 Task: Create a vector illustration of an underwater scene.
Action: Mouse moved to (110, 107)
Screenshot: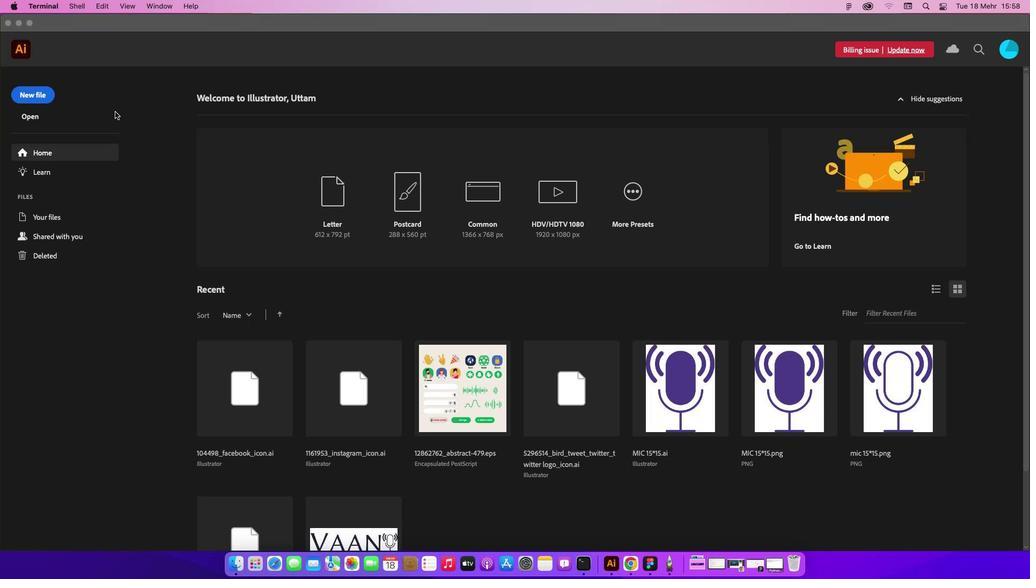 
Action: Mouse pressed left at (110, 107)
Screenshot: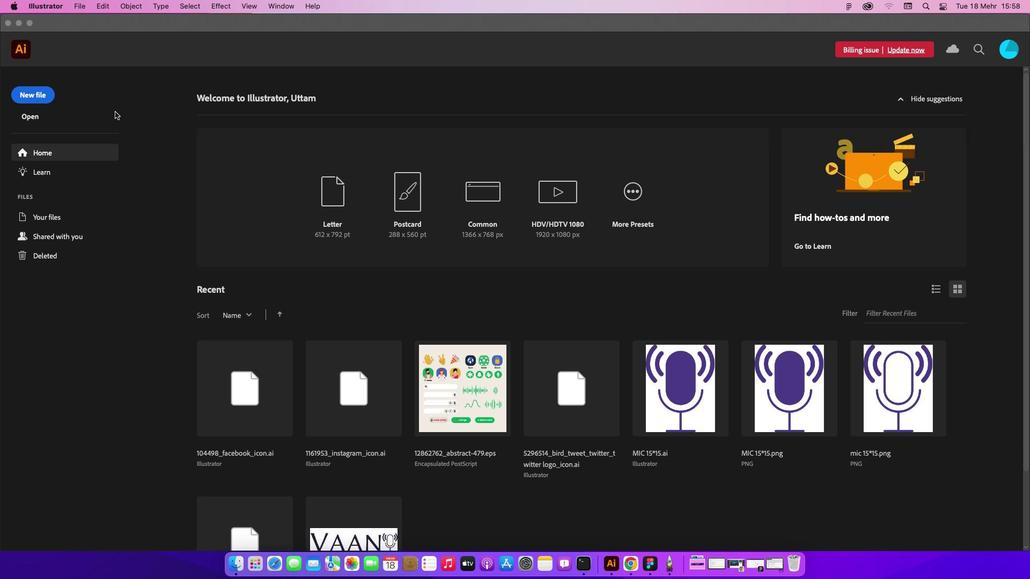 
Action: Mouse moved to (33, 91)
Screenshot: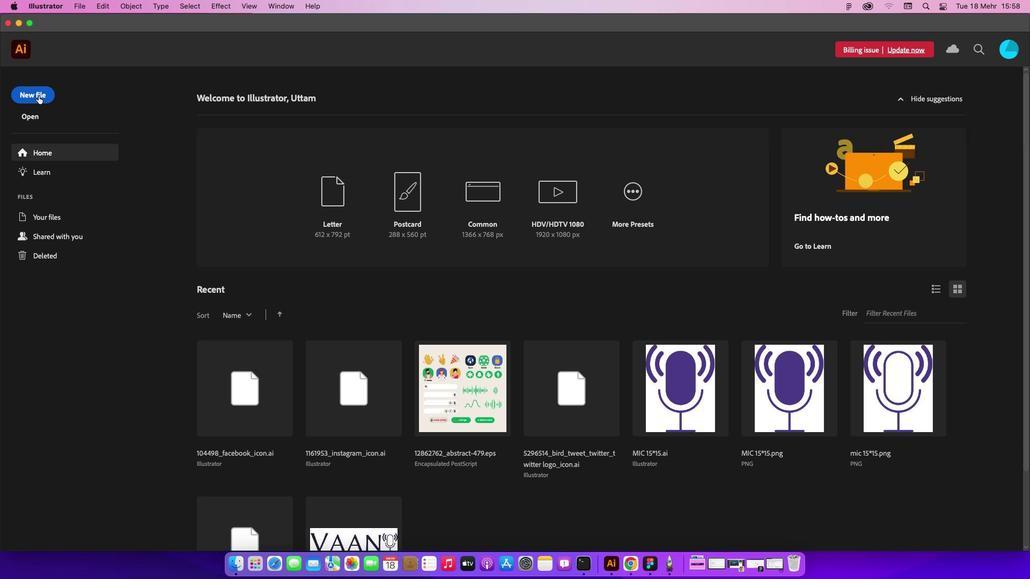 
Action: Mouse pressed left at (33, 91)
Screenshot: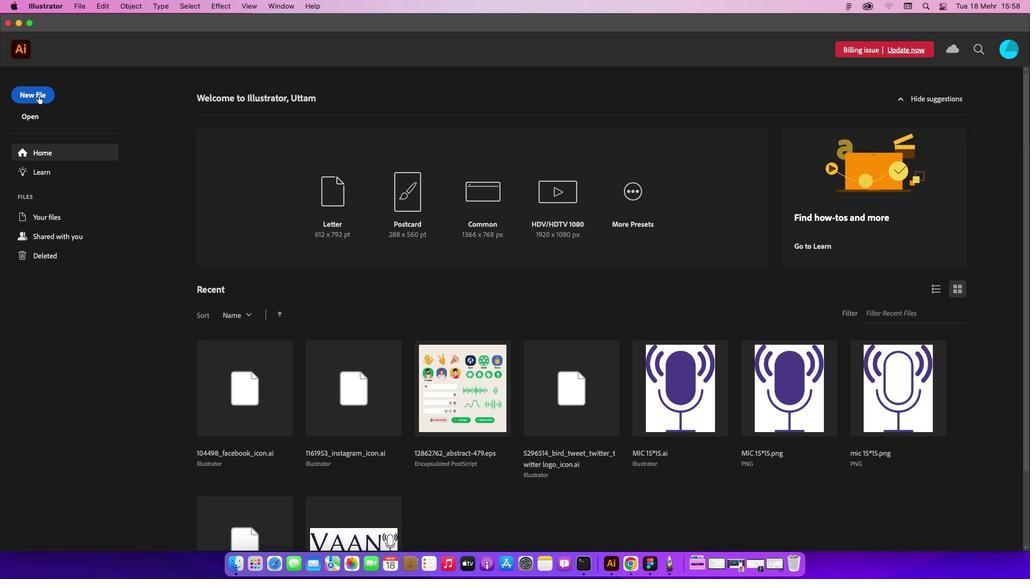
Action: Mouse moved to (755, 436)
Screenshot: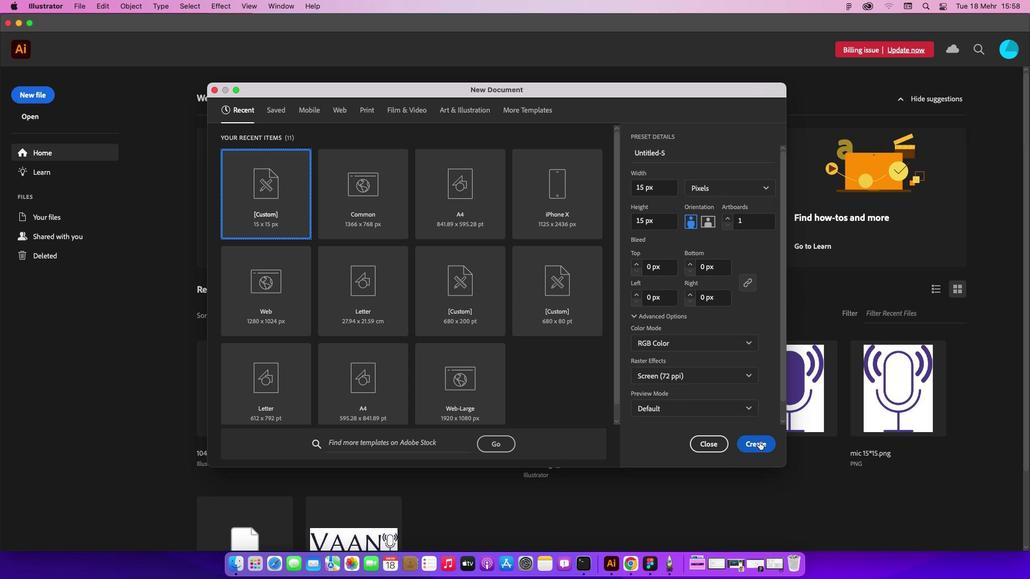 
Action: Mouse pressed left at (755, 436)
Screenshot: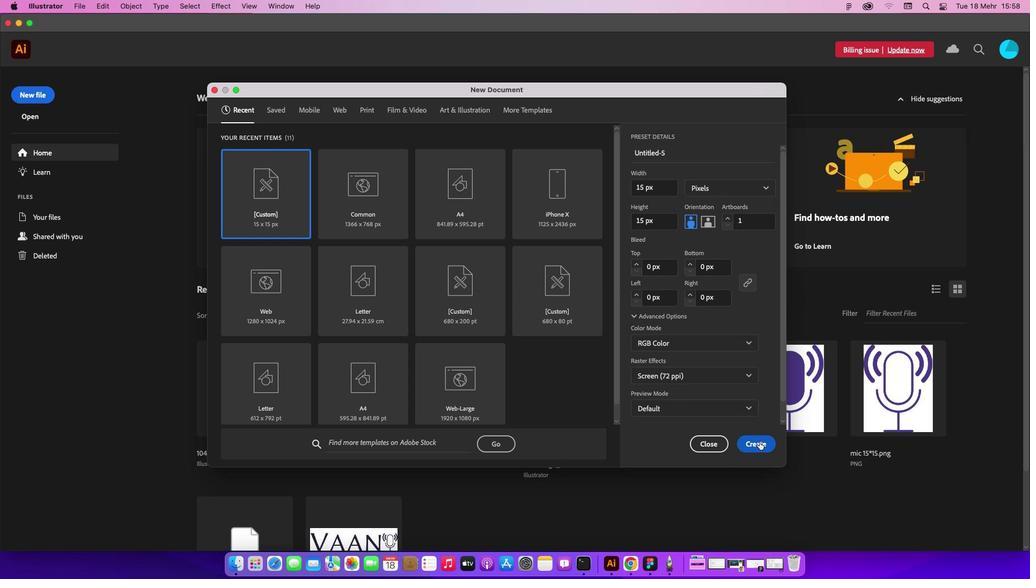 
Action: Mouse moved to (70, 2)
Screenshot: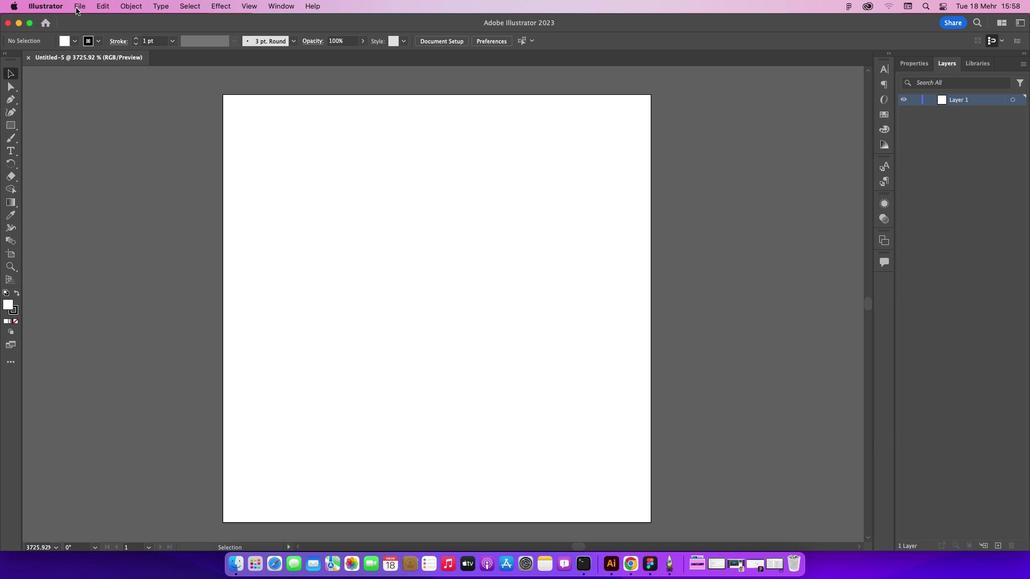 
Action: Mouse pressed left at (70, 2)
Screenshot: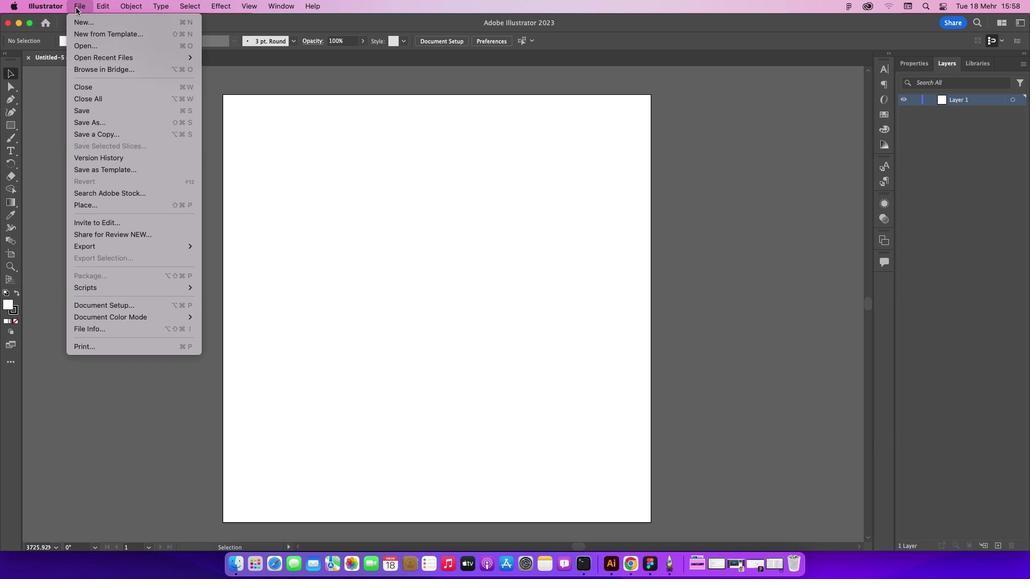 
Action: Mouse moved to (92, 41)
Screenshot: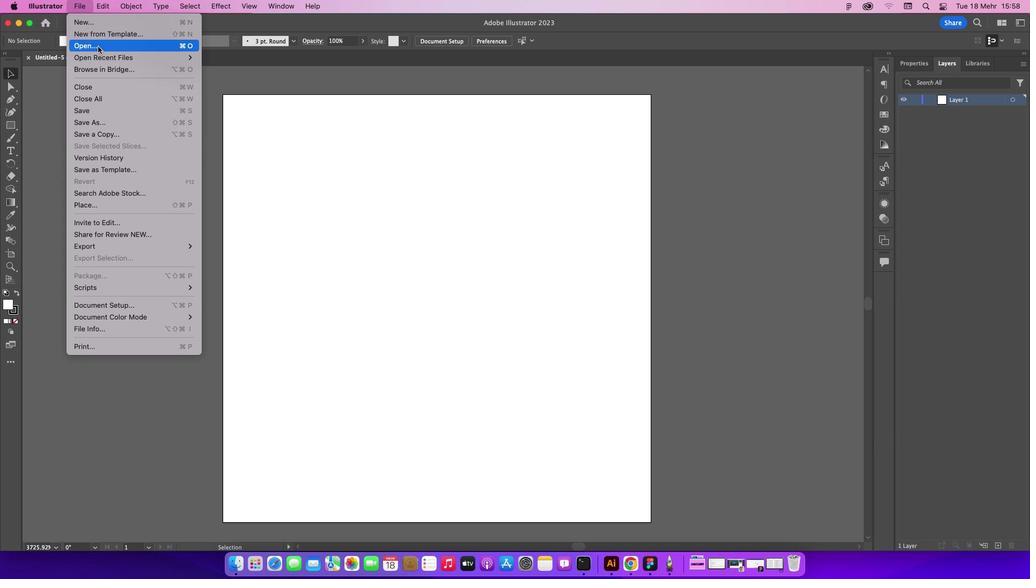 
Action: Mouse pressed left at (92, 41)
Screenshot: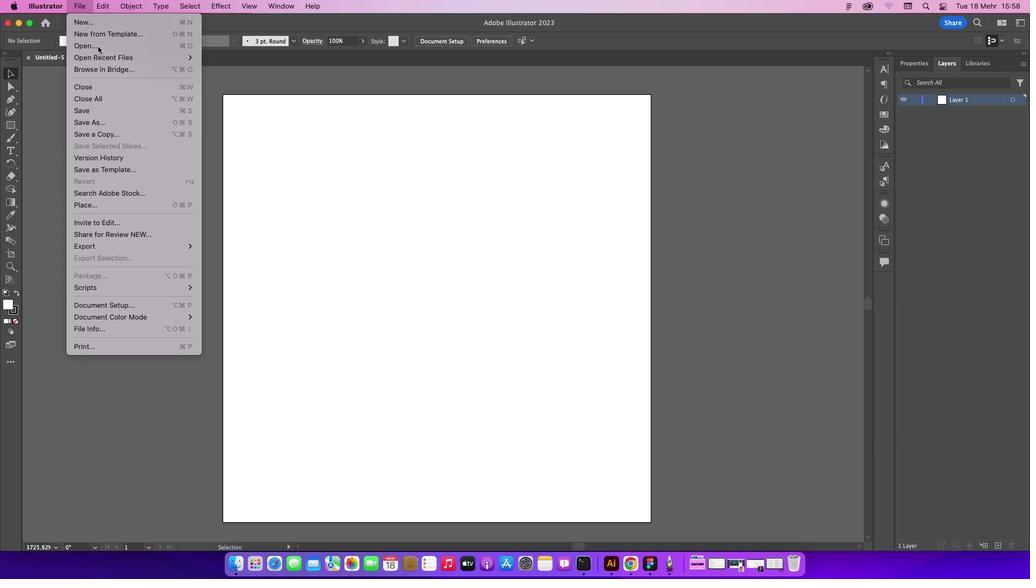 
Action: Mouse moved to (430, 129)
Screenshot: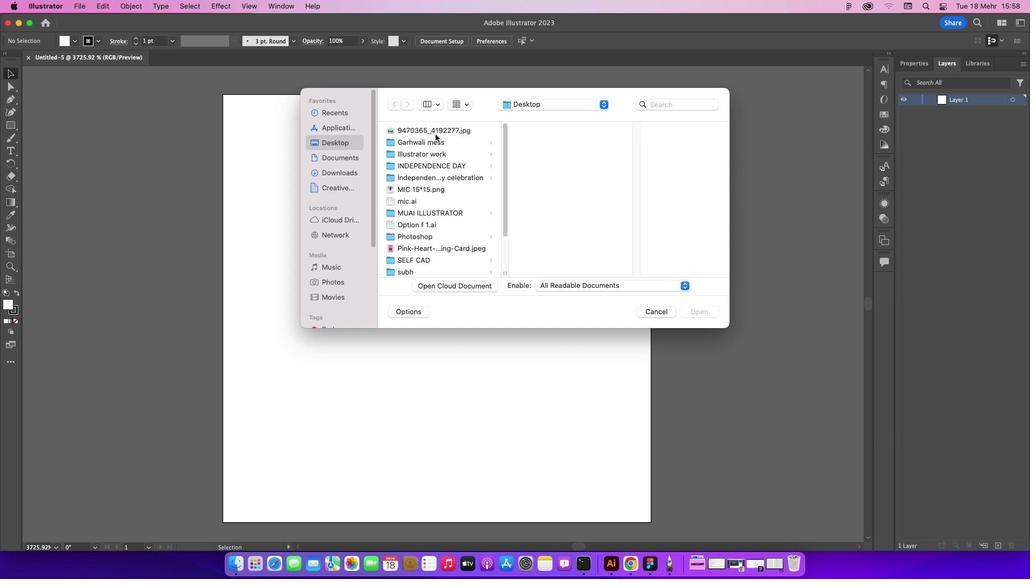
Action: Mouse pressed left at (430, 129)
Screenshot: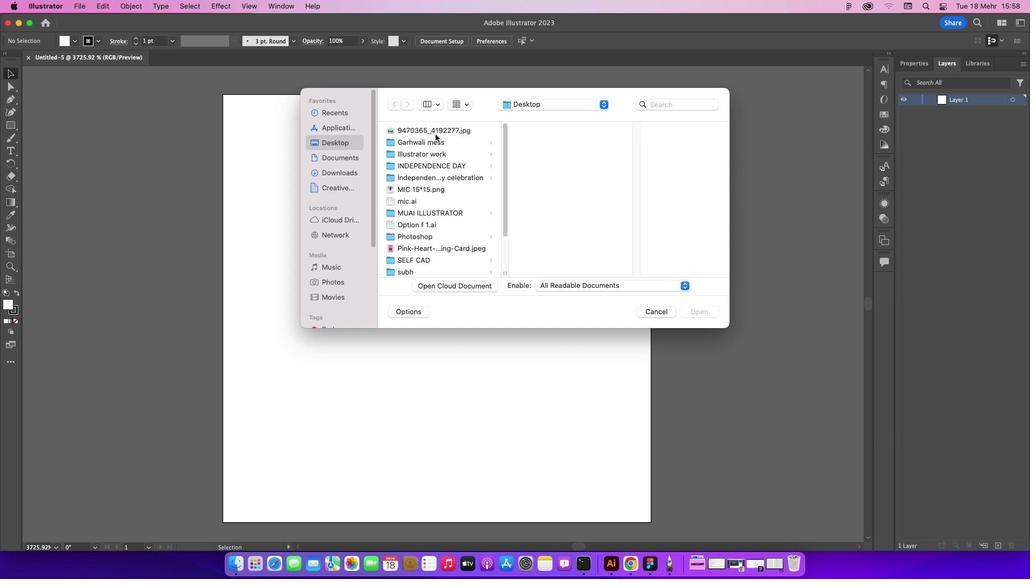 
Action: Mouse moved to (700, 306)
Screenshot: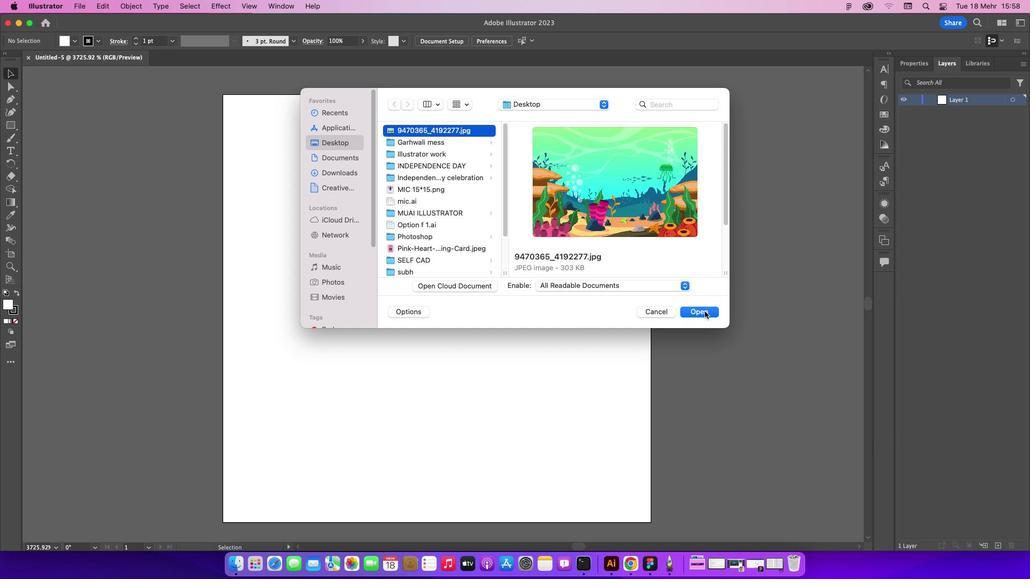 
Action: Mouse pressed left at (700, 306)
Screenshot: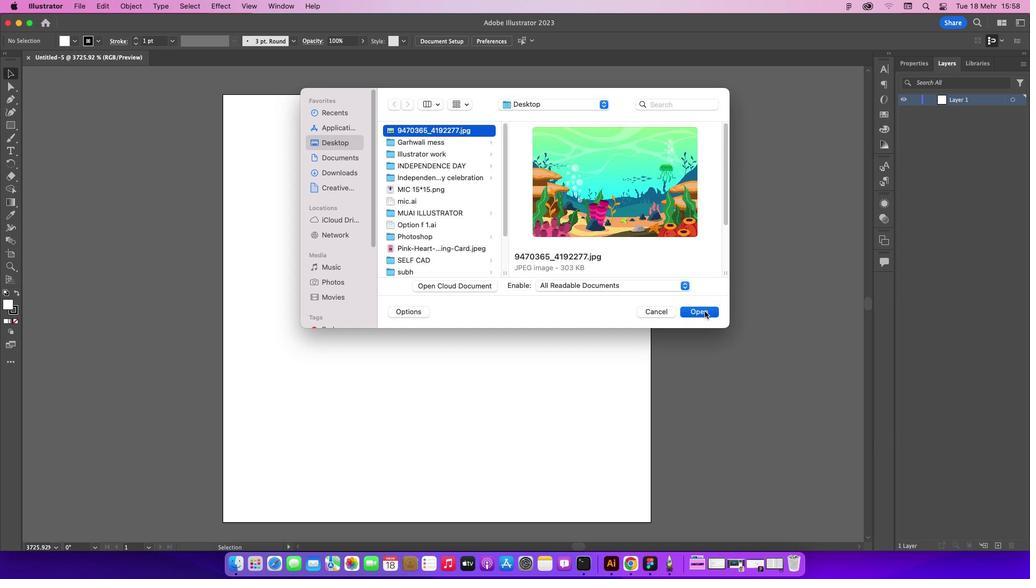 
Action: Mouse moved to (560, 338)
Screenshot: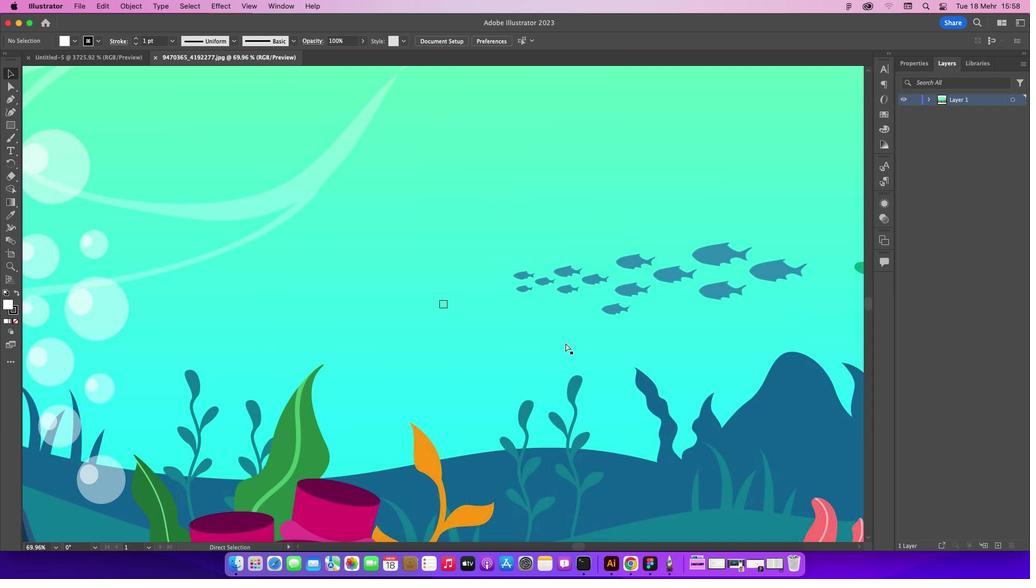 
Action: Key pressed Key.cmd_r
Screenshot: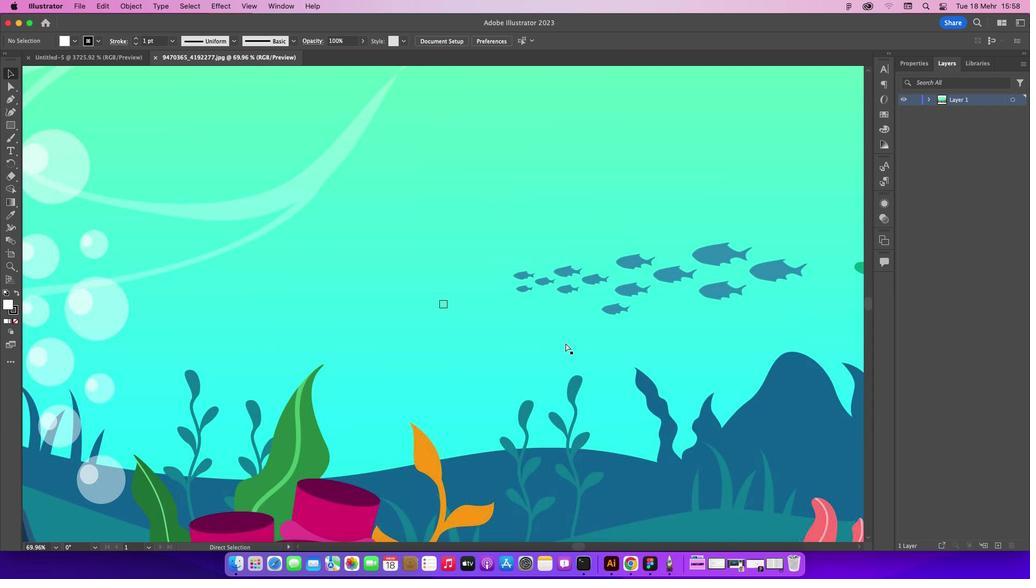 
Action: Mouse moved to (560, 338)
Screenshot: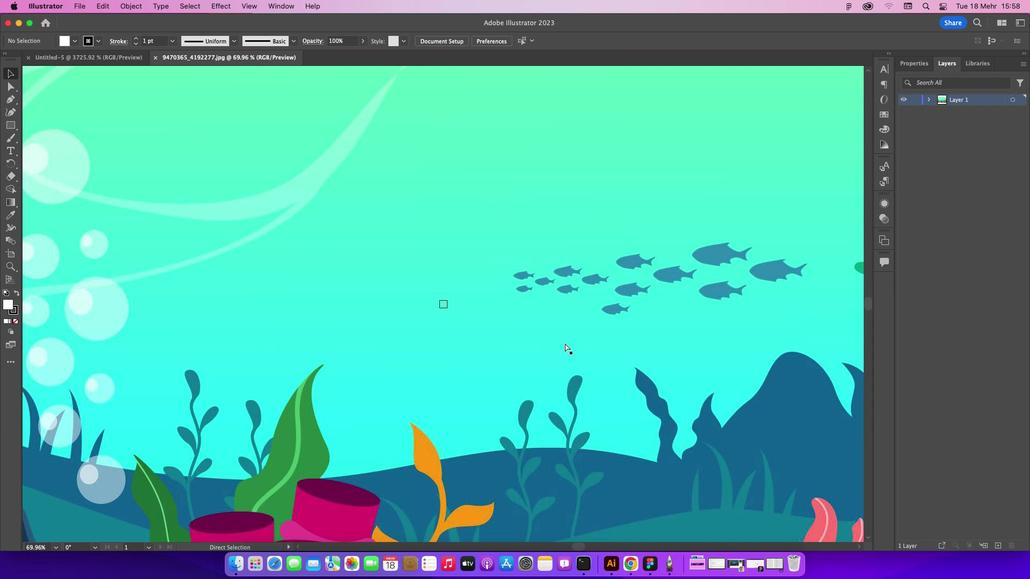 
Action: Key pressed '-''-''-''-'
Screenshot: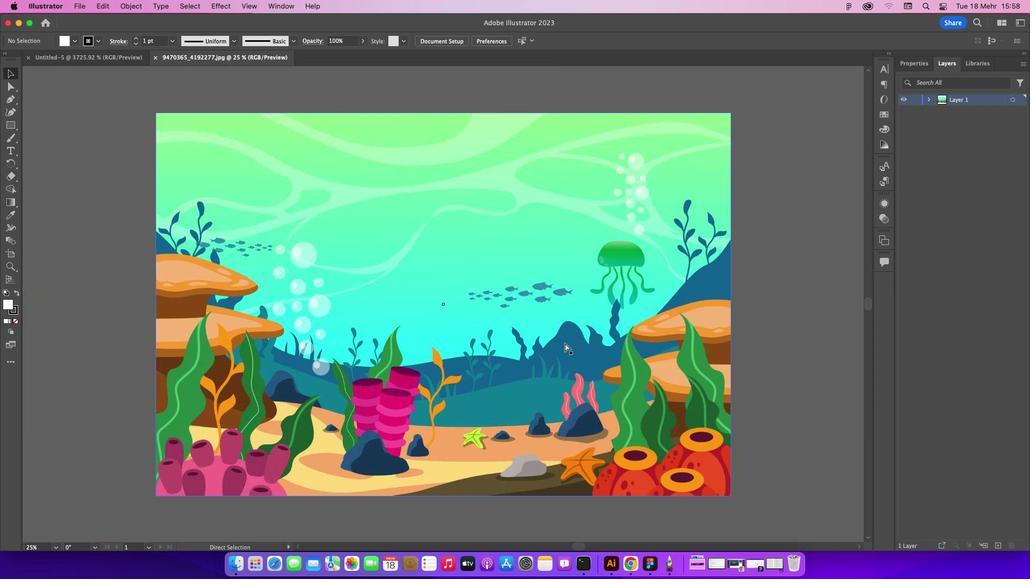 
Action: Mouse moved to (574, 540)
Screenshot: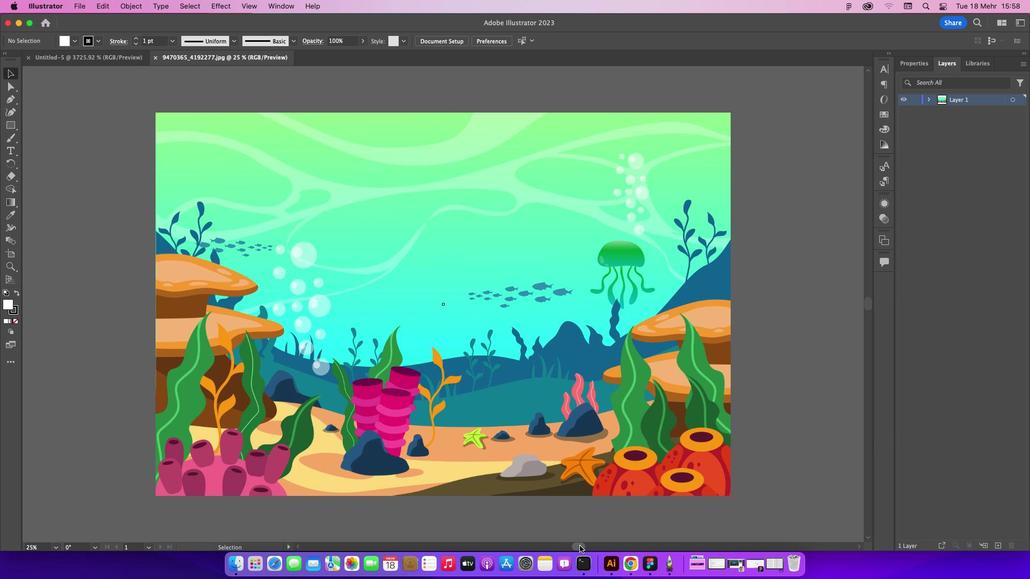 
Action: Mouse pressed left at (574, 540)
Screenshot: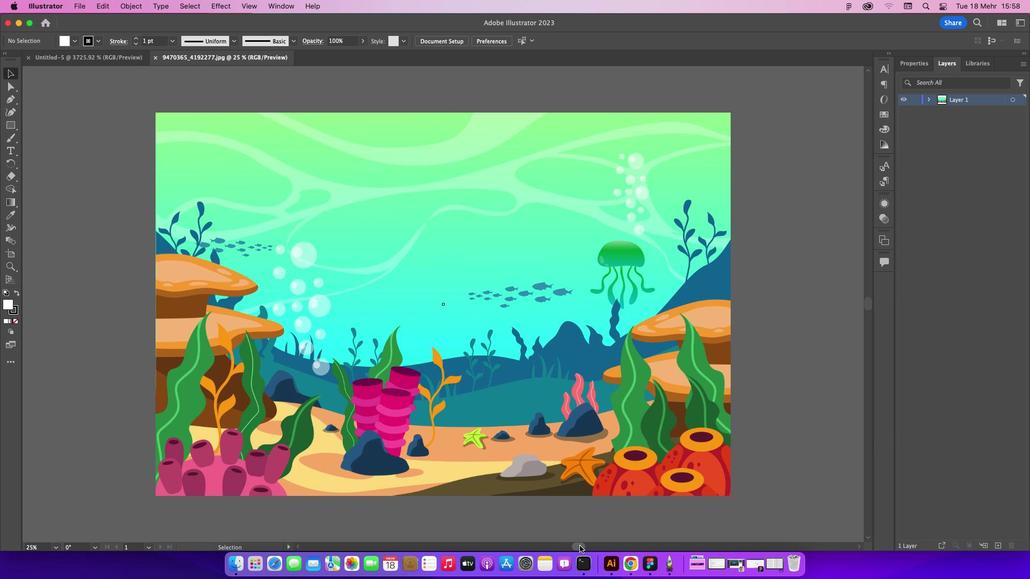 
Action: Mouse moved to (923, 94)
Screenshot: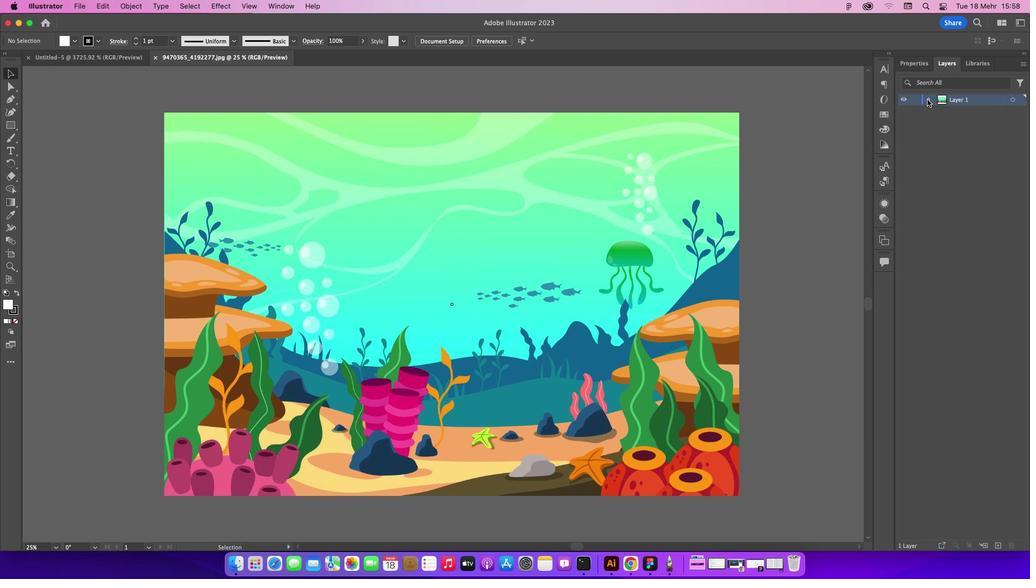 
Action: Mouse pressed left at (923, 94)
Screenshot: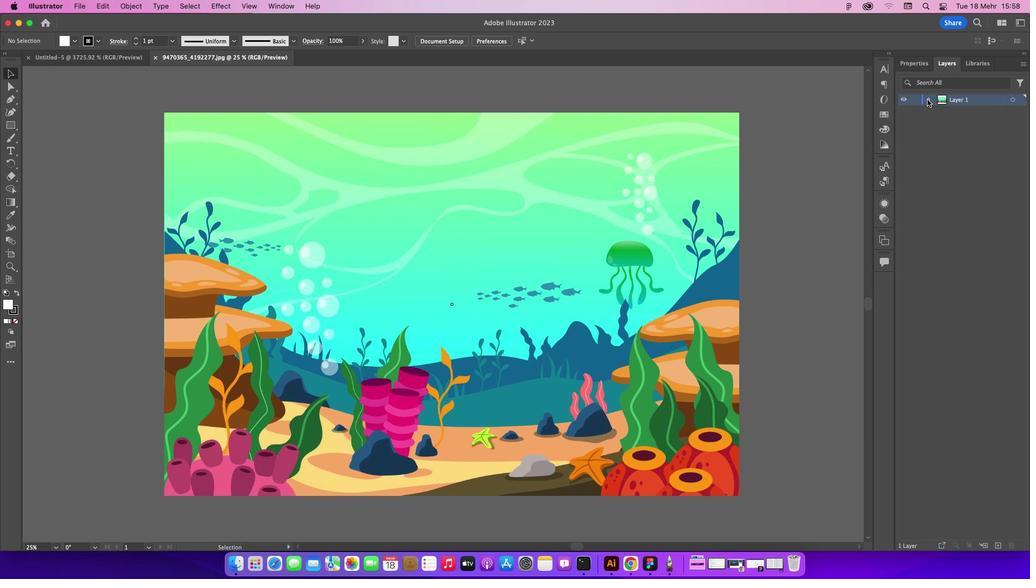 
Action: Mouse moved to (913, 106)
Screenshot: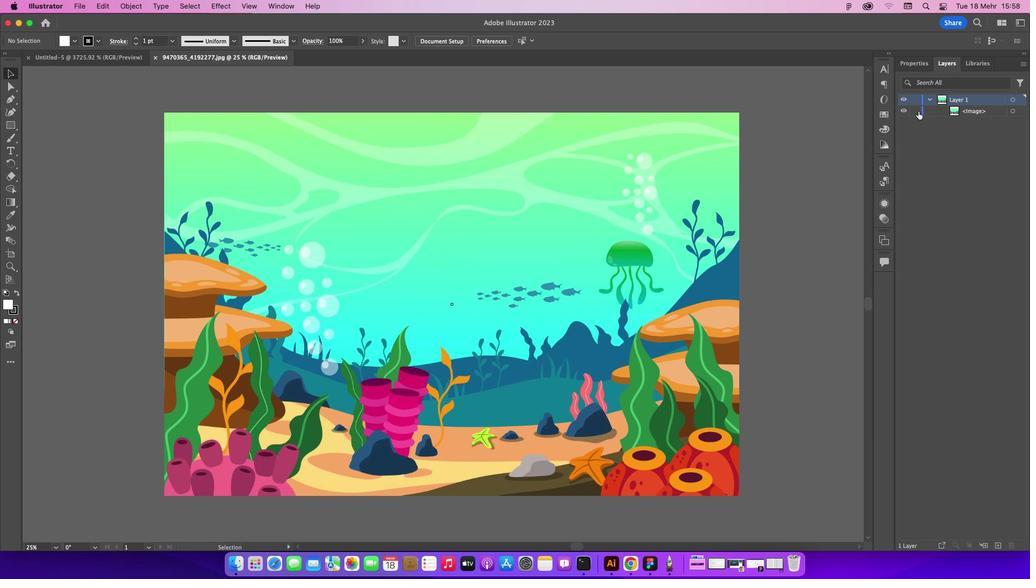 
Action: Mouse pressed left at (913, 106)
Screenshot: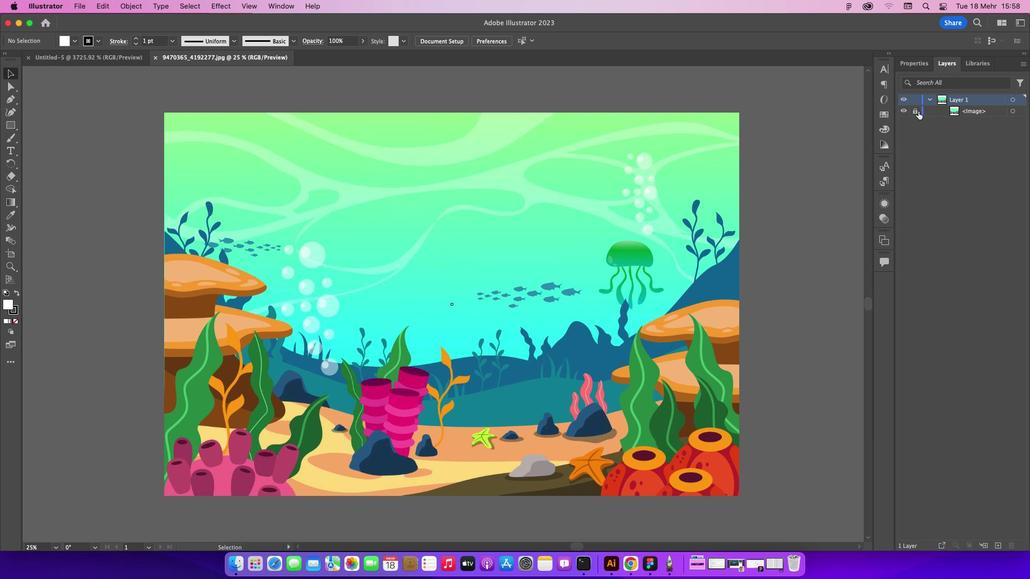 
Action: Mouse moved to (803, 121)
Screenshot: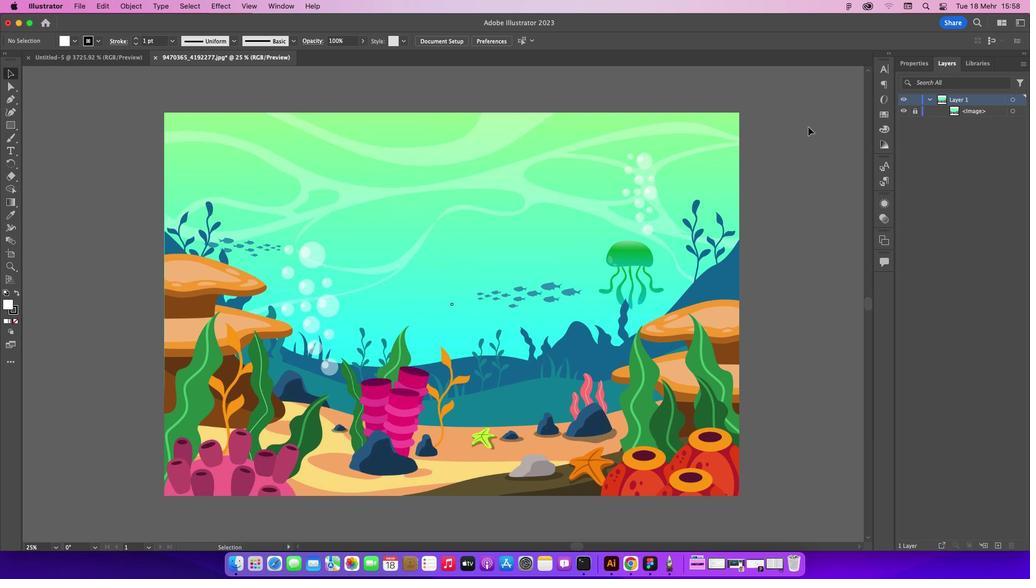 
Action: Mouse pressed left at (803, 121)
Screenshot: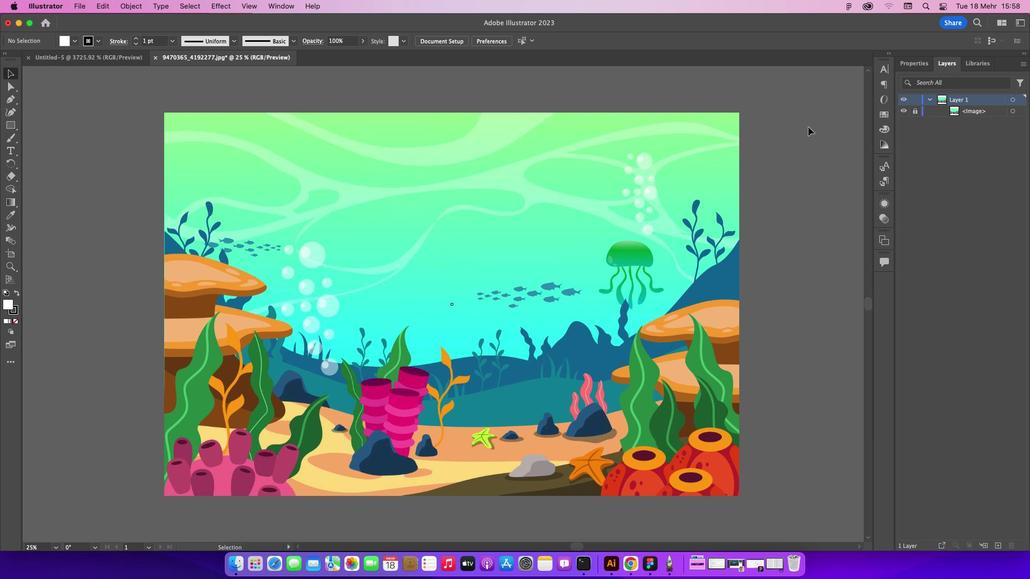 
Action: Mouse moved to (3, 120)
Screenshot: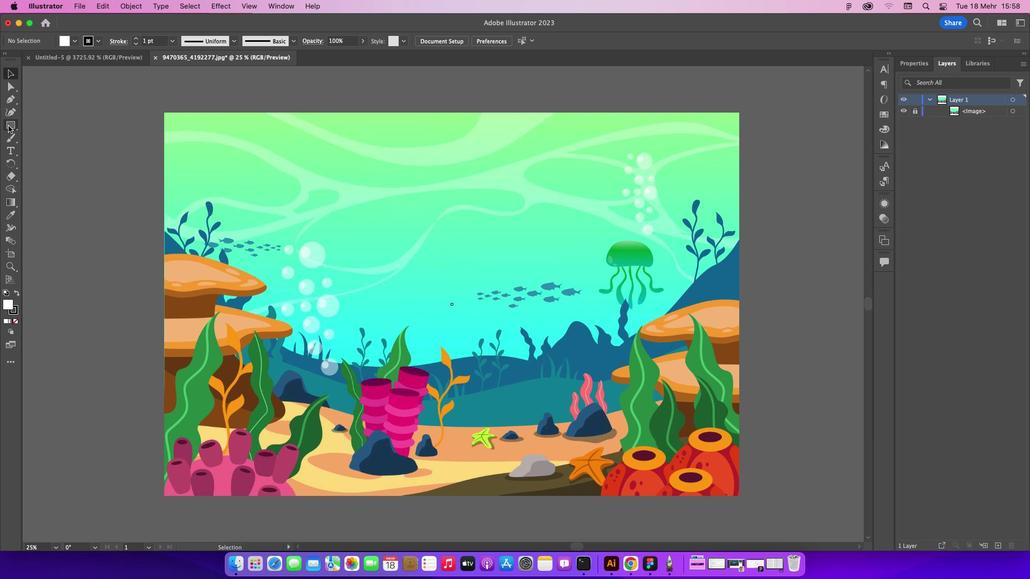 
Action: Mouse pressed left at (3, 120)
Screenshot: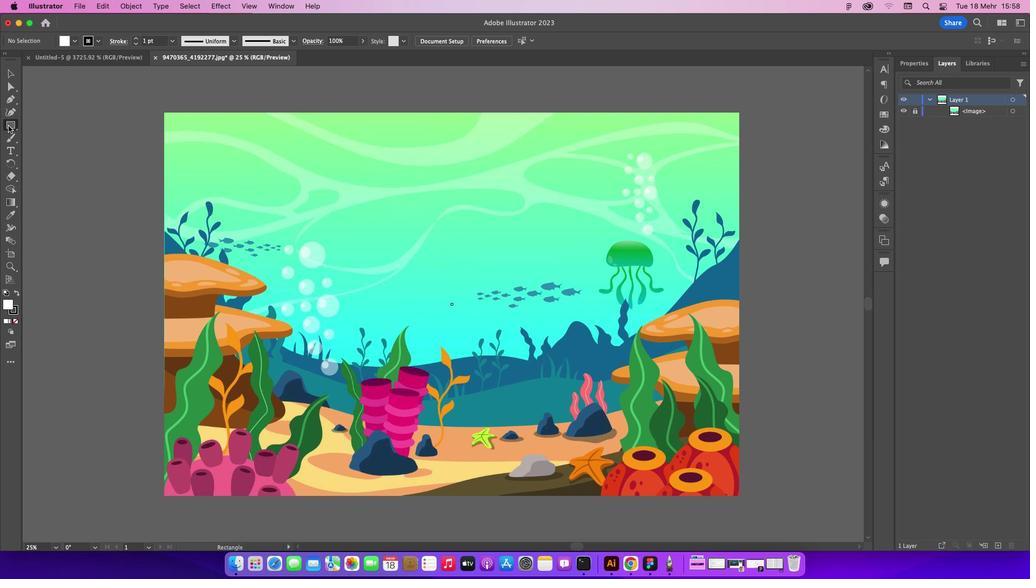 
Action: Mouse moved to (156, 106)
Screenshot: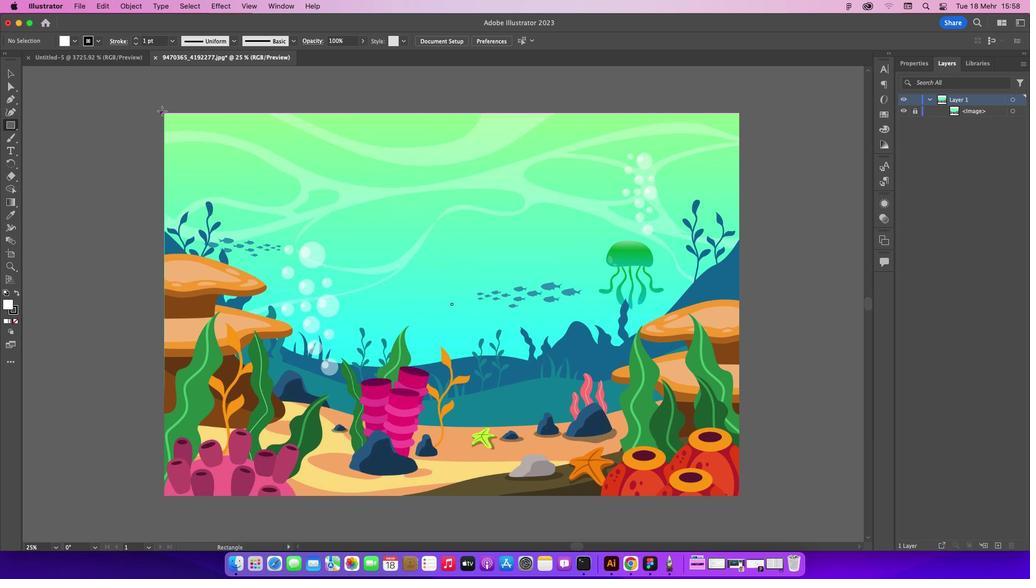 
Action: Mouse pressed left at (156, 106)
Screenshot: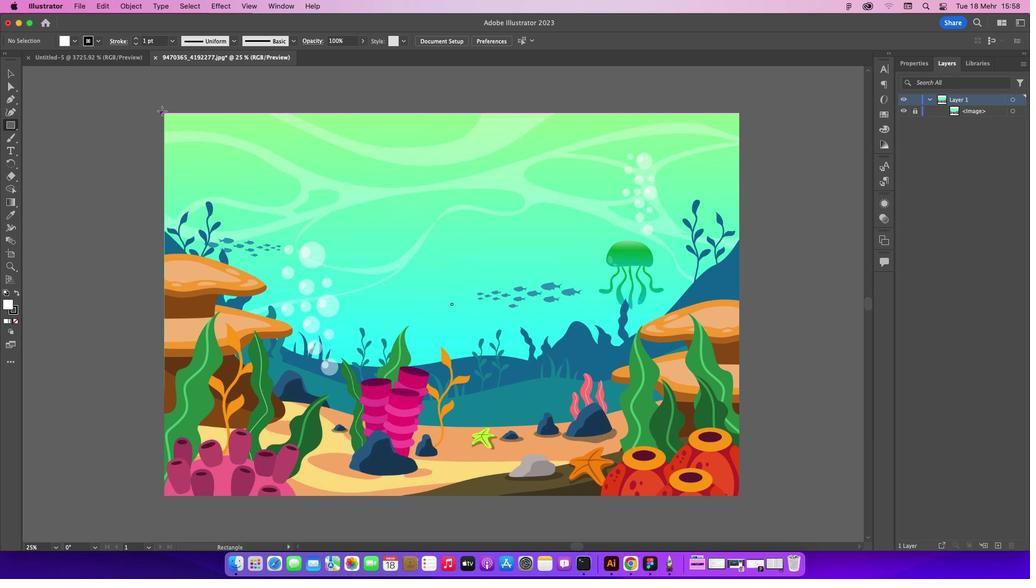 
Action: Mouse moved to (4, 74)
Screenshot: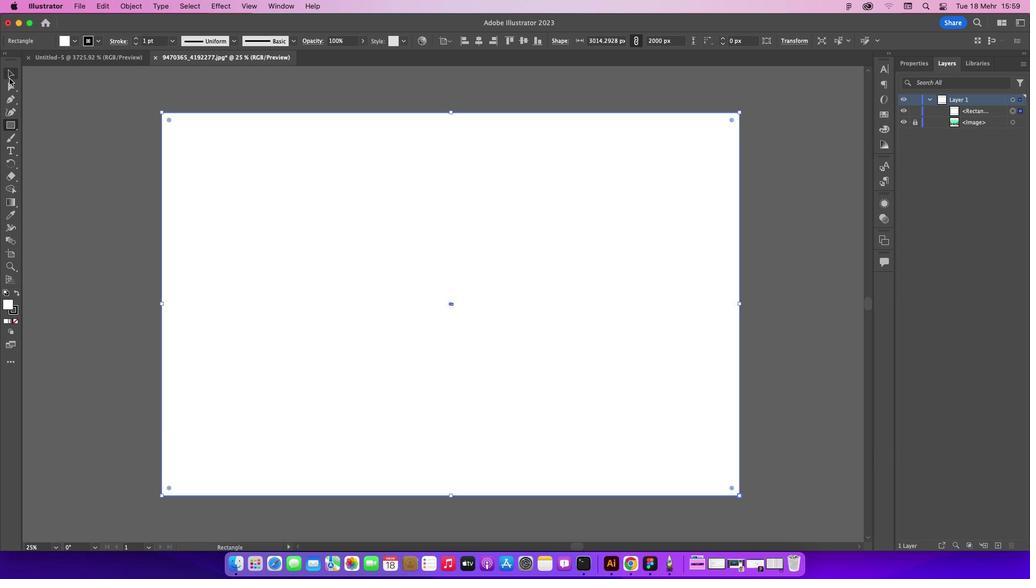 
Action: Mouse pressed left at (4, 74)
Screenshot: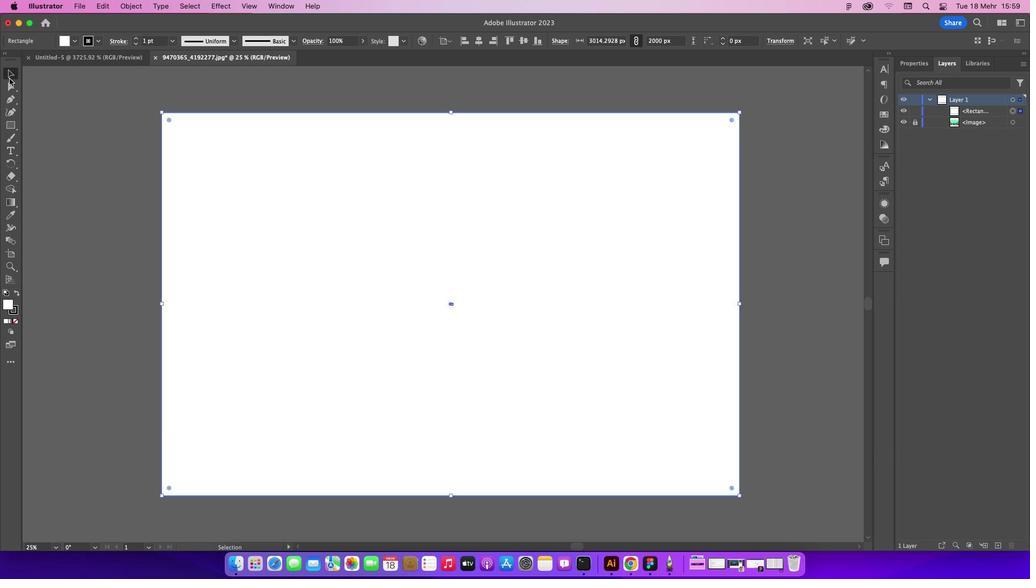 
Action: Mouse moved to (301, 243)
Screenshot: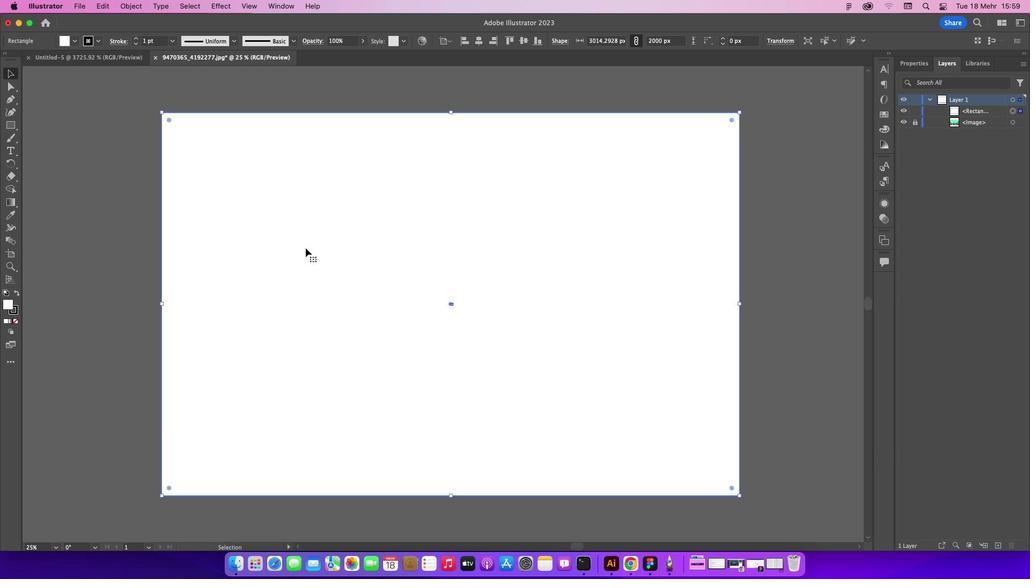 
Action: Mouse pressed left at (301, 243)
Screenshot: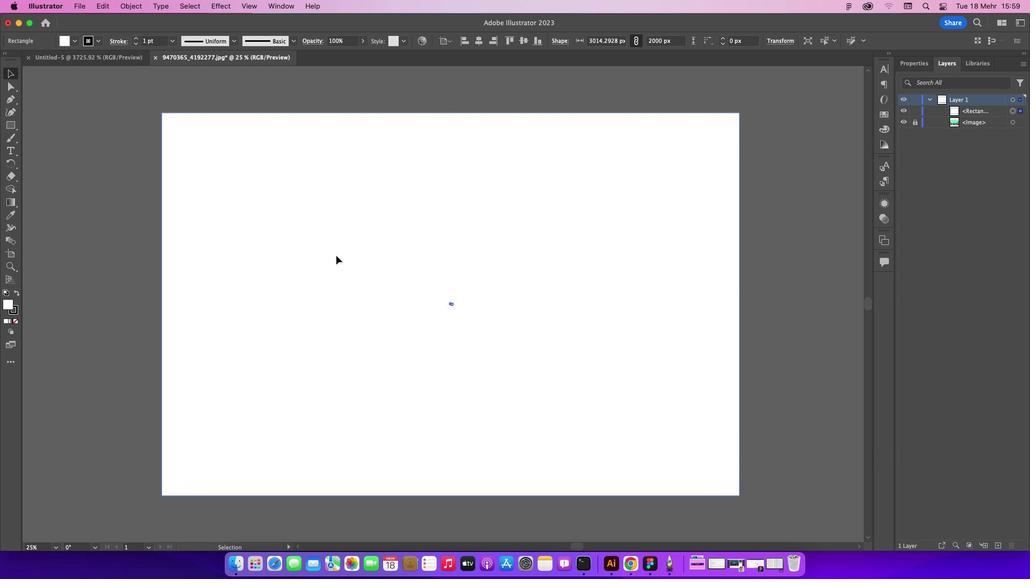 
Action: Mouse moved to (664, 99)
Screenshot: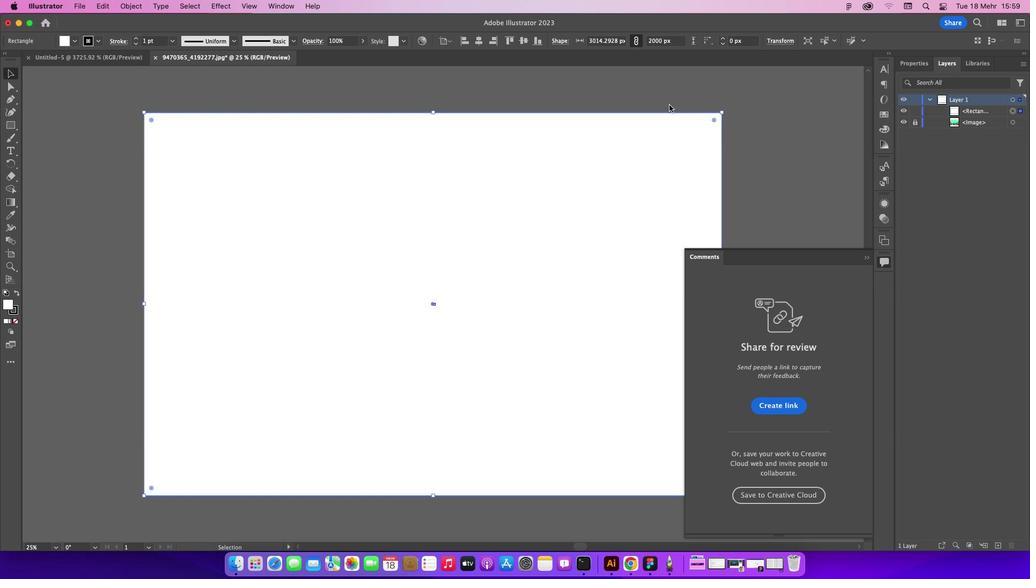 
Action: Mouse pressed left at (664, 99)
Screenshot: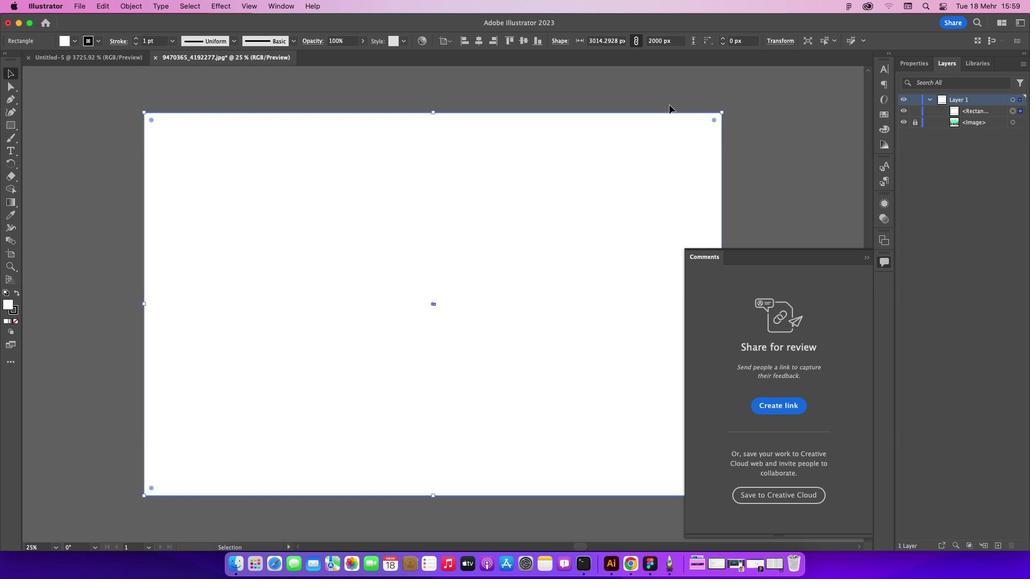 
Action: Mouse moved to (96, 54)
Screenshot: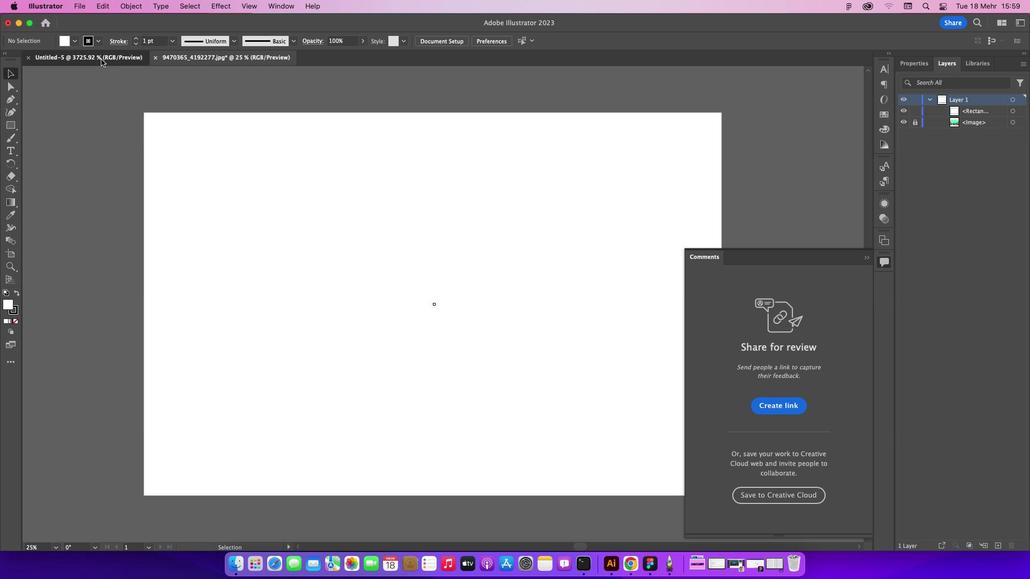 
Action: Mouse pressed left at (96, 54)
Screenshot: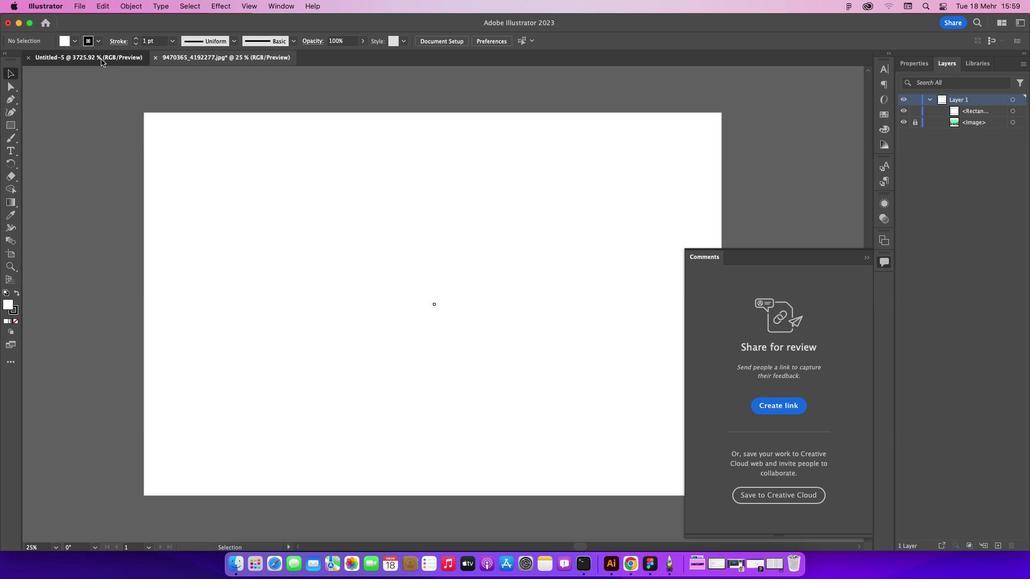 
Action: Mouse moved to (159, 53)
Screenshot: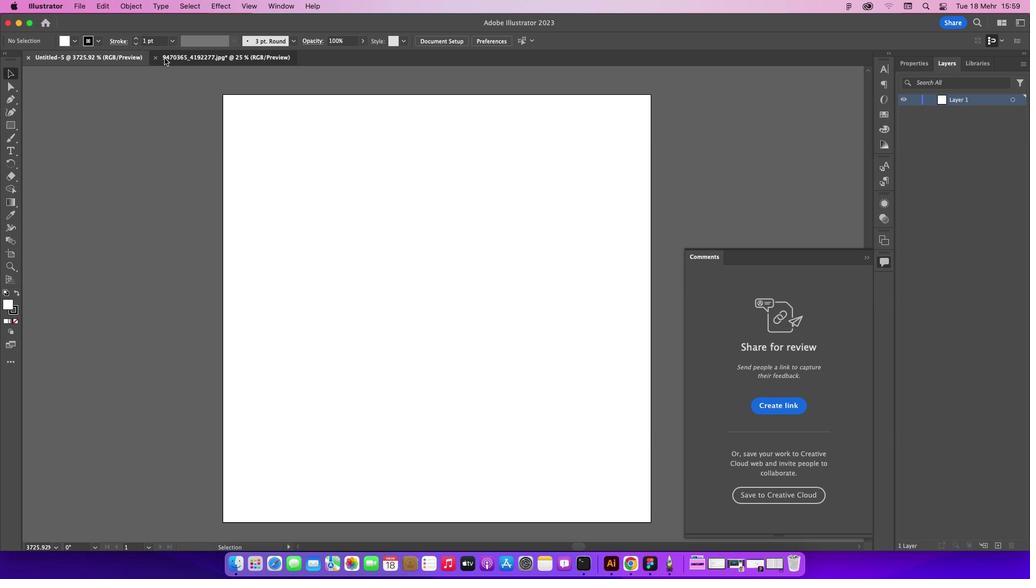 
Action: Mouse pressed left at (159, 53)
Screenshot: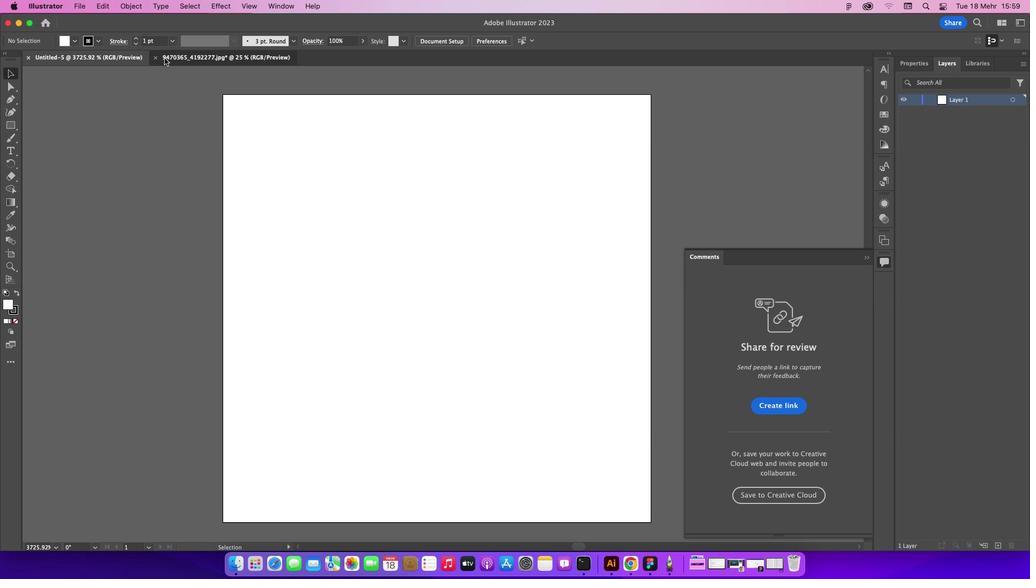 
Action: Mouse moved to (861, 252)
Screenshot: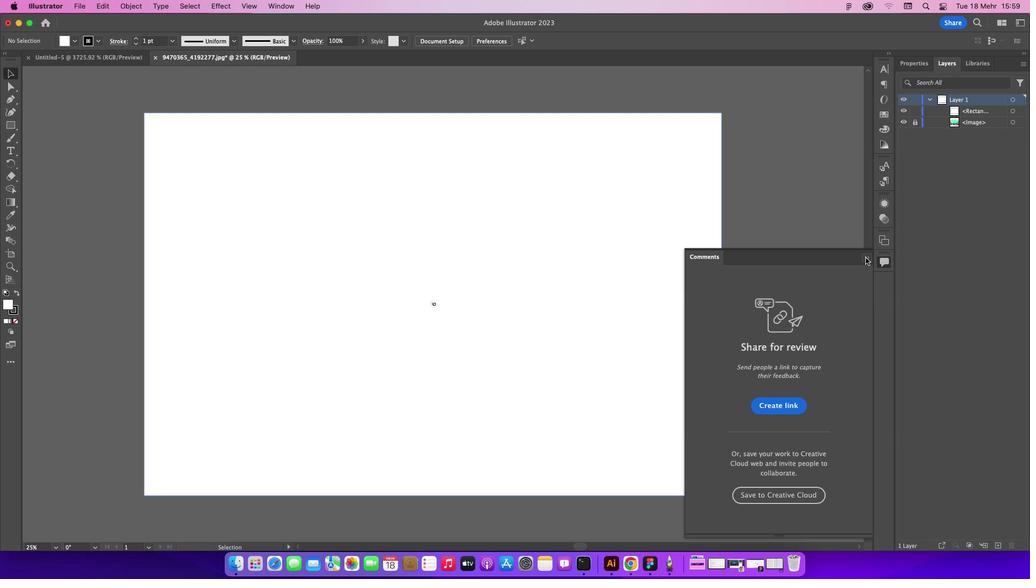 
Action: Mouse pressed left at (861, 252)
Screenshot: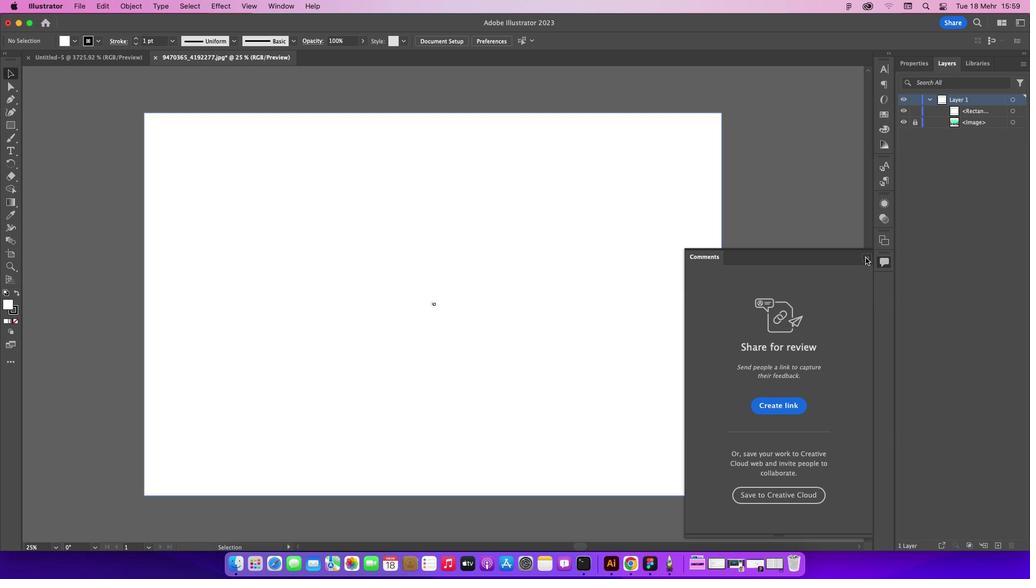 
Action: Mouse moved to (214, 177)
Screenshot: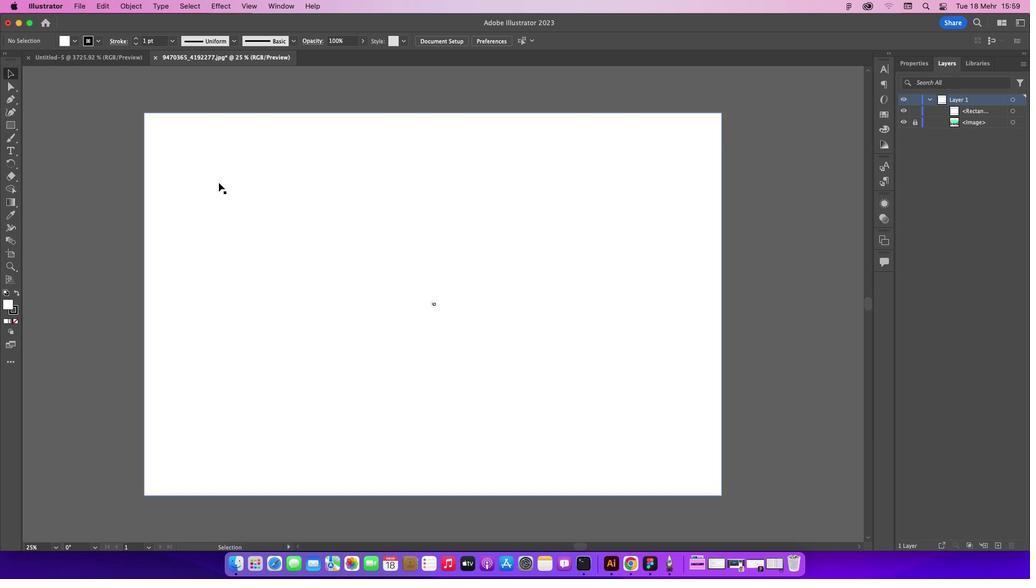 
Action: Mouse pressed left at (214, 177)
Screenshot: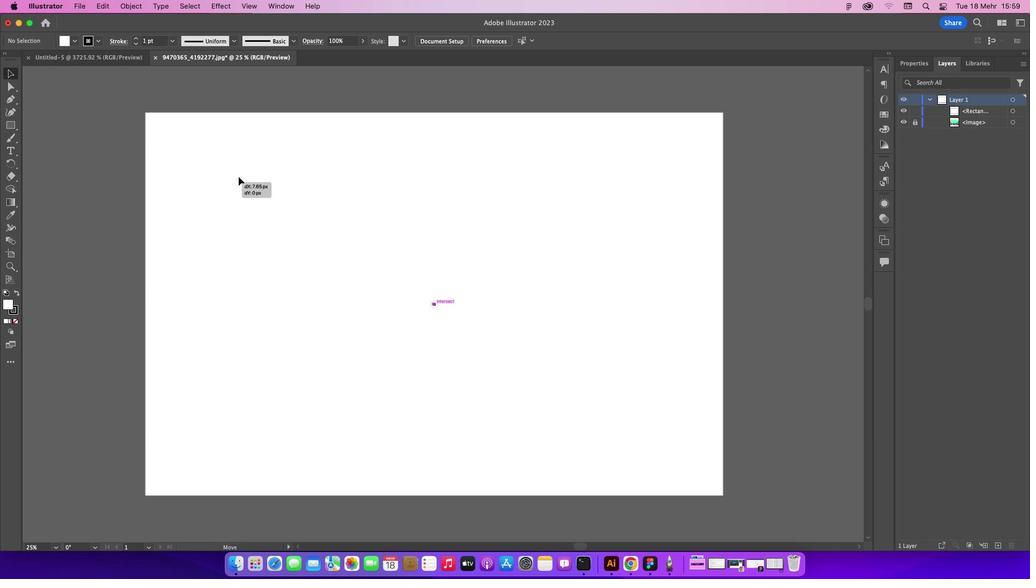 
Action: Mouse moved to (578, 540)
Screenshot: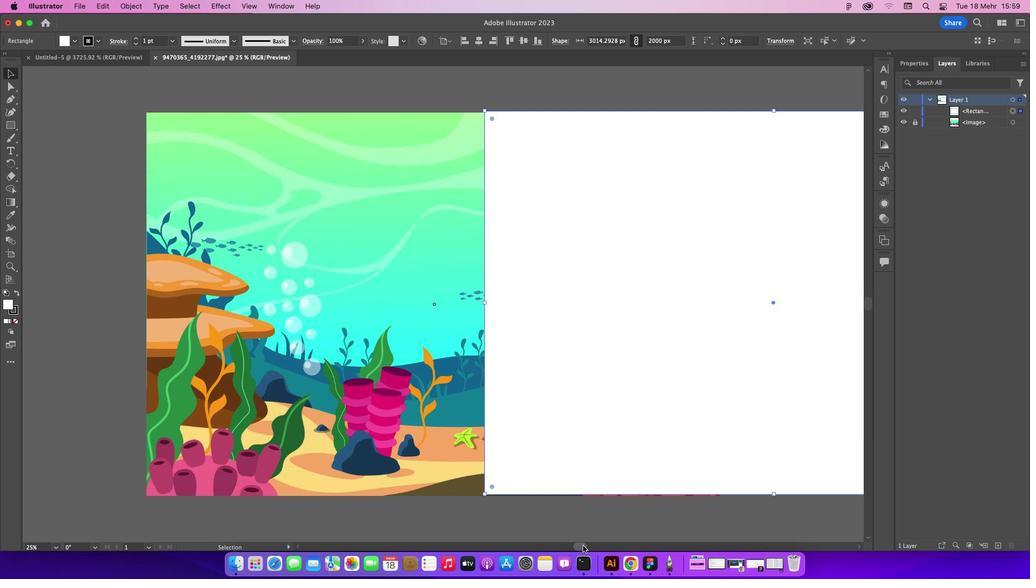 
Action: Mouse pressed left at (578, 540)
Screenshot: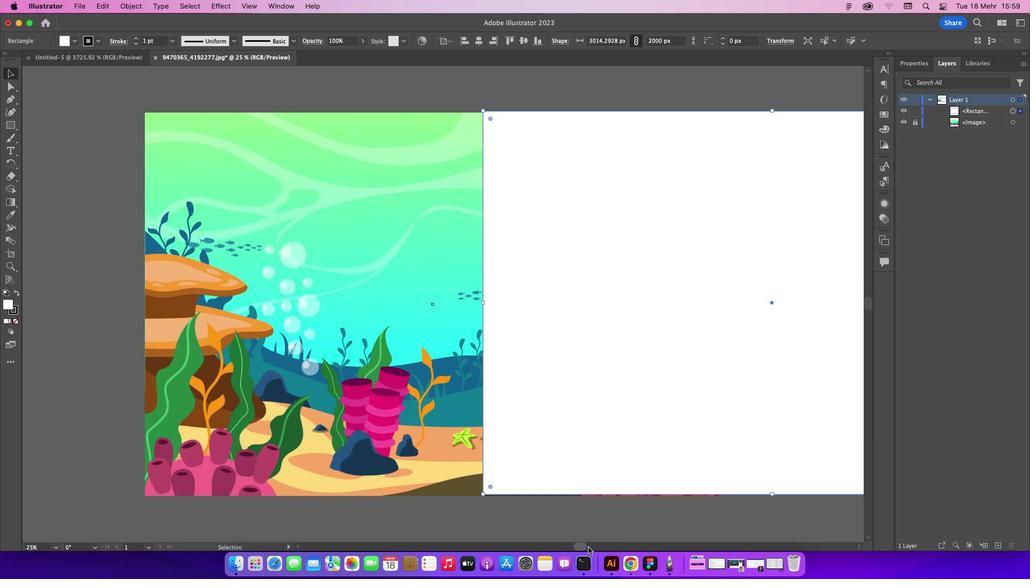 
Action: Mouse moved to (318, 330)
Screenshot: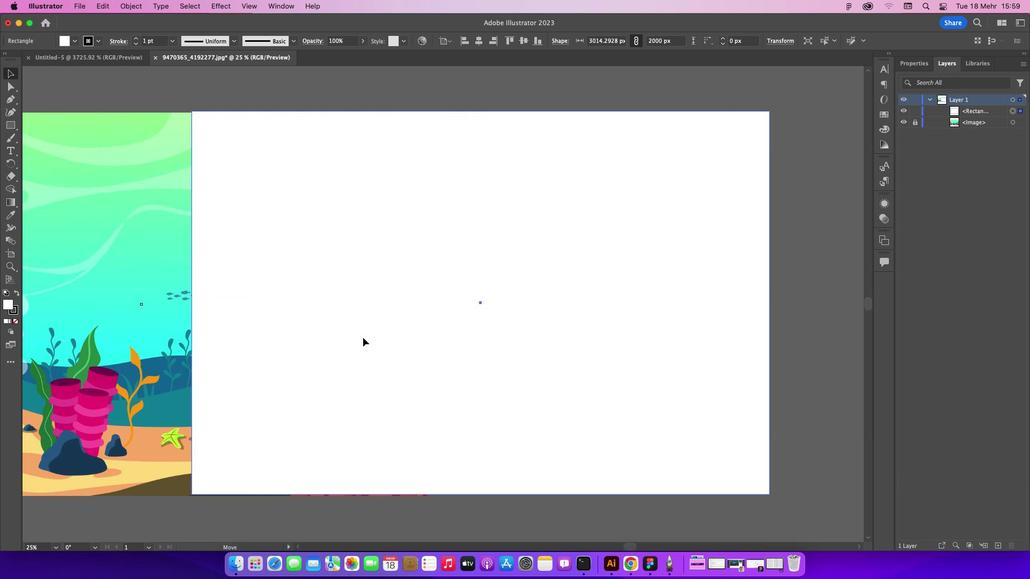 
Action: Mouse pressed left at (318, 330)
Screenshot: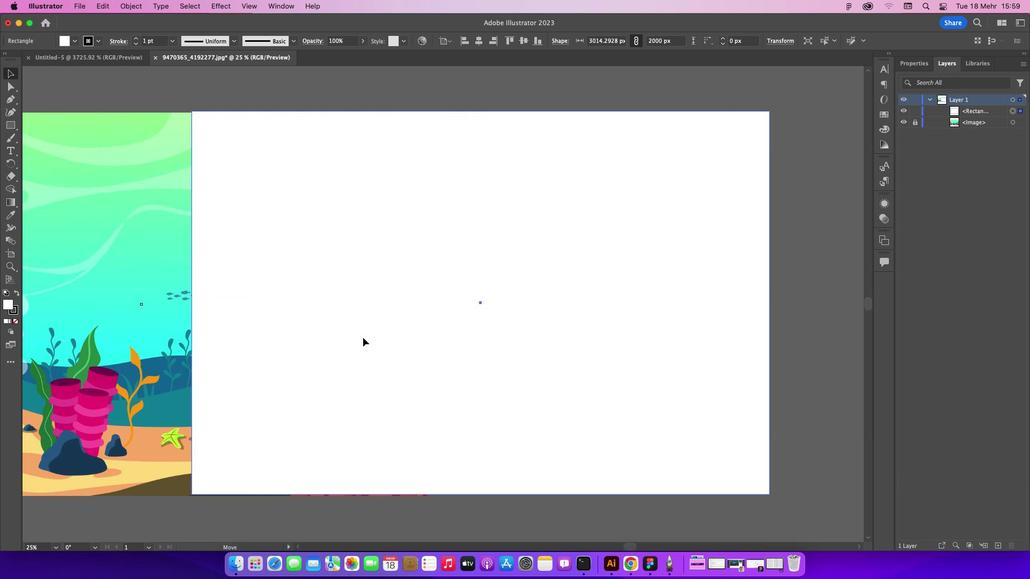 
Action: Mouse moved to (5, 317)
Screenshot: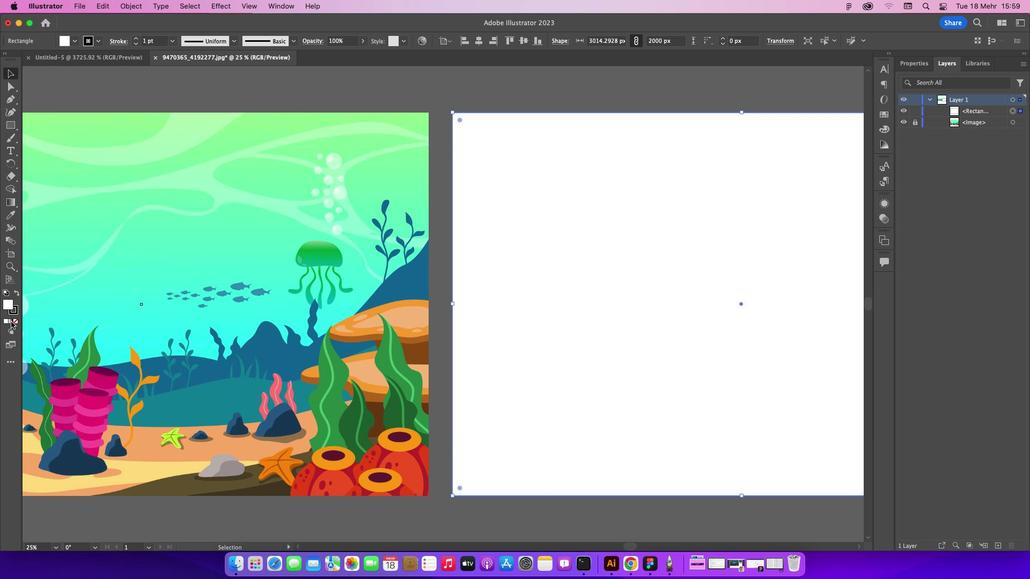 
Action: Mouse pressed left at (5, 317)
Screenshot: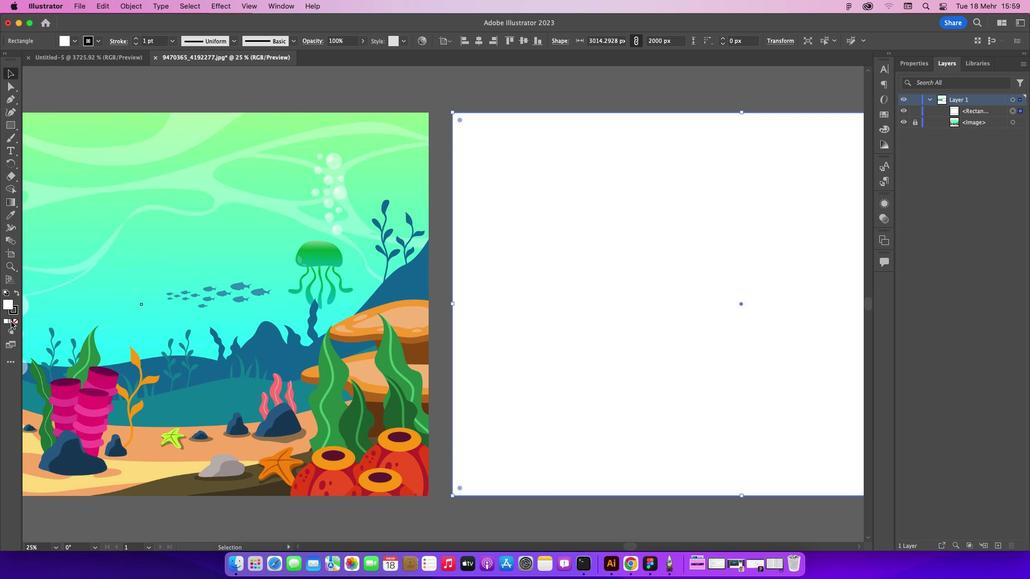 
Action: Mouse moved to (617, 320)
Screenshot: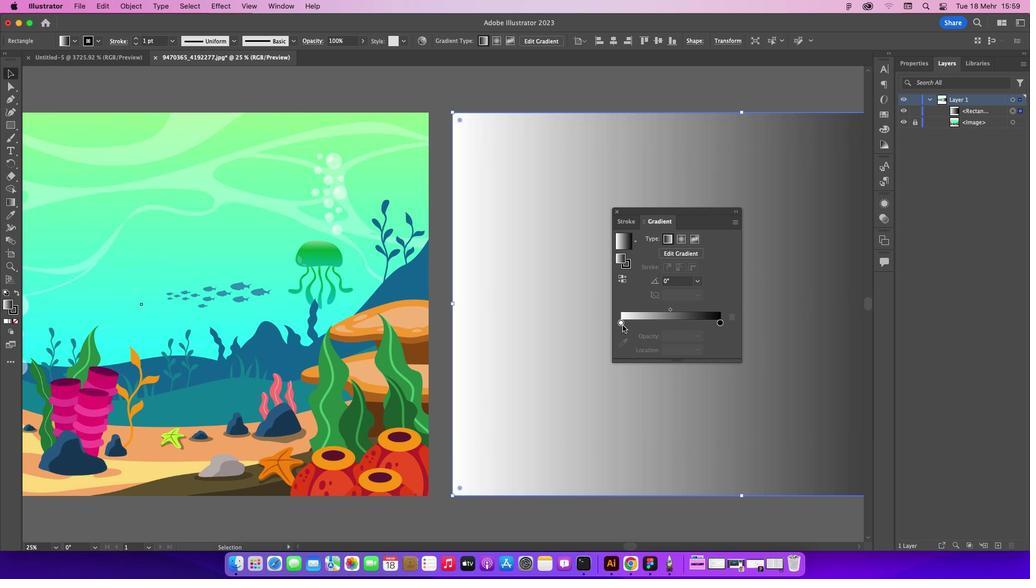 
Action: Mouse pressed left at (617, 320)
Screenshot: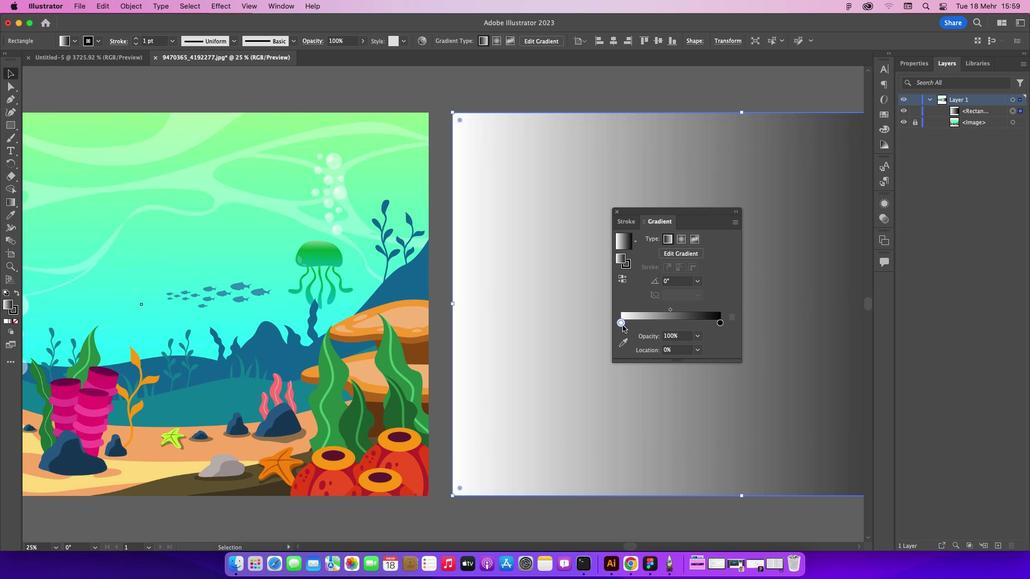 
Action: Mouse moved to (623, 337)
Screenshot: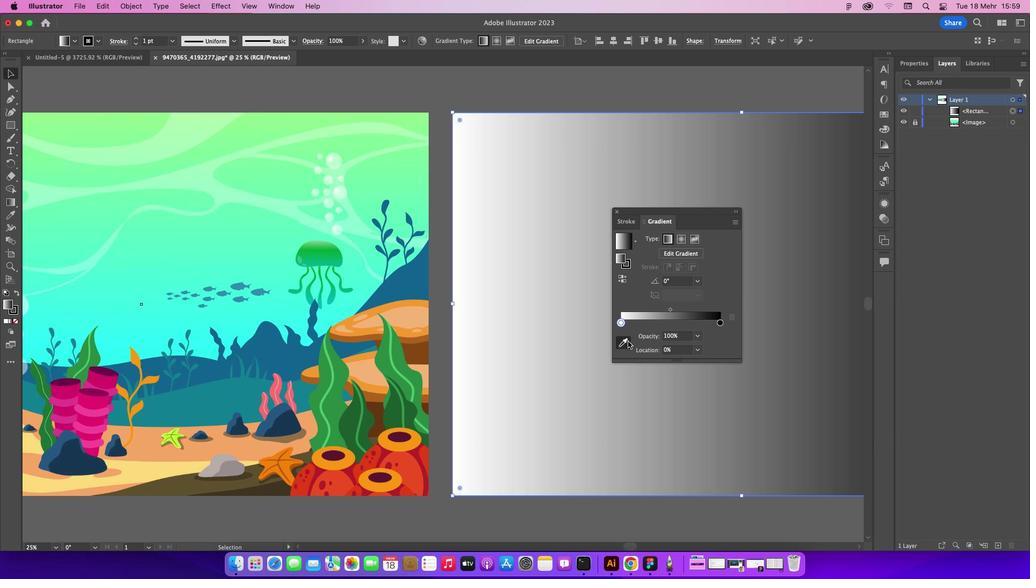 
Action: Mouse pressed left at (623, 337)
Screenshot: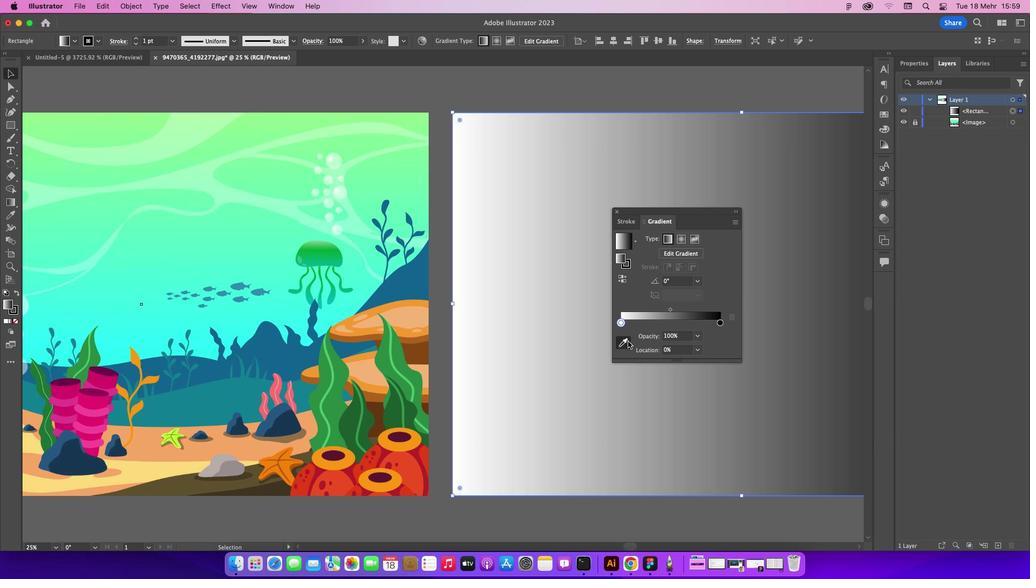 
Action: Mouse moved to (118, 118)
Screenshot: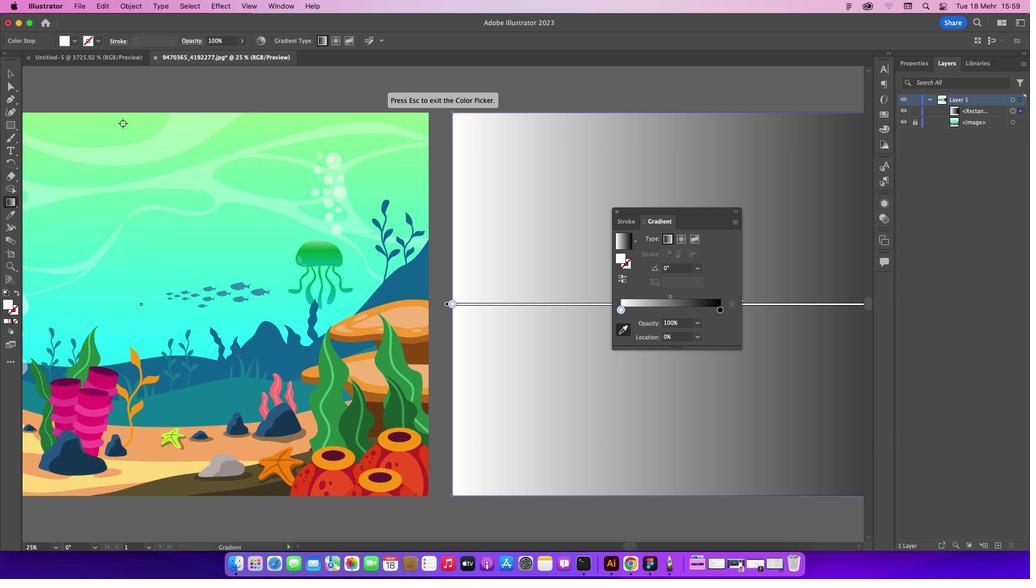 
Action: Mouse pressed left at (118, 118)
Screenshot: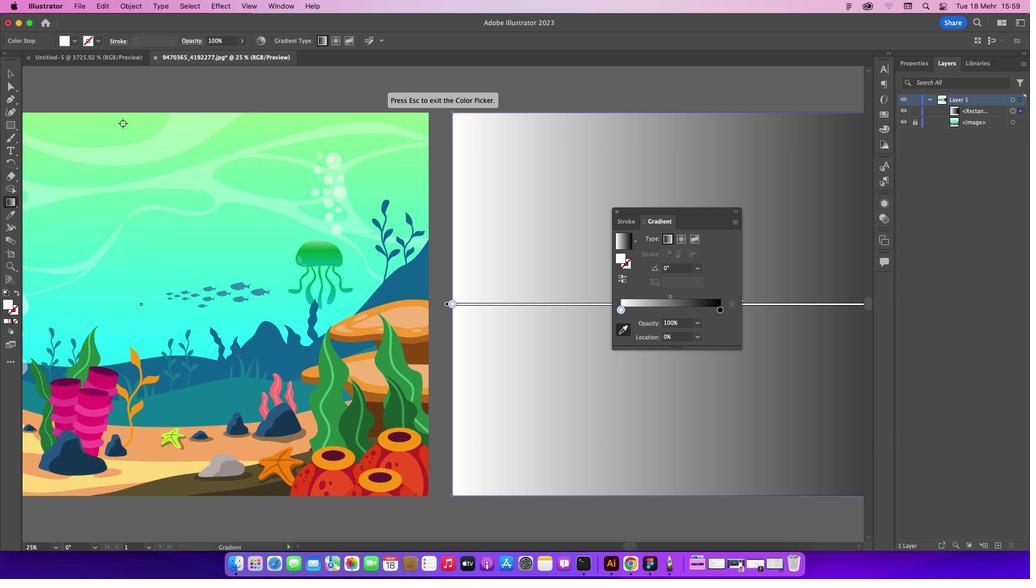
Action: Mouse moved to (716, 306)
Screenshot: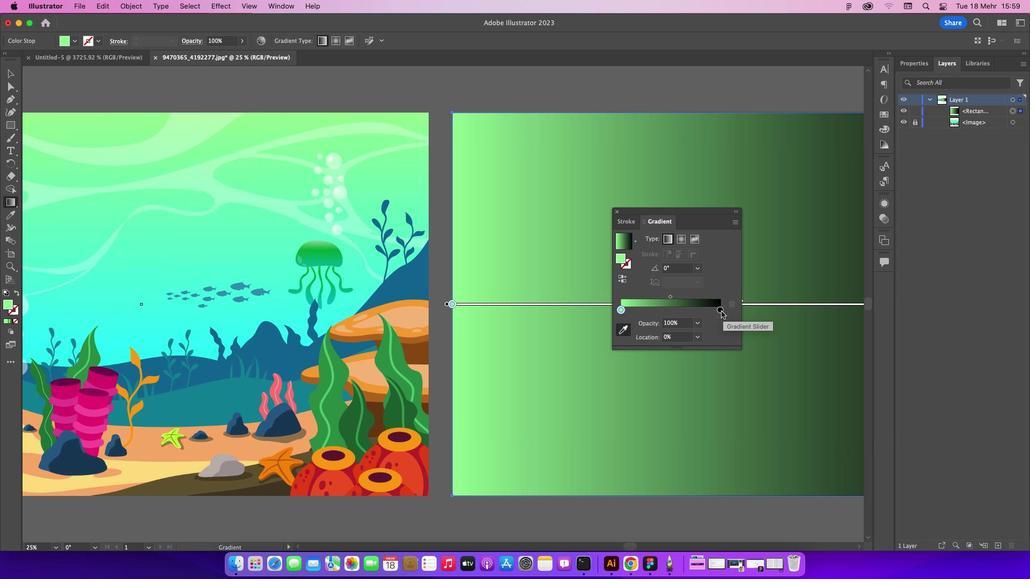 
Action: Mouse pressed left at (716, 306)
Screenshot: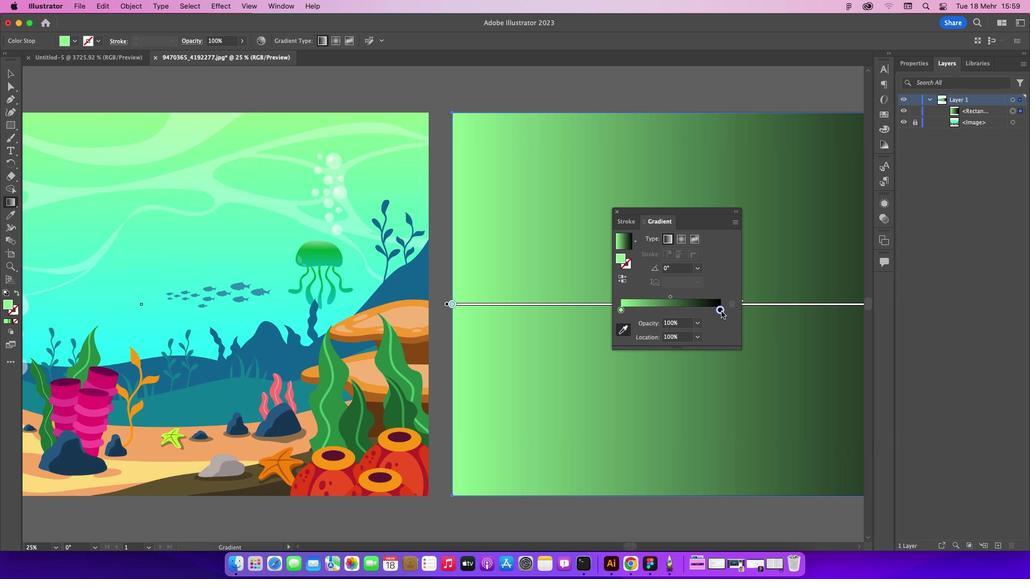 
Action: Mouse moved to (142, 250)
Screenshot: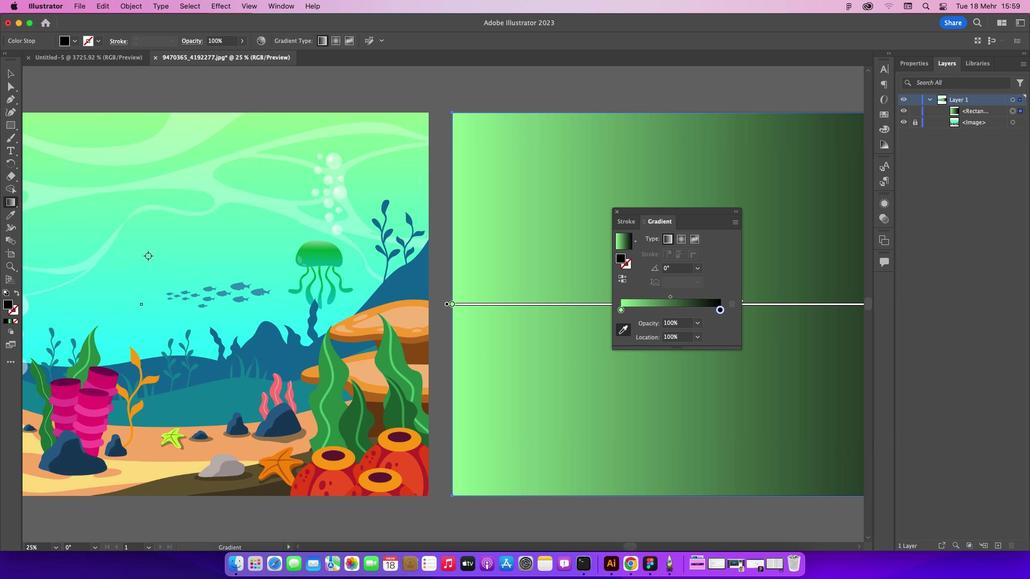 
Action: Mouse pressed left at (142, 250)
Screenshot: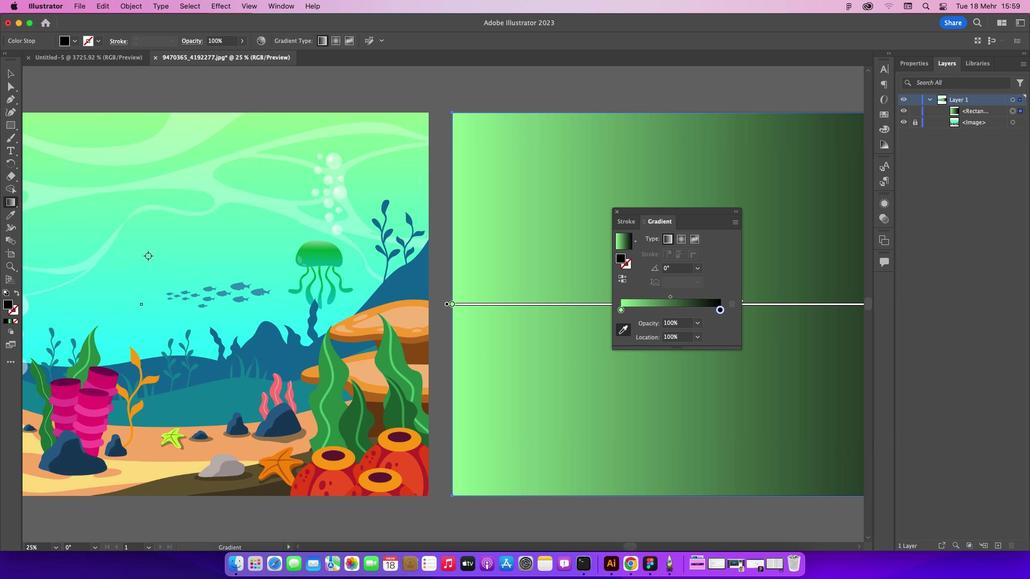 
Action: Mouse moved to (613, 207)
Screenshot: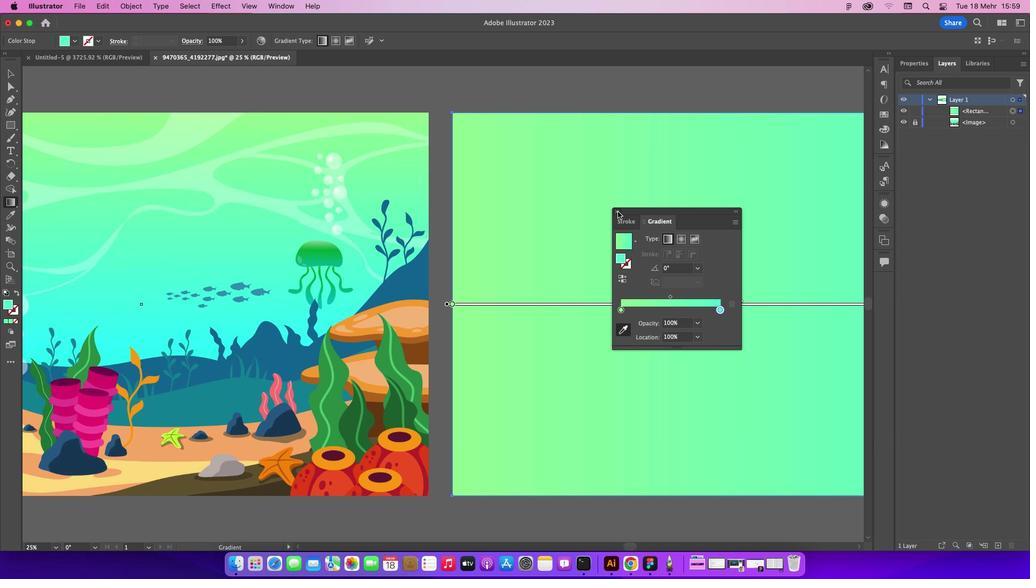 
Action: Mouse pressed left at (613, 207)
Screenshot: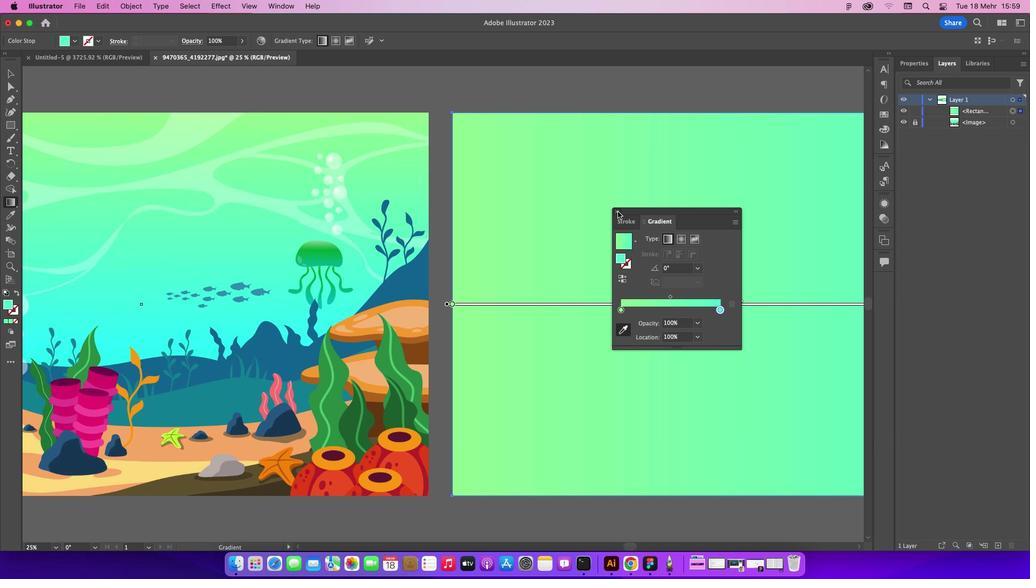 
Action: Mouse moved to (623, 543)
Screenshot: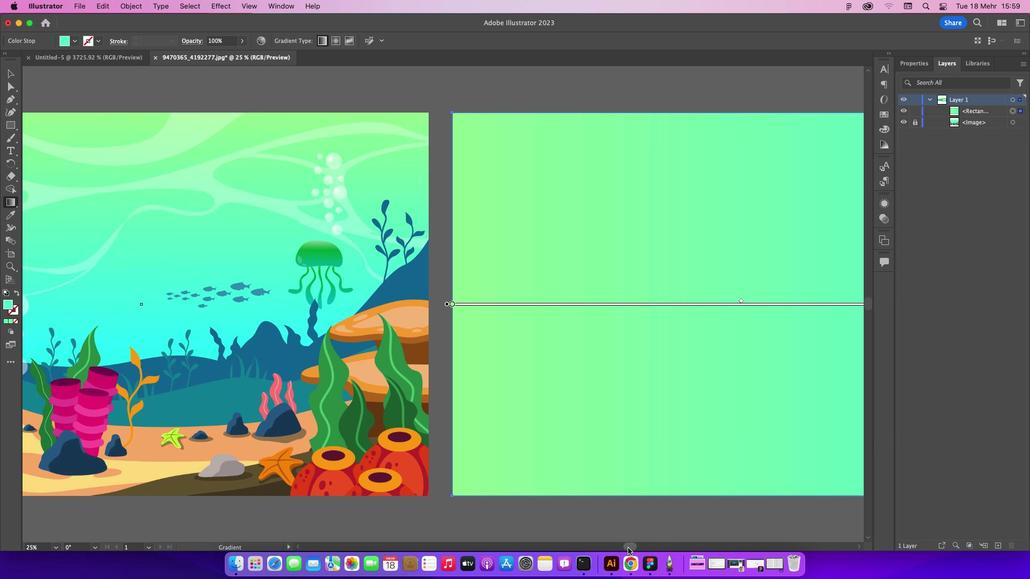 
Action: Mouse pressed left at (623, 543)
Screenshot: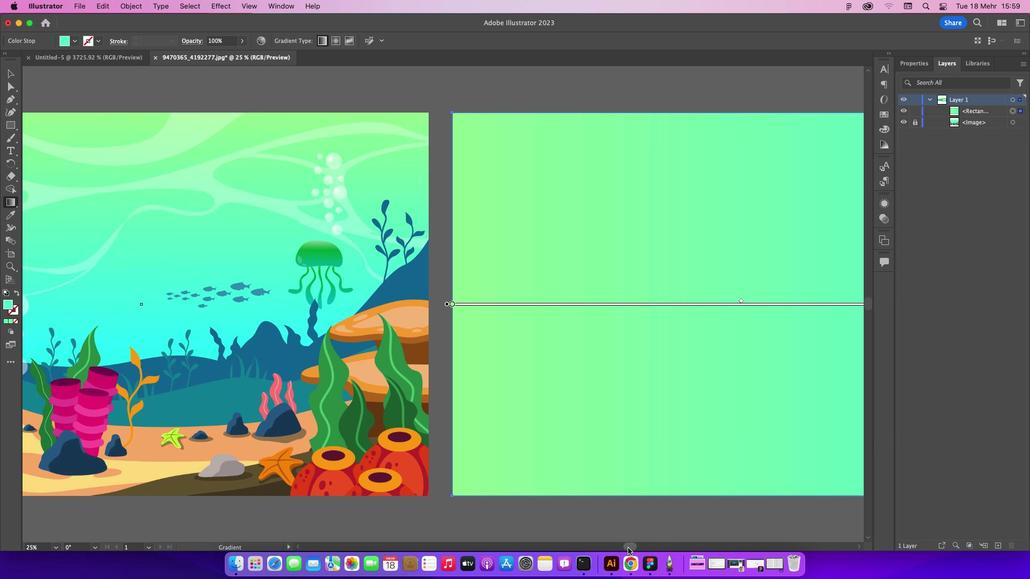 
Action: Mouse moved to (755, 299)
Screenshot: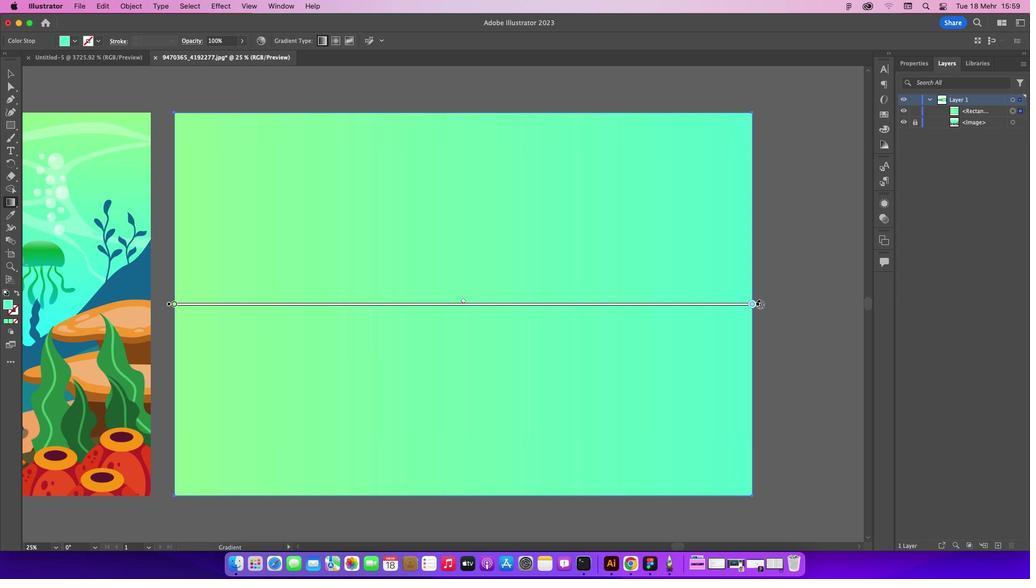 
Action: Mouse pressed left at (755, 299)
Screenshot: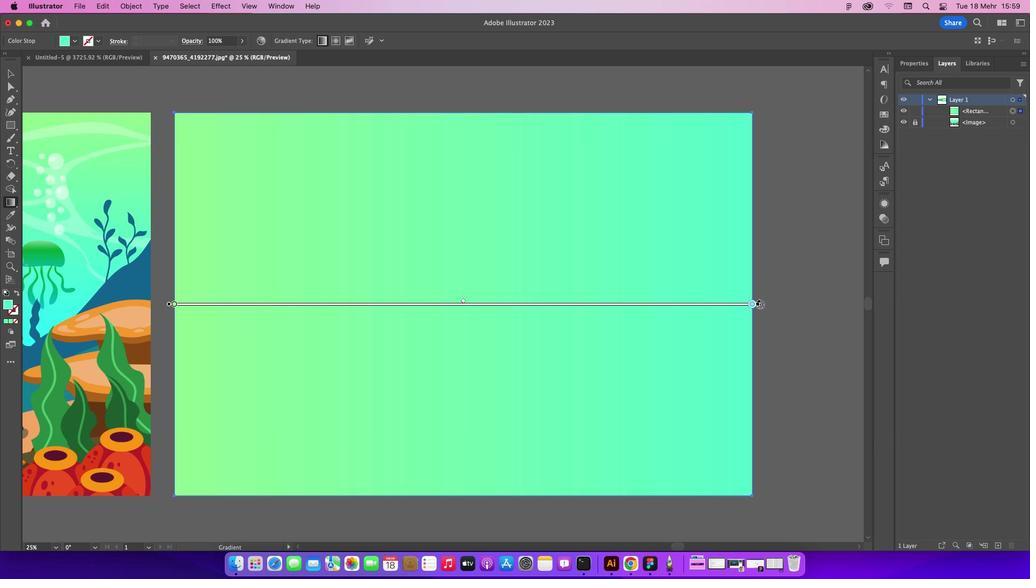 
Action: Mouse moved to (465, 398)
Screenshot: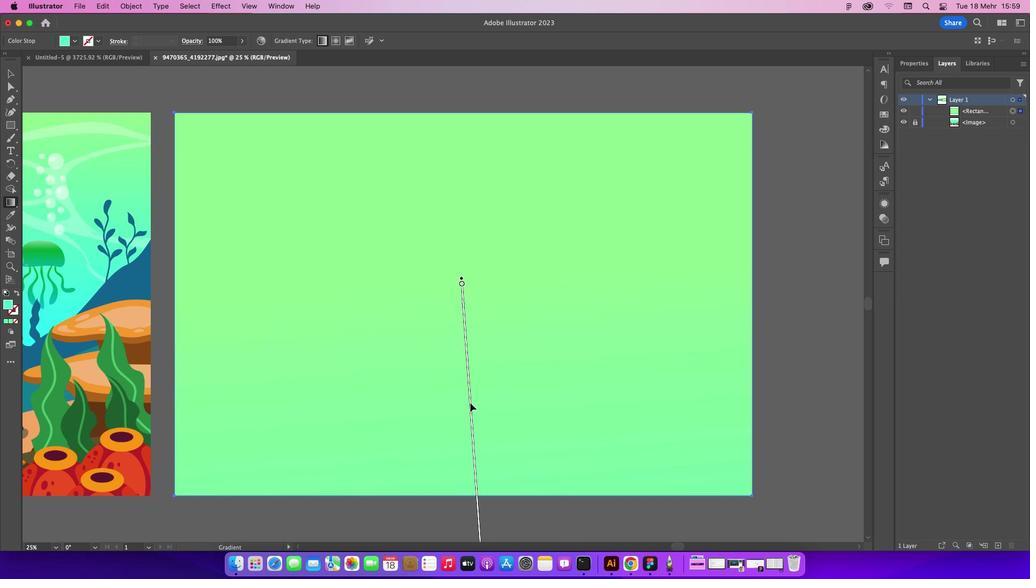 
Action: Mouse pressed left at (465, 398)
Screenshot: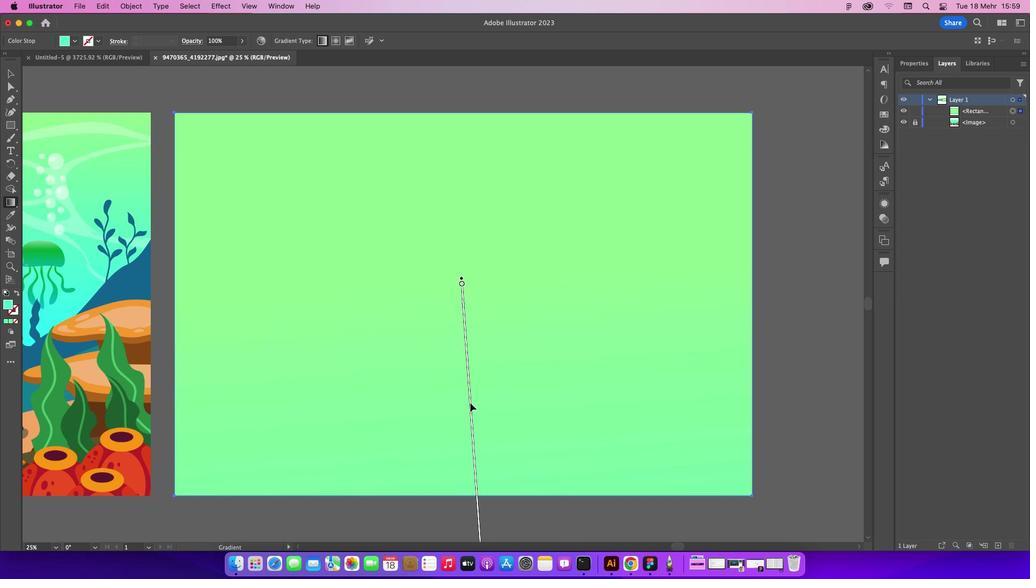 
Action: Mouse moved to (476, 221)
Screenshot: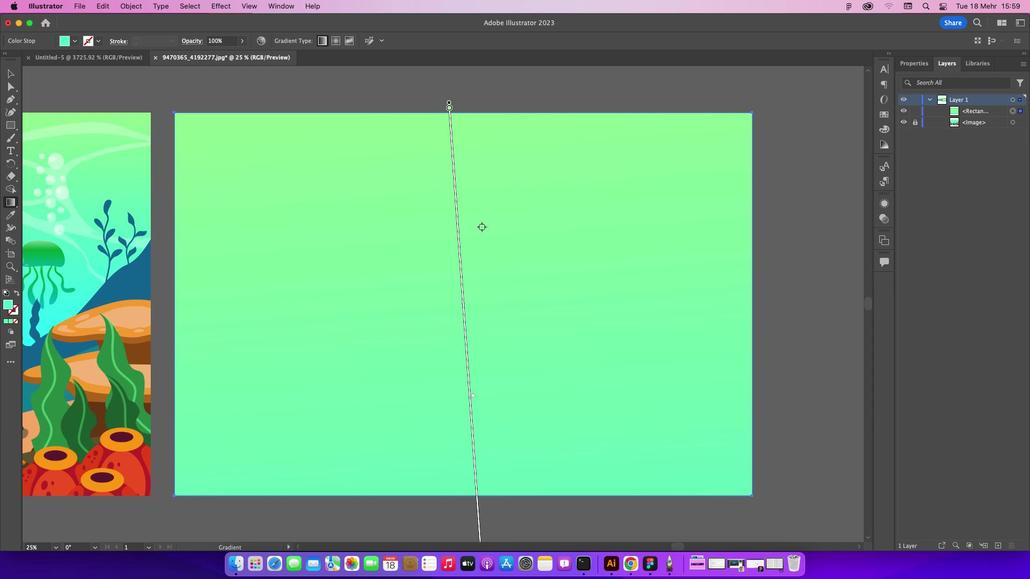 
Action: Key pressed Key.cmd_r
Screenshot: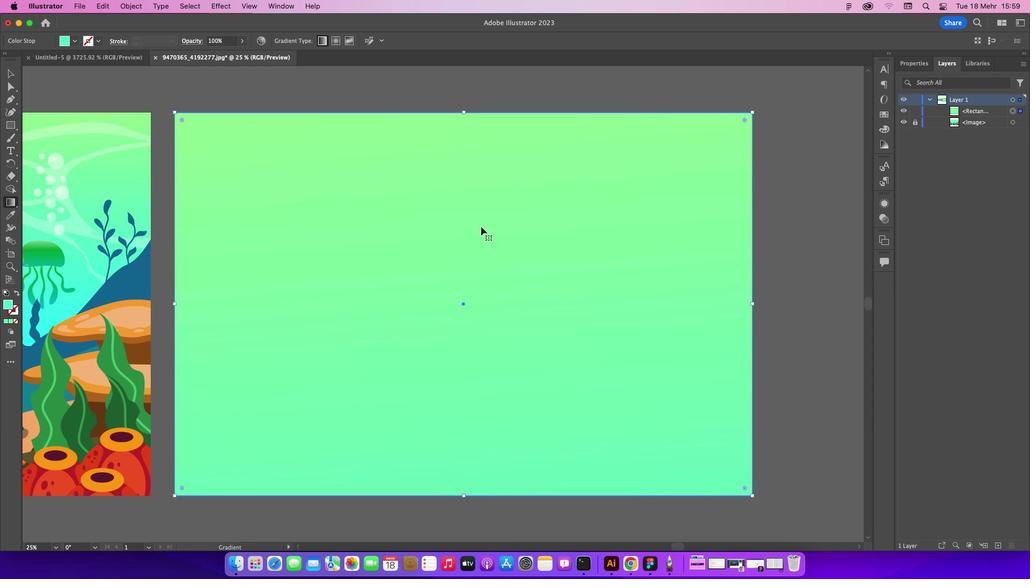 
Action: Mouse moved to (476, 221)
Screenshot: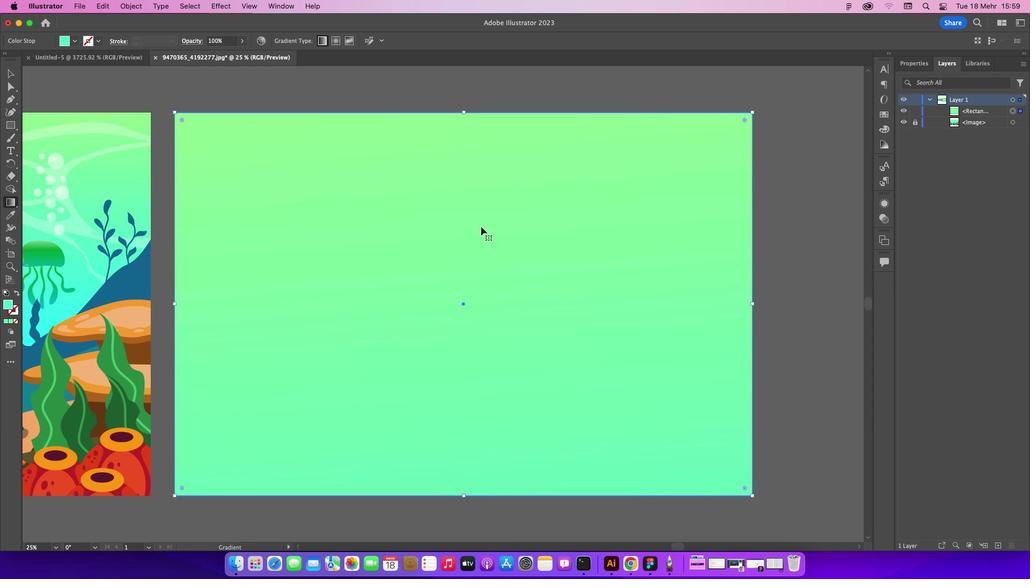
Action: Key pressed '-'
Screenshot: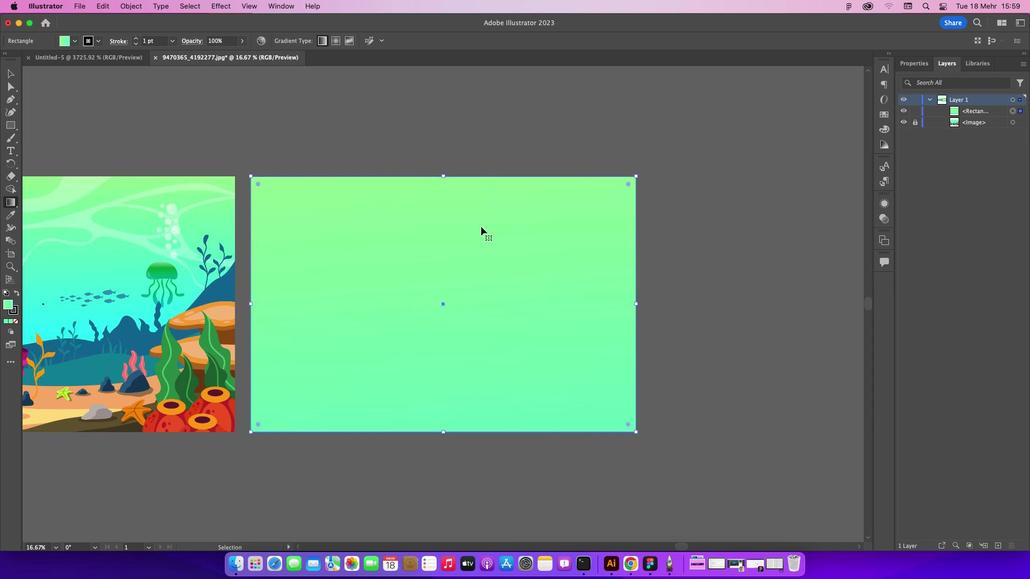 
Action: Mouse moved to (679, 538)
Screenshot: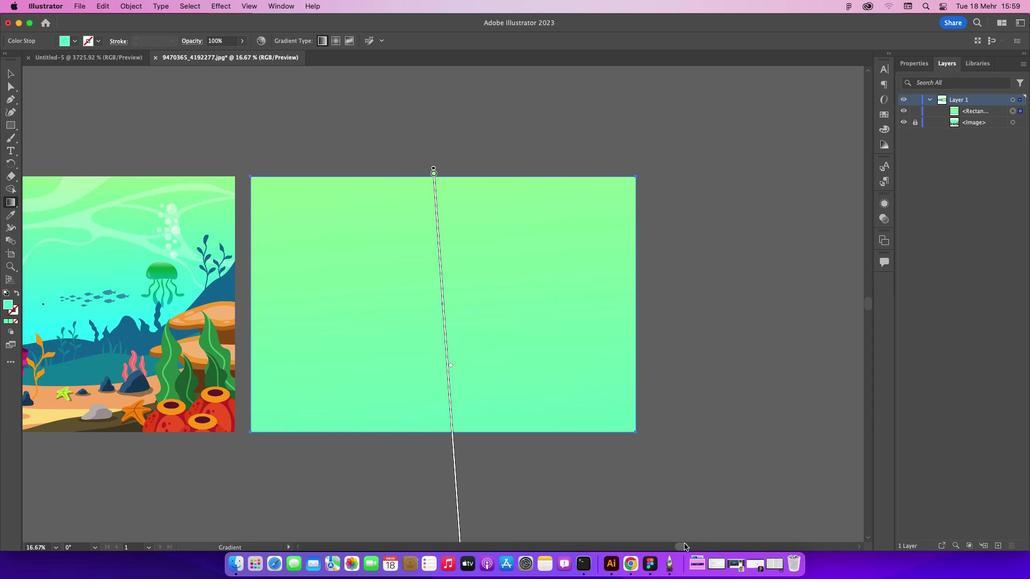 
Action: Mouse pressed left at (679, 538)
Screenshot: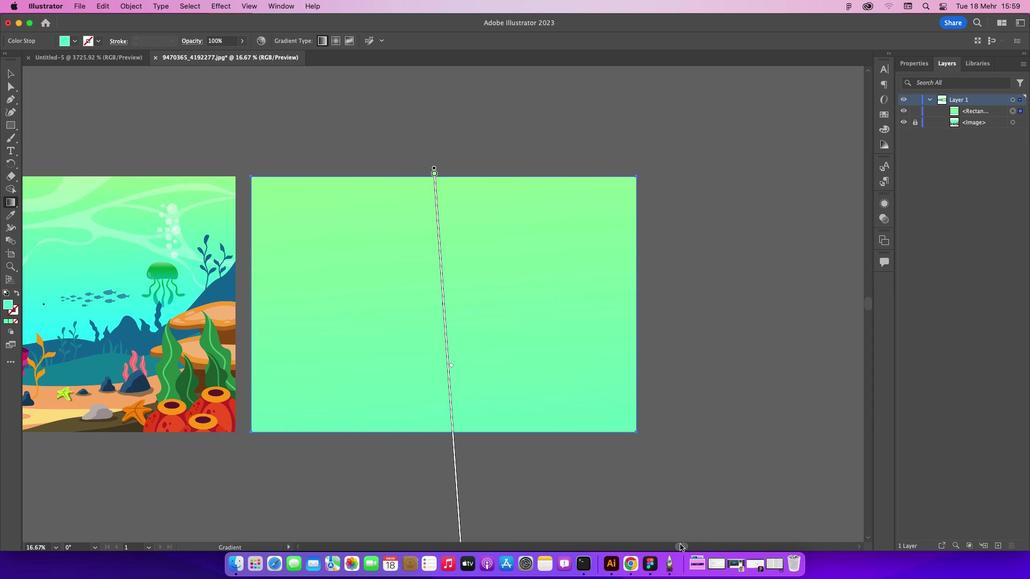 
Action: Mouse moved to (863, 296)
Screenshot: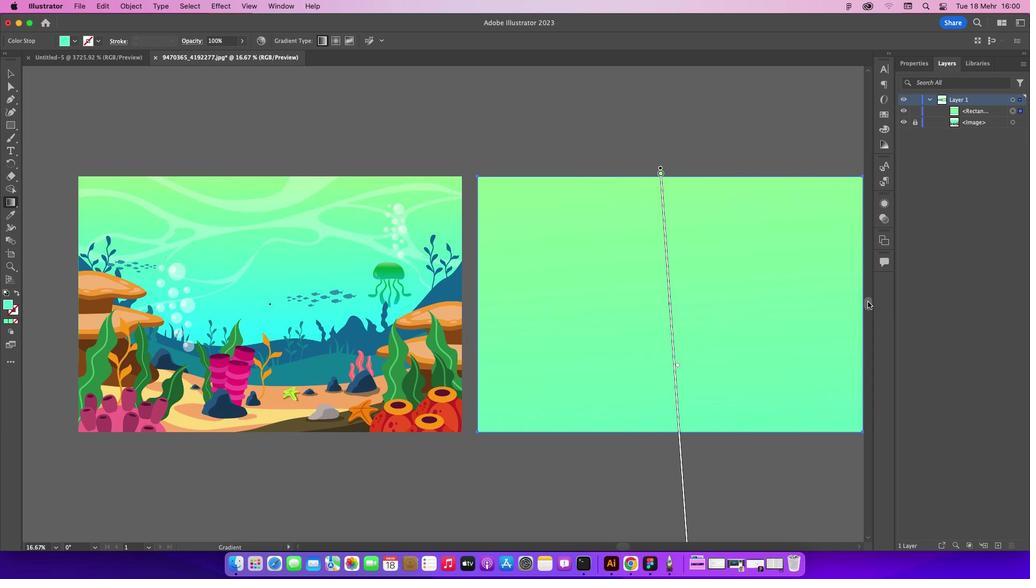 
Action: Mouse pressed left at (863, 296)
Screenshot: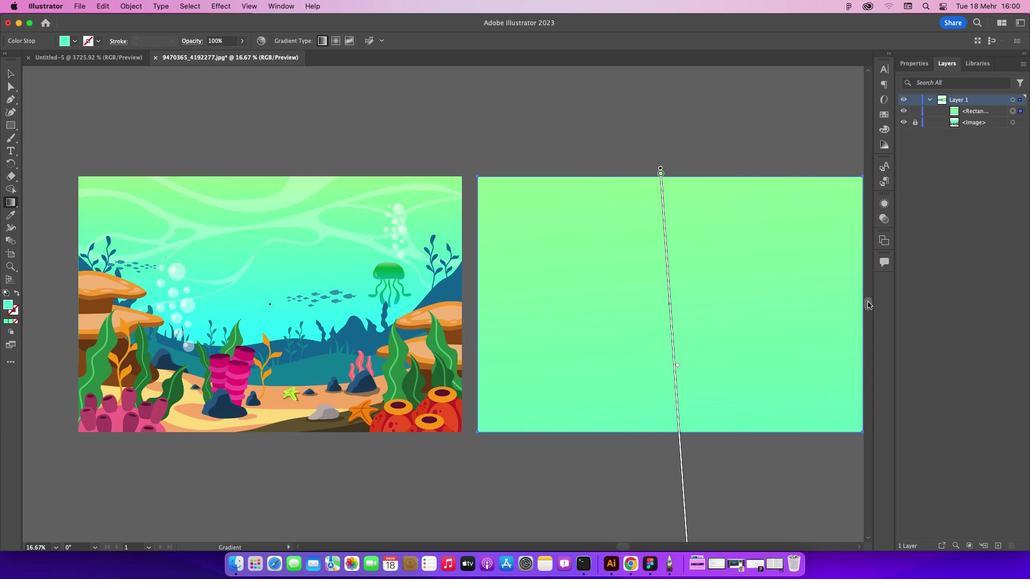 
Action: Mouse moved to (685, 470)
Screenshot: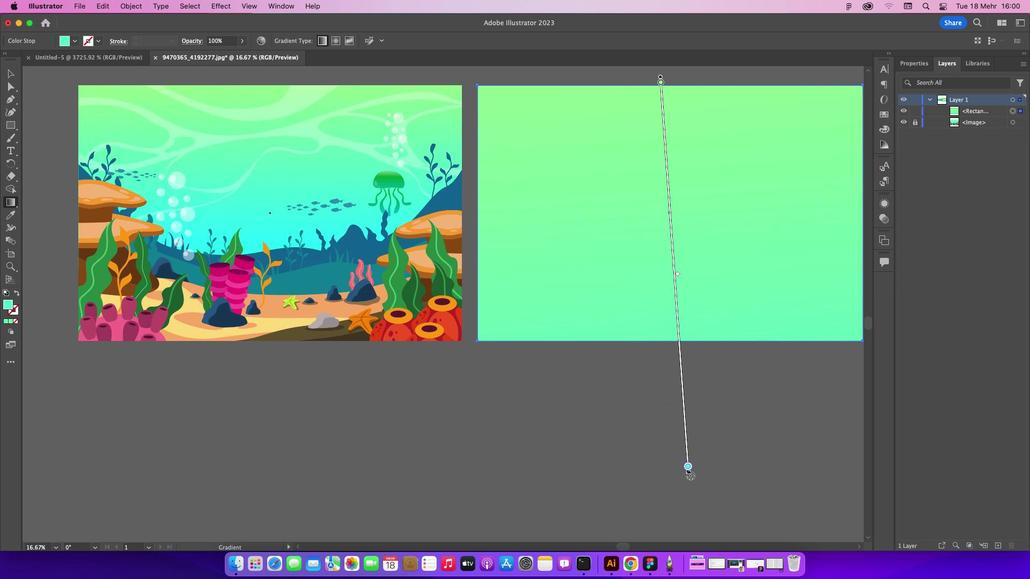 
Action: Mouse pressed left at (685, 470)
Screenshot: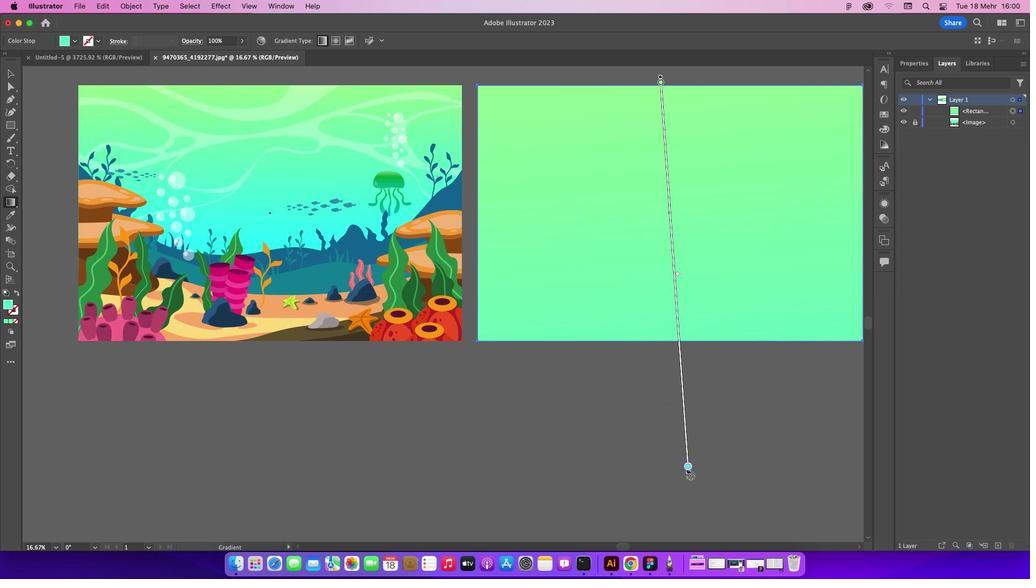 
Action: Mouse moved to (723, 453)
Screenshot: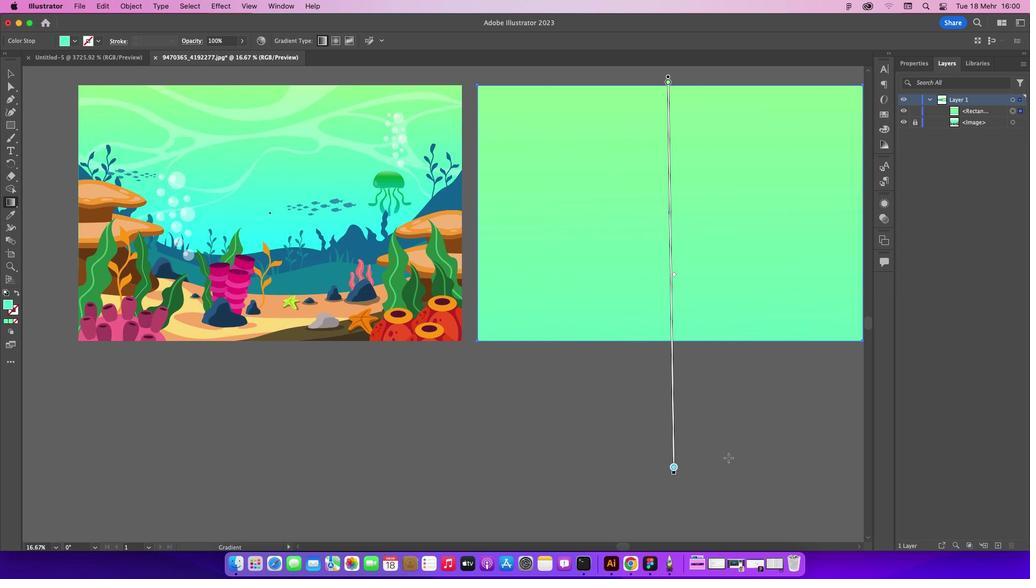 
Action: Mouse pressed left at (723, 453)
Screenshot: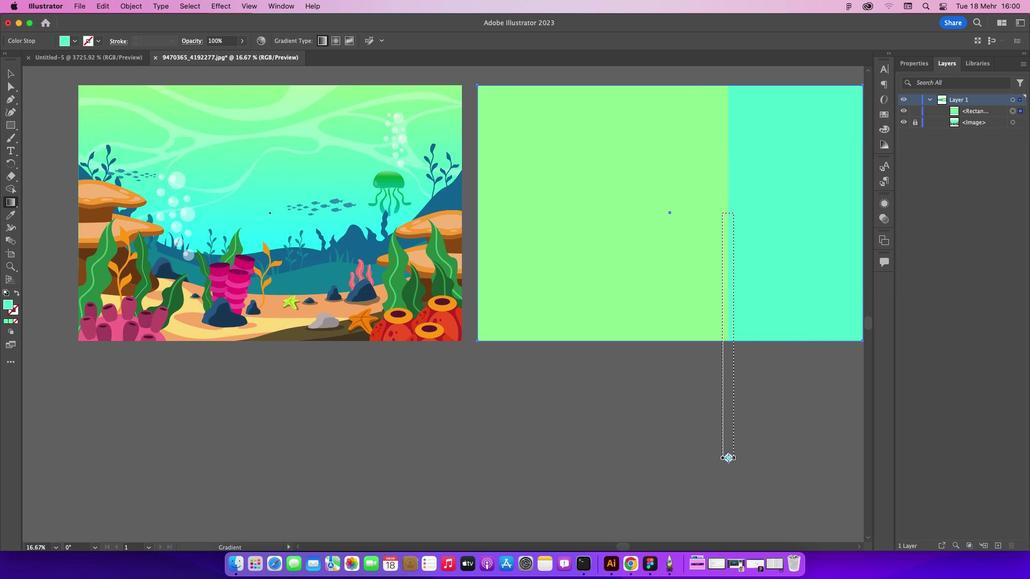 
Action: Mouse moved to (696, 317)
Screenshot: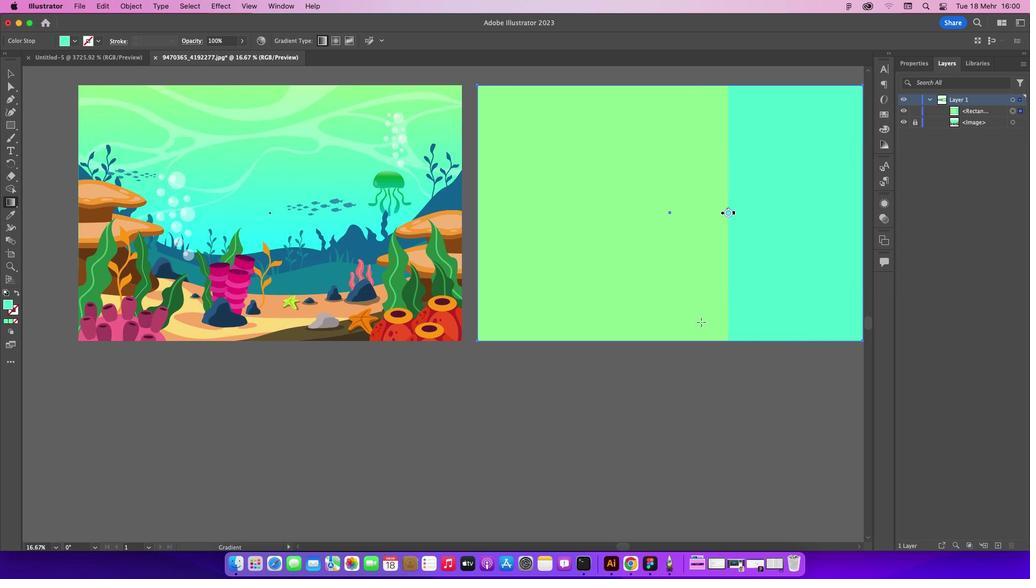 
Action: Key pressed Key.cmd'z'
Screenshot: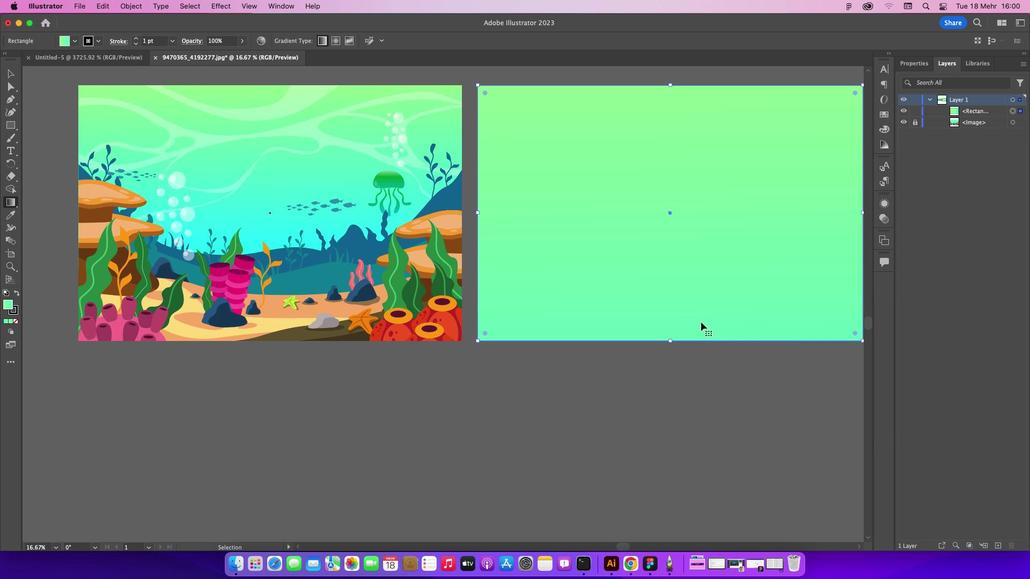 
Action: Mouse moved to (667, 332)
Screenshot: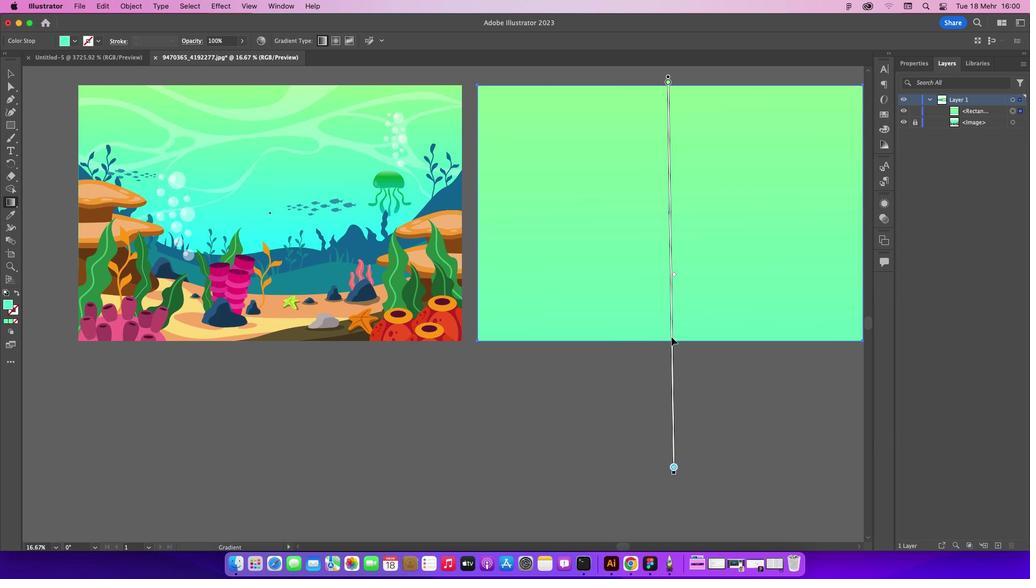 
Action: Mouse pressed left at (667, 332)
Screenshot: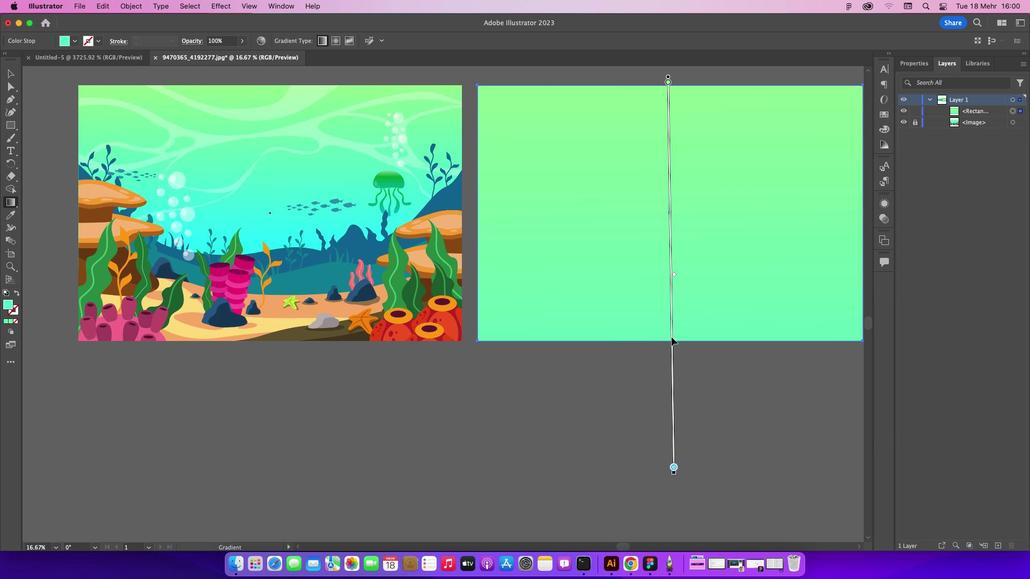 
Action: Mouse moved to (668, 217)
Screenshot: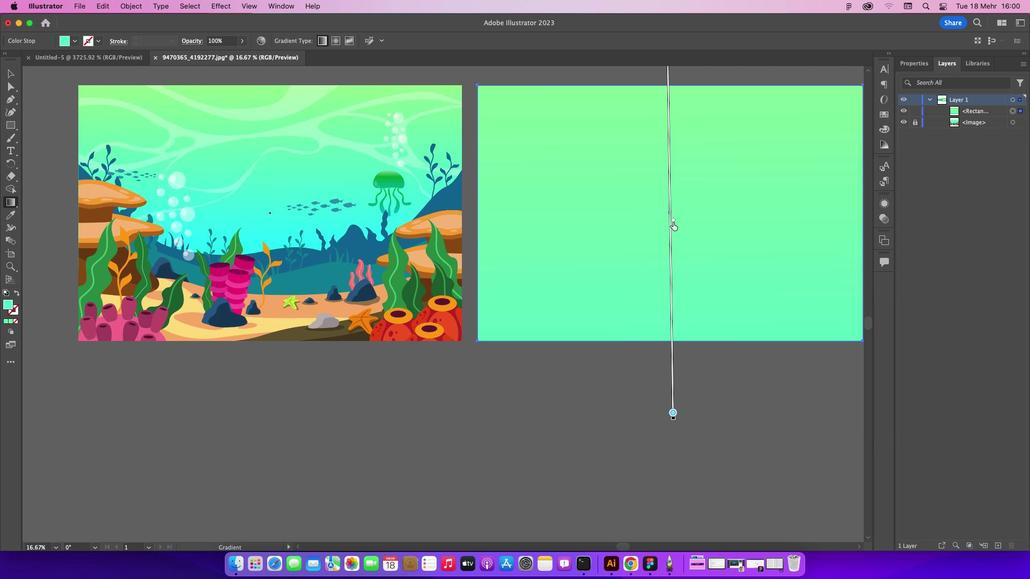 
Action: Mouse pressed left at (668, 217)
Screenshot: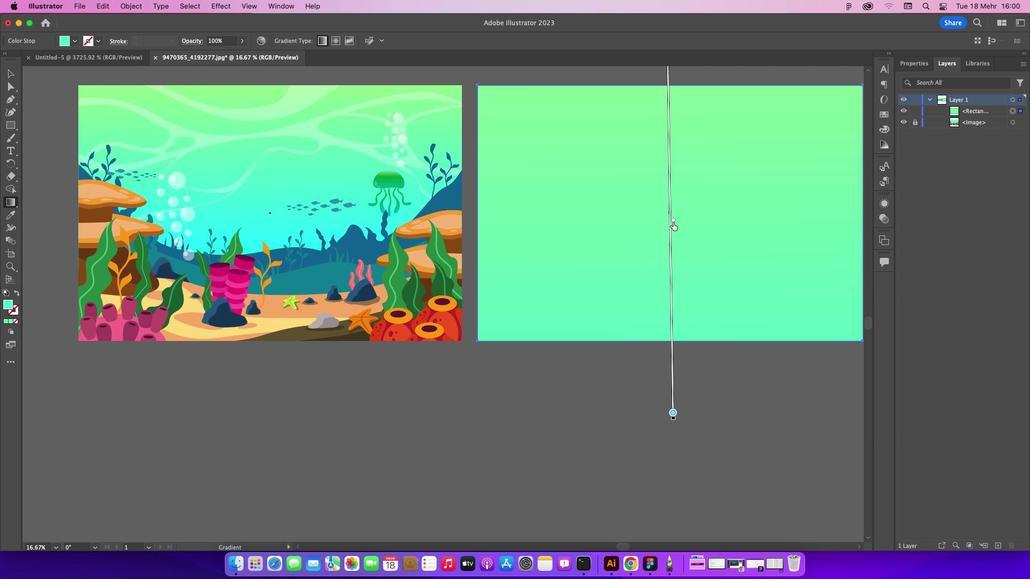 
Action: Mouse moved to (12, 68)
Screenshot: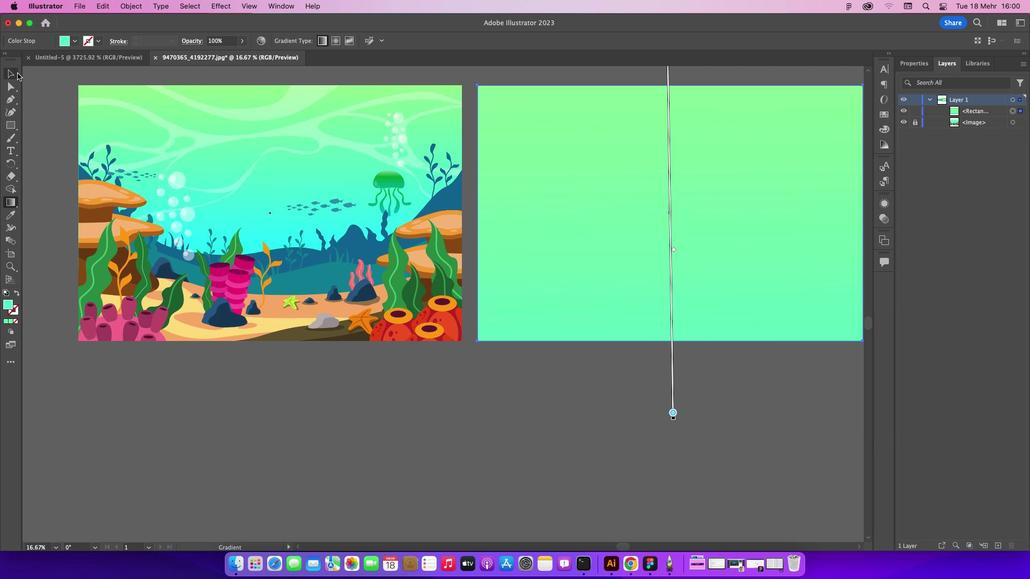 
Action: Mouse pressed left at (12, 68)
Screenshot: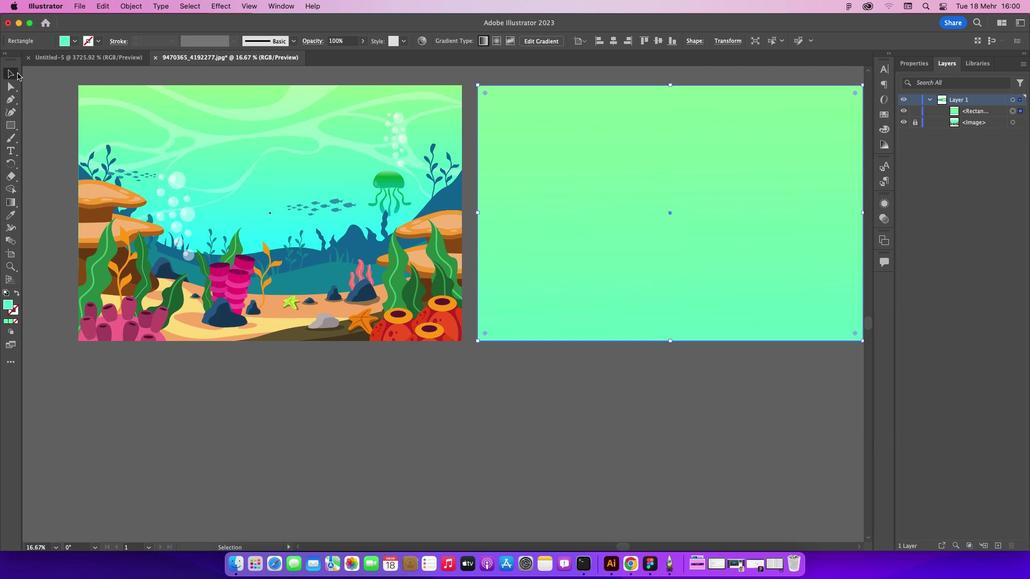 
Action: Mouse moved to (455, 76)
Screenshot: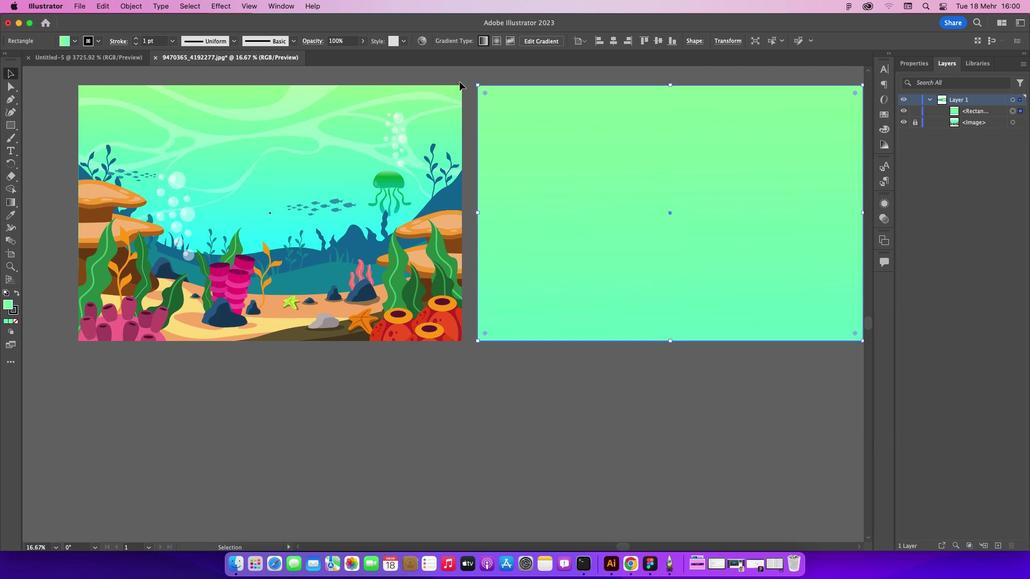 
Action: Mouse pressed left at (455, 76)
Screenshot: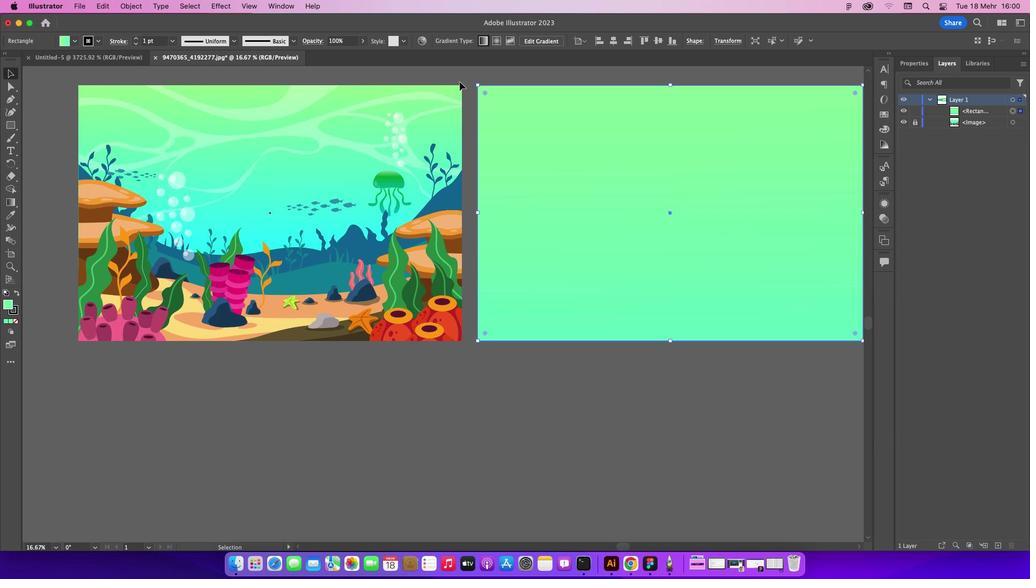 
Action: Mouse moved to (493, 271)
Screenshot: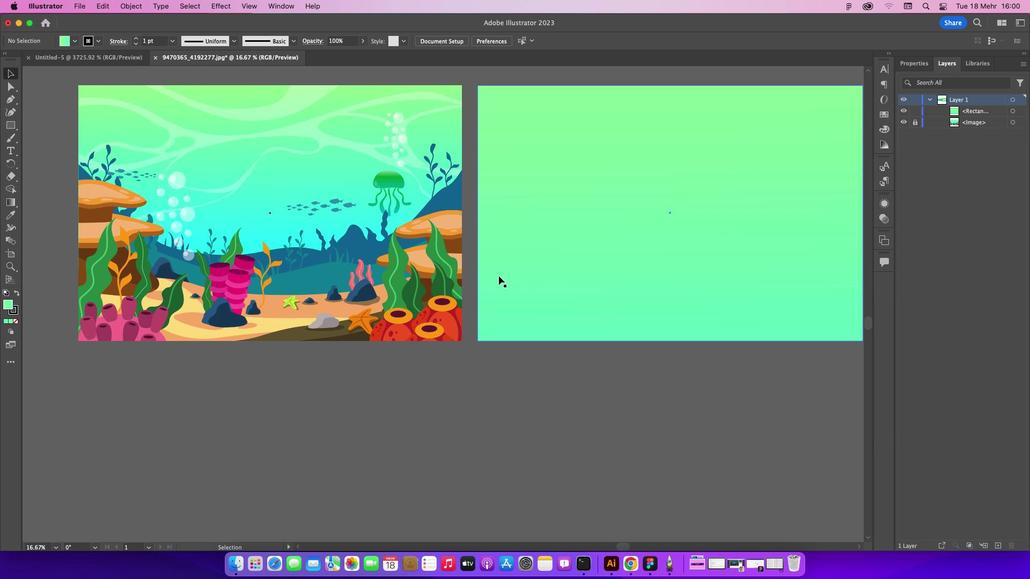 
Action: Mouse scrolled (493, 271) with delta (-4, -3)
Screenshot: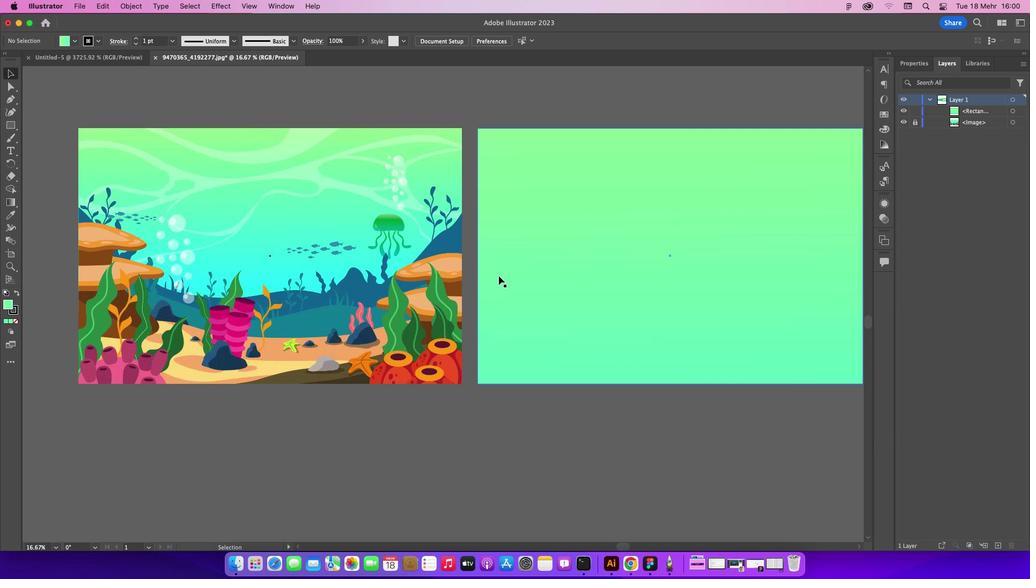 
Action: Mouse scrolled (493, 271) with delta (-4, -3)
Screenshot: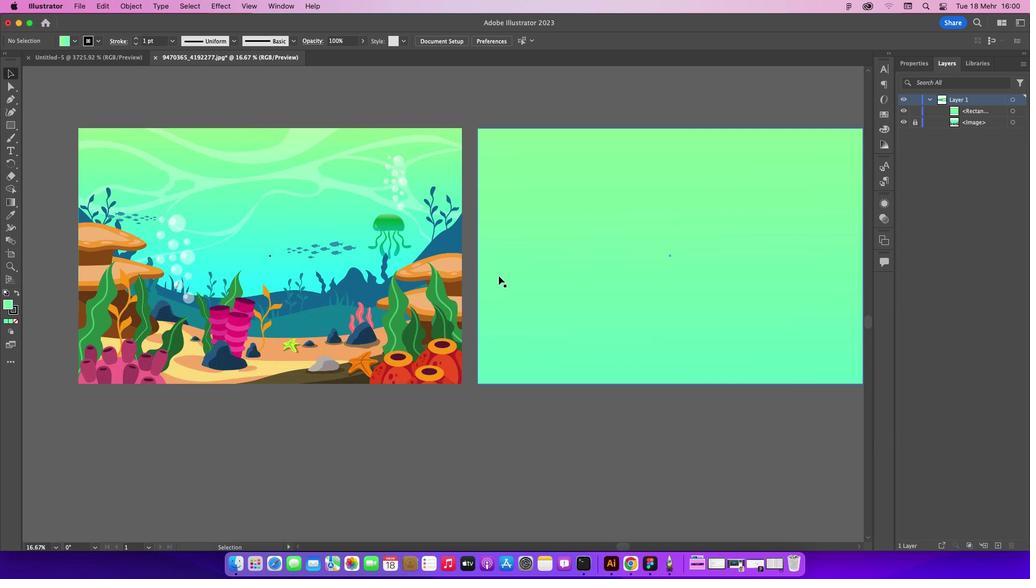 
Action: Mouse scrolled (493, 271) with delta (-4, -3)
Screenshot: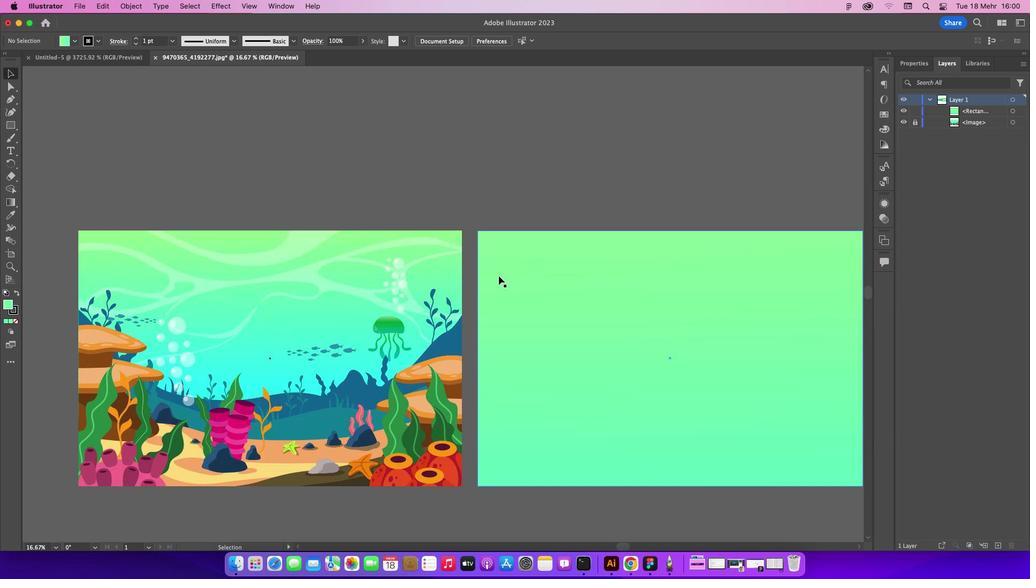 
Action: Mouse scrolled (493, 271) with delta (-4, -4)
Screenshot: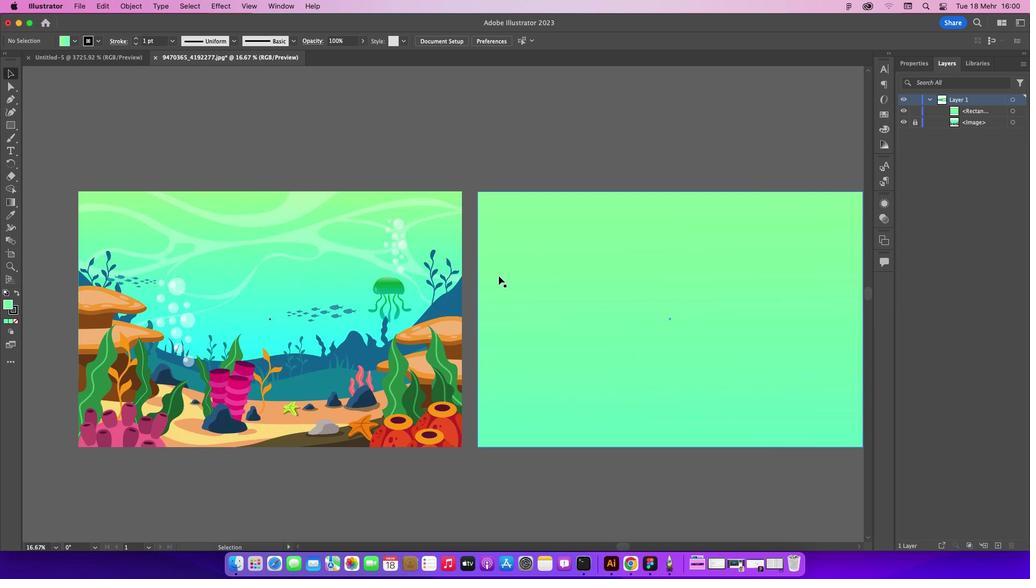 
Action: Mouse scrolled (493, 271) with delta (-4, -4)
Screenshot: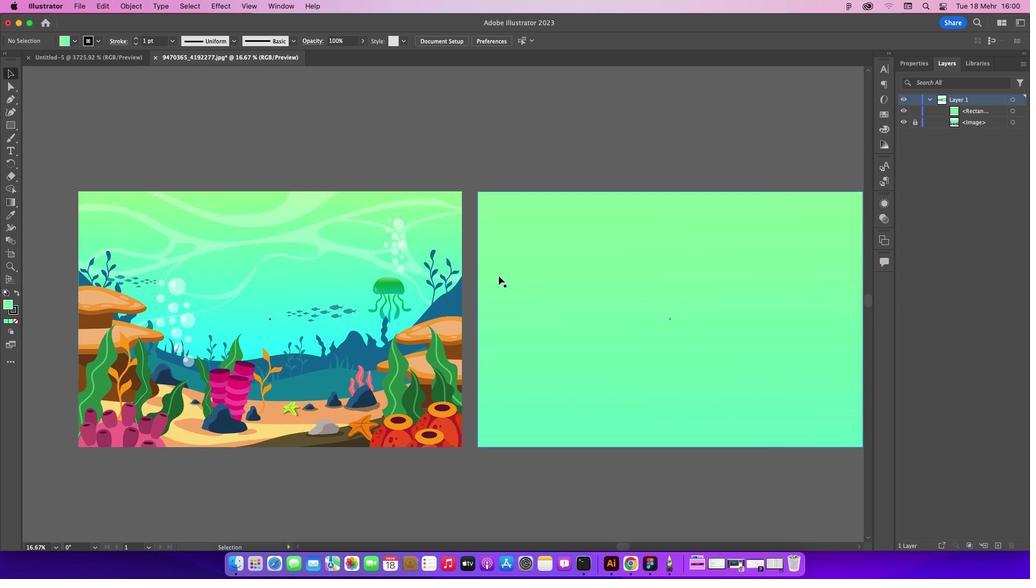 
Action: Mouse moved to (405, 159)
Screenshot: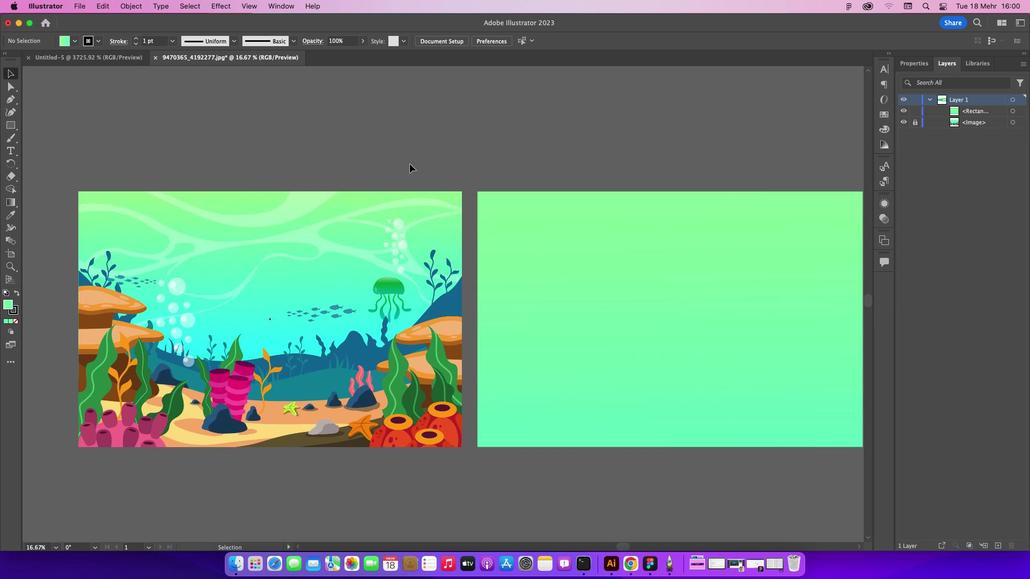 
Action: Key pressed Key.cmd_r
Screenshot: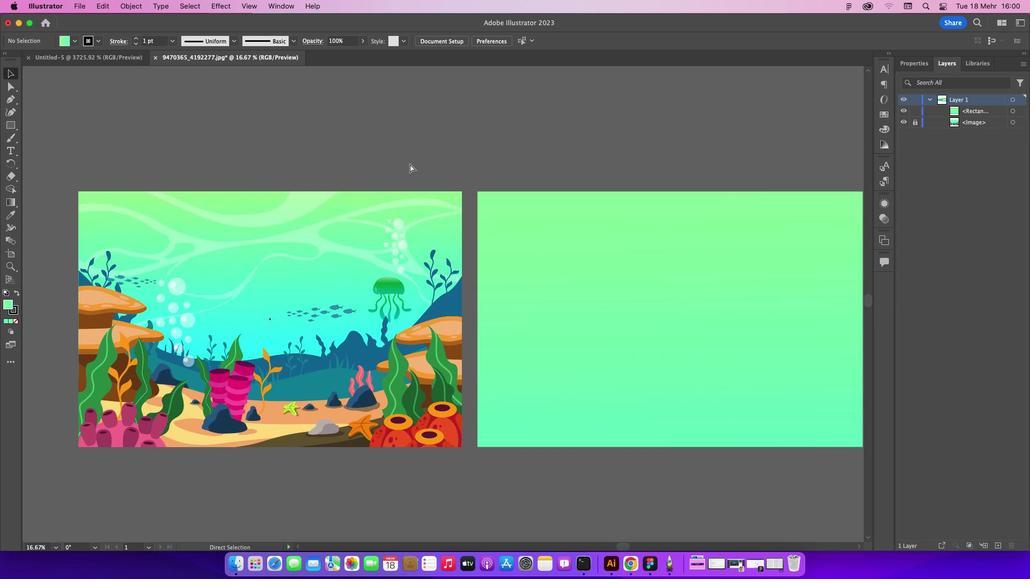 
Action: Mouse moved to (622, 227)
Screenshot: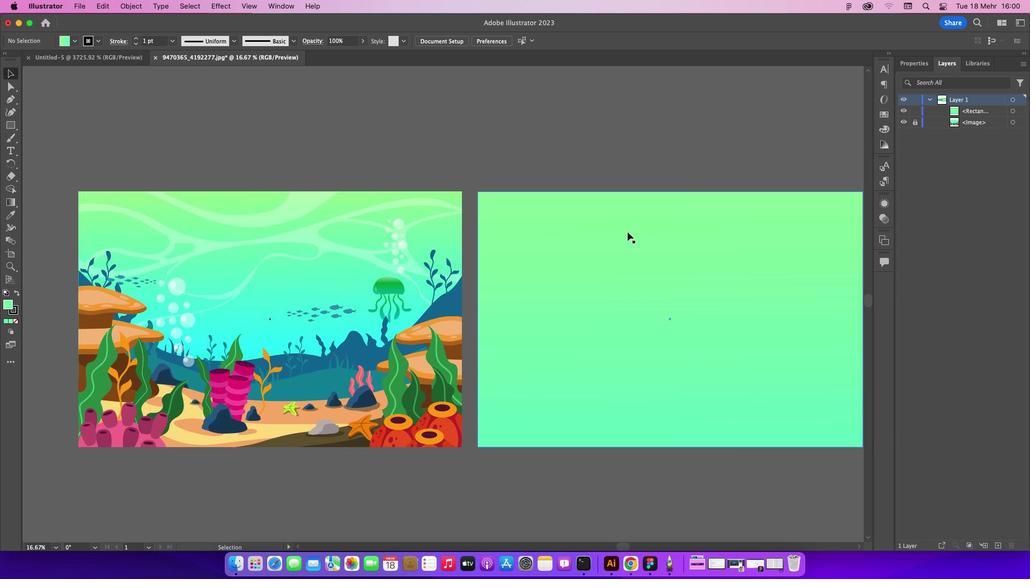 
Action: Mouse pressed left at (622, 227)
Screenshot: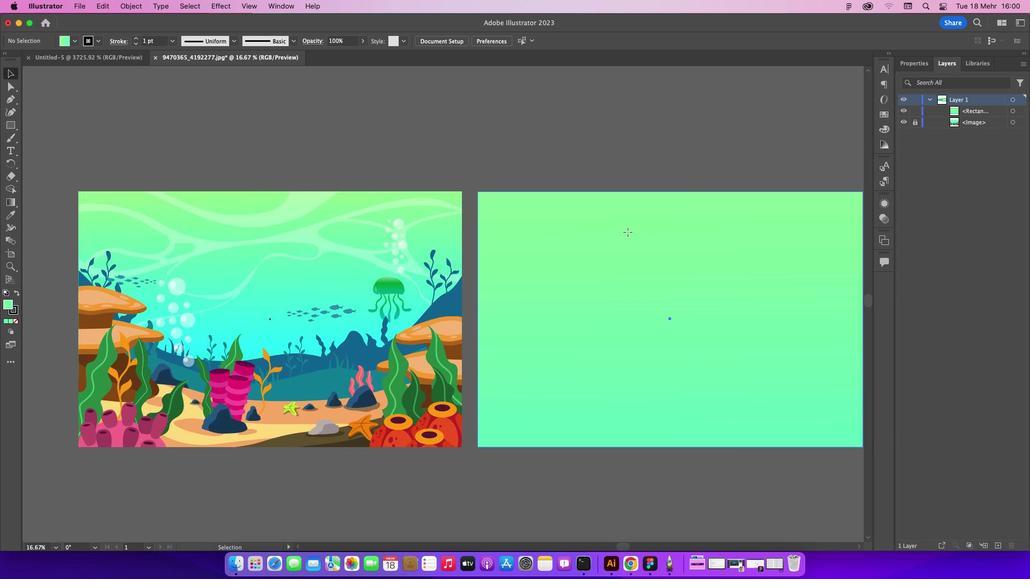 
Action: Mouse moved to (616, 226)
Screenshot: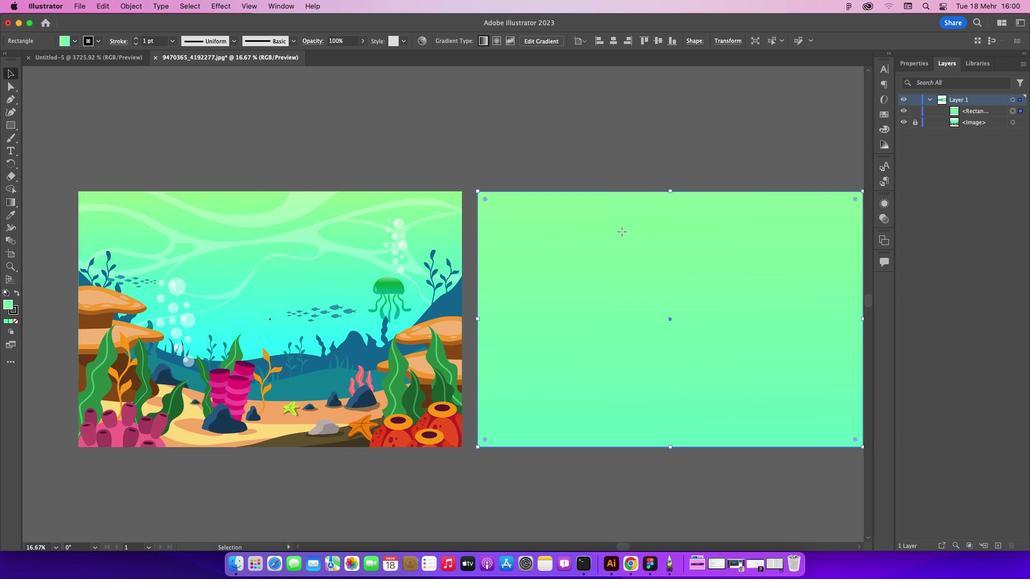 
Action: Mouse pressed left at (616, 226)
Screenshot: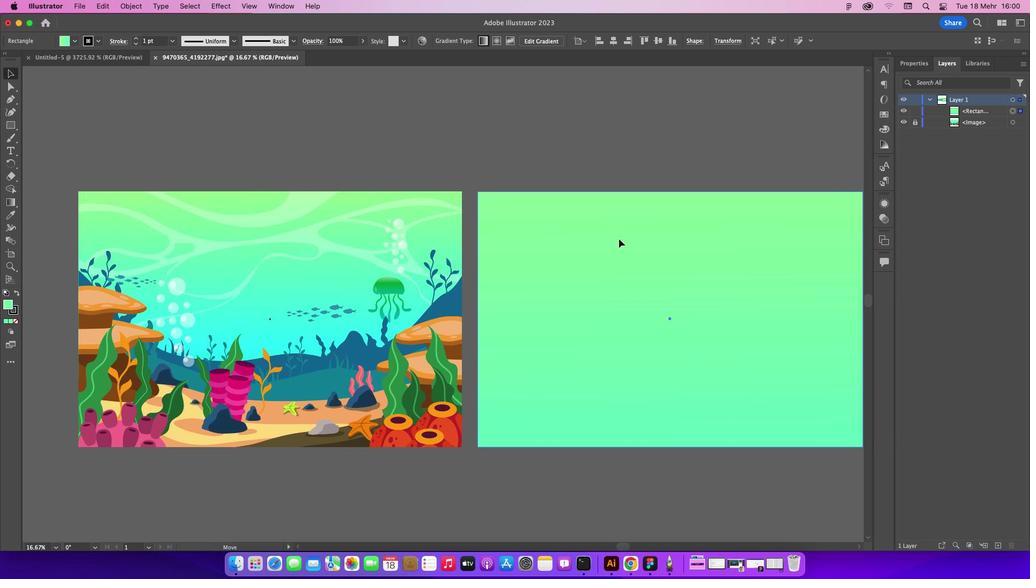 
Action: Mouse moved to (682, 351)
Screenshot: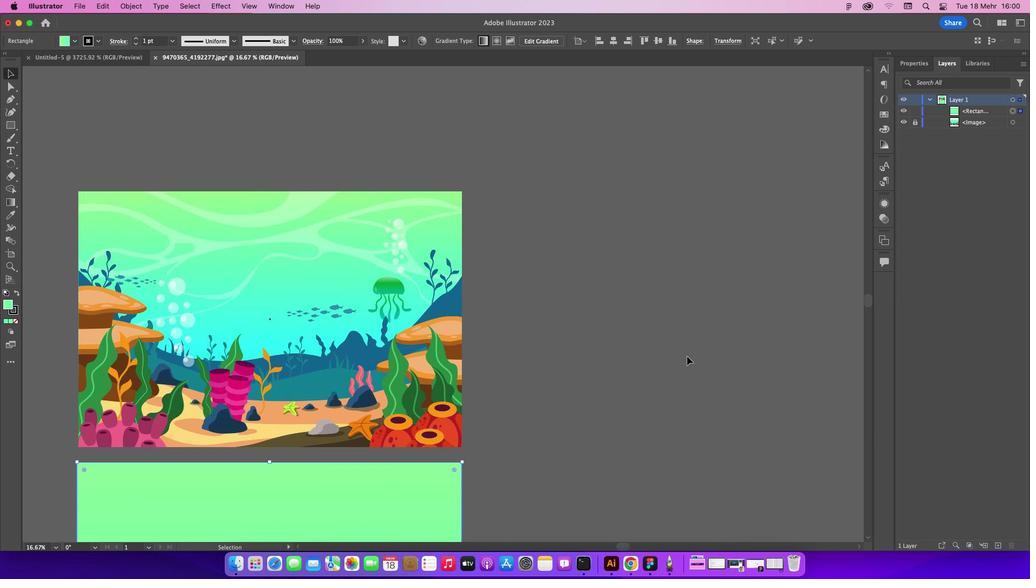 
Action: Mouse pressed left at (682, 351)
Screenshot: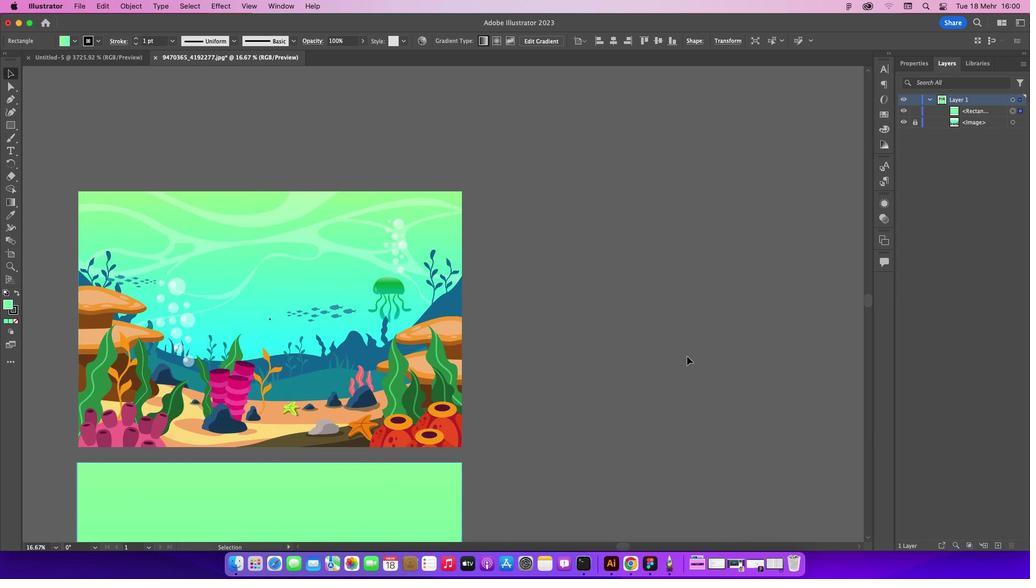 
Action: Mouse moved to (533, 359)
Screenshot: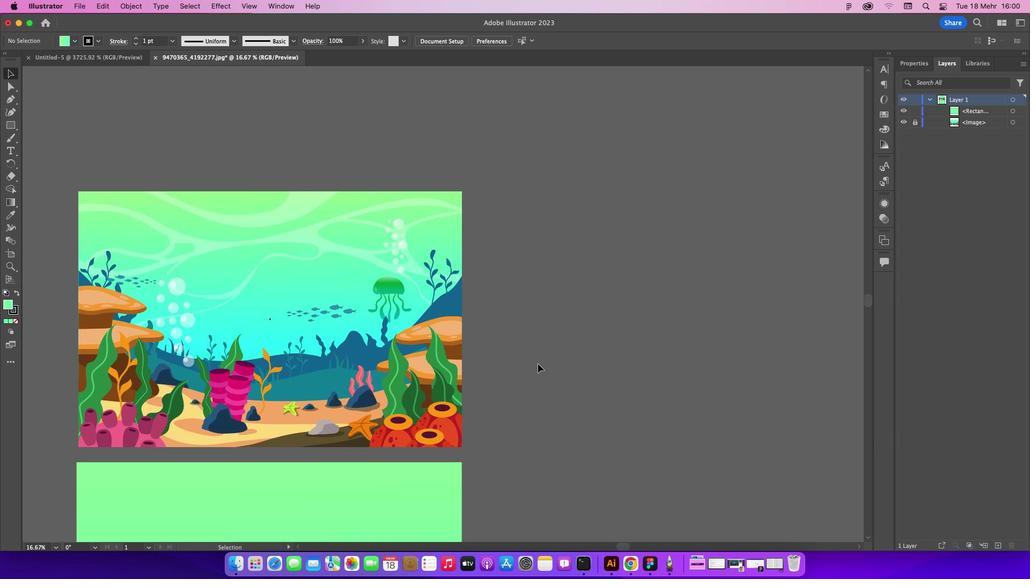 
Action: Key pressed Key.cmd_r
Screenshot: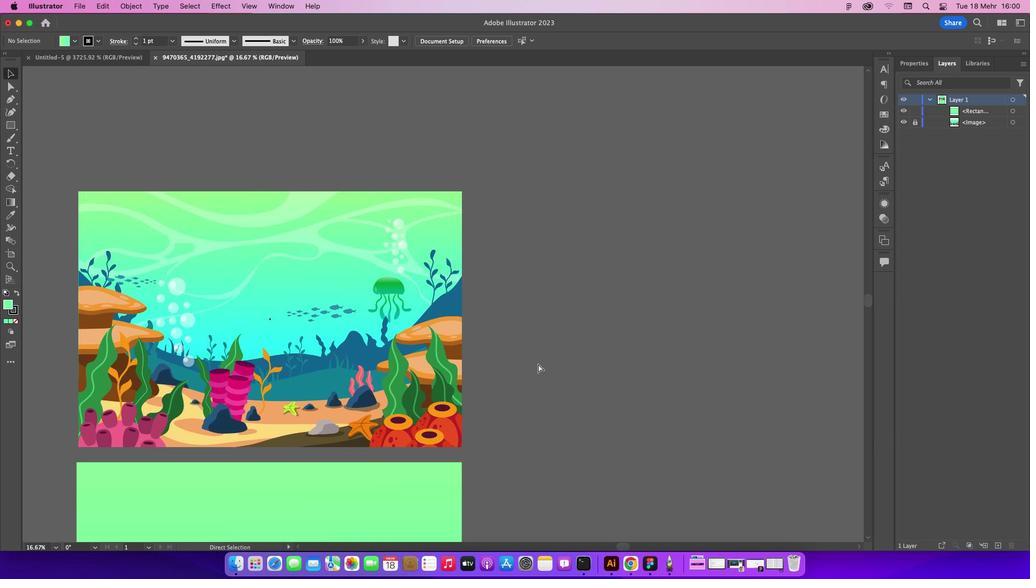 
Action: Mouse moved to (532, 359)
Screenshot: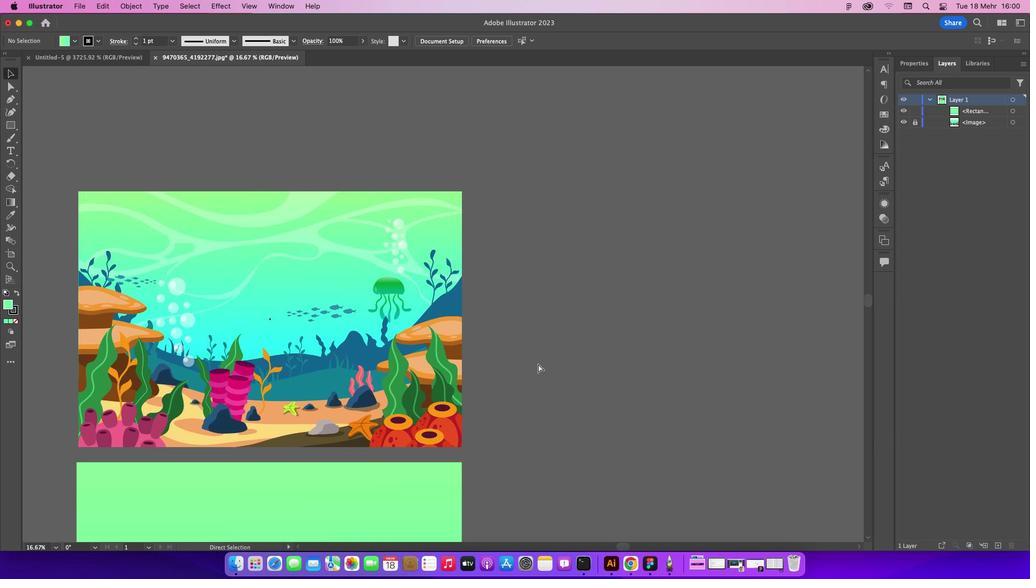 
Action: Key pressed '=''='
Screenshot: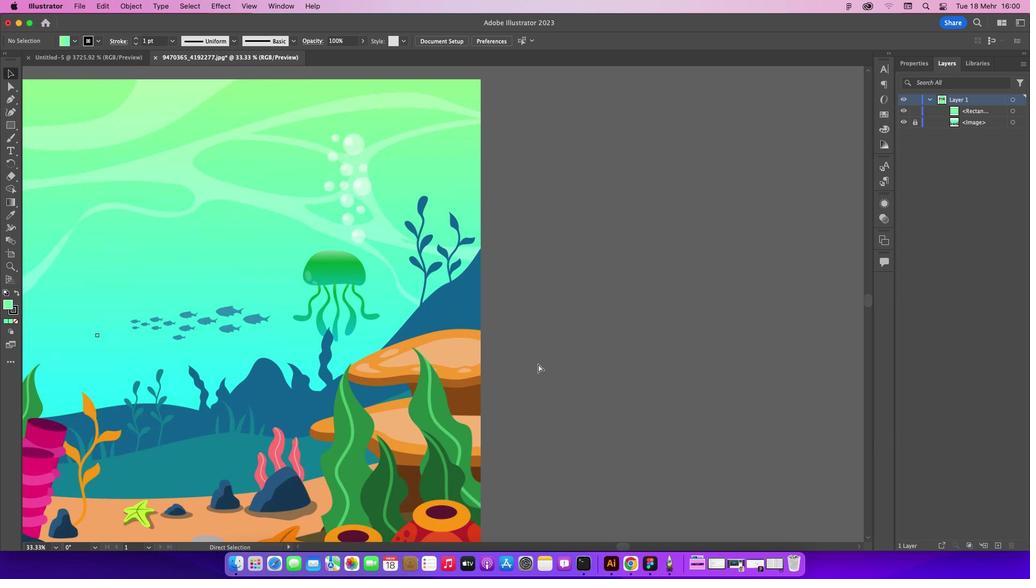 
Action: Mouse moved to (621, 542)
Screenshot: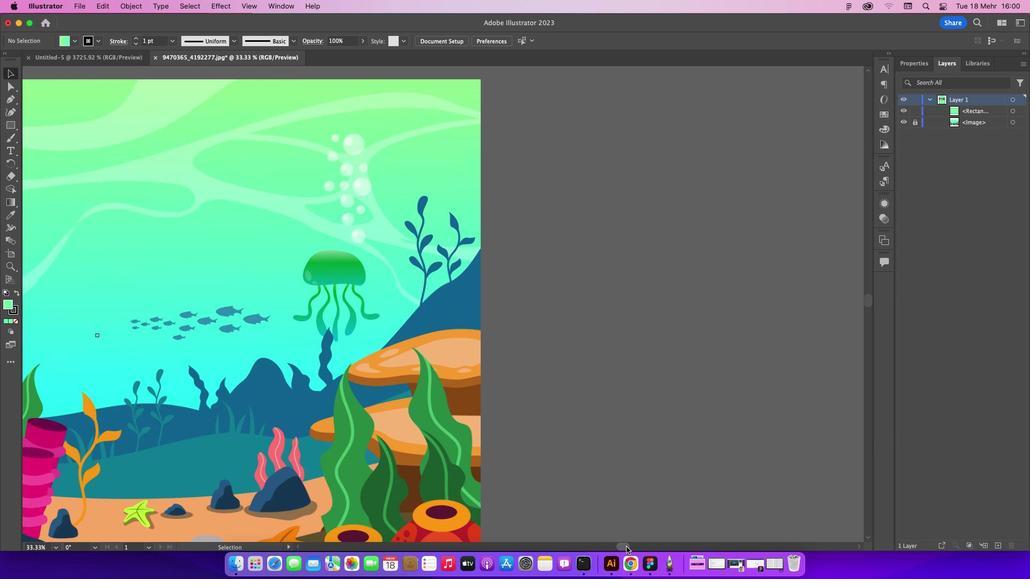 
Action: Mouse pressed left at (621, 542)
Screenshot: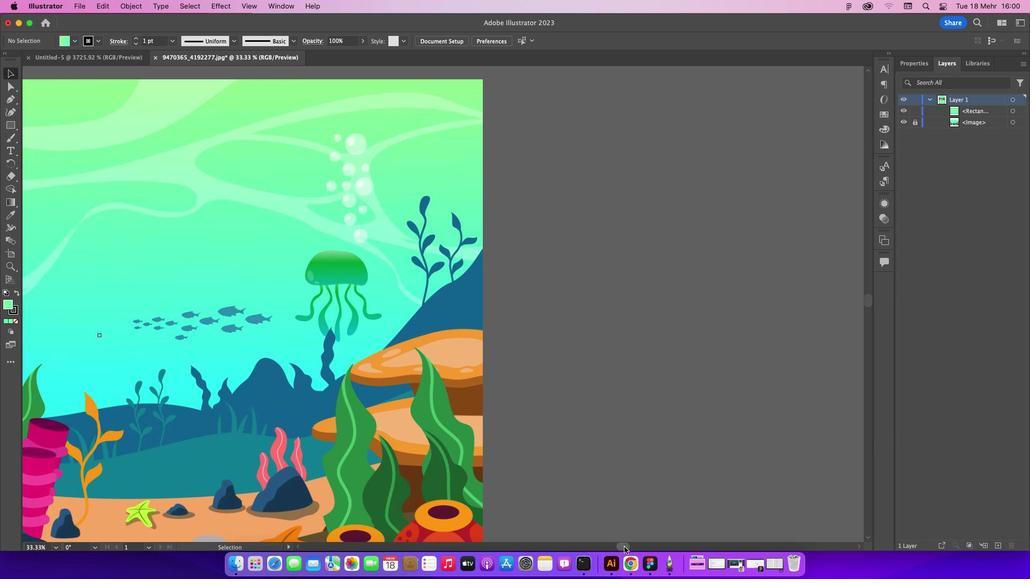 
Action: Mouse moved to (5, 97)
Screenshot: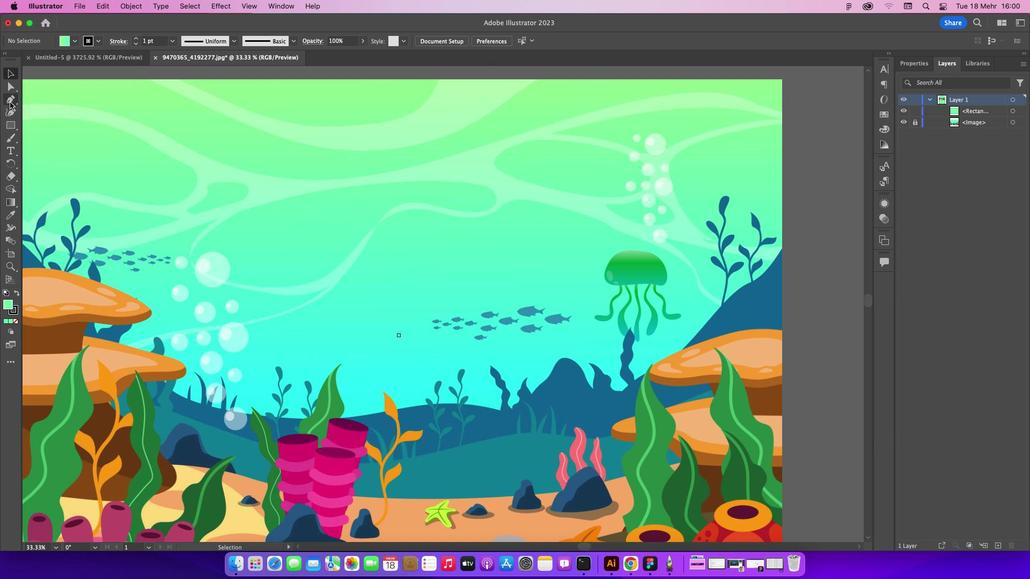 
Action: Mouse pressed left at (5, 97)
Screenshot: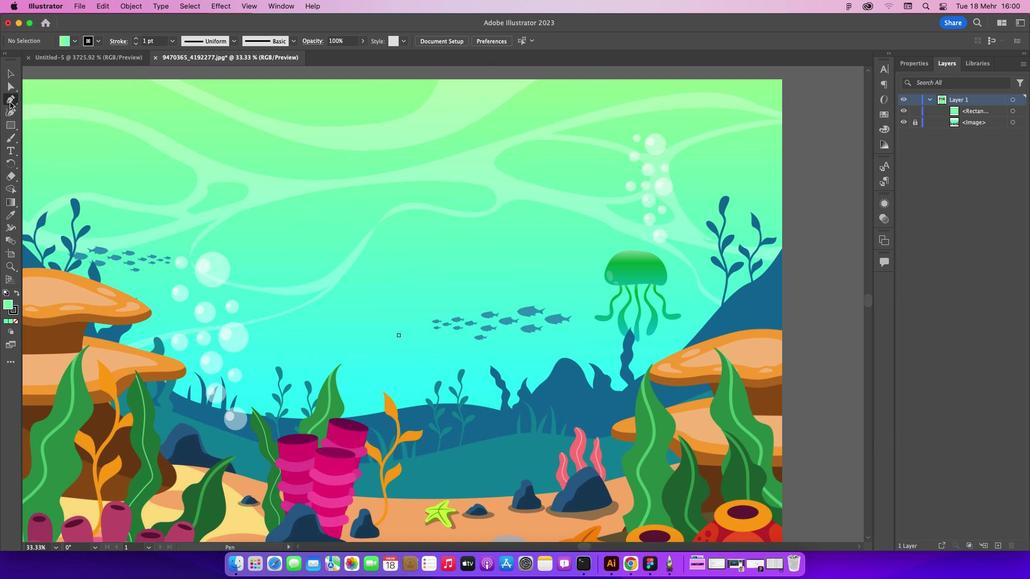 
Action: Mouse moved to (11, 317)
Screenshot: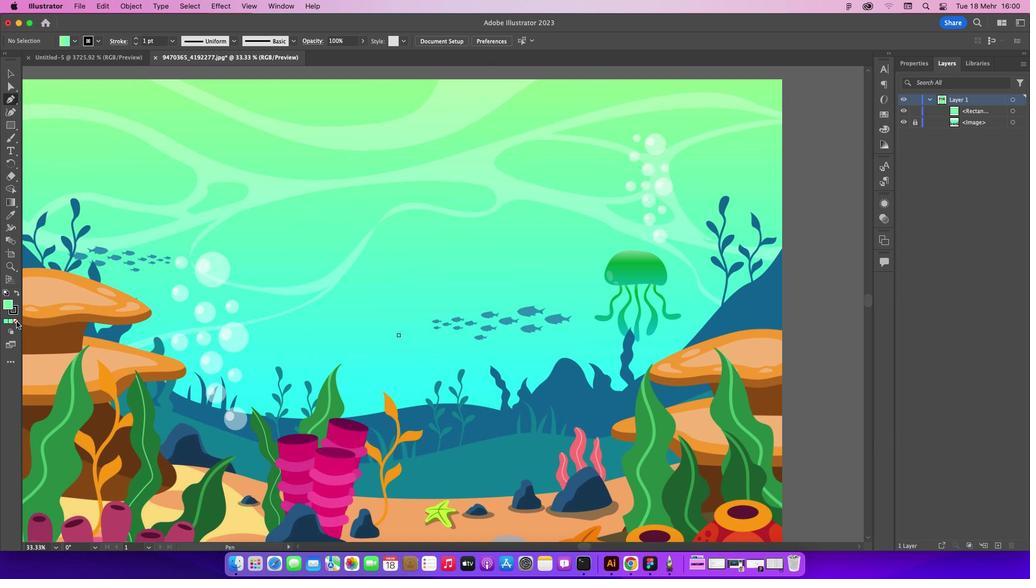 
Action: Mouse pressed left at (11, 317)
Screenshot: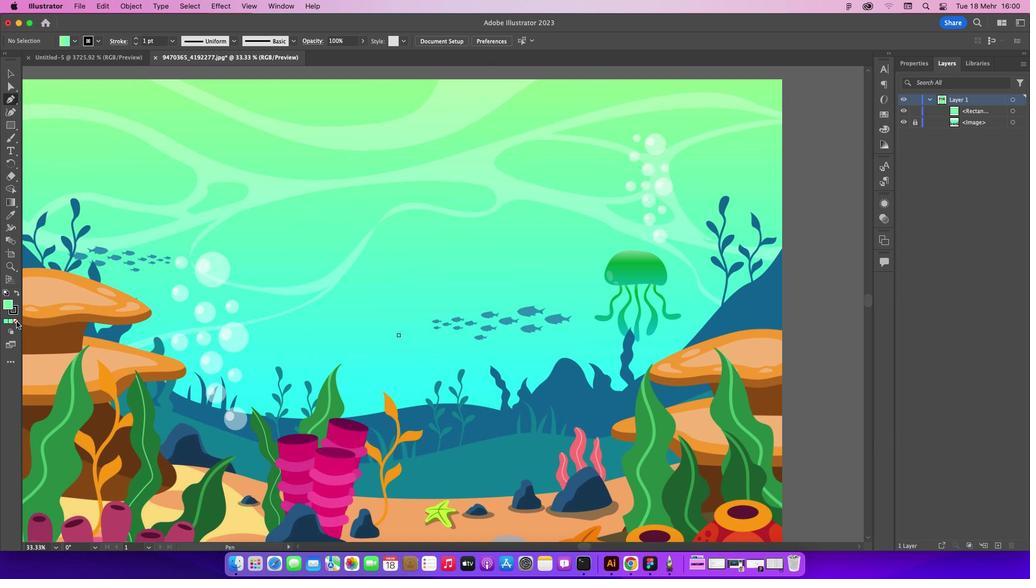 
Action: Mouse moved to (11, 307)
Screenshot: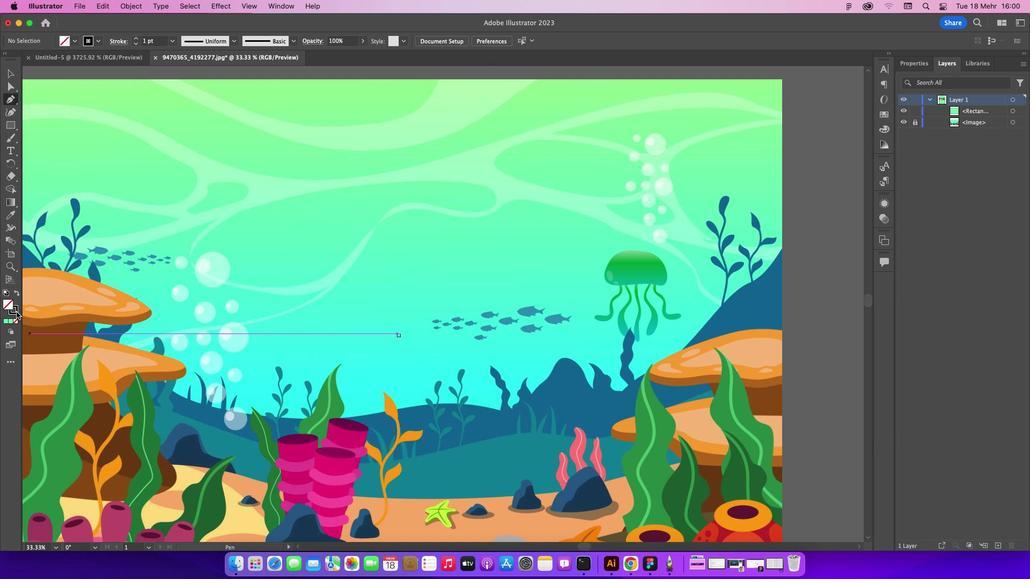 
Action: Mouse pressed left at (11, 307)
Screenshot: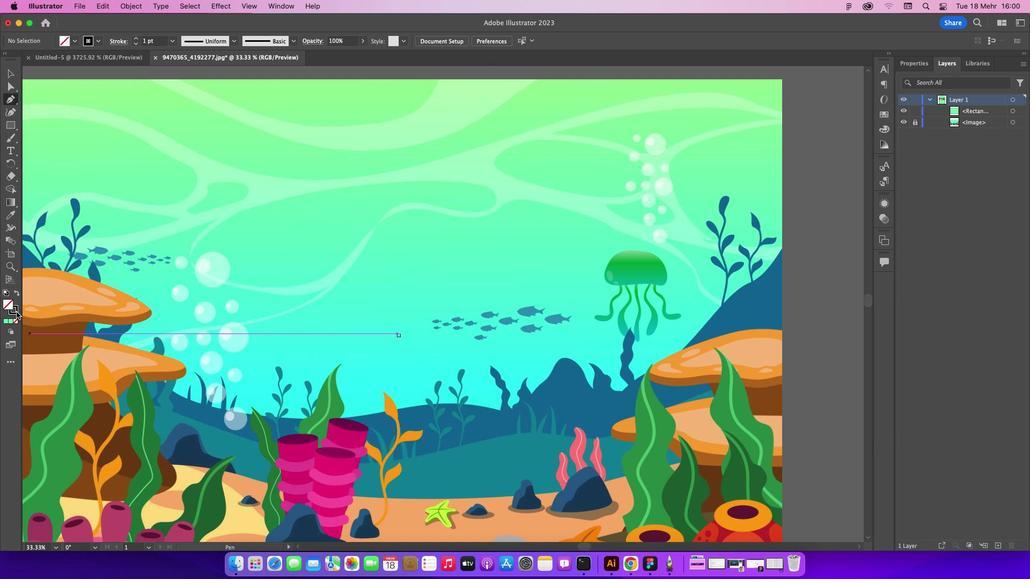 
Action: Mouse moved to (12, 318)
Screenshot: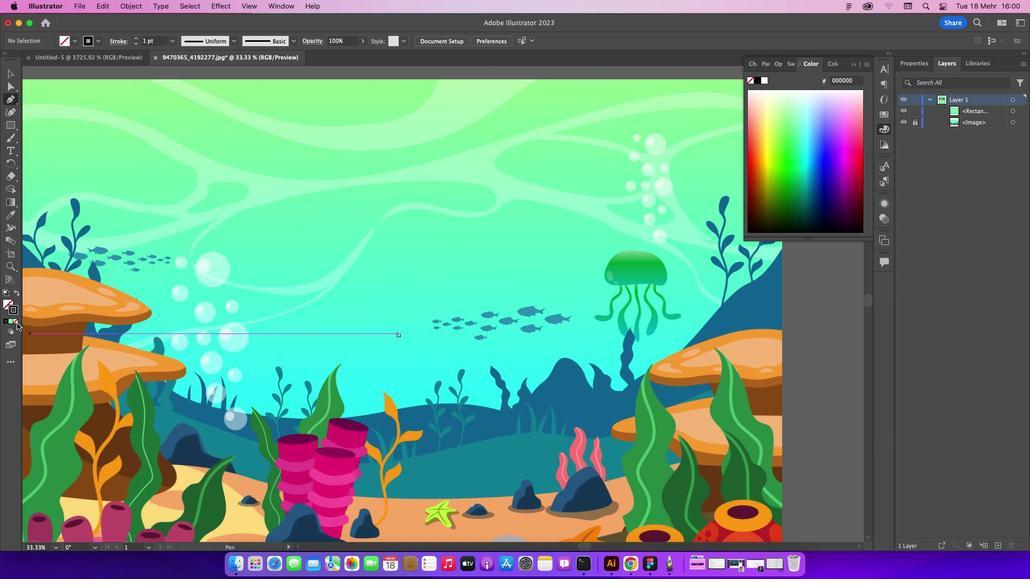 
Action: Mouse pressed left at (12, 318)
Screenshot: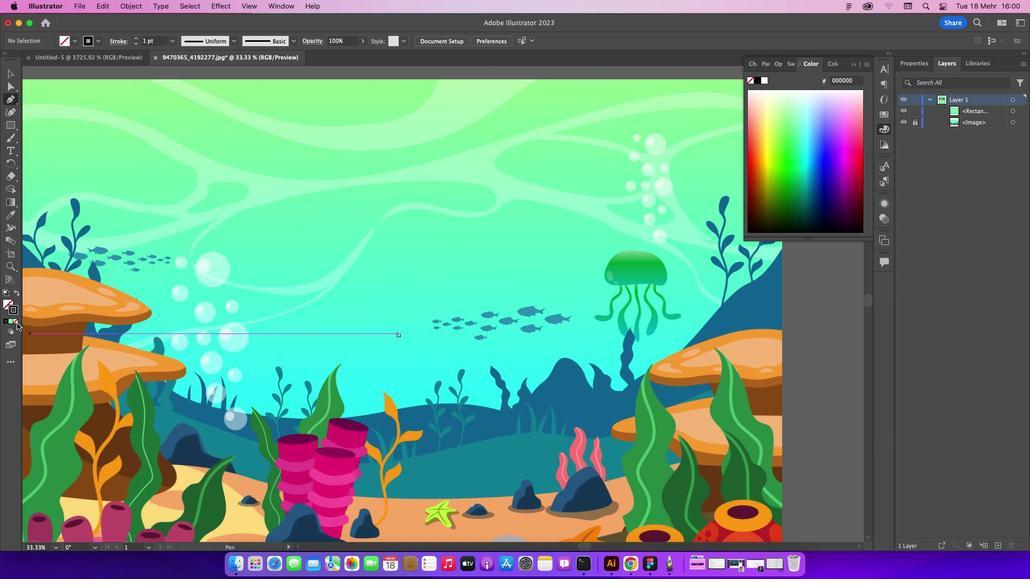 
Action: Mouse moved to (1, 292)
Screenshot: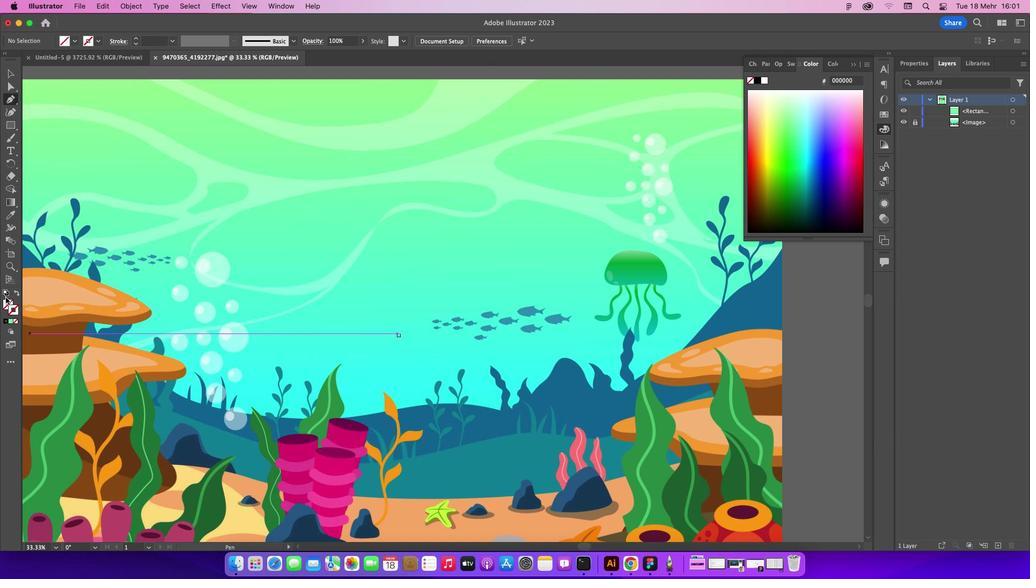 
Action: Mouse pressed left at (1, 292)
Screenshot: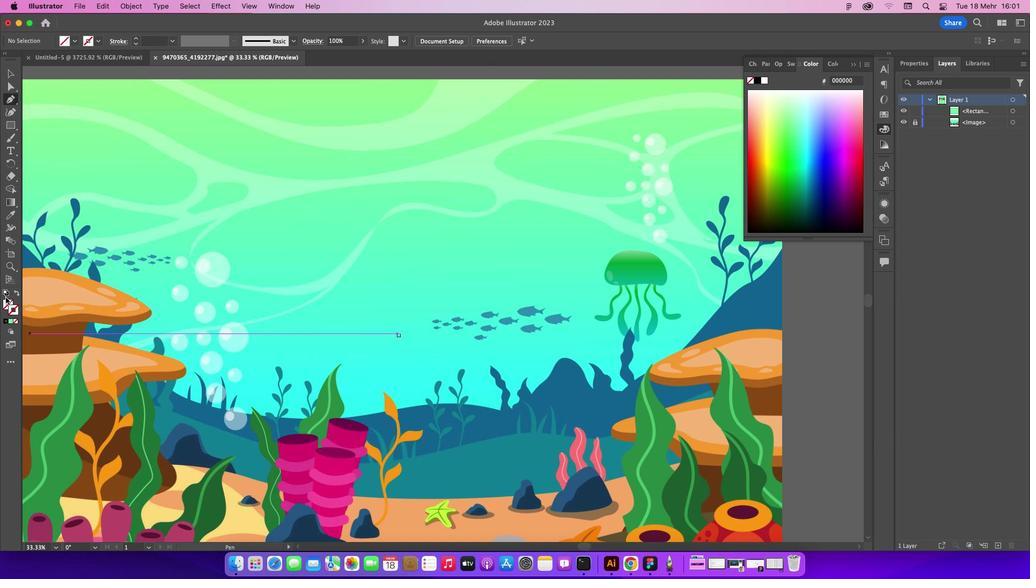 
Action: Mouse moved to (1, 297)
Screenshot: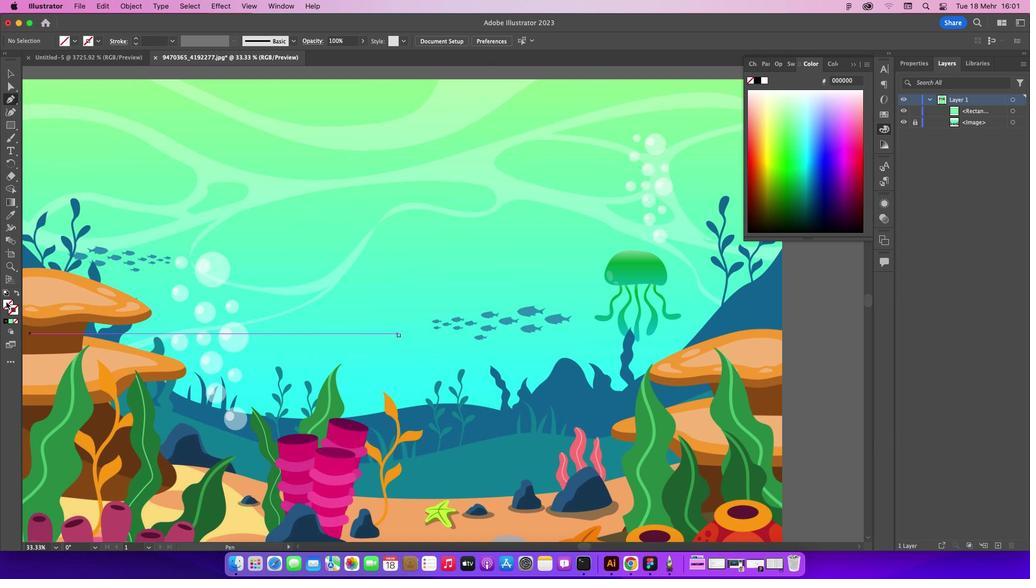 
Action: Mouse pressed left at (1, 297)
Screenshot: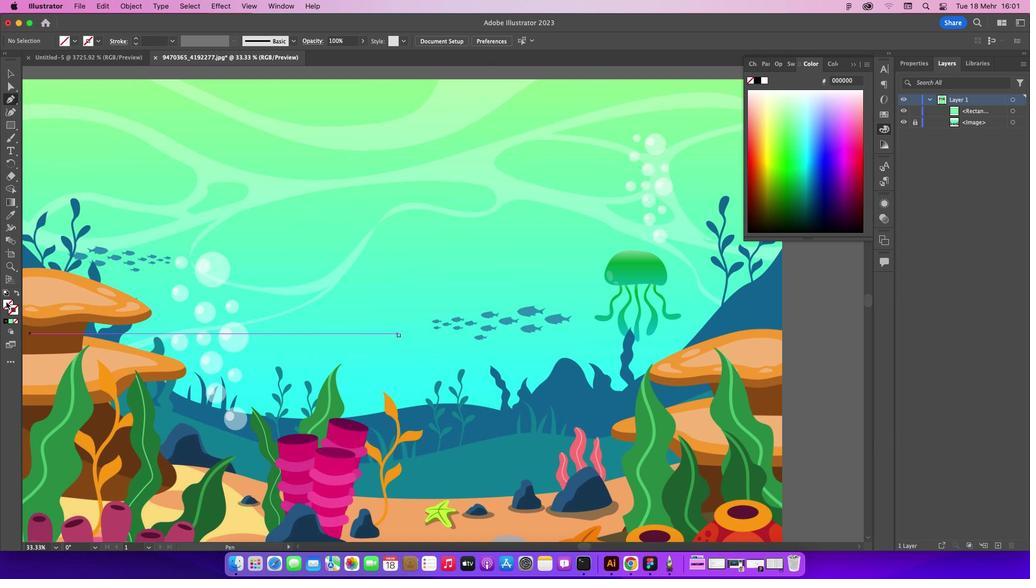 
Action: Mouse moved to (848, 61)
Screenshot: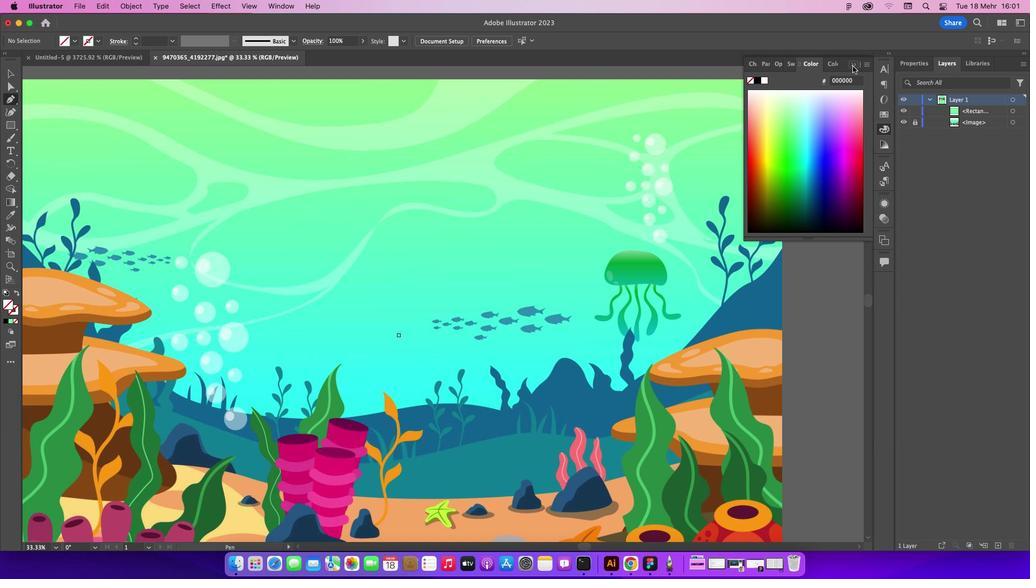 
Action: Mouse pressed left at (848, 61)
Screenshot: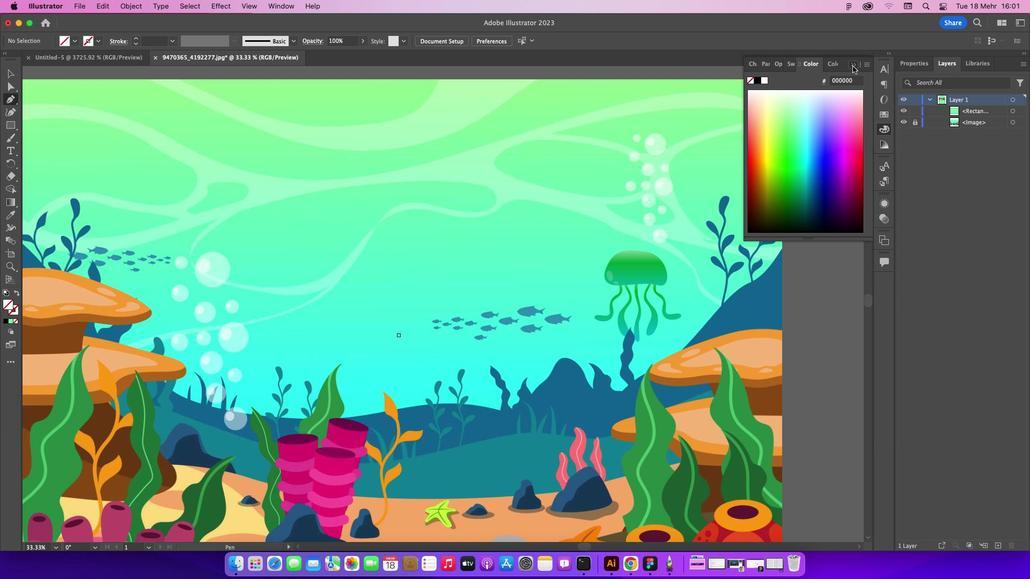 
Action: Mouse moved to (768, 240)
Screenshot: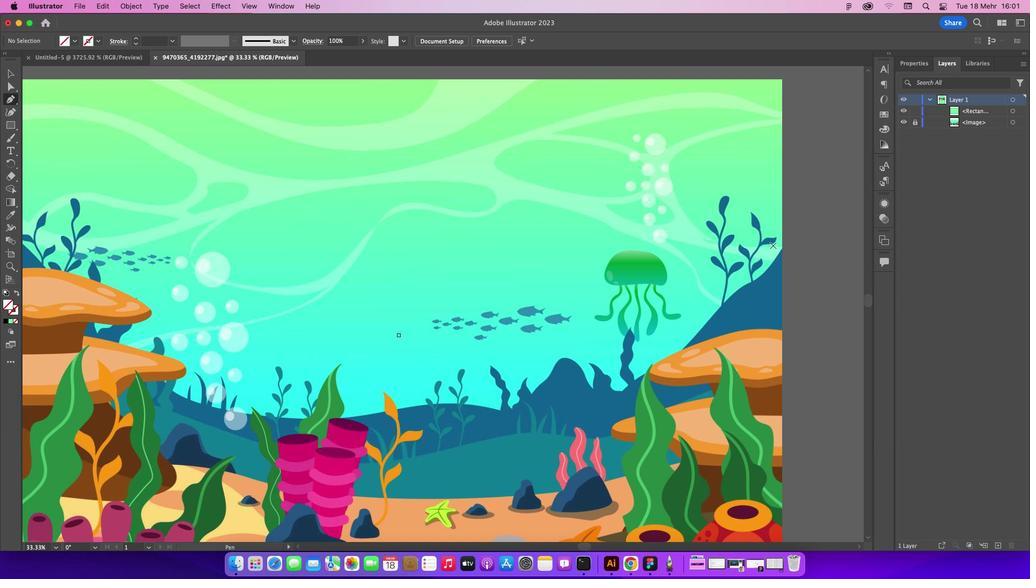 
Action: Key pressed Key.caps_lock
Screenshot: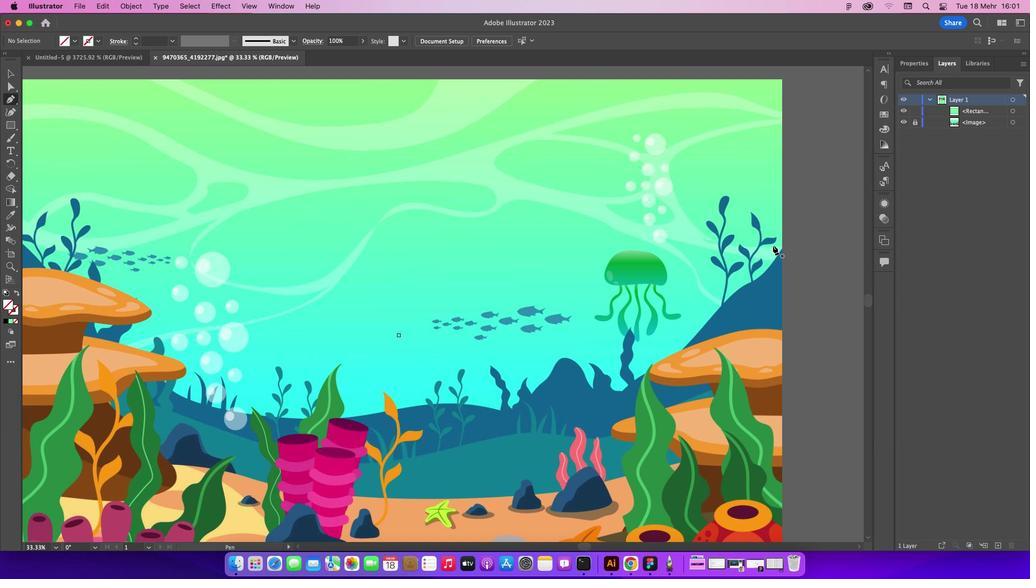 
Action: Mouse moved to (779, 243)
Screenshot: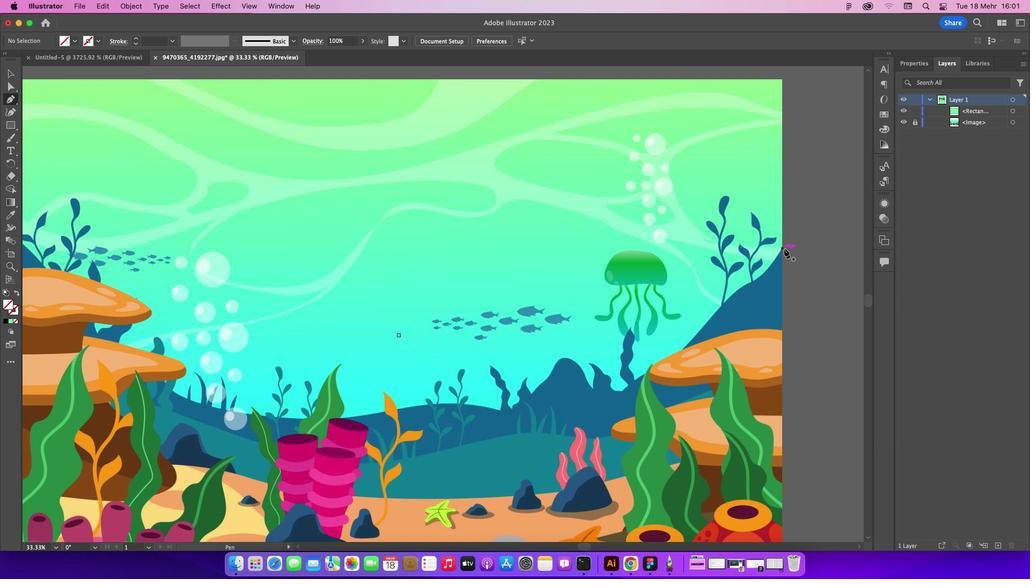 
Action: Mouse pressed left at (779, 243)
Screenshot: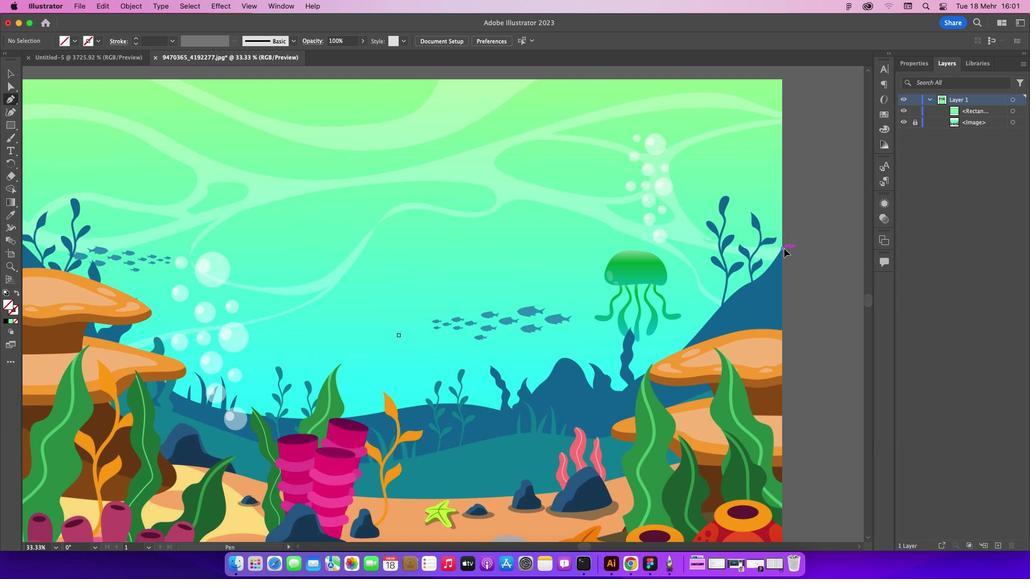 
Action: Mouse moved to (754, 274)
Screenshot: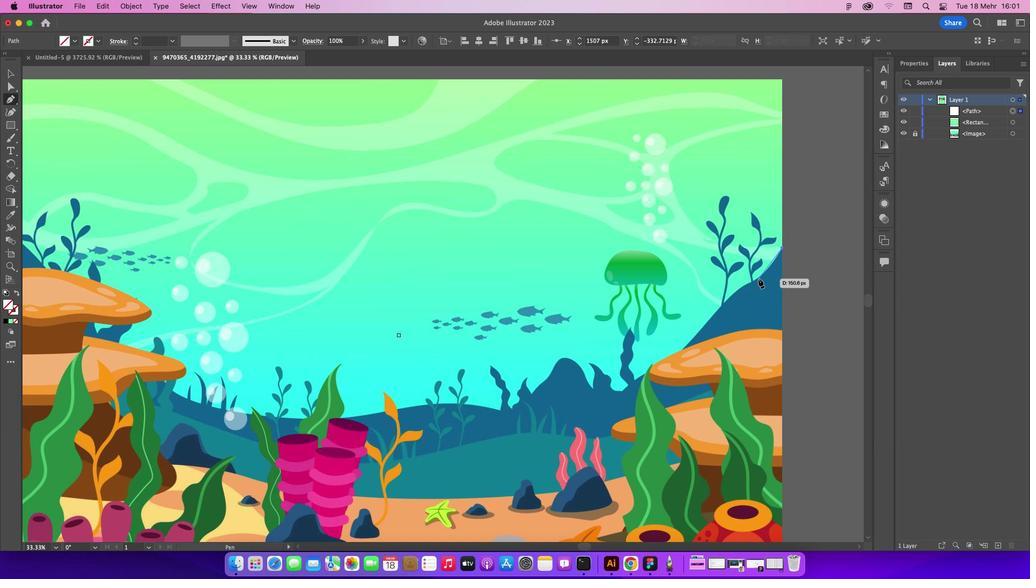 
Action: Mouse pressed left at (754, 274)
Screenshot: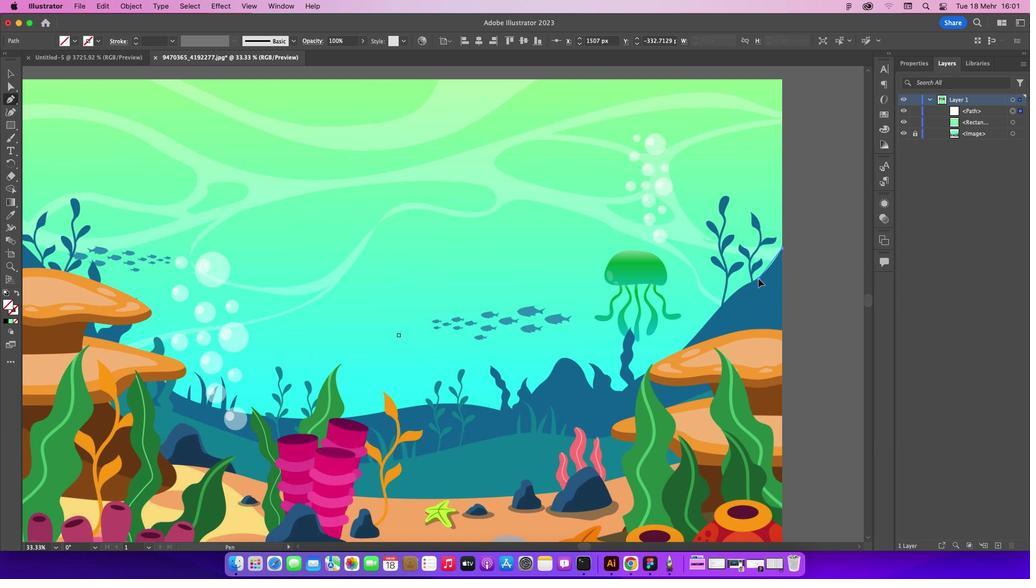 
Action: Mouse moved to (722, 296)
Screenshot: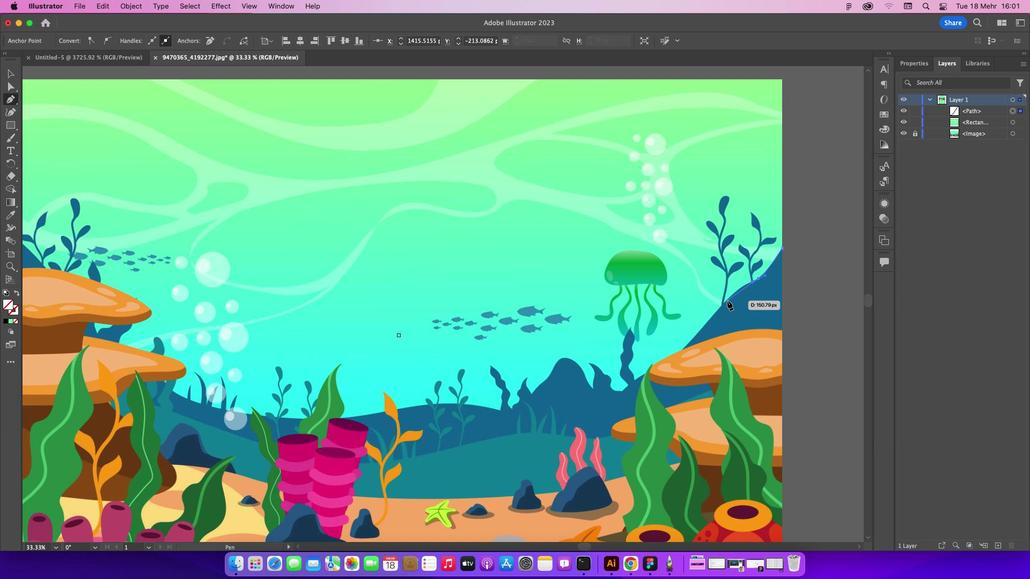 
Action: Mouse pressed left at (722, 296)
Screenshot: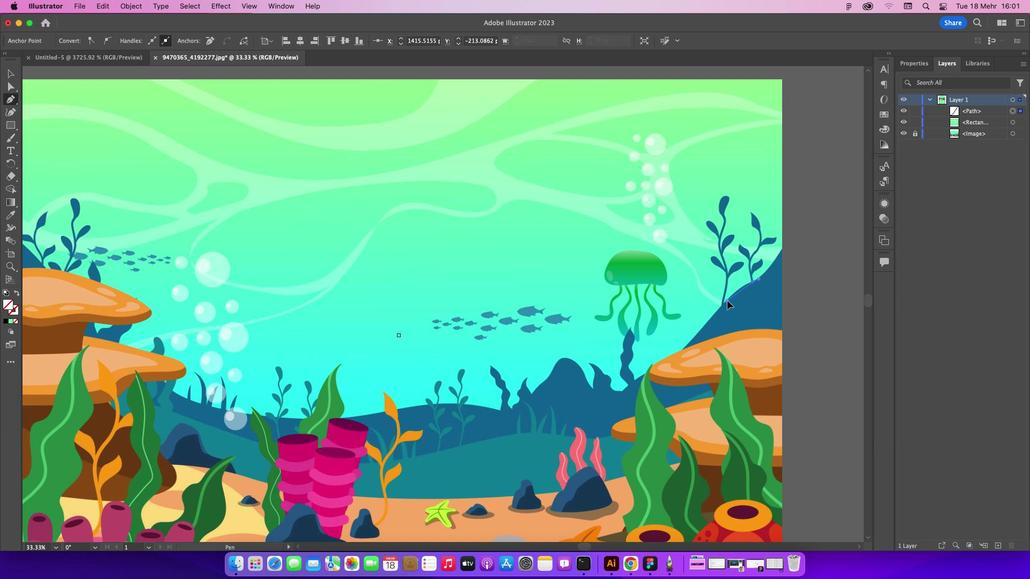 
Action: Mouse moved to (722, 295)
Screenshot: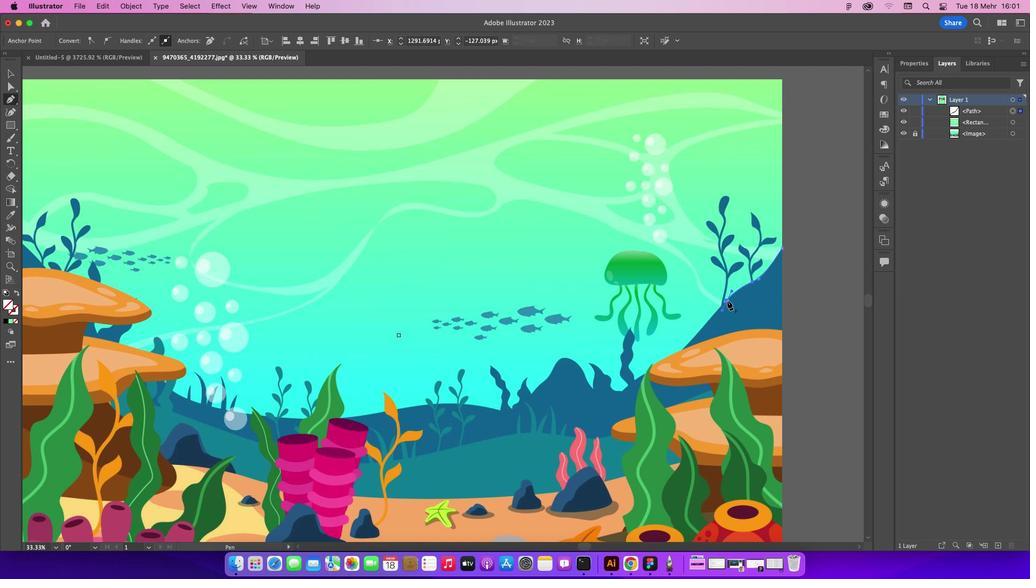 
Action: Mouse pressed left at (722, 295)
Screenshot: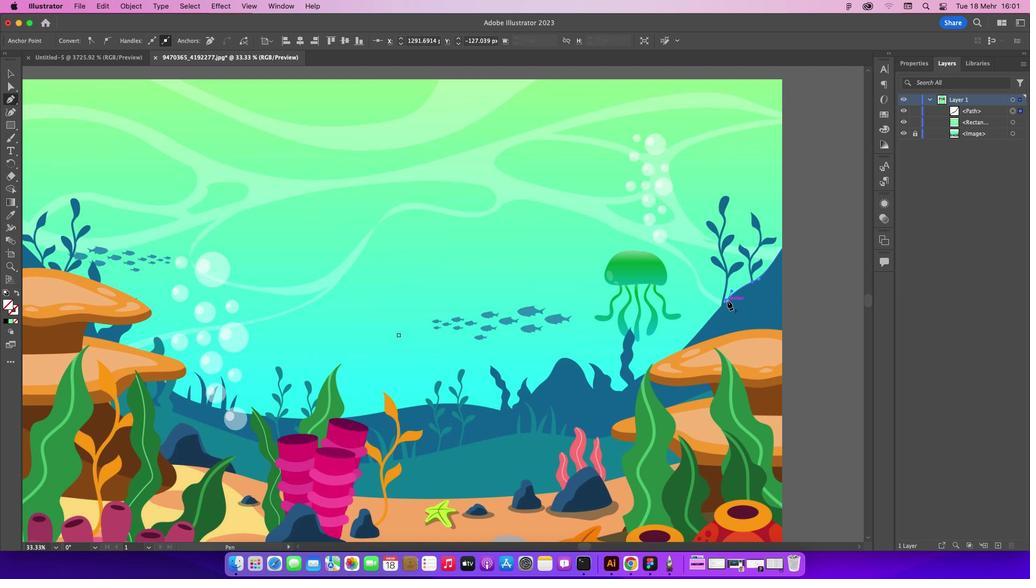 
Action: Mouse moved to (678, 344)
Screenshot: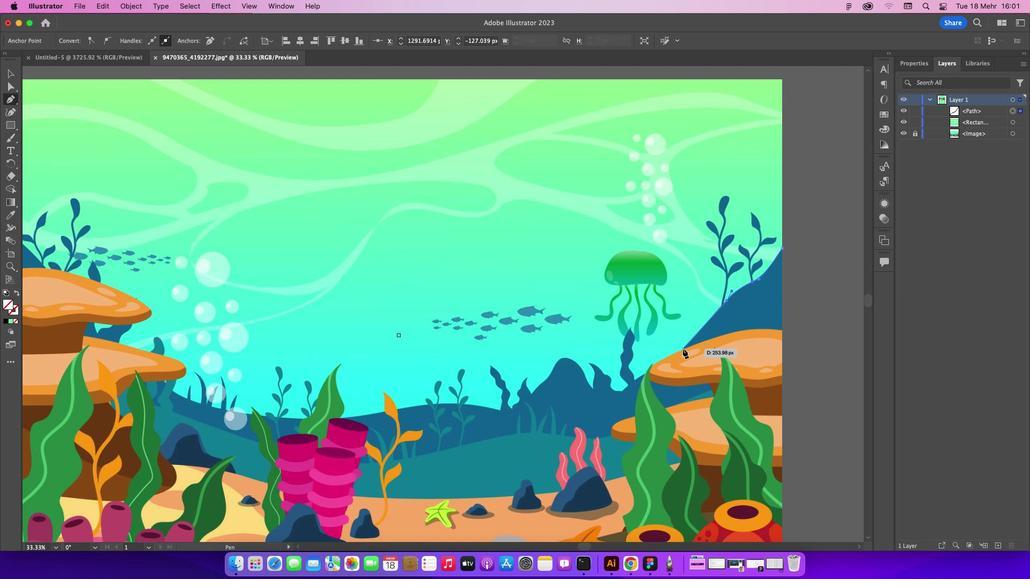 
Action: Mouse pressed left at (678, 344)
Screenshot: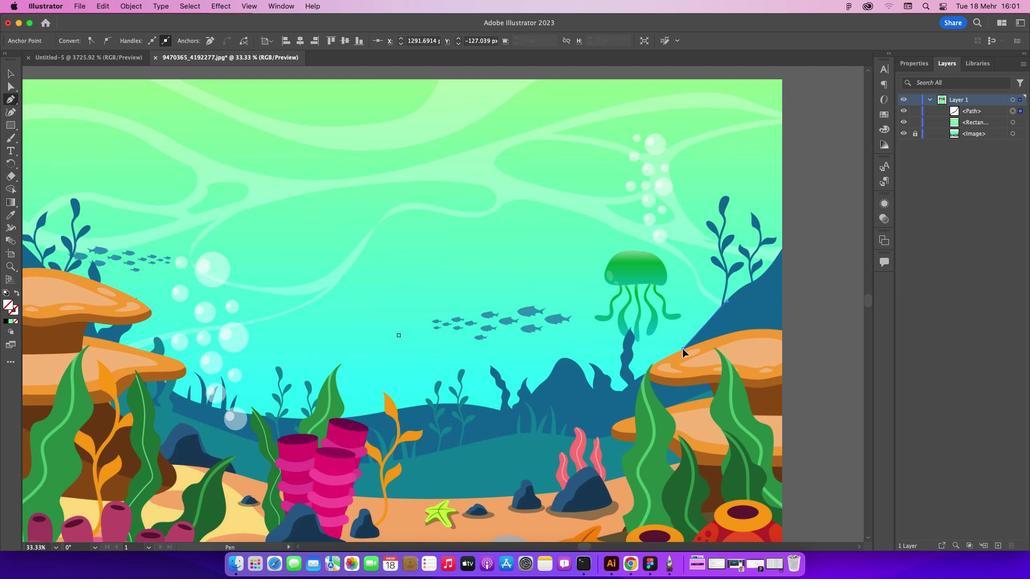 
Action: Mouse moved to (630, 376)
Screenshot: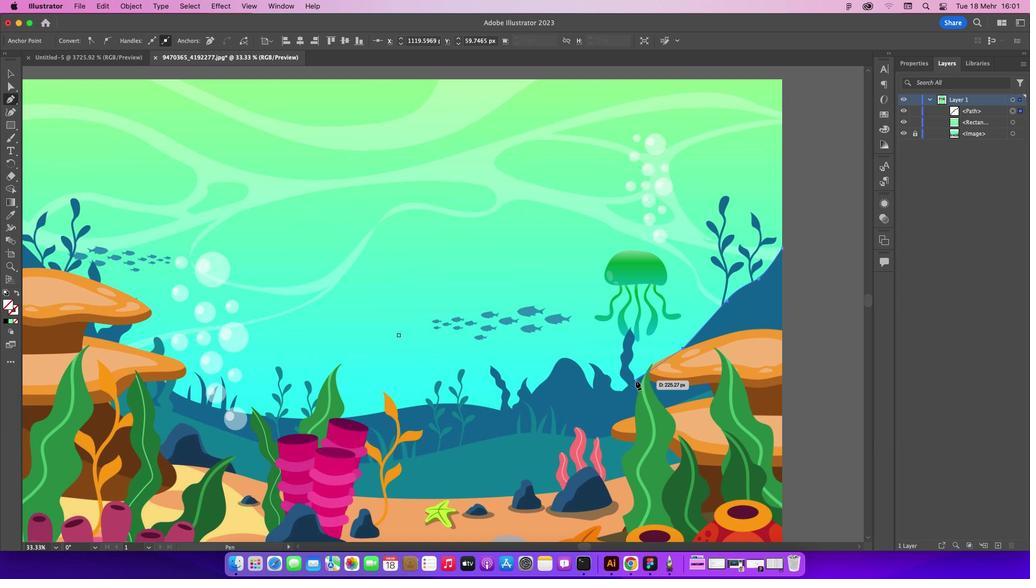 
Action: Mouse pressed left at (630, 376)
Screenshot: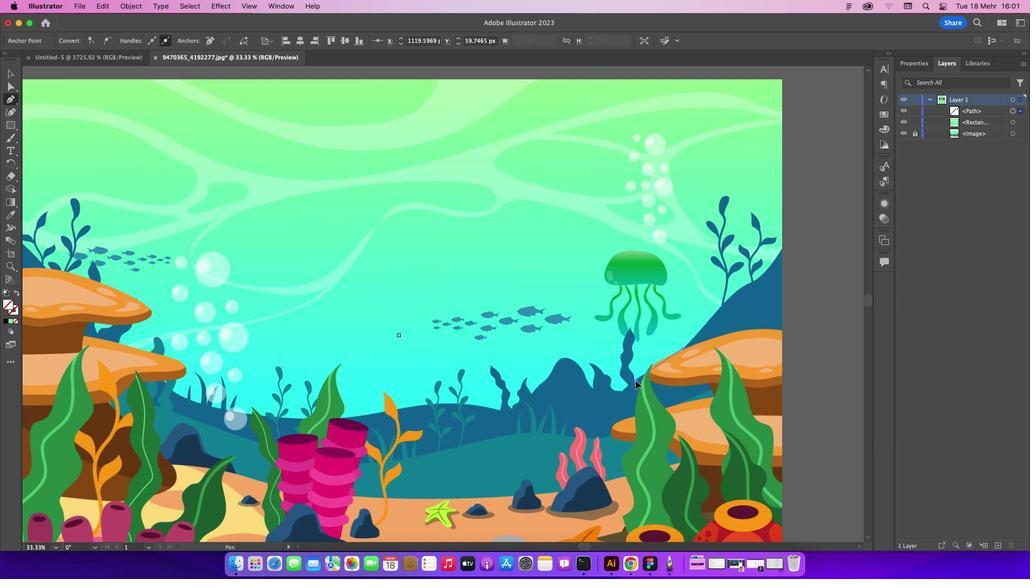 
Action: Mouse moved to (624, 359)
Screenshot: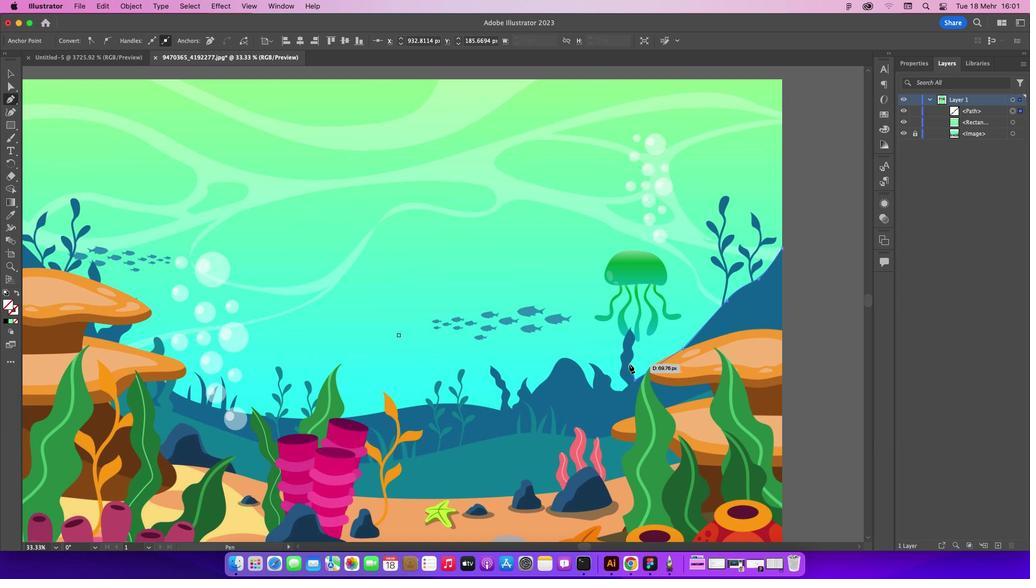 
Action: Mouse pressed left at (624, 359)
Screenshot: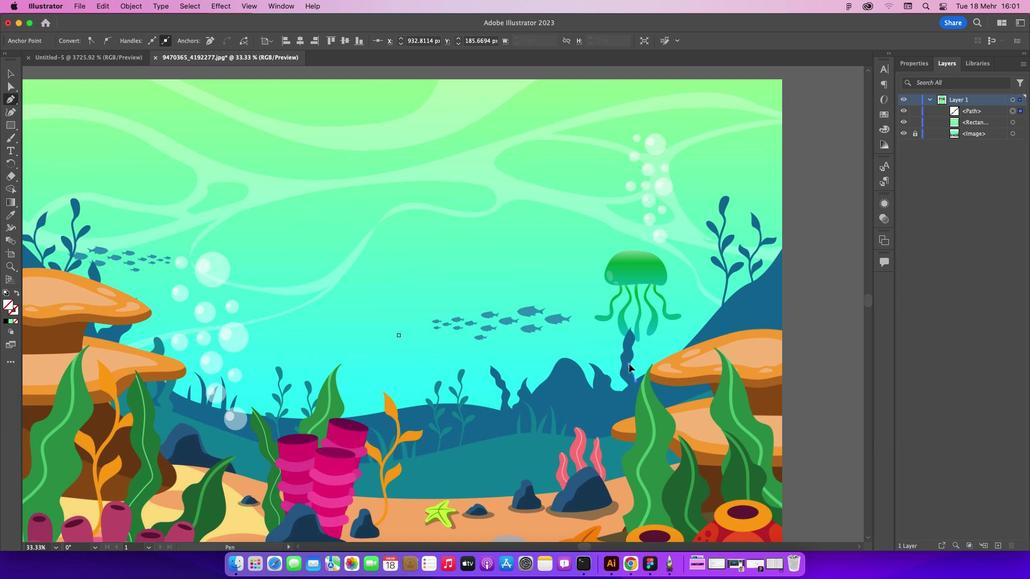 
Action: Mouse moved to (625, 357)
Screenshot: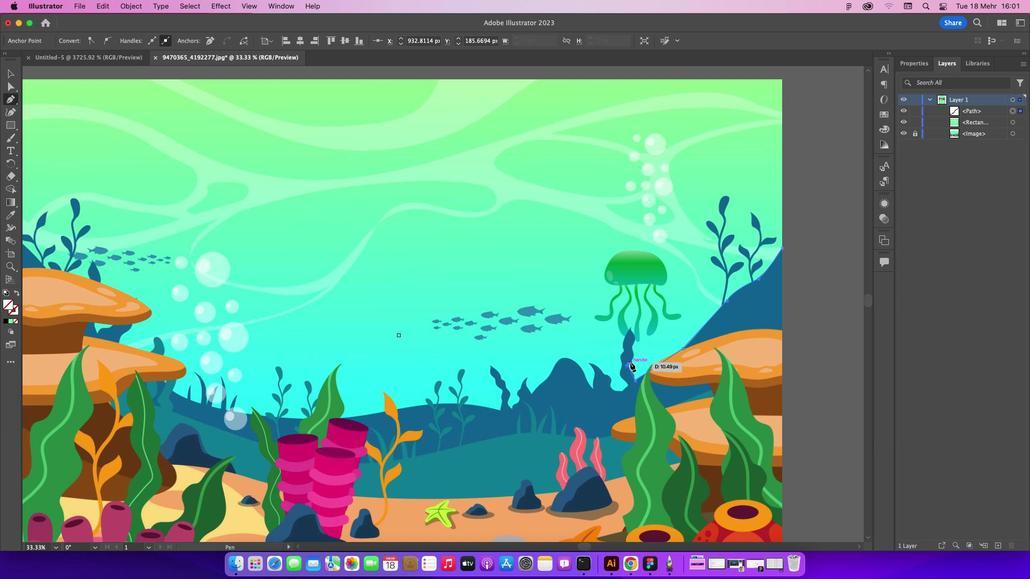 
Action: Key pressed Key.cmd'z'
Screenshot: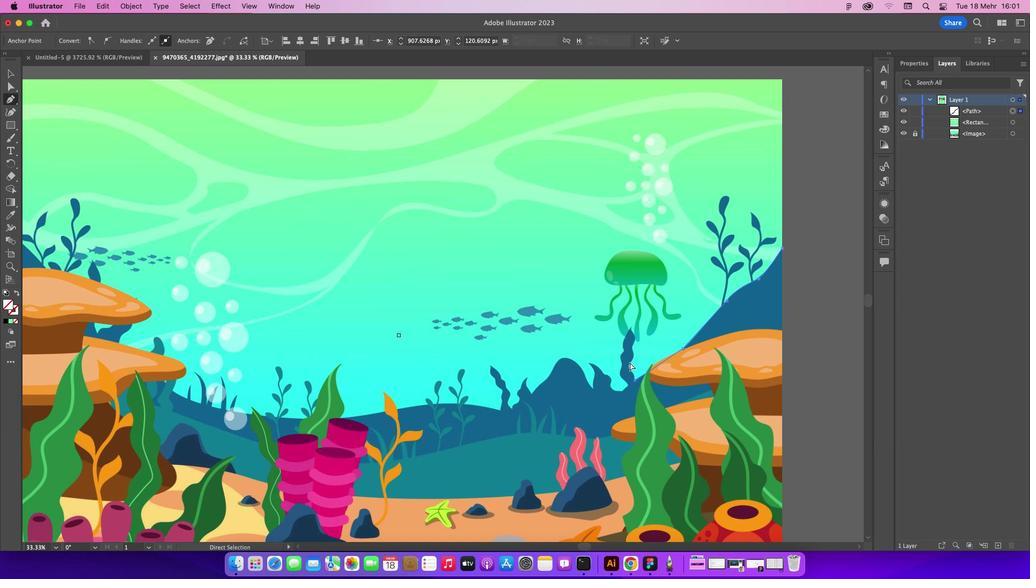 
Action: Mouse moved to (625, 363)
Screenshot: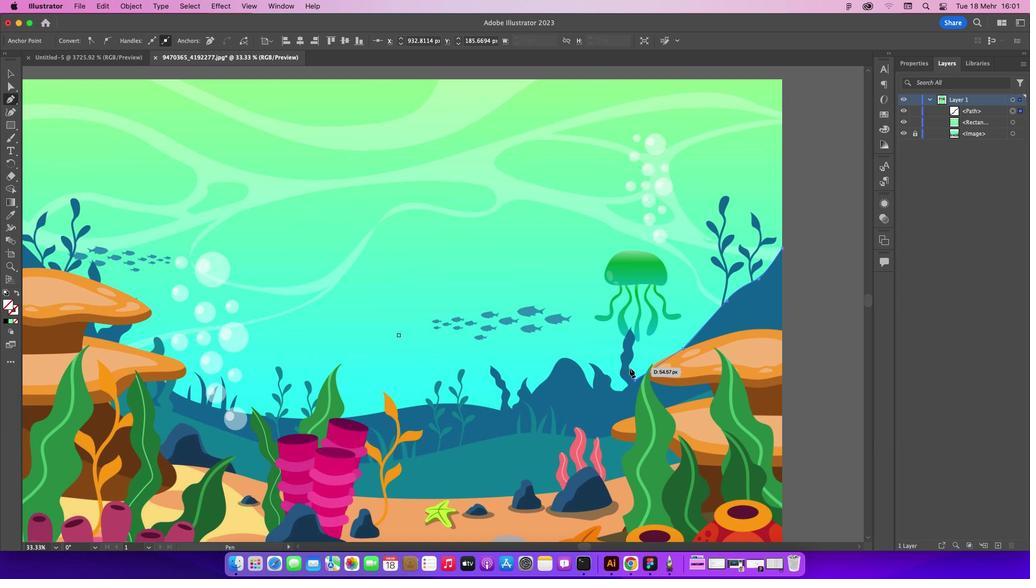 
Action: Mouse pressed left at (625, 363)
Screenshot: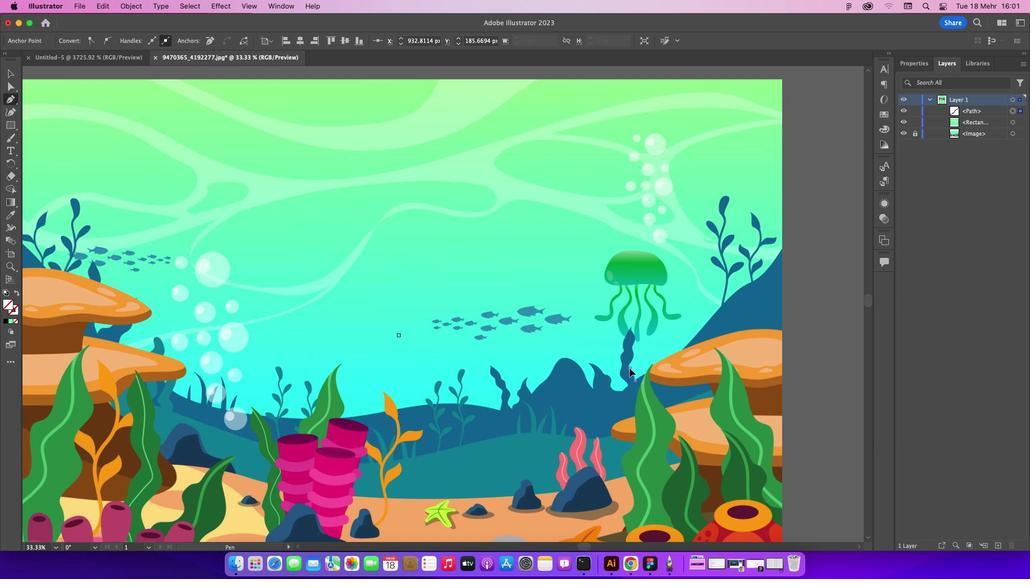 
Action: Mouse moved to (629, 351)
Screenshot: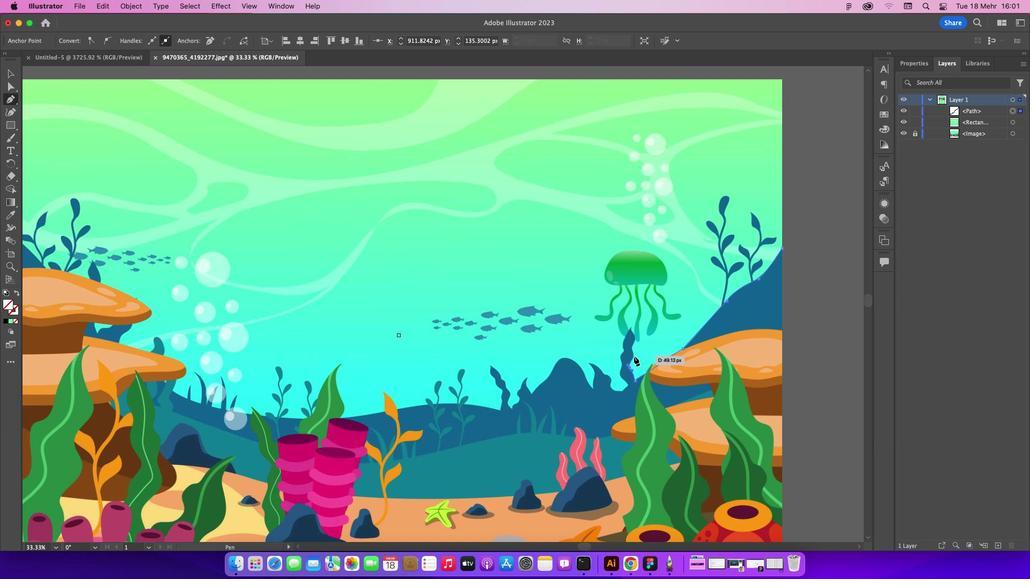 
Action: Mouse pressed left at (629, 351)
Screenshot: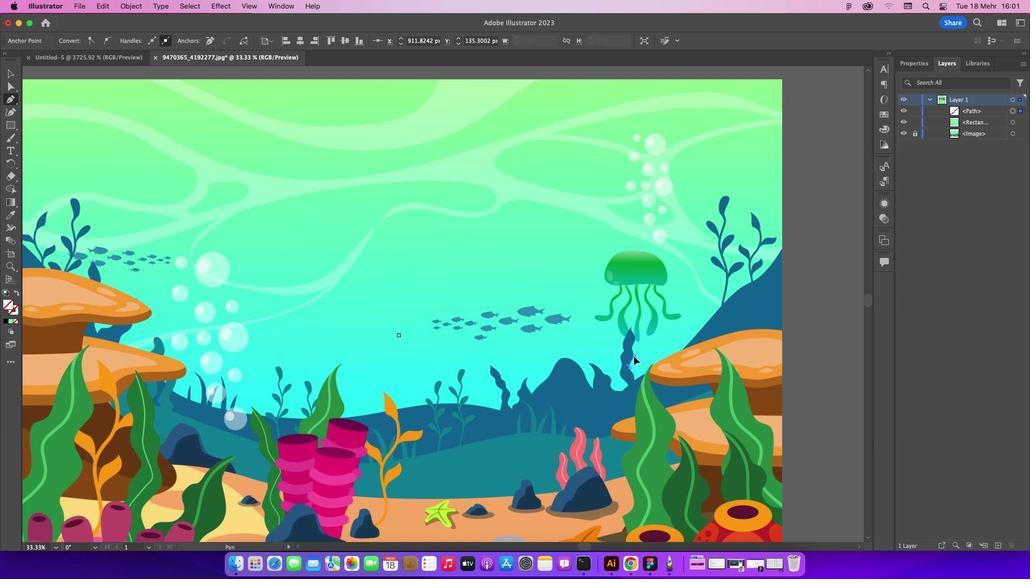 
Action: Mouse moved to (628, 338)
Screenshot: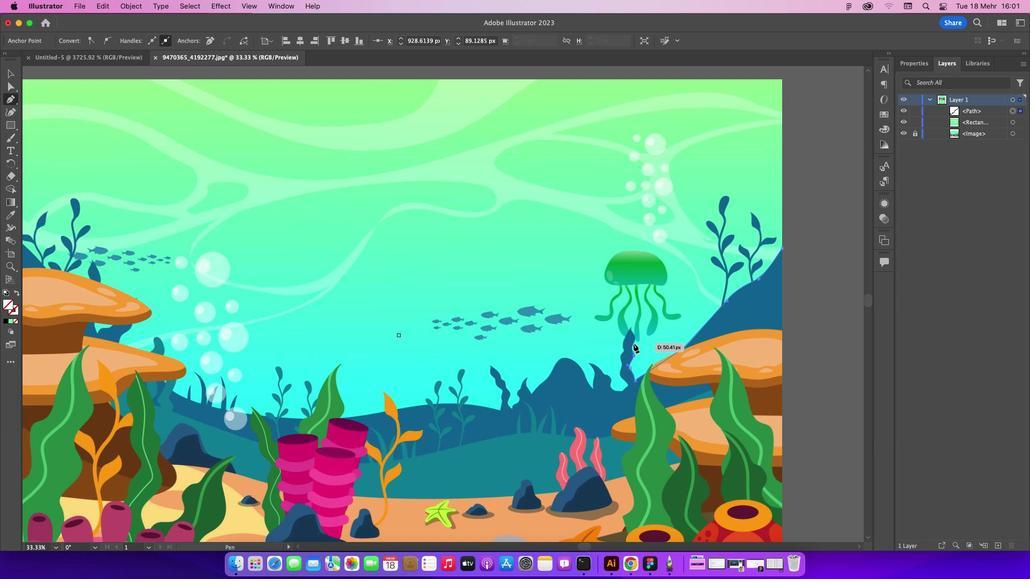 
Action: Mouse pressed left at (628, 338)
Screenshot: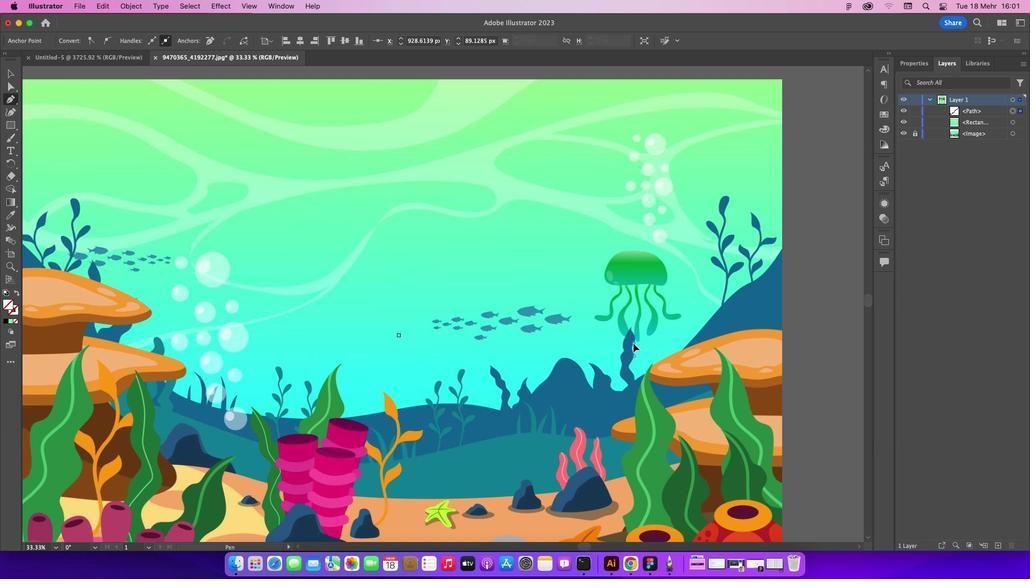 
Action: Mouse moved to (628, 338)
Screenshot: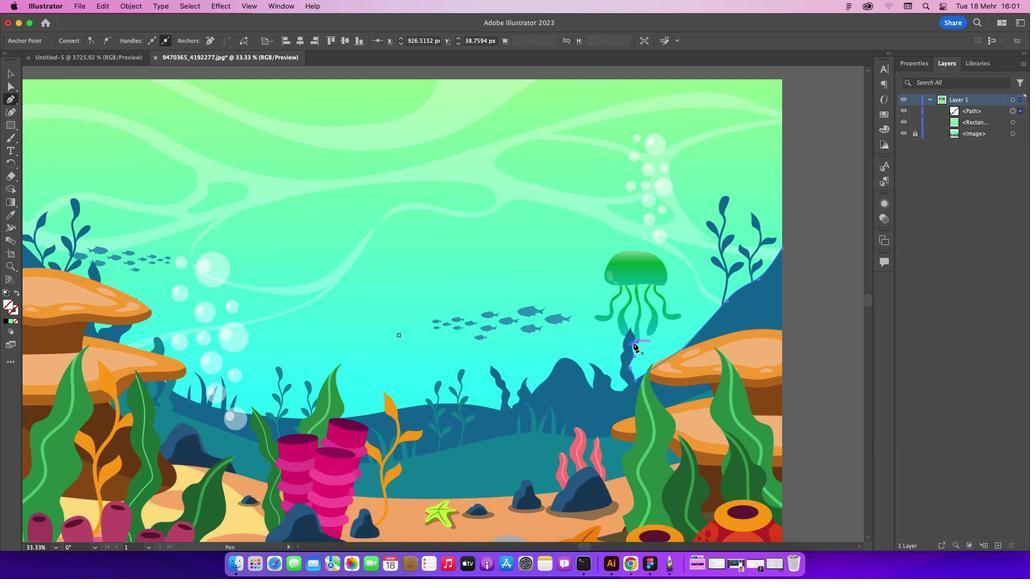 
Action: Mouse pressed left at (628, 338)
Screenshot: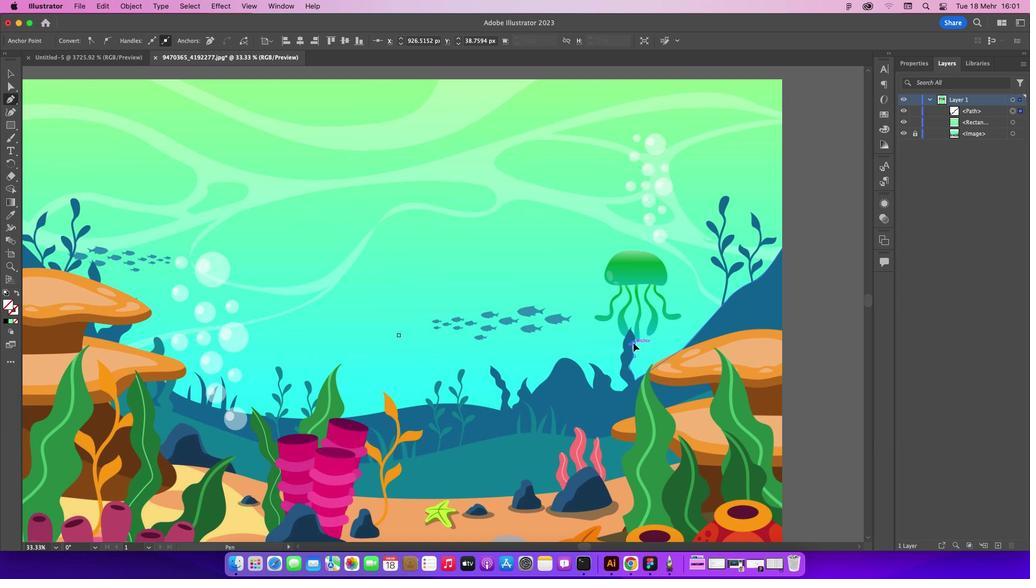 
Action: Mouse moved to (626, 323)
Screenshot: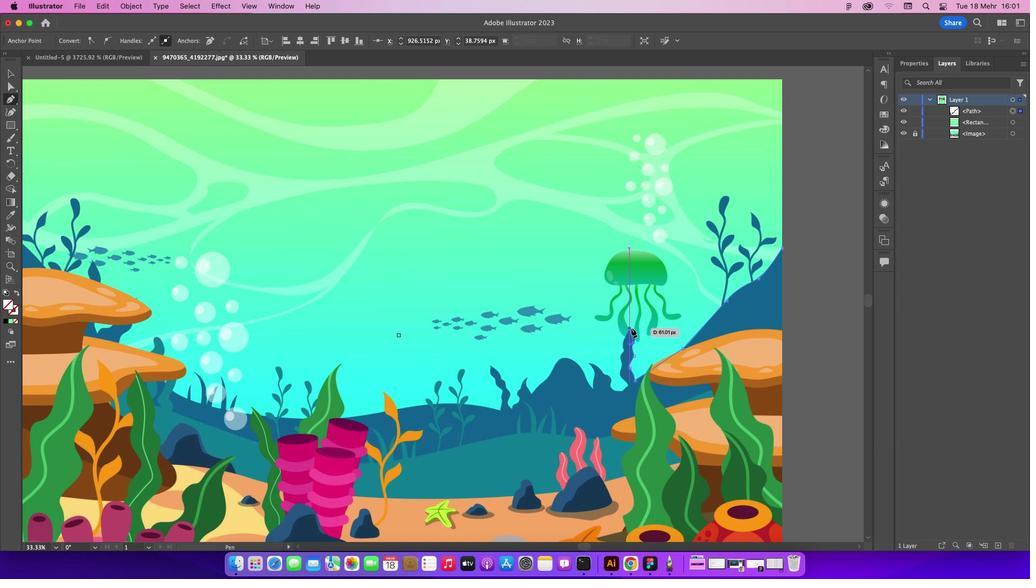 
Action: Mouse pressed left at (626, 323)
Screenshot: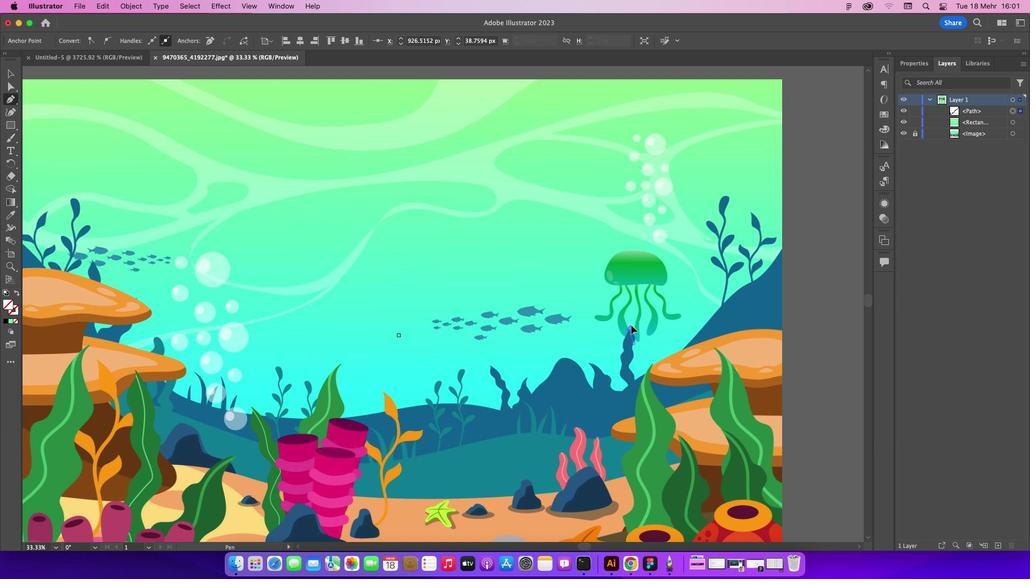 
Action: Mouse moved to (626, 314)
Screenshot: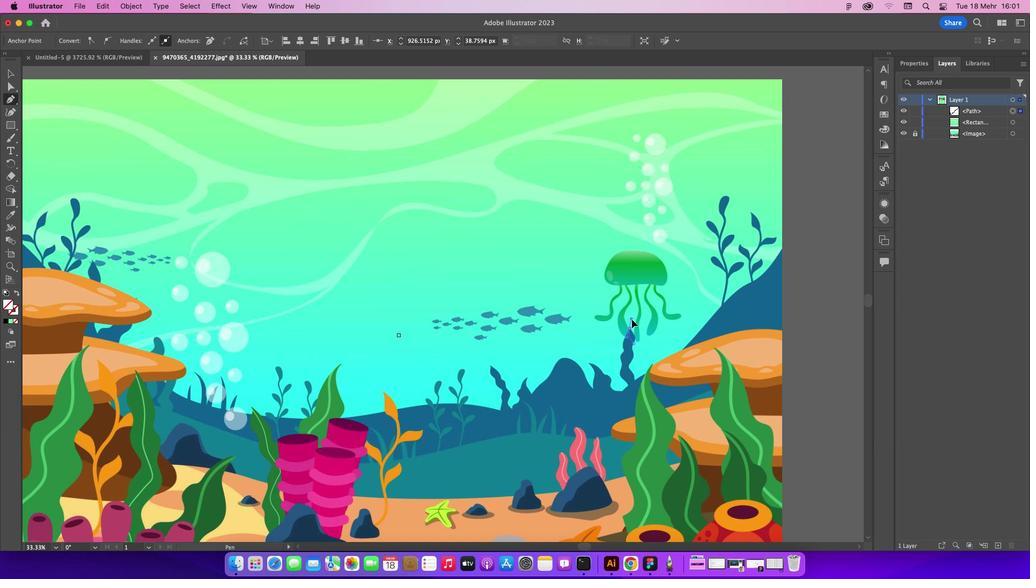 
Action: Key pressed Key.cmd'z'
Screenshot: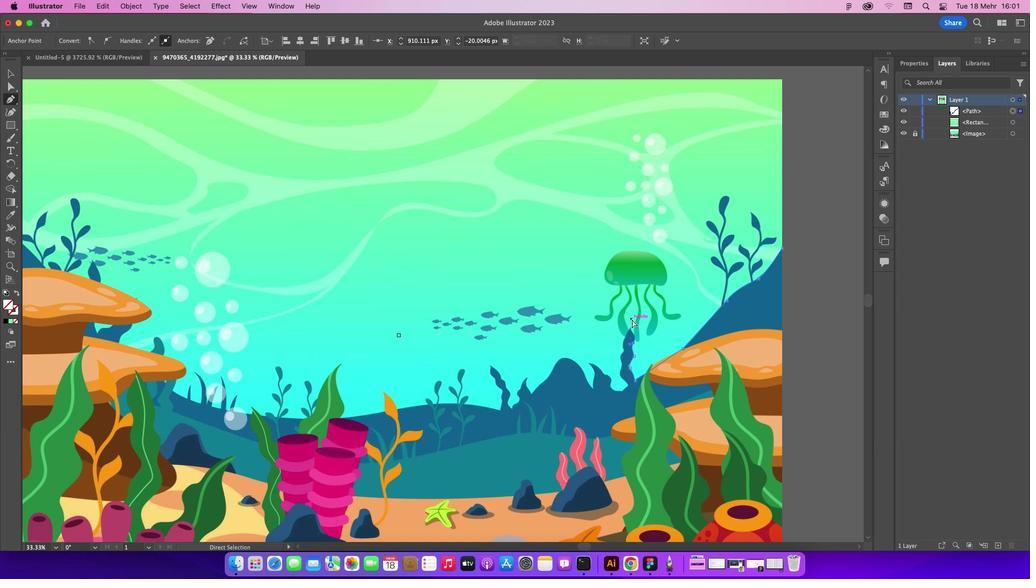 
Action: Mouse moved to (630, 330)
Screenshot: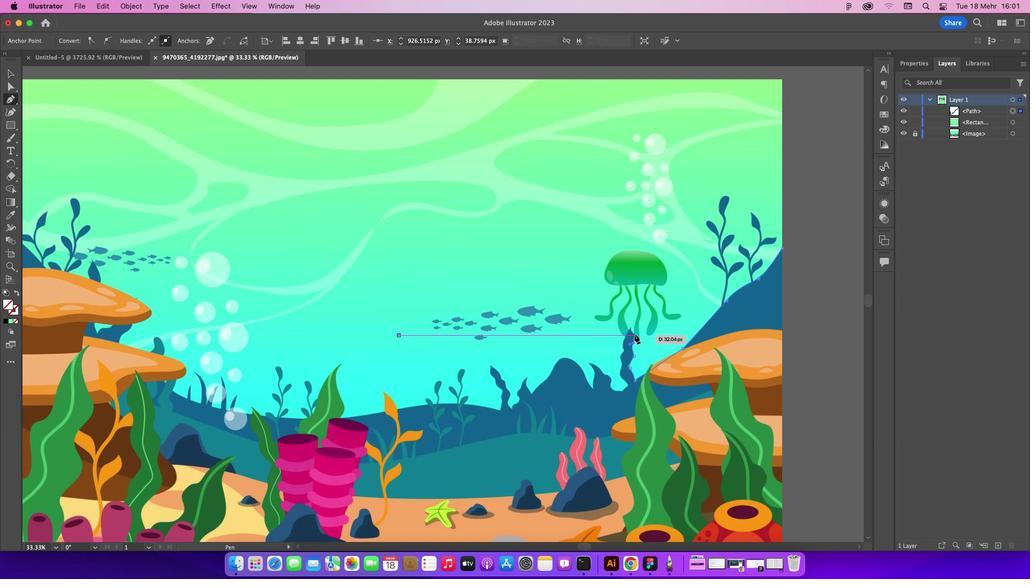 
Action: Mouse pressed left at (630, 330)
Screenshot: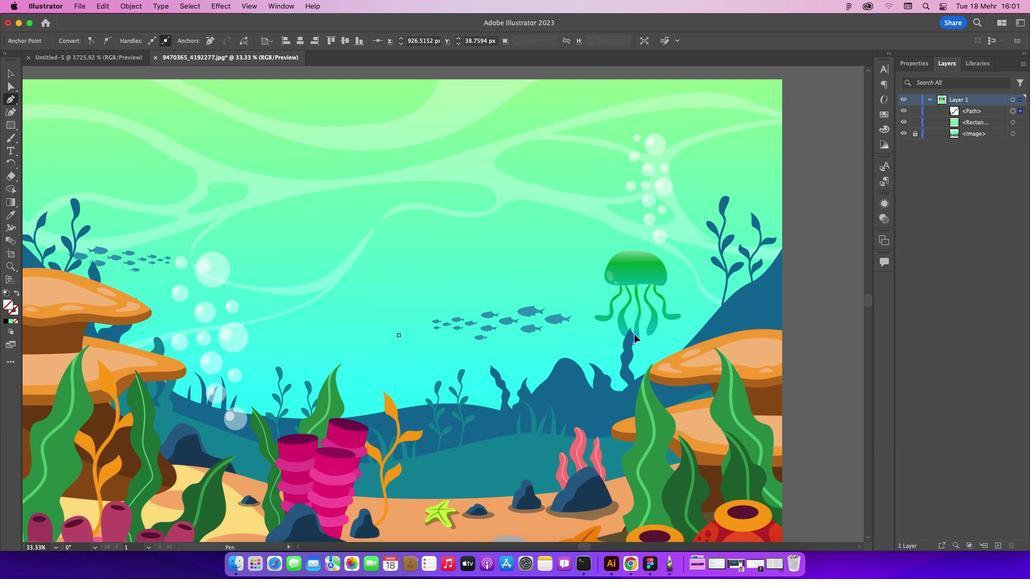 
Action: Mouse moved to (626, 322)
Screenshot: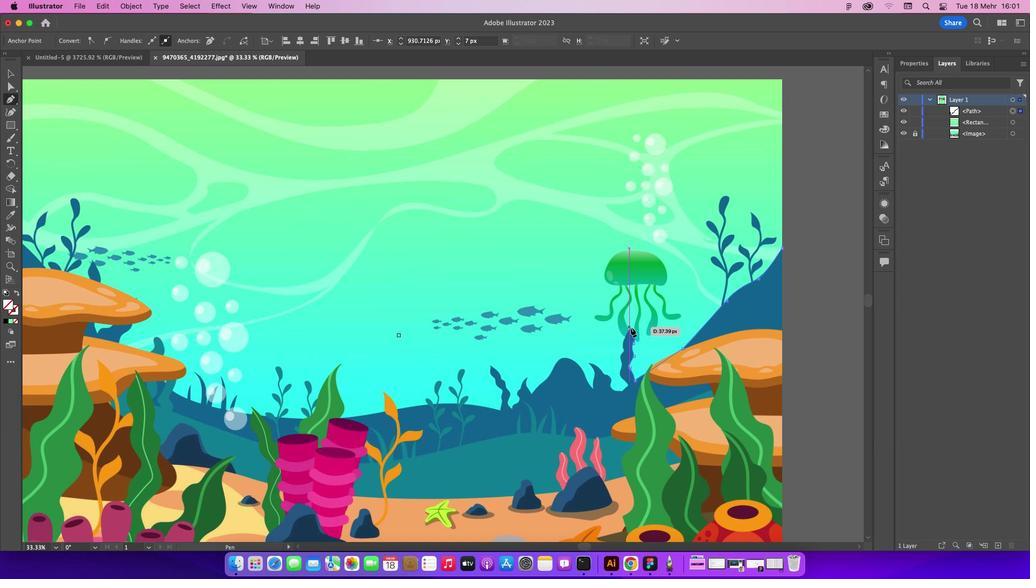 
Action: Mouse pressed left at (626, 322)
Screenshot: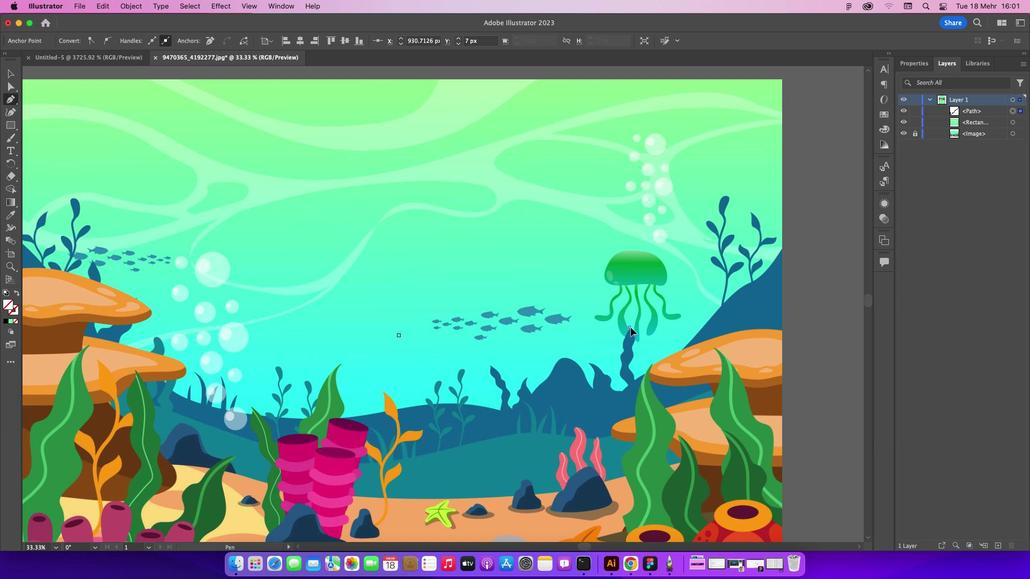 
Action: Mouse moved to (624, 323)
Screenshot: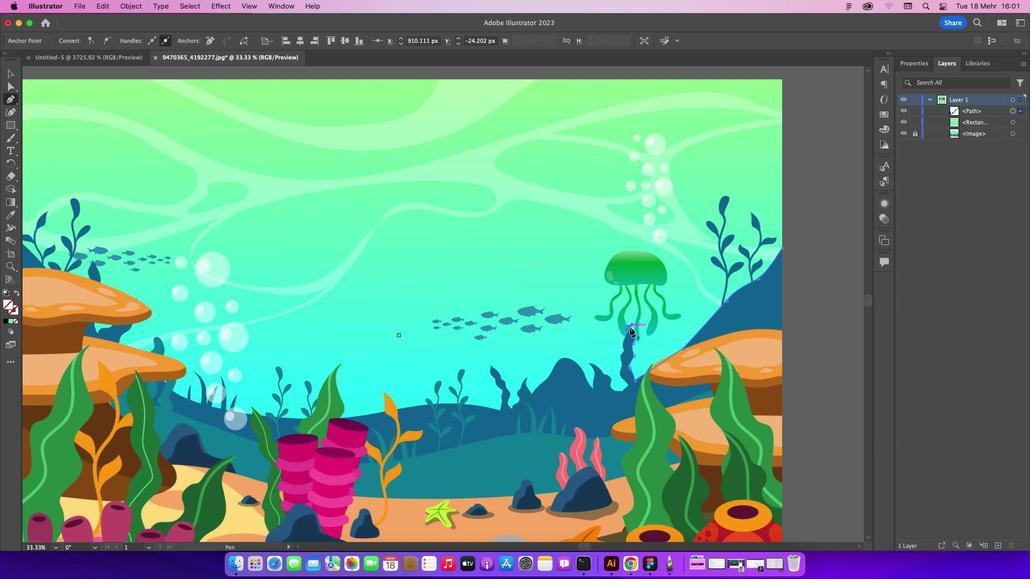 
Action: Mouse pressed left at (624, 323)
Screenshot: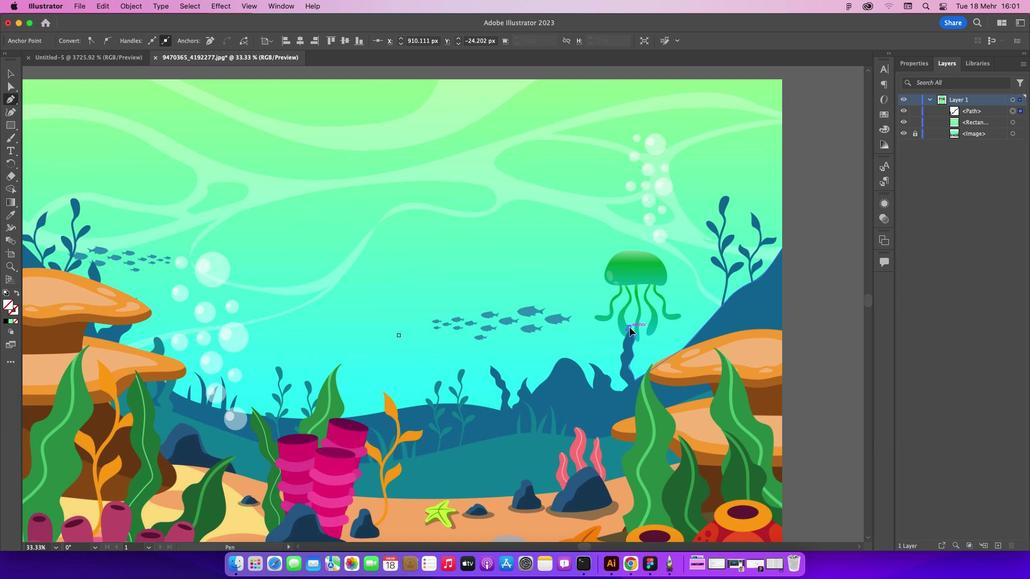 
Action: Mouse moved to (619, 345)
Screenshot: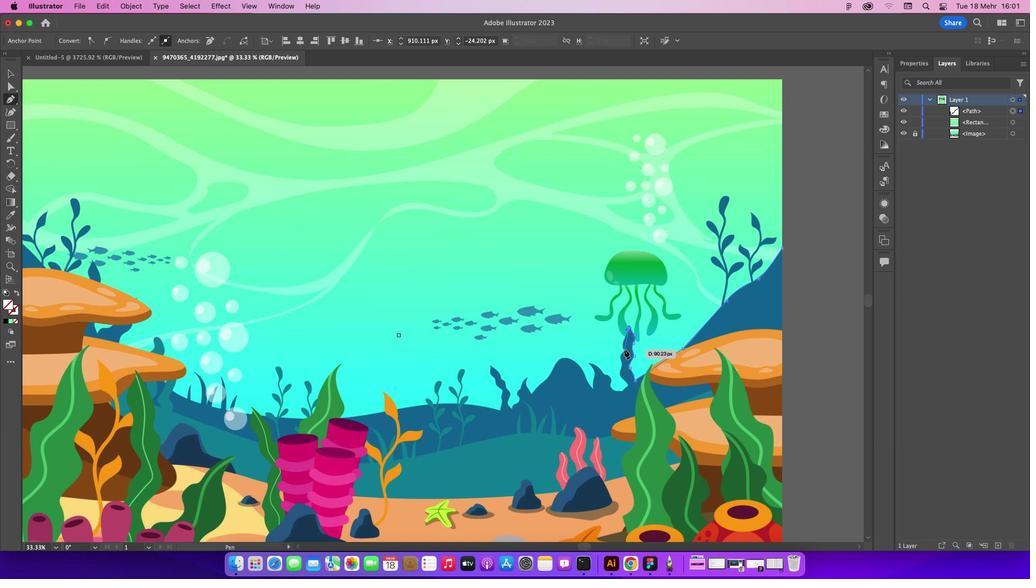 
Action: Mouse pressed left at (619, 345)
Screenshot: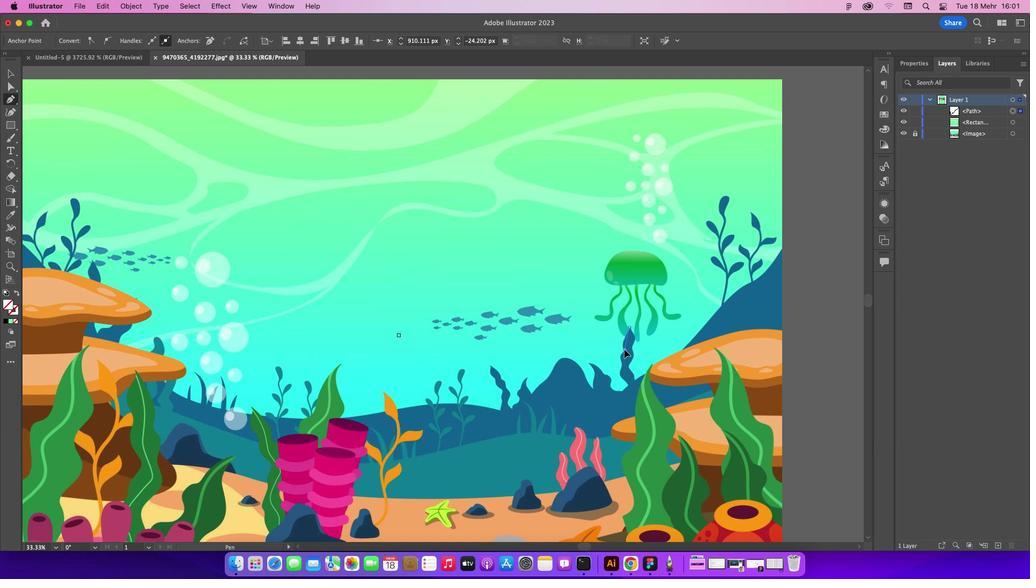 
Action: Mouse moved to (625, 346)
Screenshot: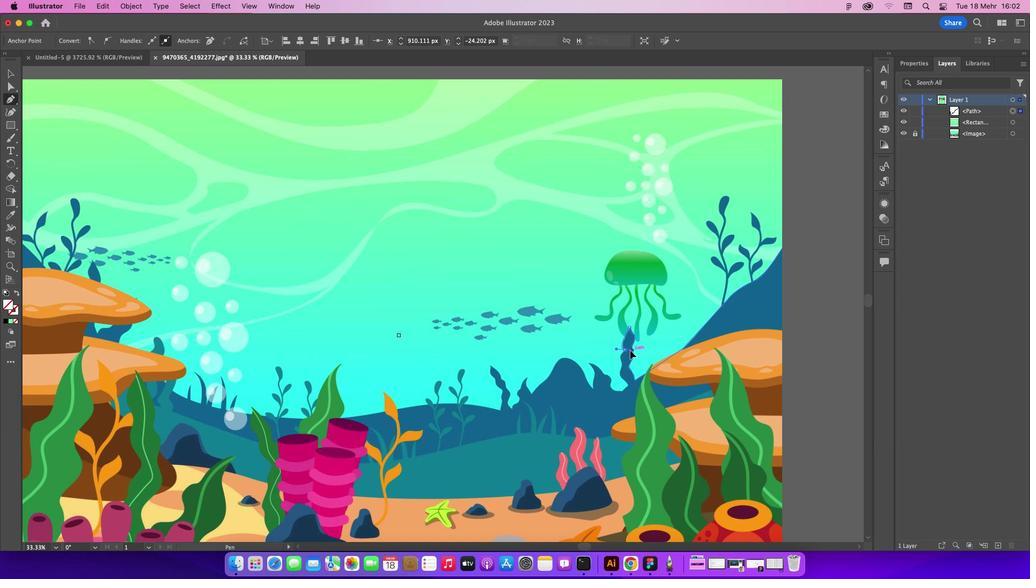 
Action: Key pressed Key.cmd'z'
Screenshot: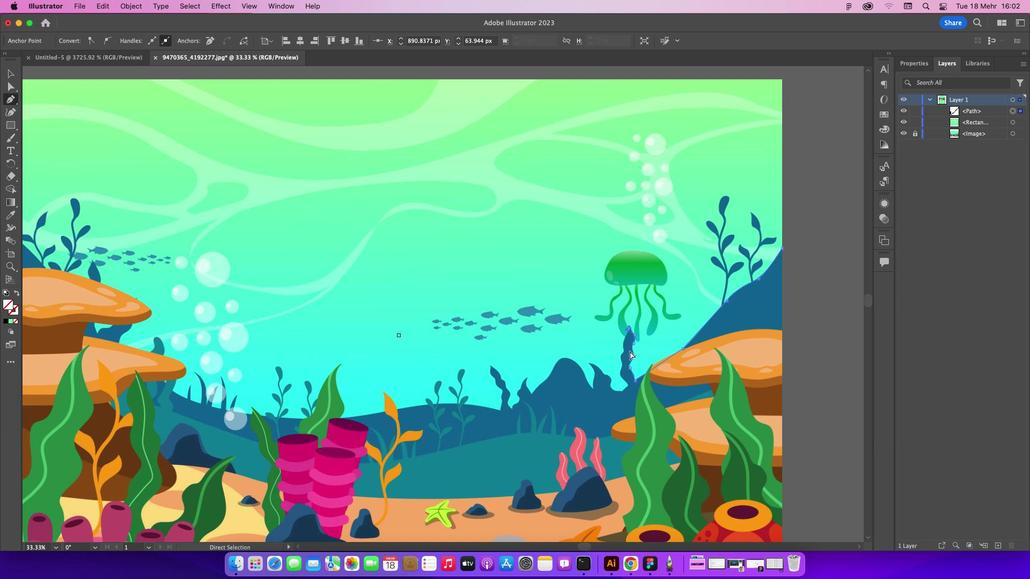 
Action: Mouse moved to (619, 335)
Screenshot: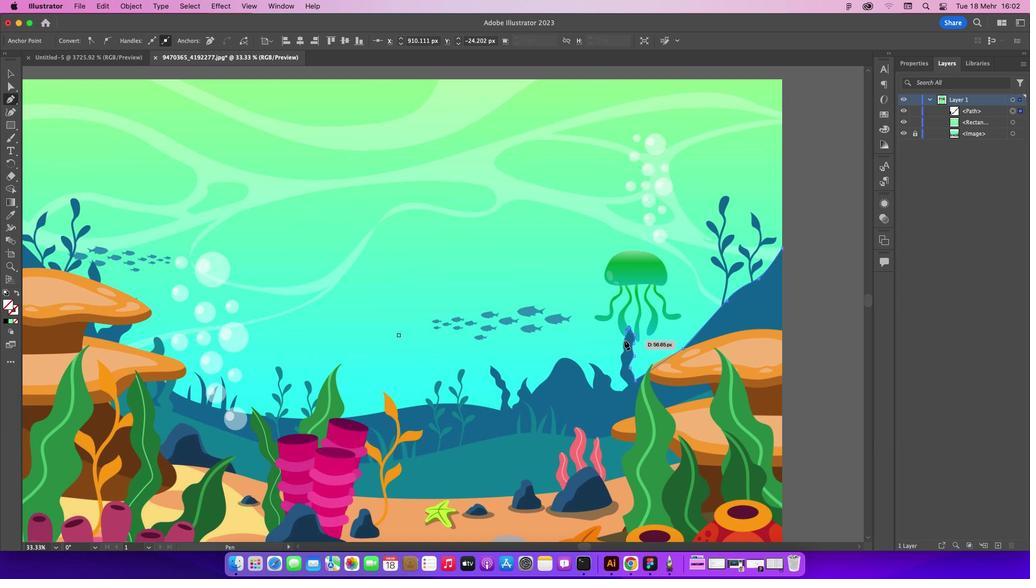 
Action: Mouse pressed left at (619, 335)
Screenshot: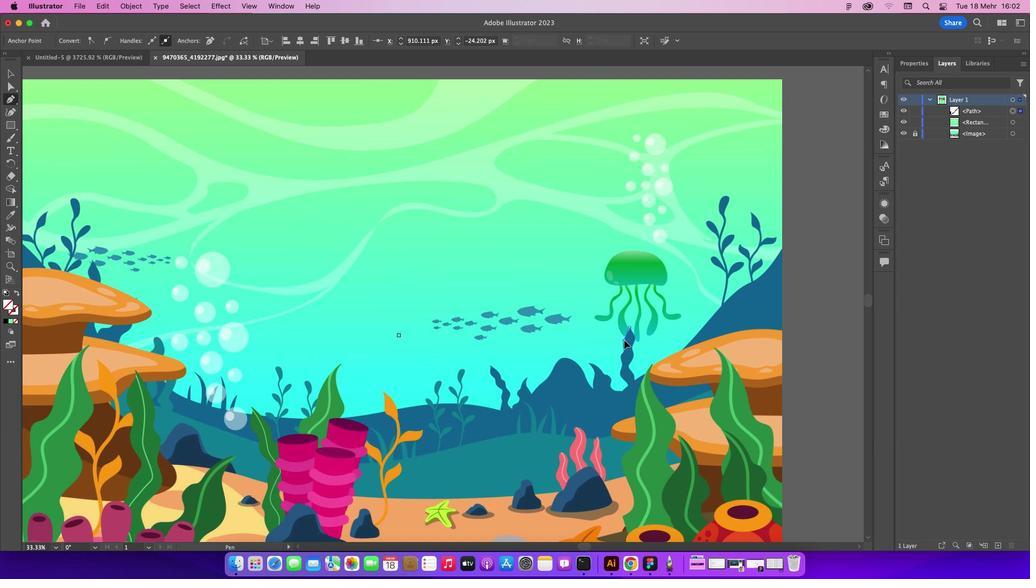 
Action: Mouse moved to (620, 346)
Screenshot: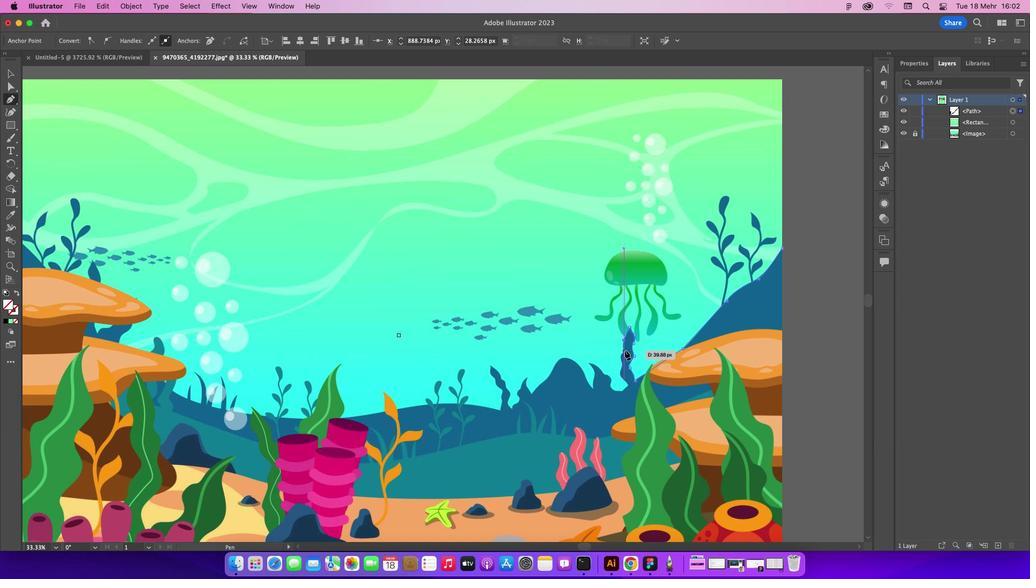 
Action: Mouse pressed left at (620, 346)
Screenshot: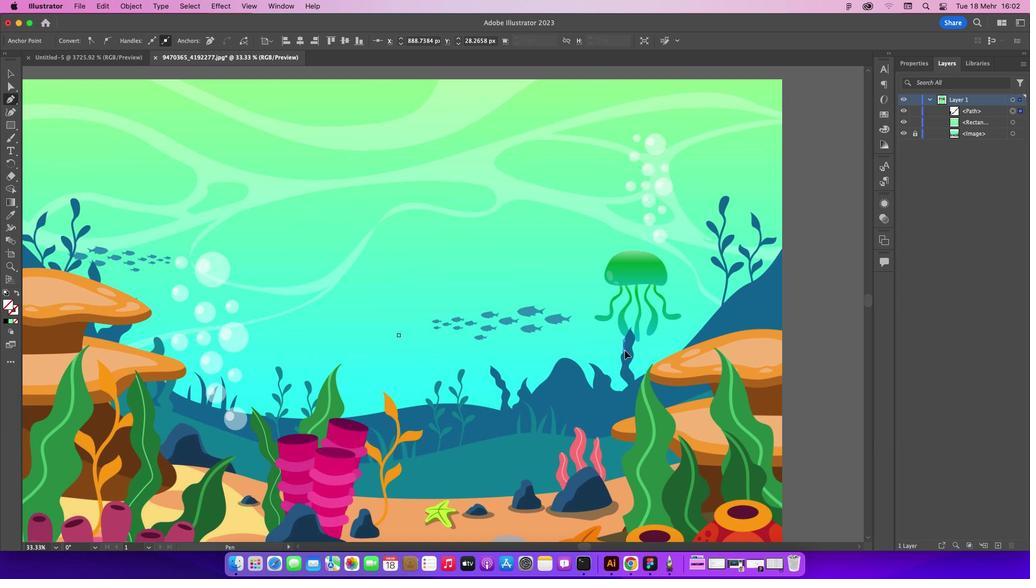 
Action: Mouse moved to (619, 344)
Screenshot: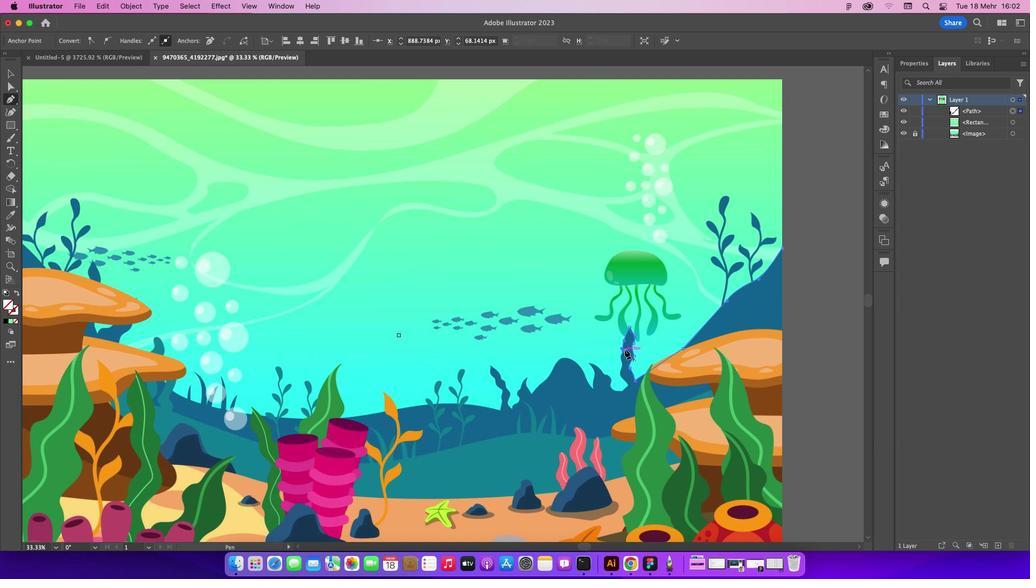 
Action: Mouse pressed left at (619, 344)
Screenshot: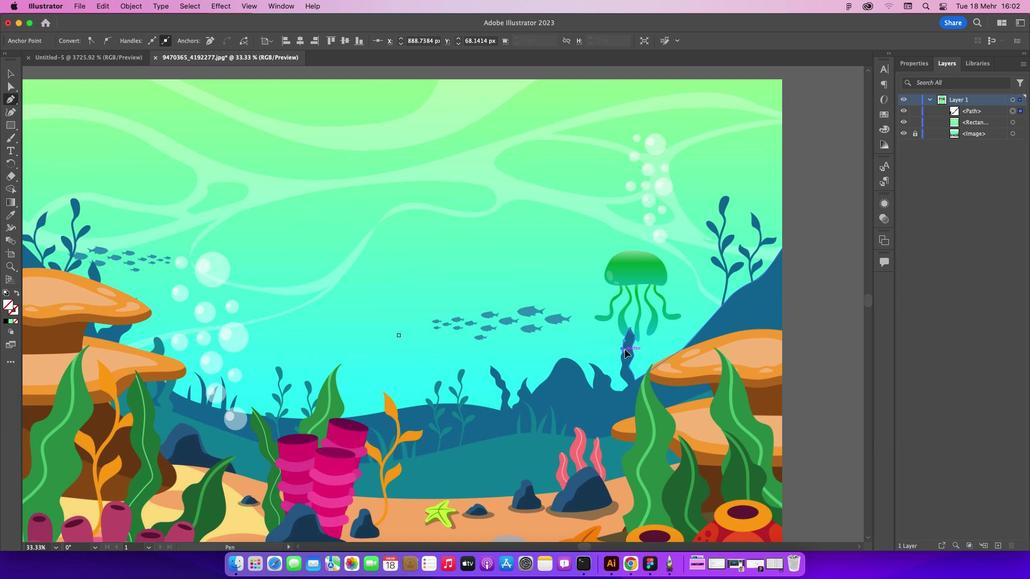 
Action: Mouse moved to (615, 353)
Screenshot: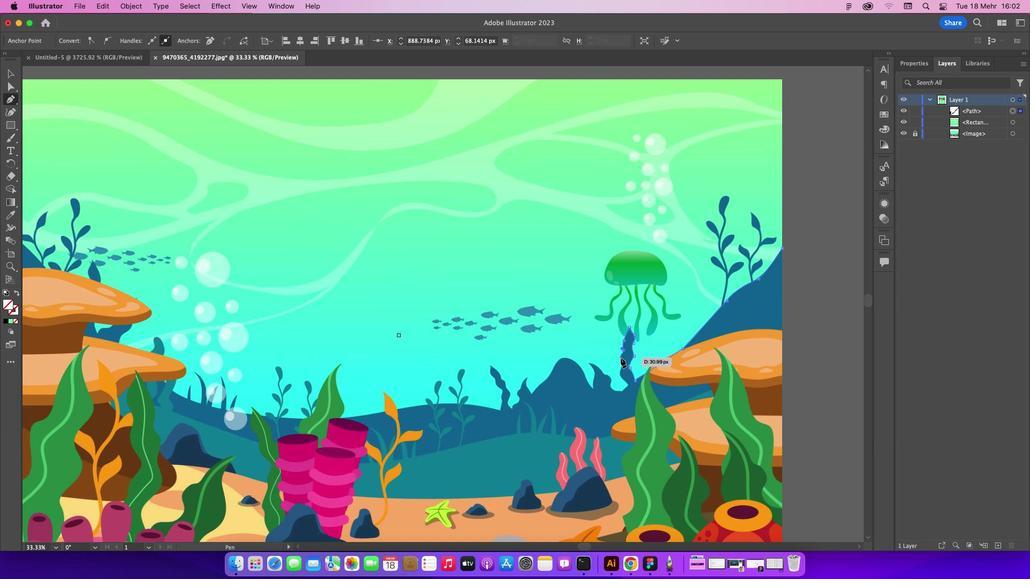 
Action: Mouse pressed left at (615, 353)
Screenshot: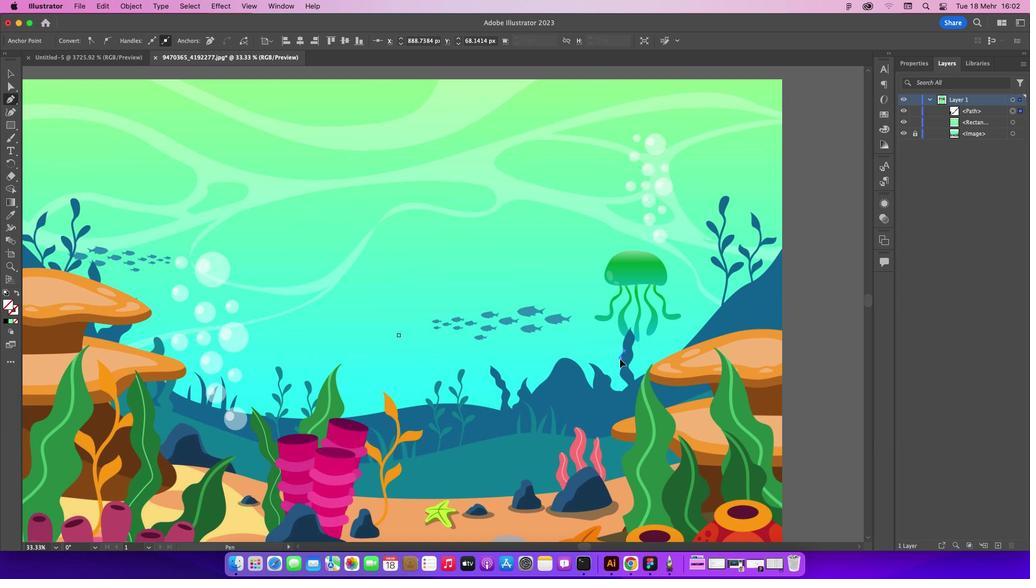 
Action: Mouse moved to (613, 368)
Screenshot: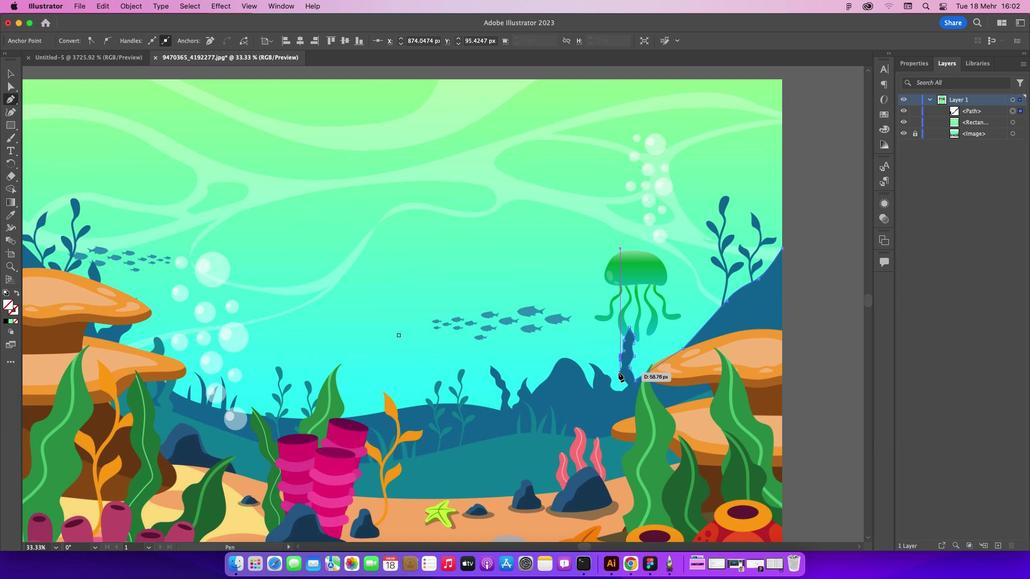 
Action: Mouse pressed left at (613, 368)
Screenshot: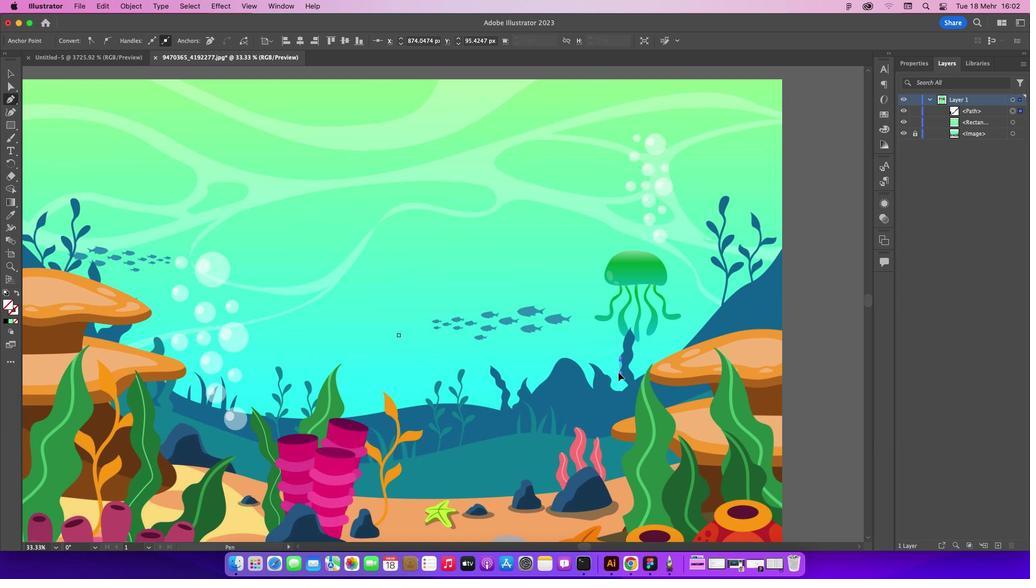 
Action: Mouse moved to (615, 369)
Screenshot: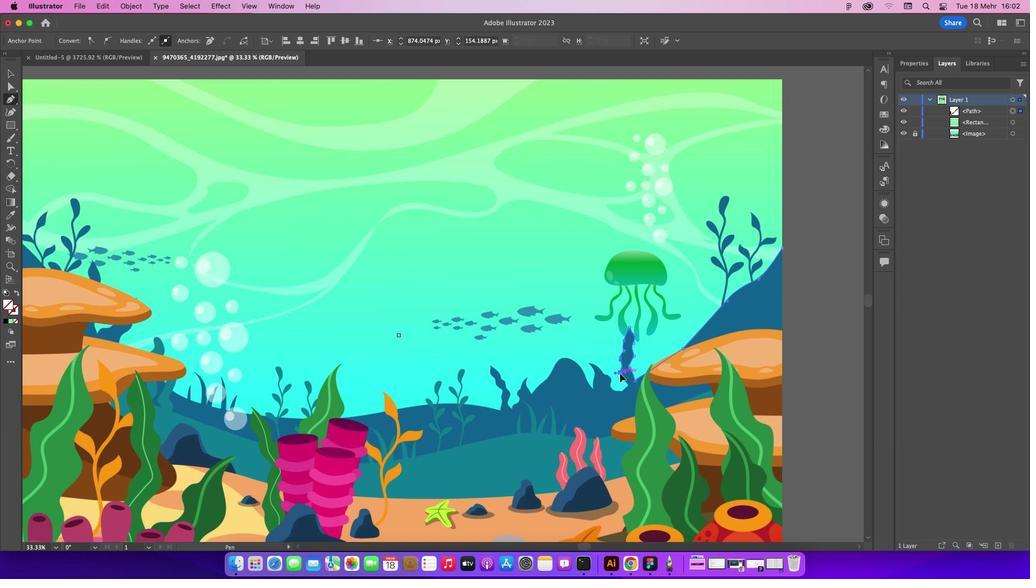 
Action: Mouse pressed left at (615, 369)
Screenshot: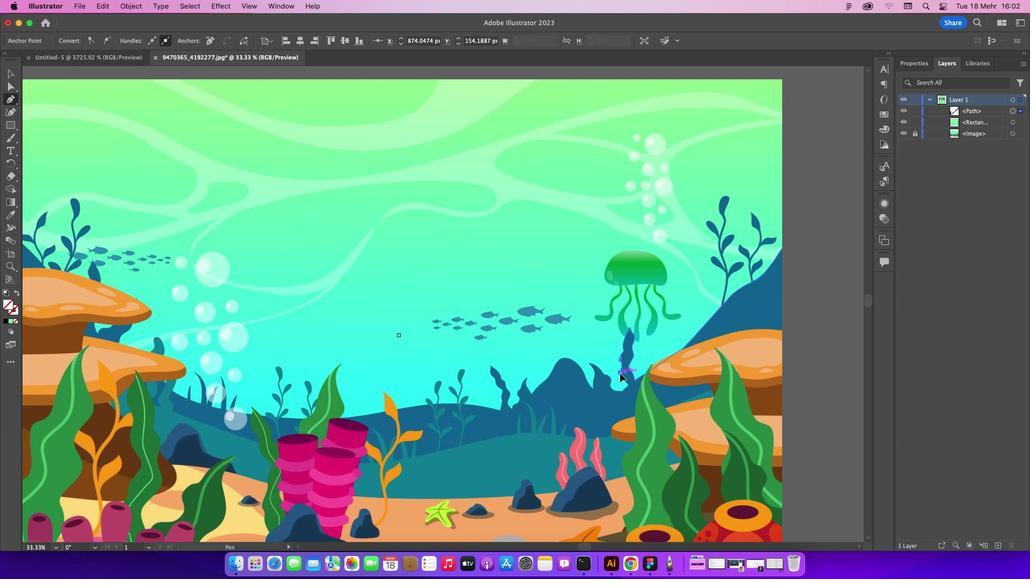 
Action: Mouse moved to (620, 377)
Screenshot: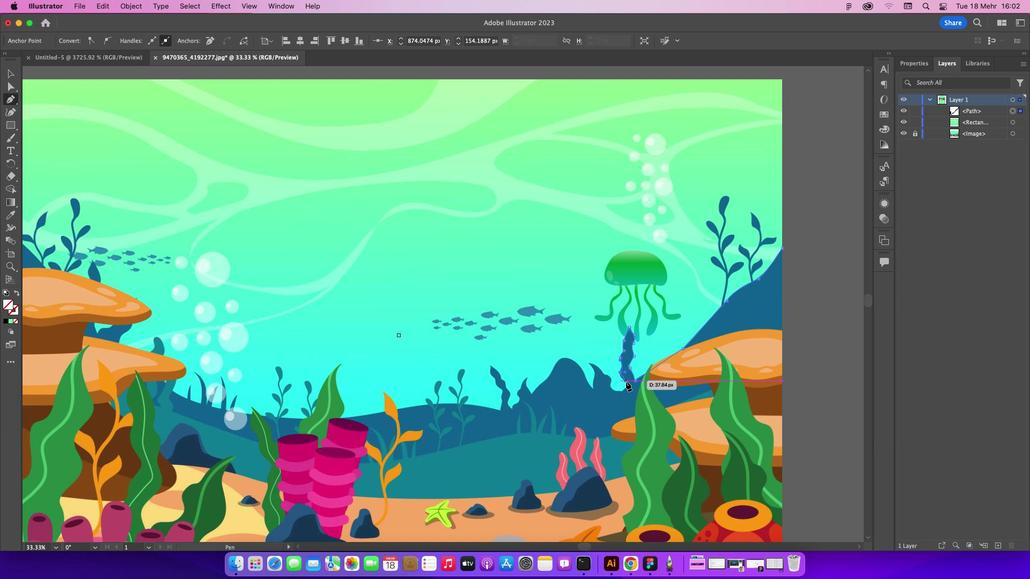
Action: Mouse pressed left at (620, 377)
Screenshot: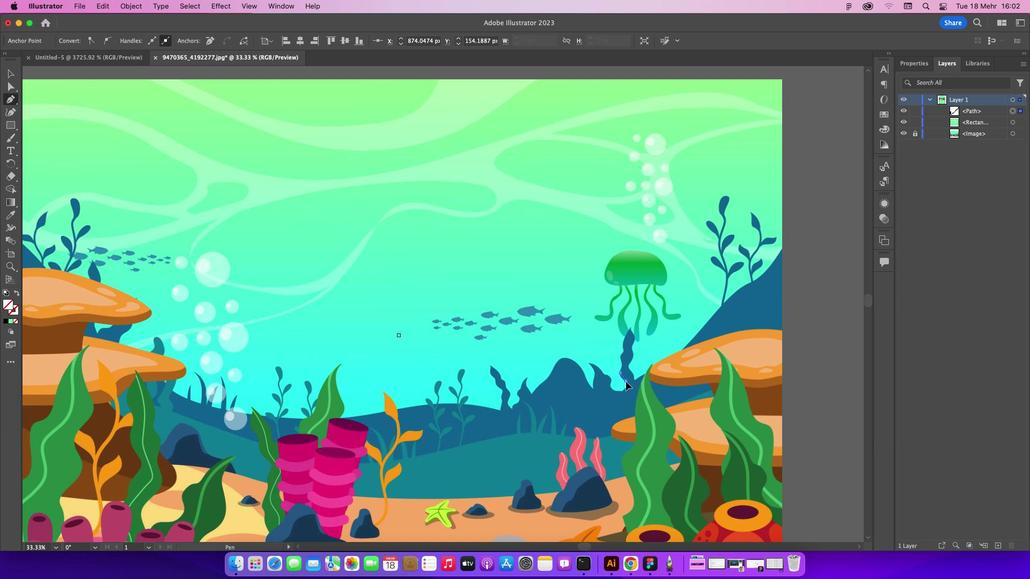 
Action: Mouse moved to (622, 377)
Screenshot: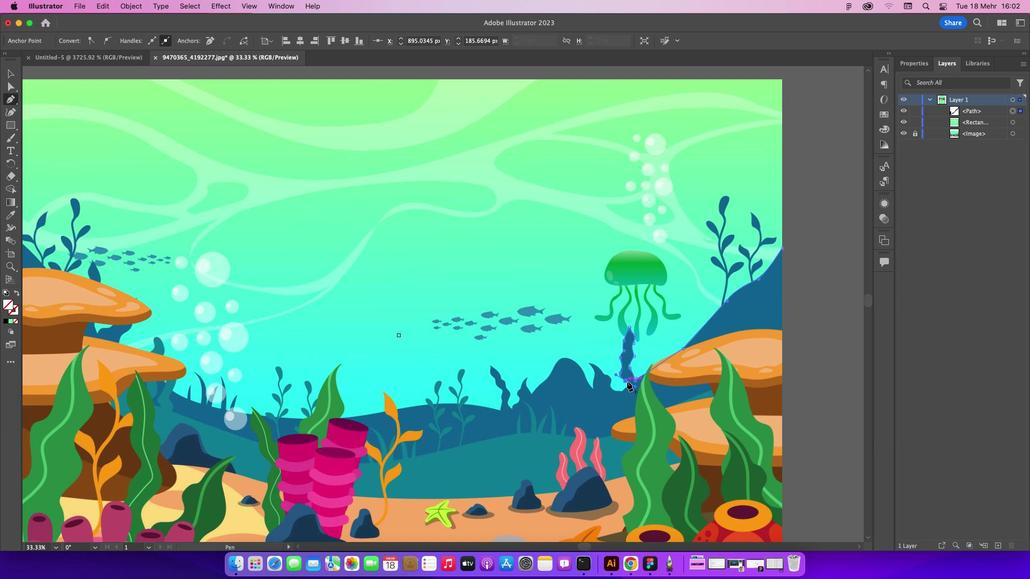 
Action: Mouse pressed left at (622, 377)
Screenshot: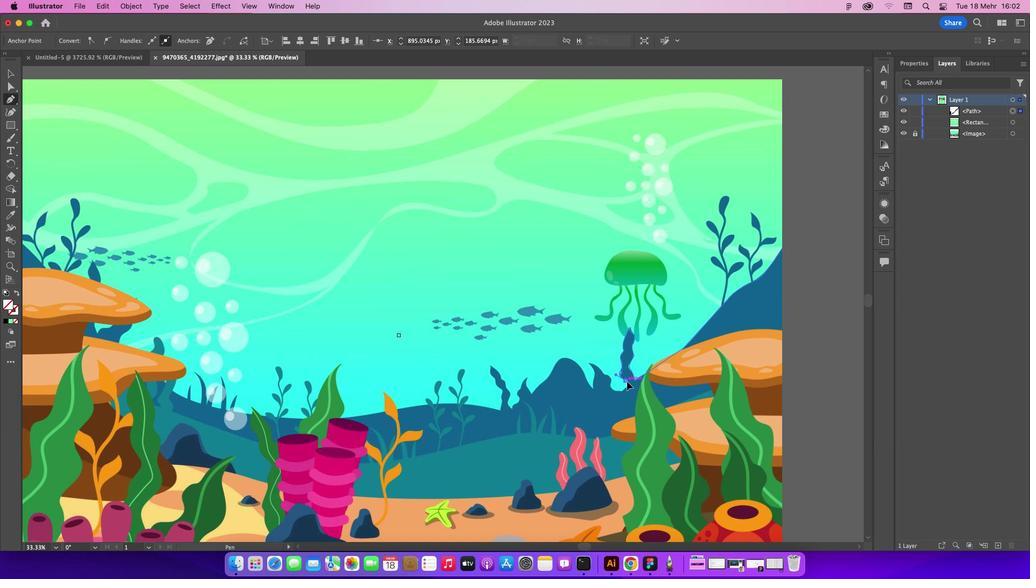
Action: Mouse moved to (624, 381)
Screenshot: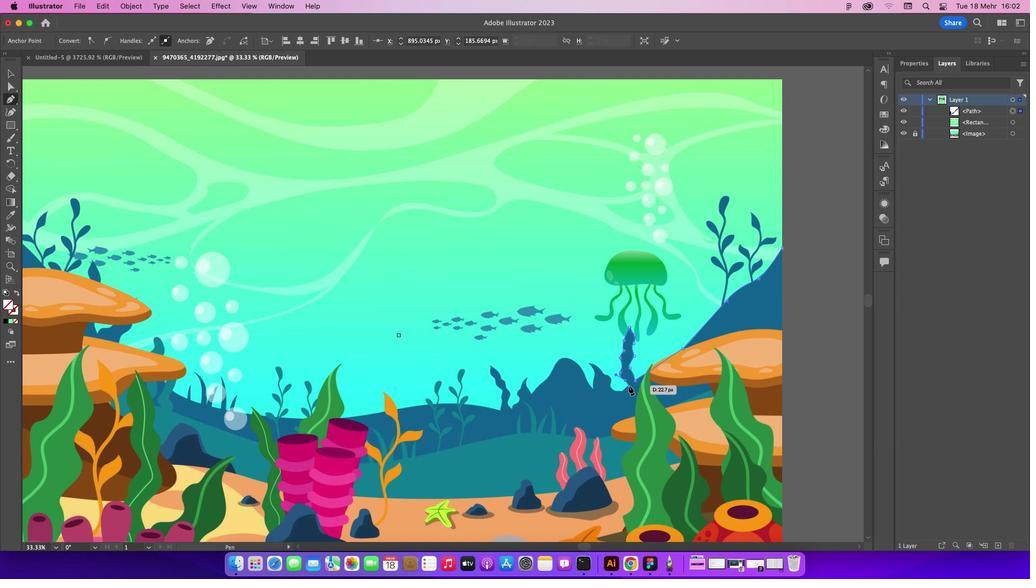 
Action: Mouse pressed left at (624, 381)
Screenshot: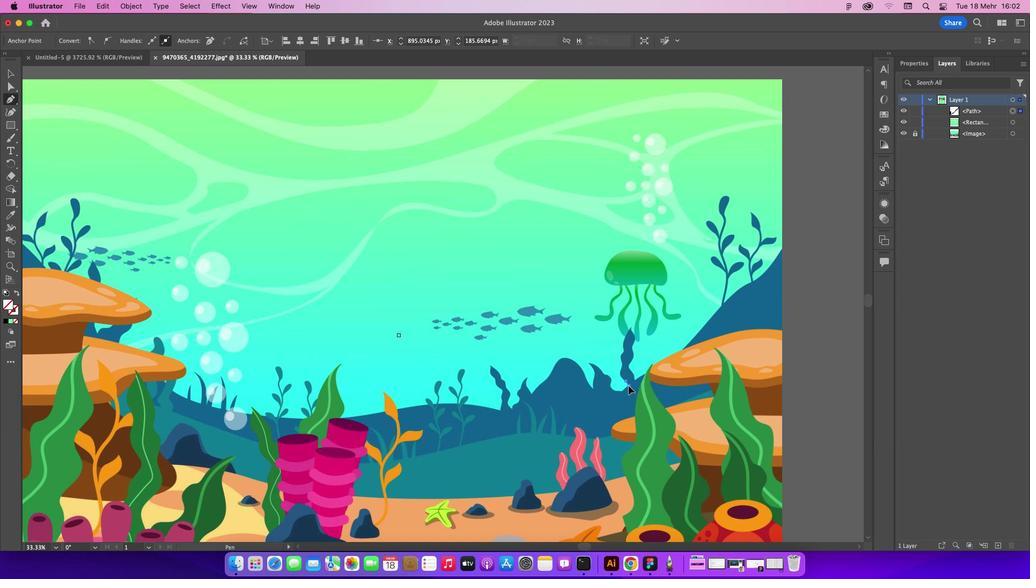 
Action: Mouse moved to (617, 386)
Screenshot: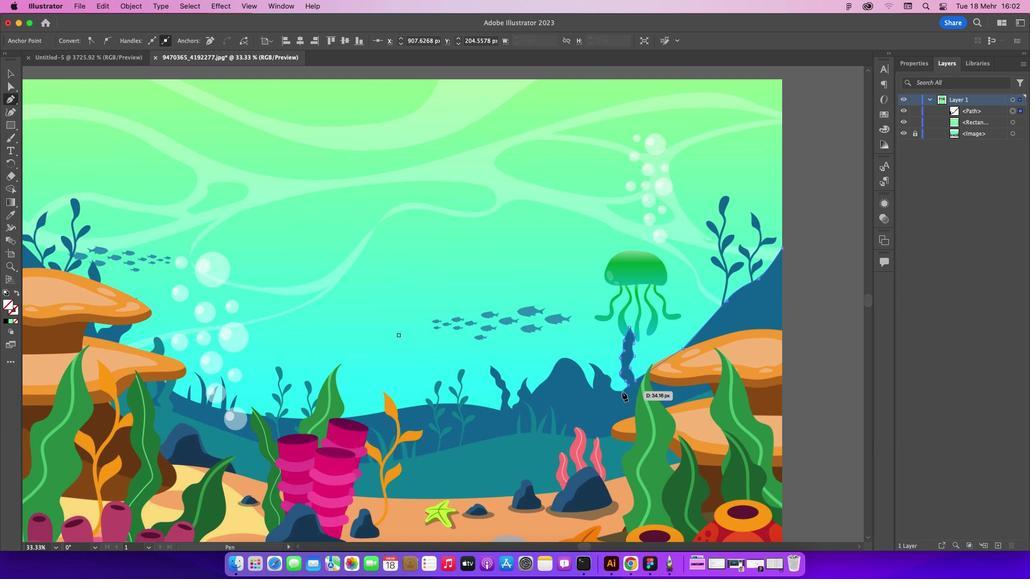 
Action: Mouse pressed left at (617, 386)
Screenshot: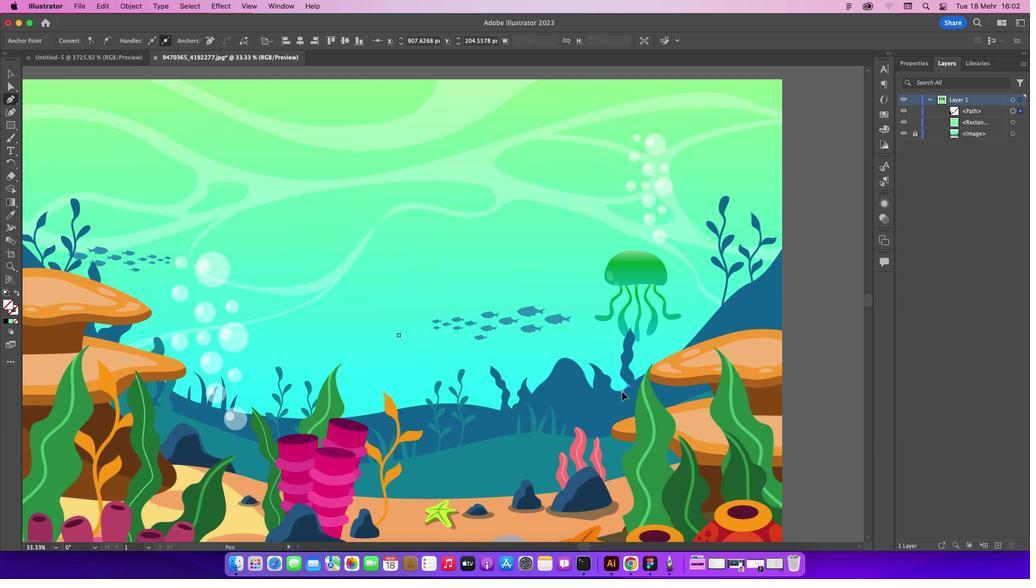
Action: Mouse moved to (606, 379)
Screenshot: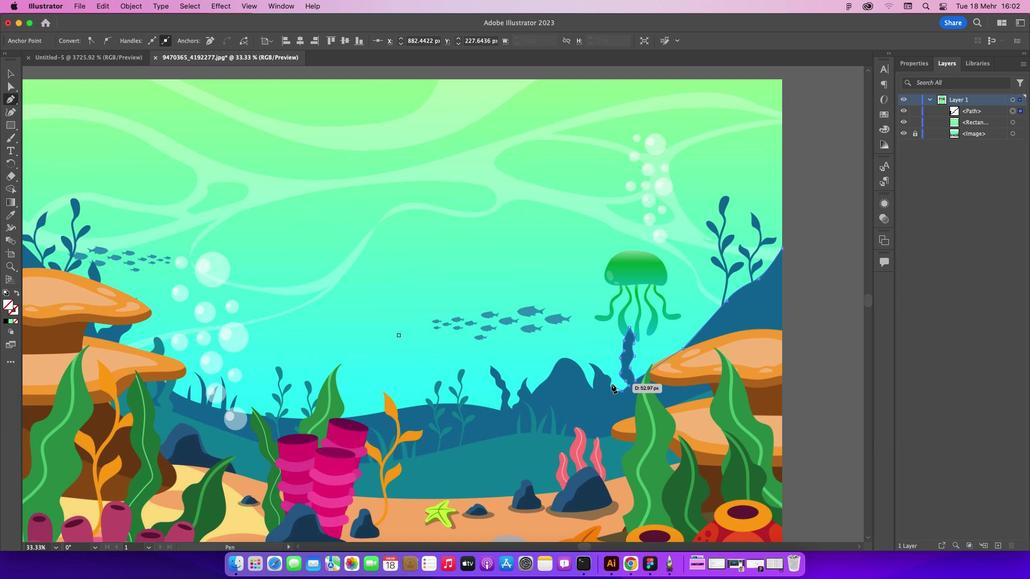 
Action: Mouse pressed left at (606, 379)
Screenshot: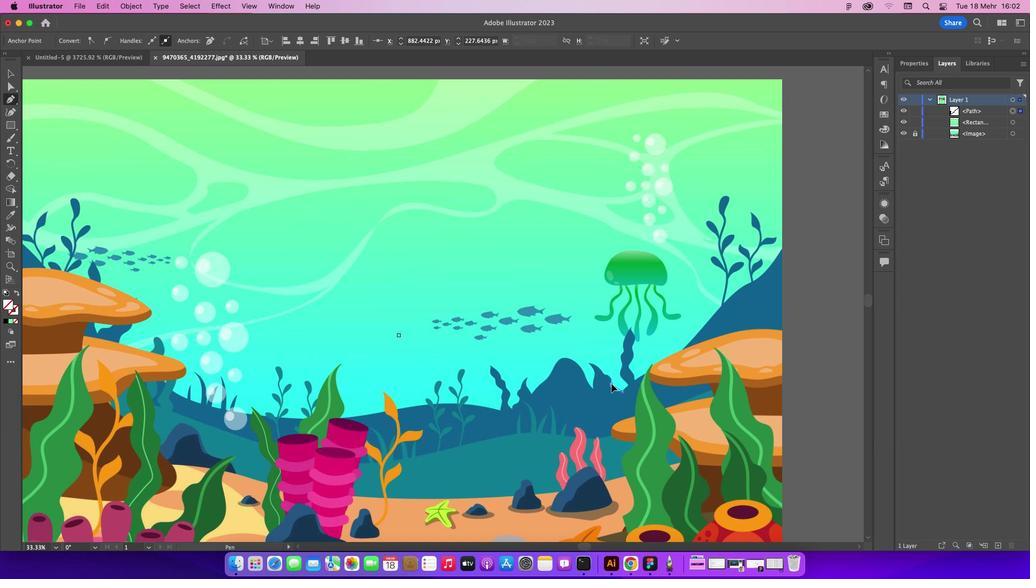 
Action: Mouse moved to (599, 370)
Screenshot: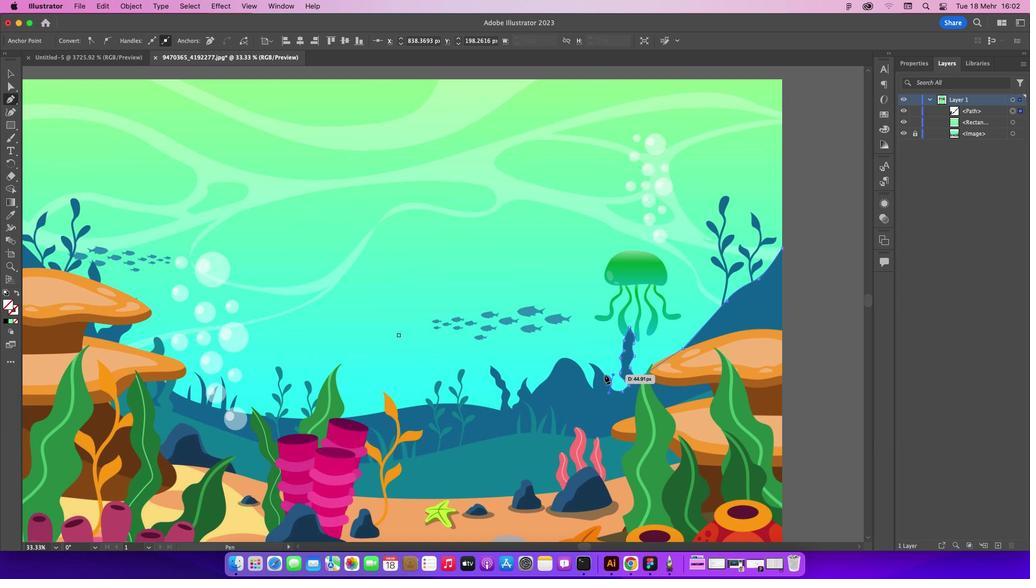 
Action: Mouse pressed left at (599, 370)
Screenshot: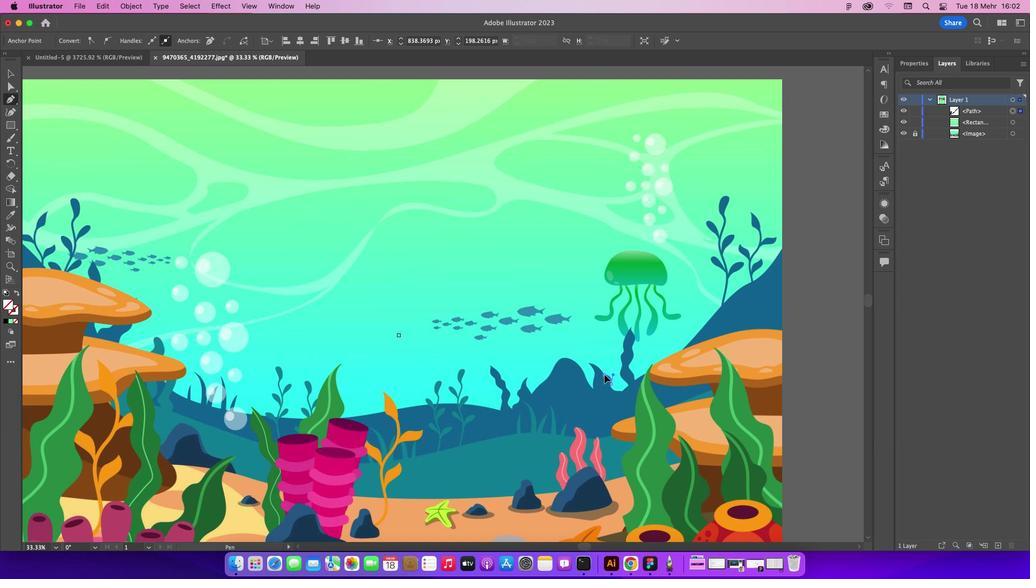 
Action: Mouse moved to (583, 358)
Screenshot: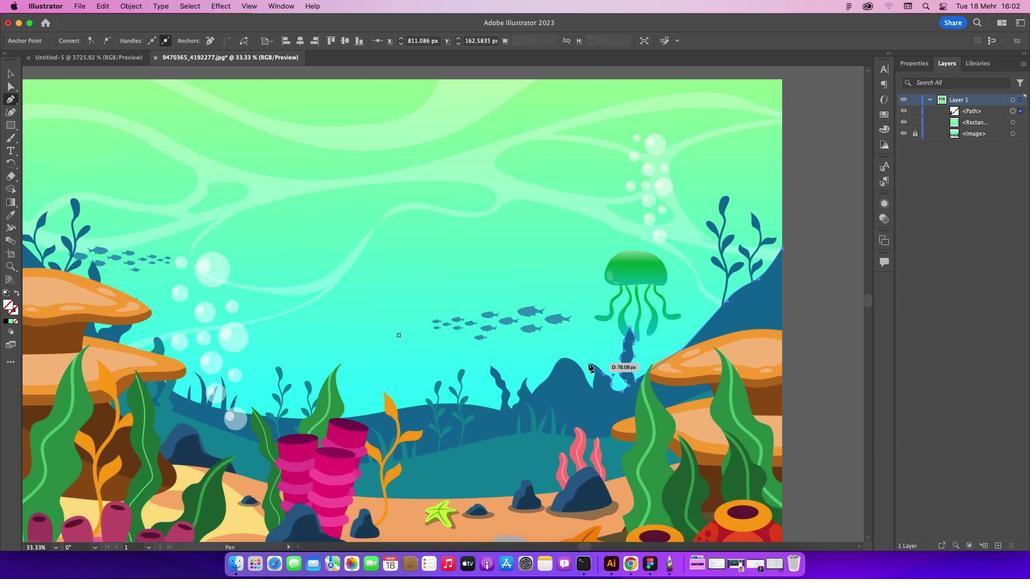 
Action: Mouse pressed left at (583, 358)
Screenshot: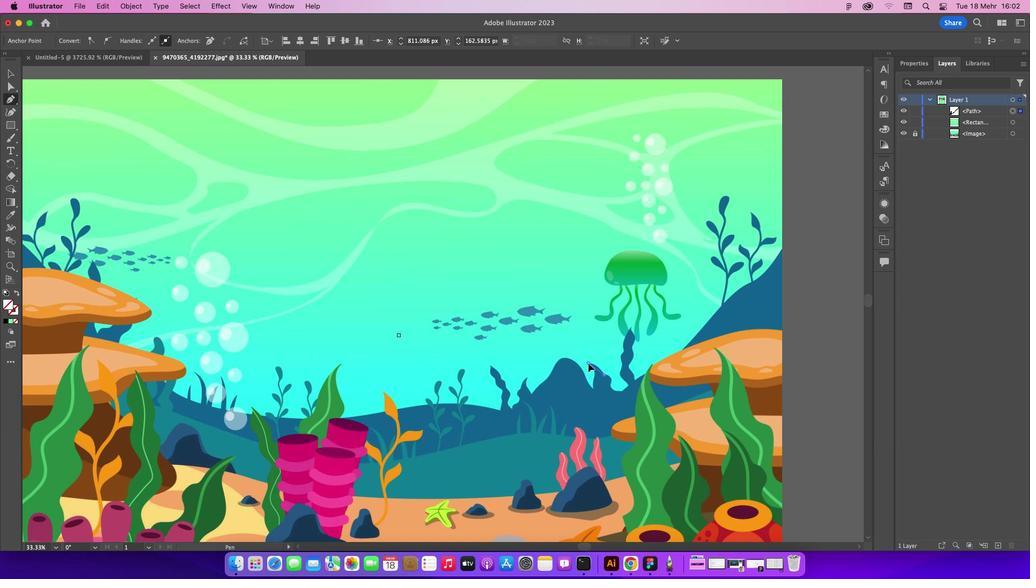 
Action: Mouse moved to (582, 357)
Screenshot: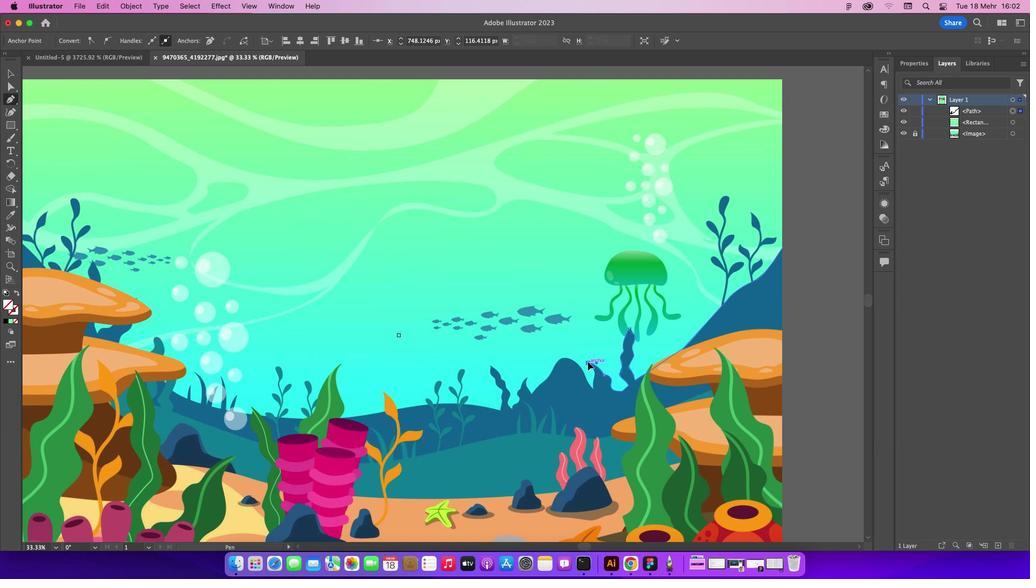 
Action: Mouse pressed left at (582, 357)
Screenshot: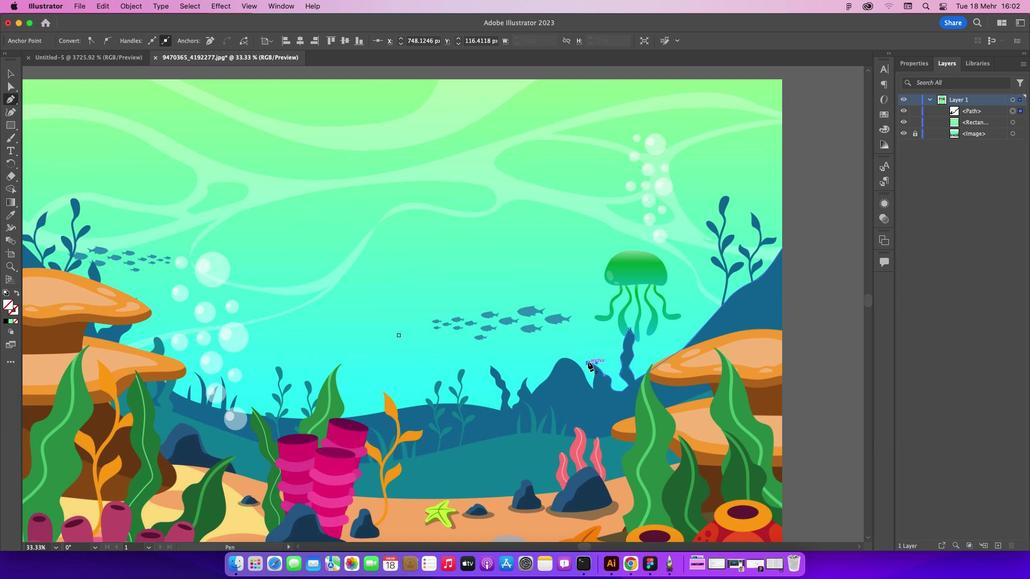 
Action: Mouse moved to (589, 371)
Screenshot: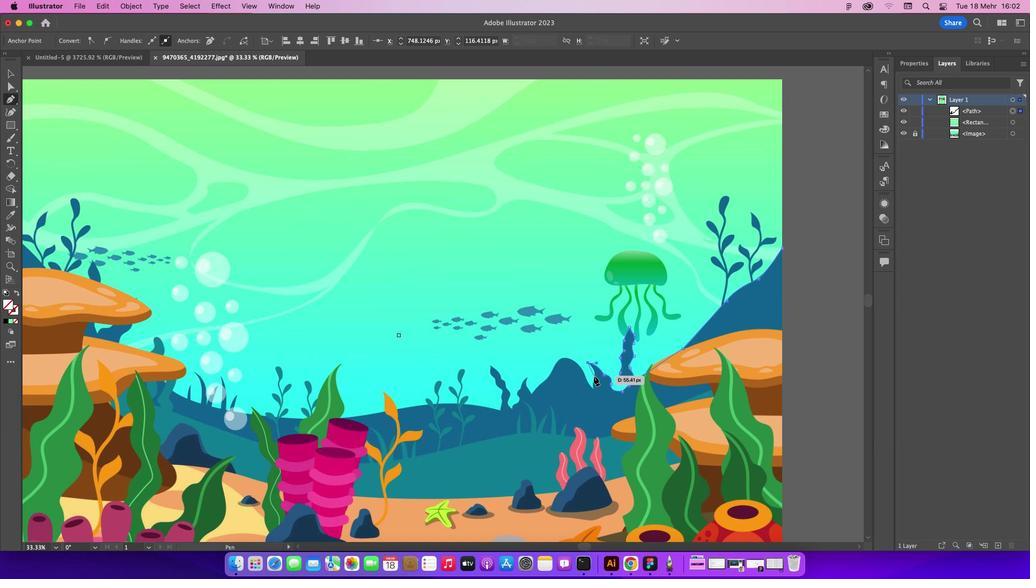
Action: Mouse pressed left at (589, 371)
Screenshot: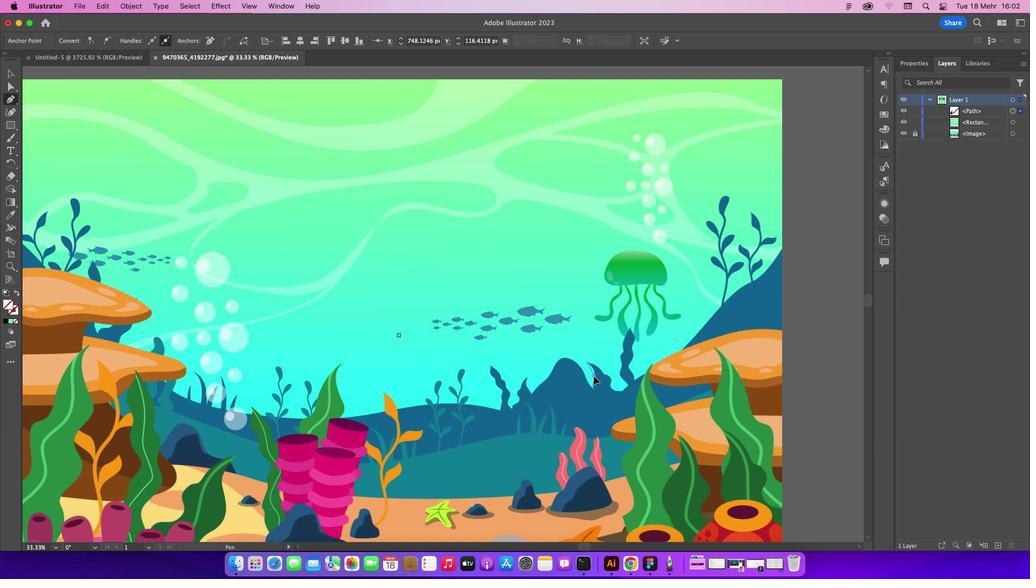
Action: Mouse moved to (588, 384)
Screenshot: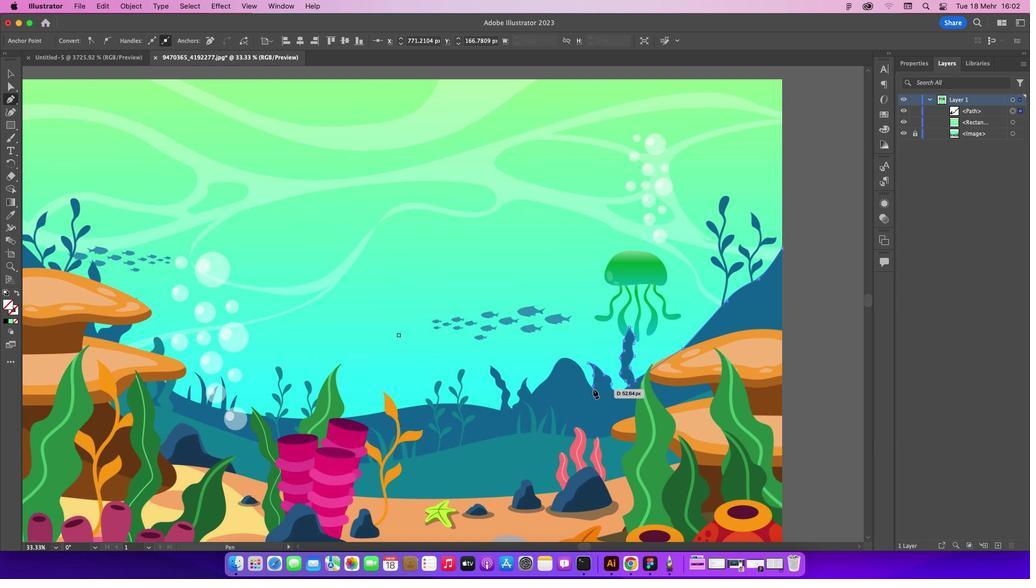 
Action: Mouse pressed left at (588, 384)
Screenshot: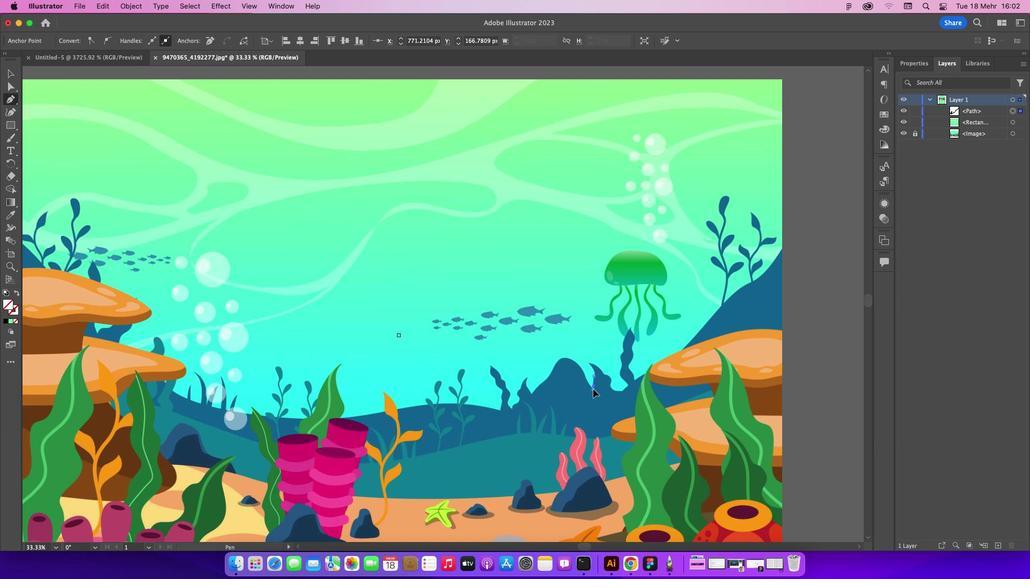 
Action: Mouse moved to (575, 363)
Screenshot: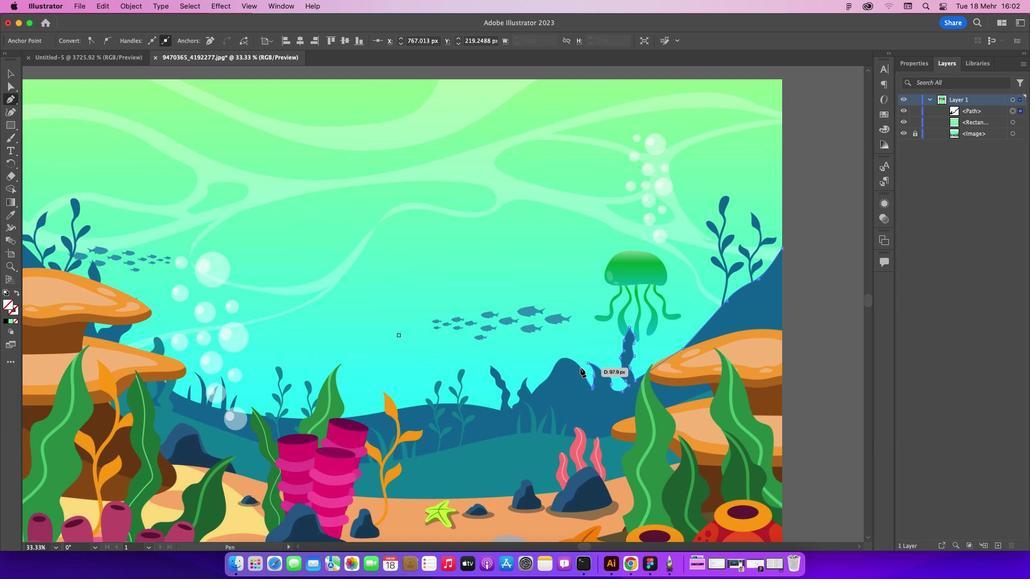 
Action: Mouse pressed left at (575, 363)
Screenshot: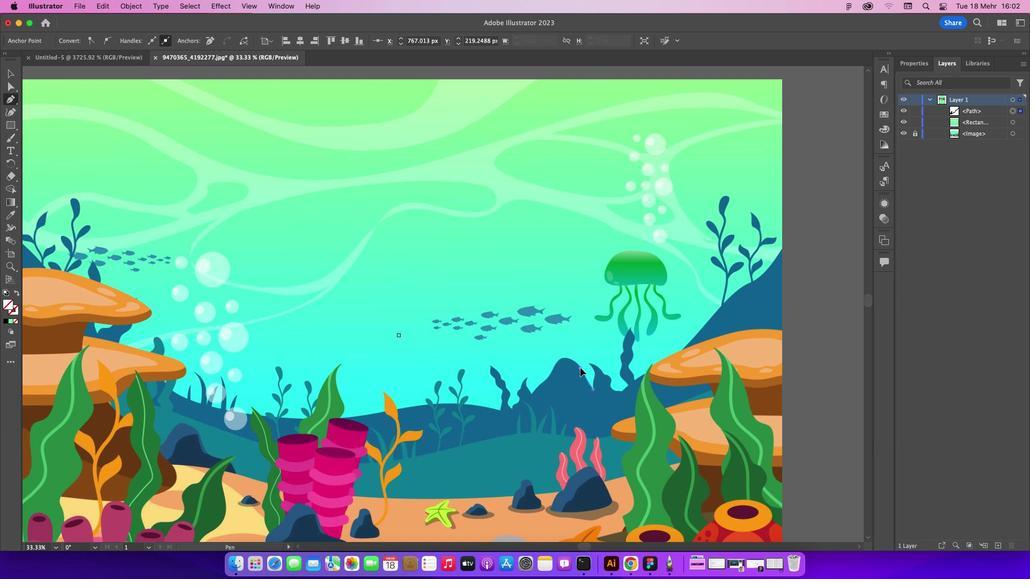 
Action: Mouse moved to (549, 361)
Screenshot: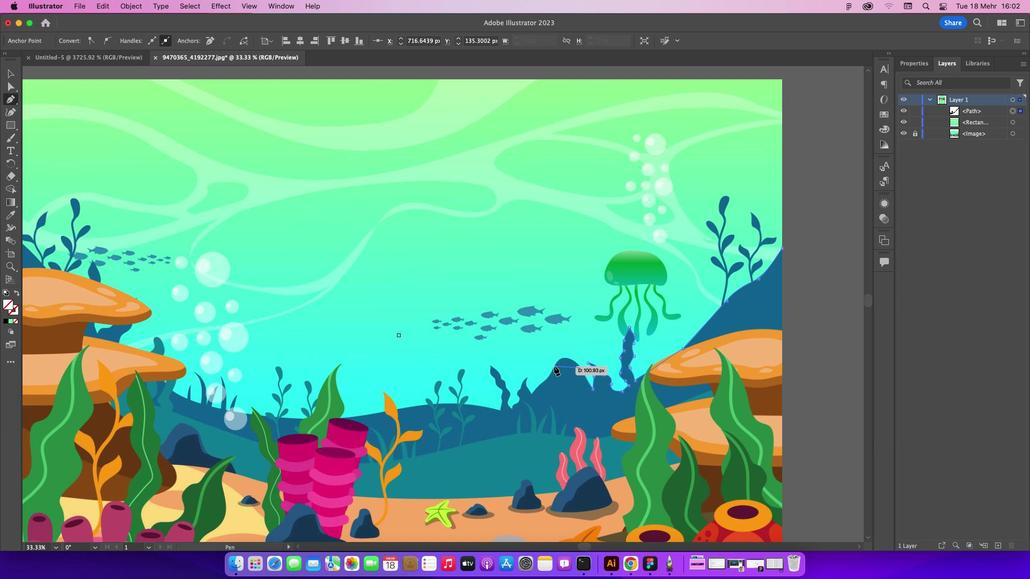 
Action: Mouse pressed left at (549, 361)
Screenshot: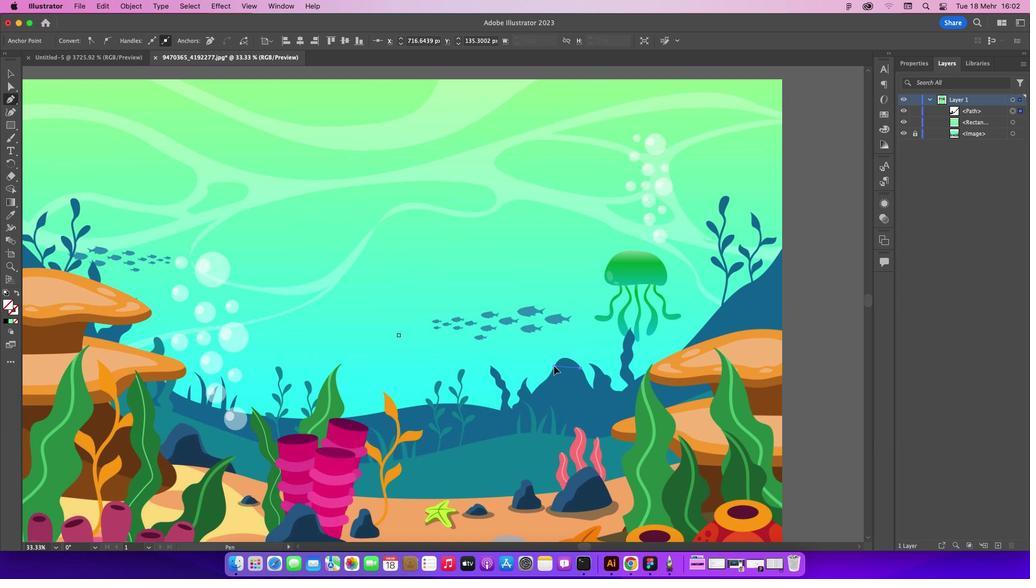 
Action: Mouse moved to (535, 378)
Screenshot: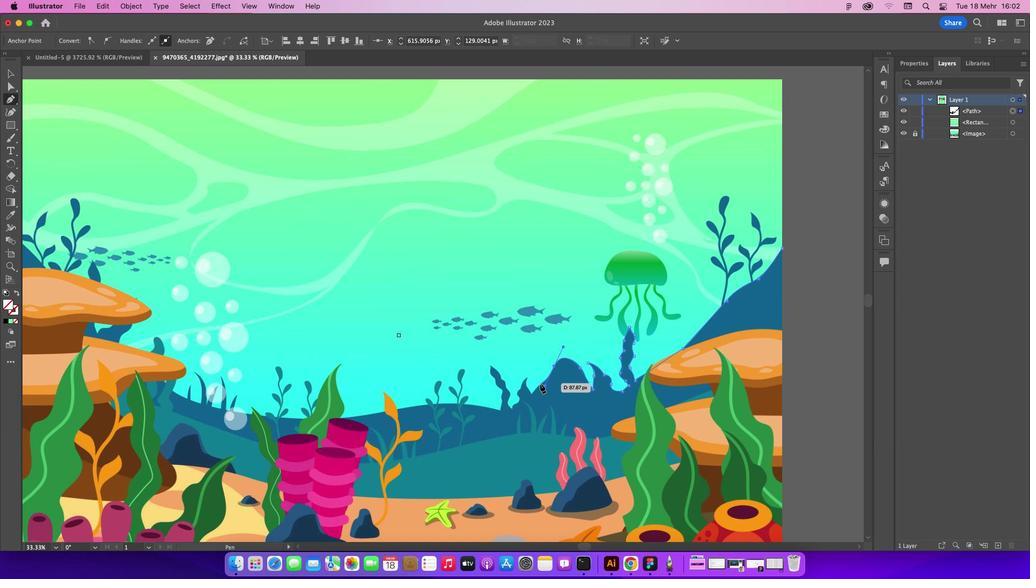 
Action: Mouse pressed left at (535, 378)
Screenshot: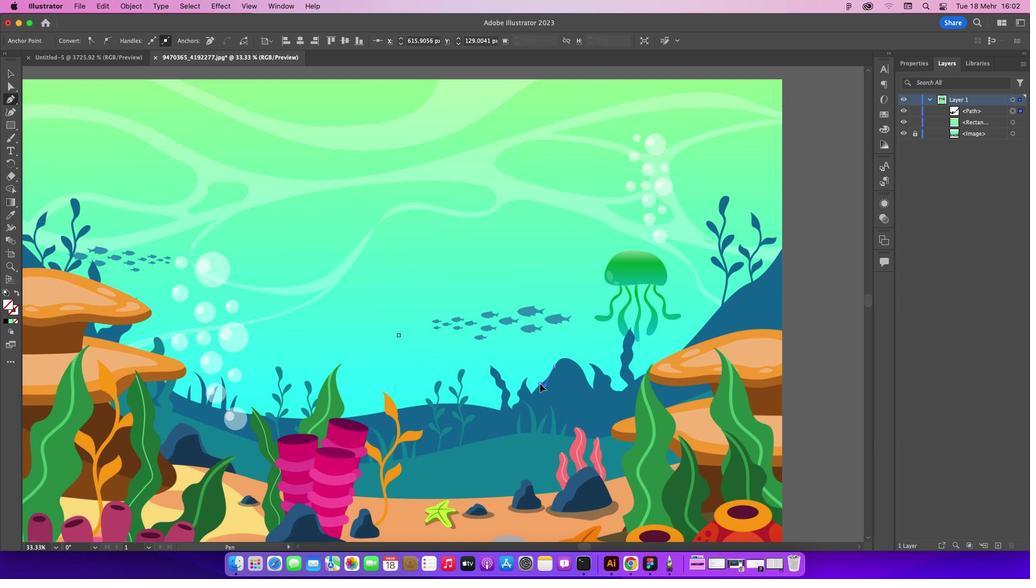 
Action: Mouse moved to (530, 383)
Screenshot: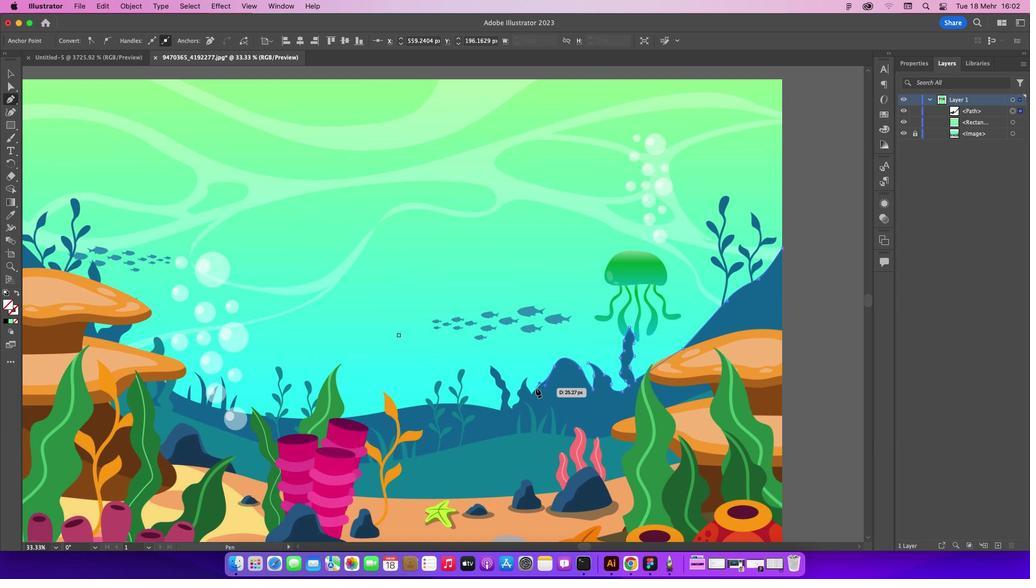 
Action: Key pressed Key.cmd'z'
Screenshot: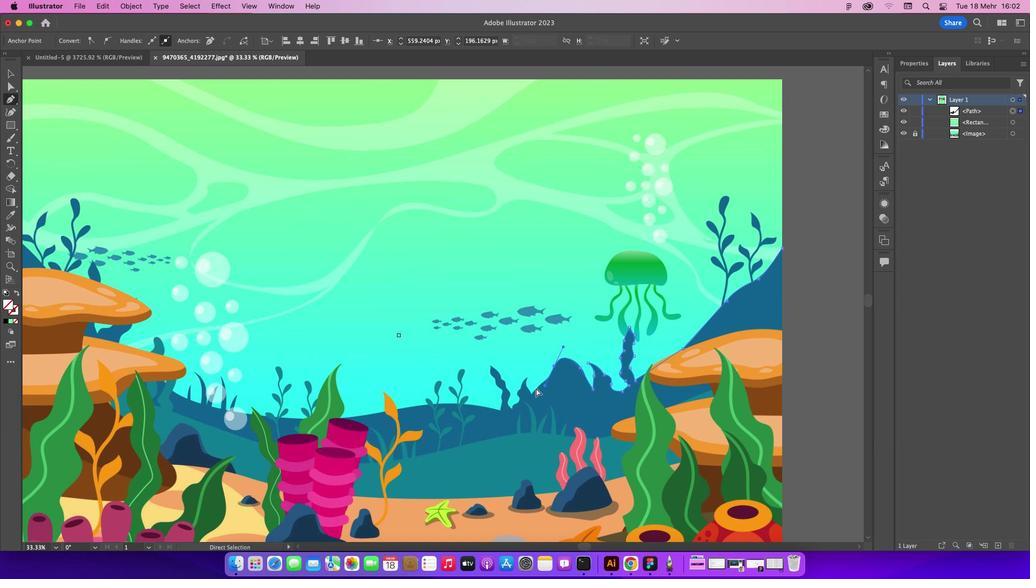 
Action: Mouse moved to (549, 360)
Screenshot: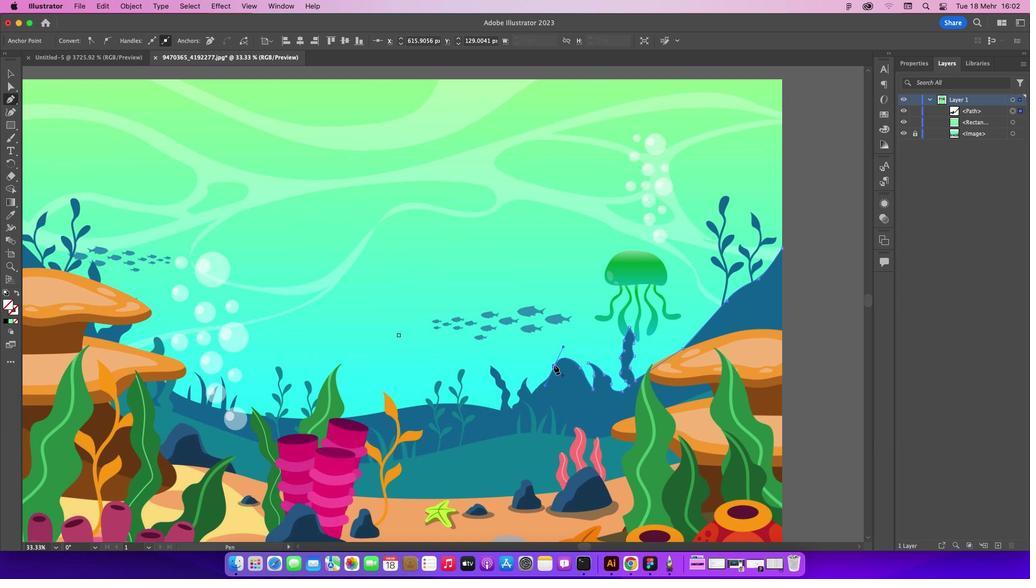 
Action: Mouse pressed left at (549, 360)
Screenshot: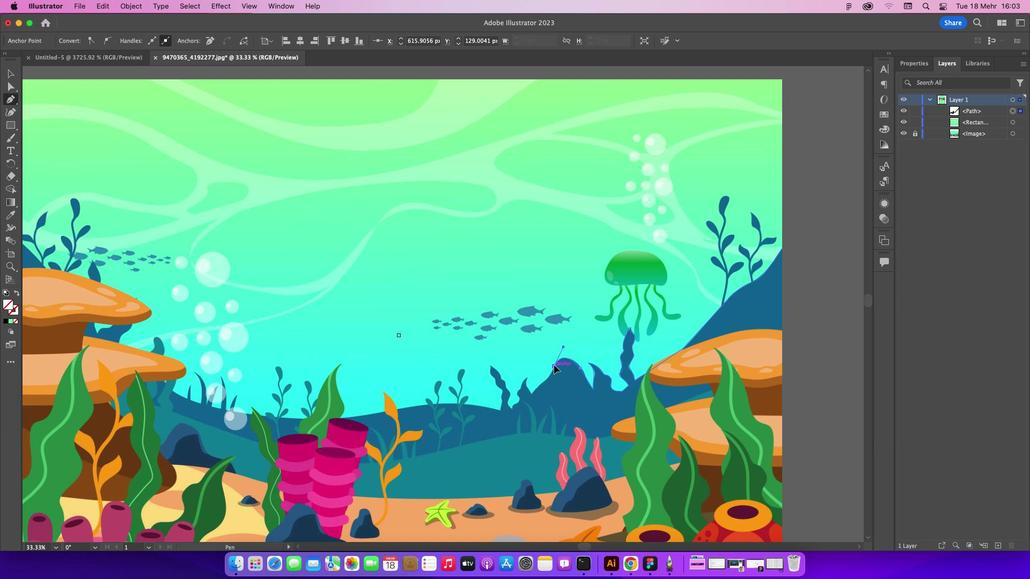 
Action: Mouse moved to (539, 377)
Screenshot: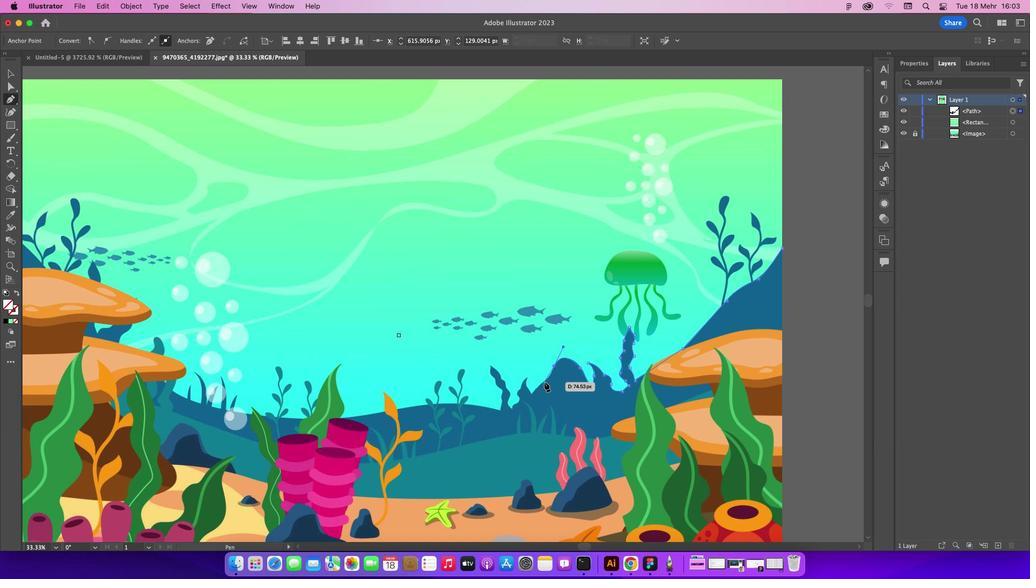 
Action: Mouse pressed left at (539, 377)
Screenshot: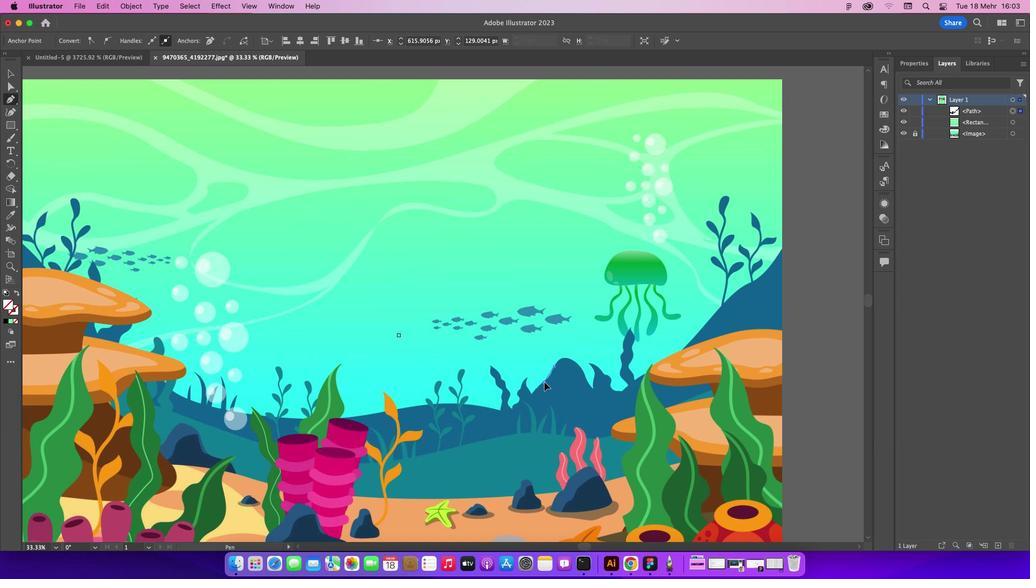 
Action: Mouse moved to (539, 378)
Screenshot: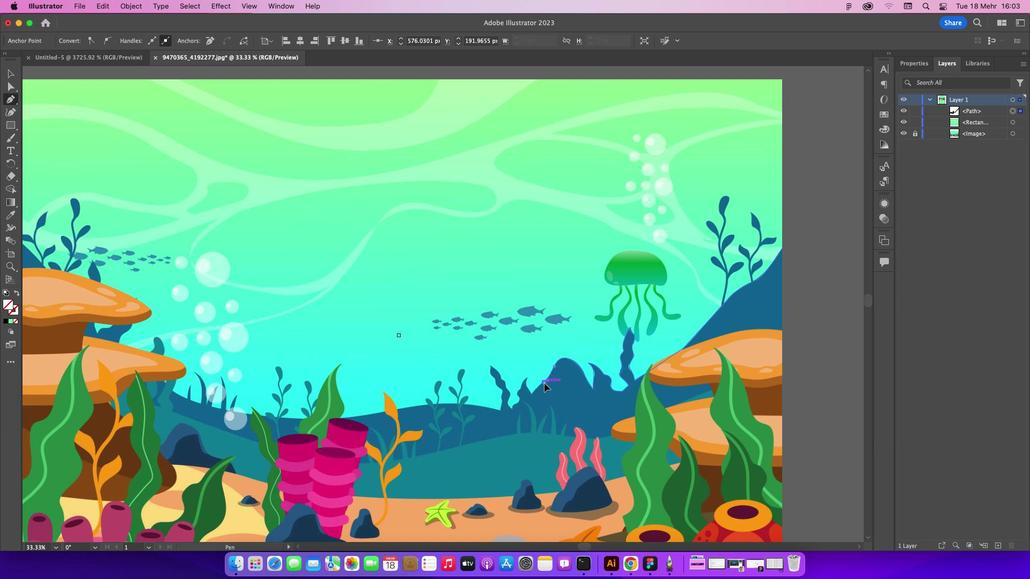 
Action: Mouse pressed left at (539, 378)
Screenshot: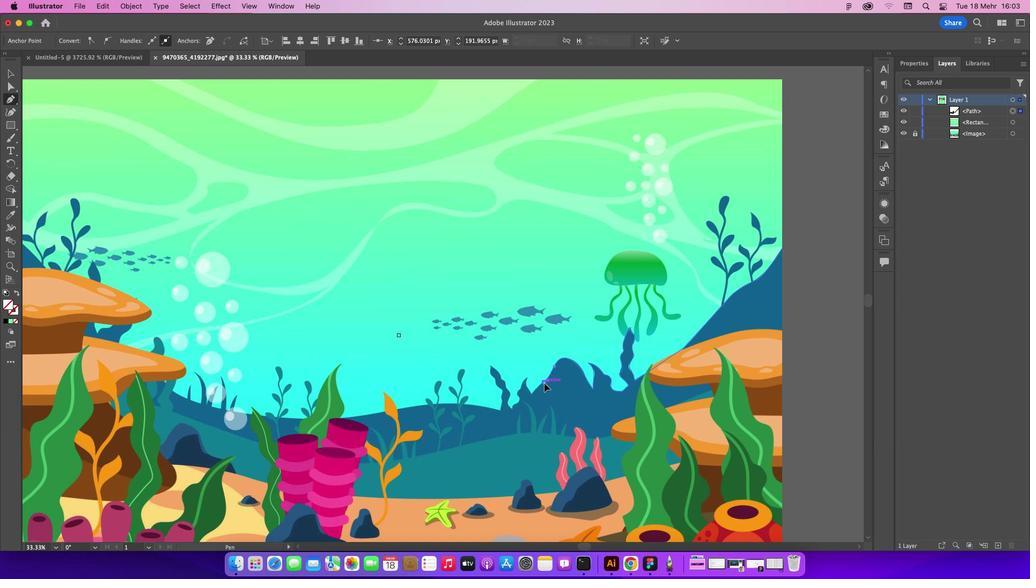 
Action: Mouse moved to (527, 389)
Screenshot: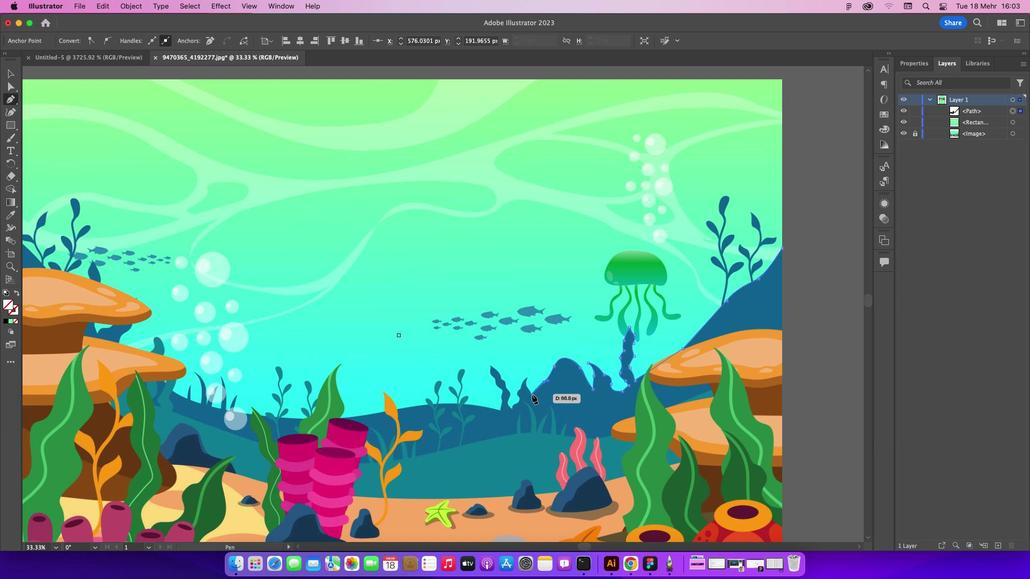
Action: Mouse pressed left at (527, 389)
Screenshot: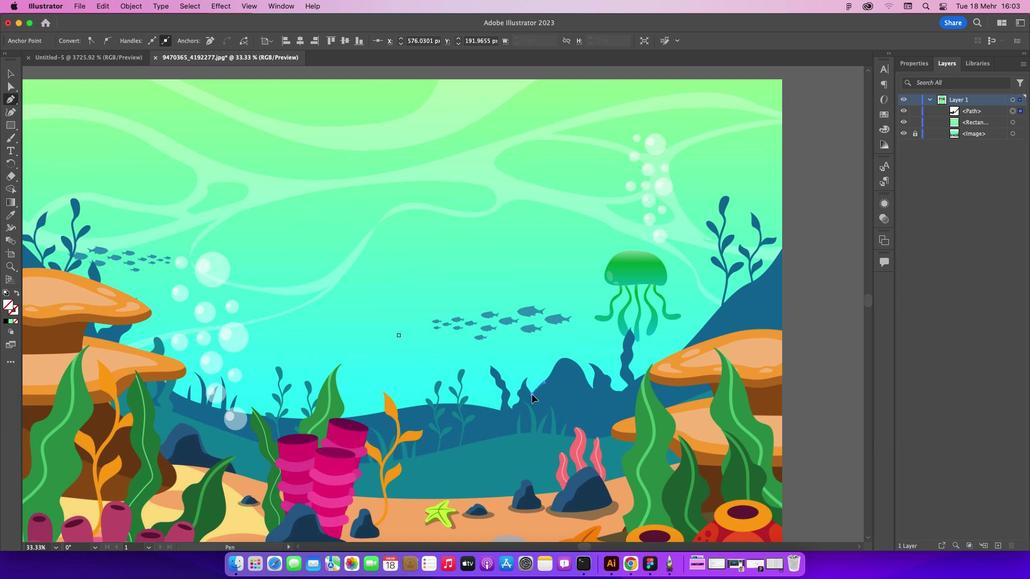 
Action: Mouse moved to (522, 373)
Screenshot: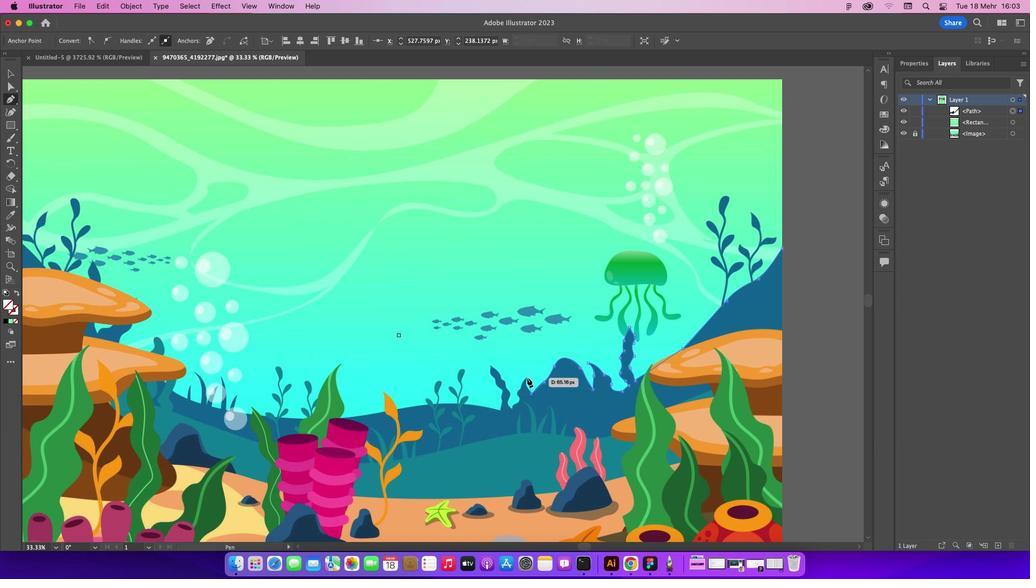 
Action: Mouse pressed left at (522, 373)
Screenshot: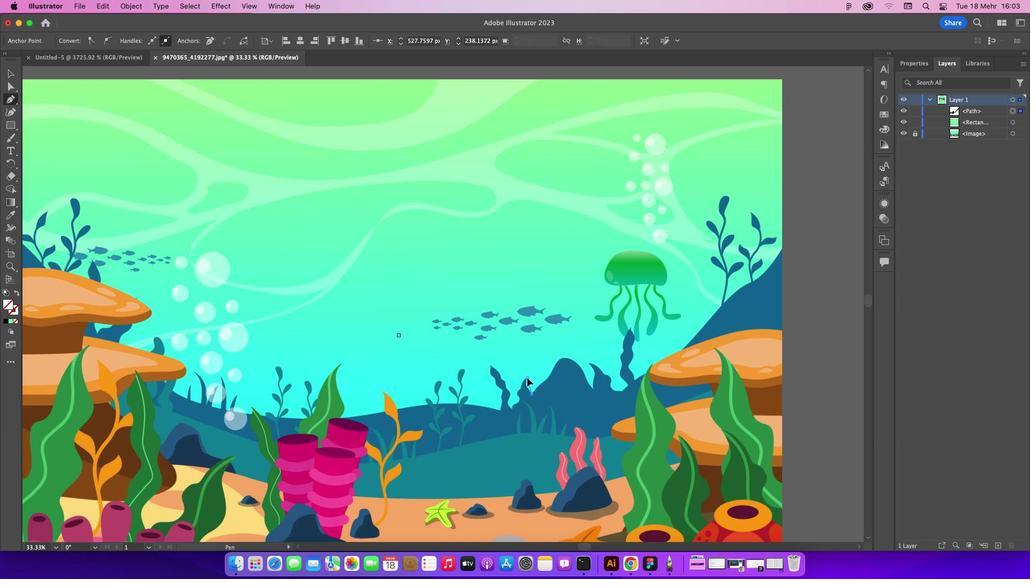 
Action: Mouse moved to (522, 372)
Screenshot: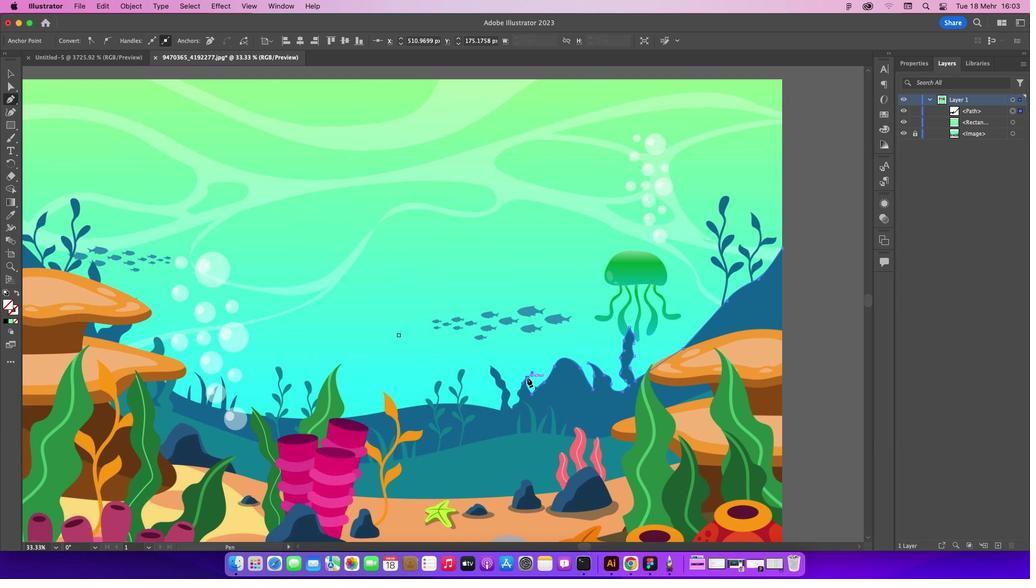 
Action: Mouse pressed left at (522, 372)
Screenshot: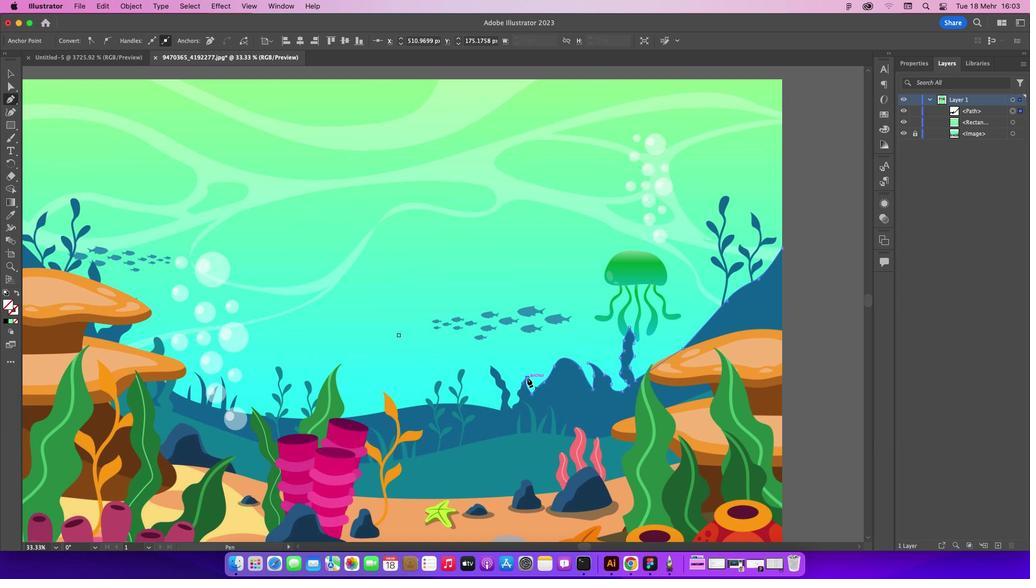 
Action: Mouse moved to (515, 384)
Screenshot: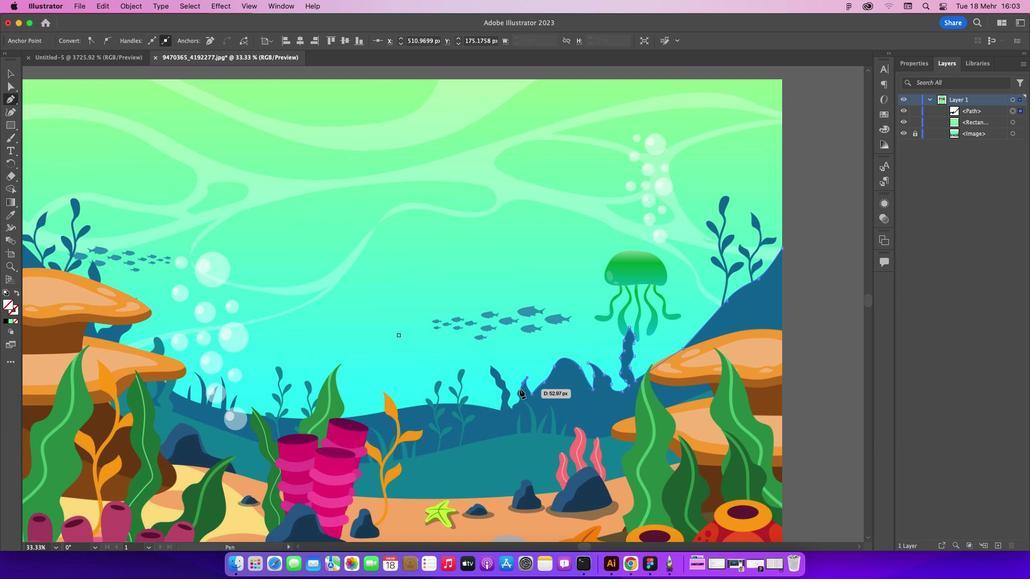 
Action: Mouse pressed left at (515, 384)
Screenshot: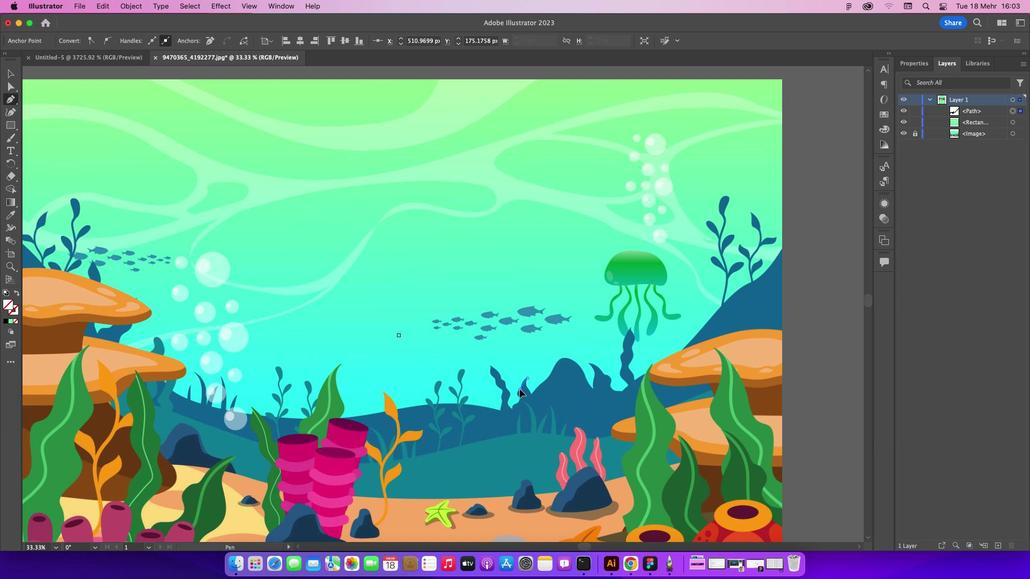 
Action: Mouse moved to (516, 384)
Screenshot: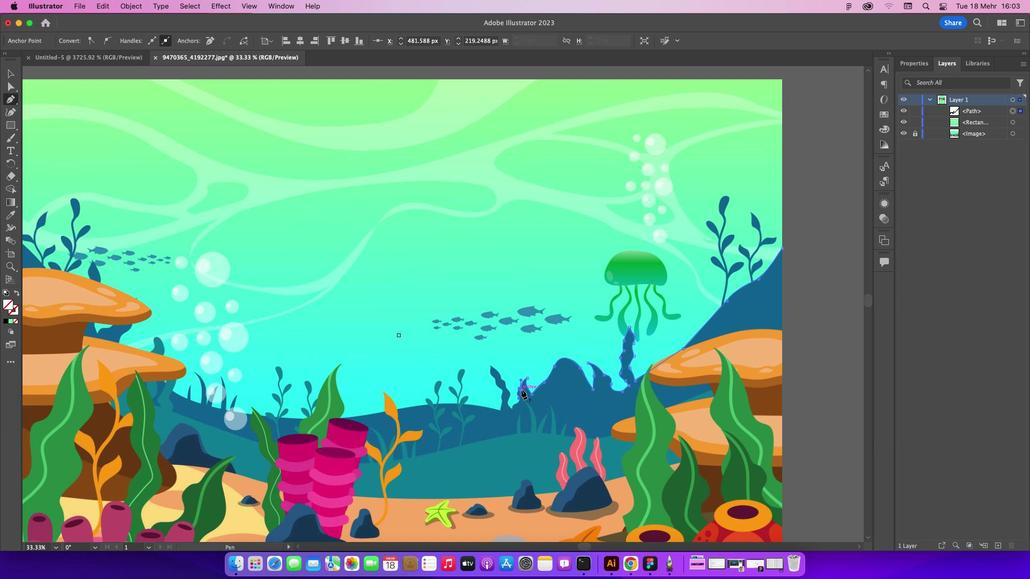 
Action: Mouse pressed left at (516, 384)
Screenshot: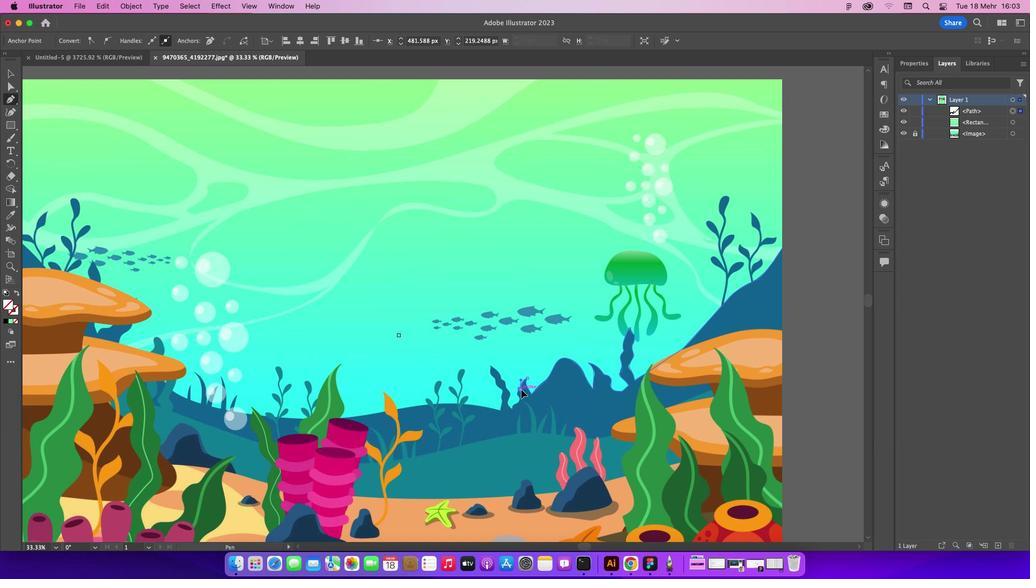 
Action: Mouse moved to (513, 389)
Screenshot: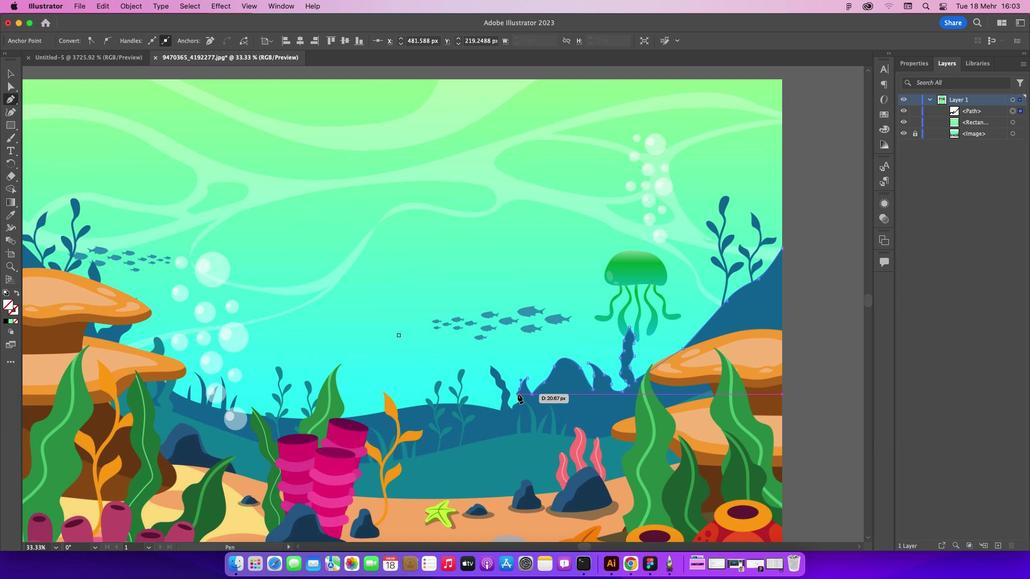 
Action: Mouse pressed left at (513, 389)
Screenshot: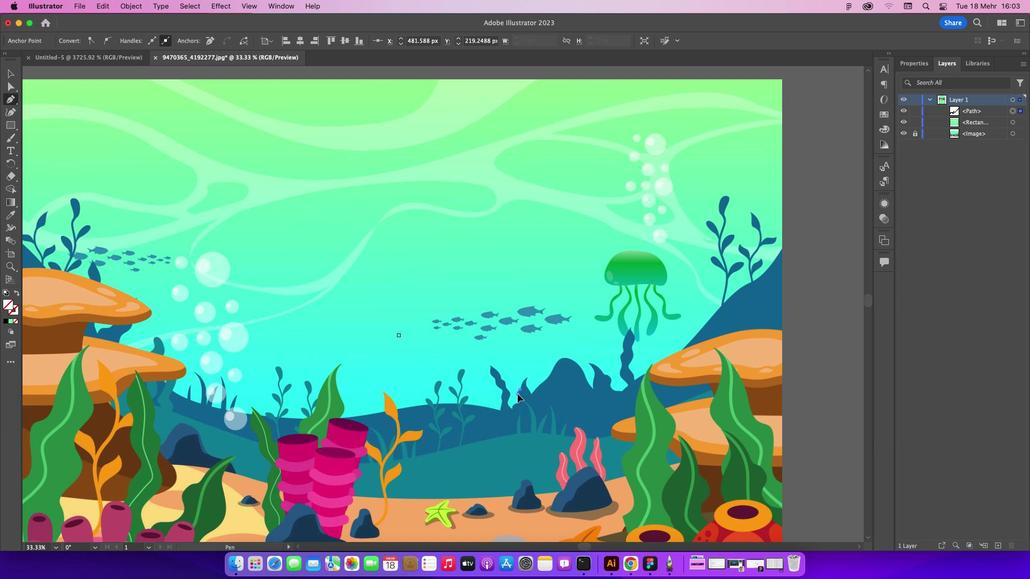 
Action: Mouse moved to (511, 397)
Screenshot: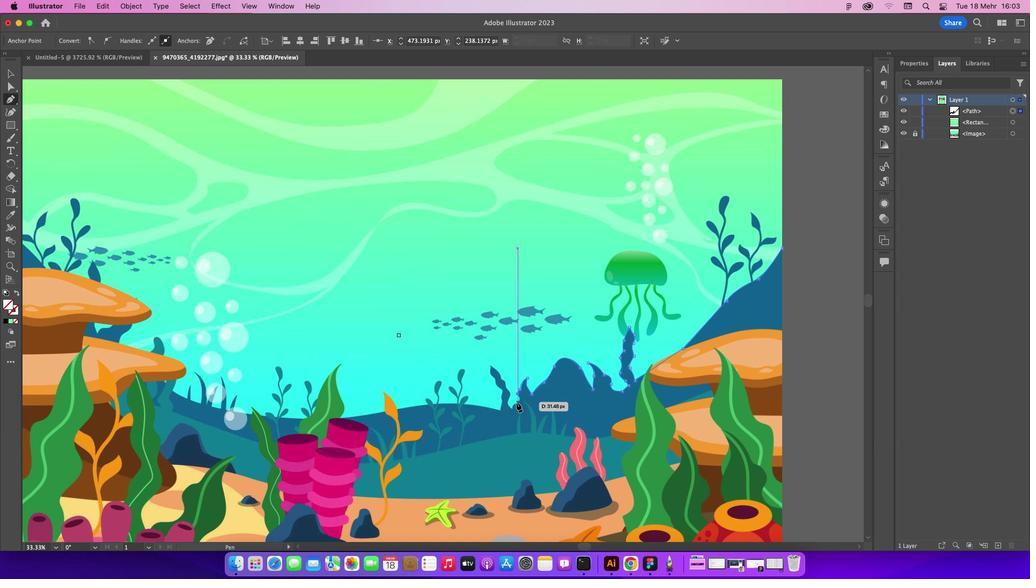 
Action: Mouse pressed left at (511, 397)
Screenshot: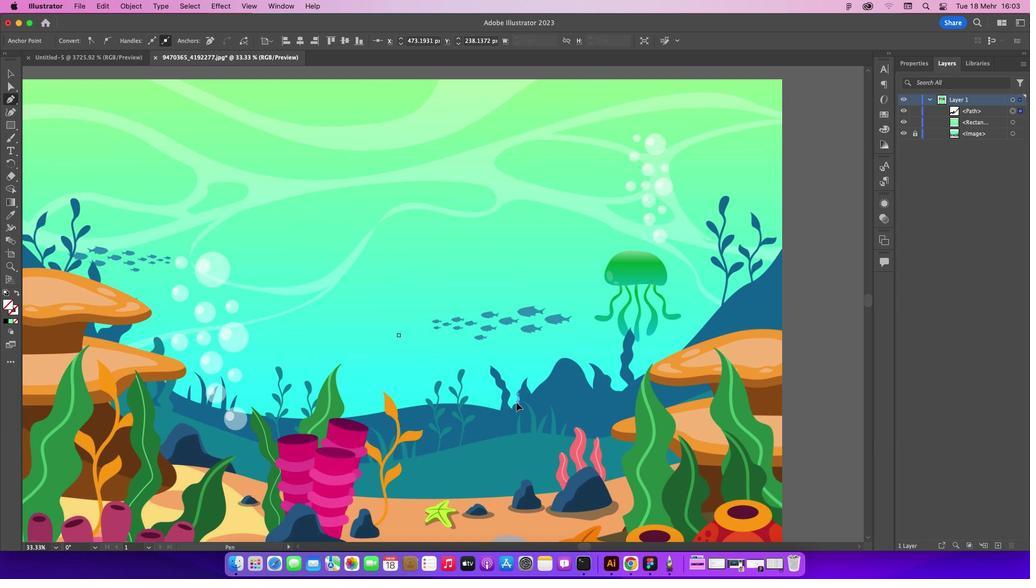 
Action: Mouse moved to (513, 397)
Screenshot: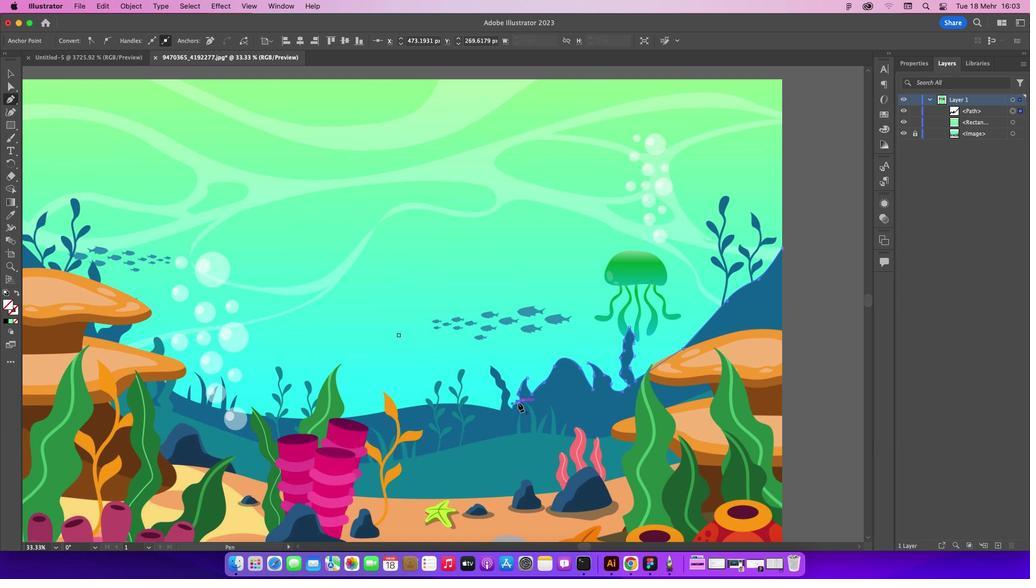 
Action: Mouse pressed left at (513, 397)
Screenshot: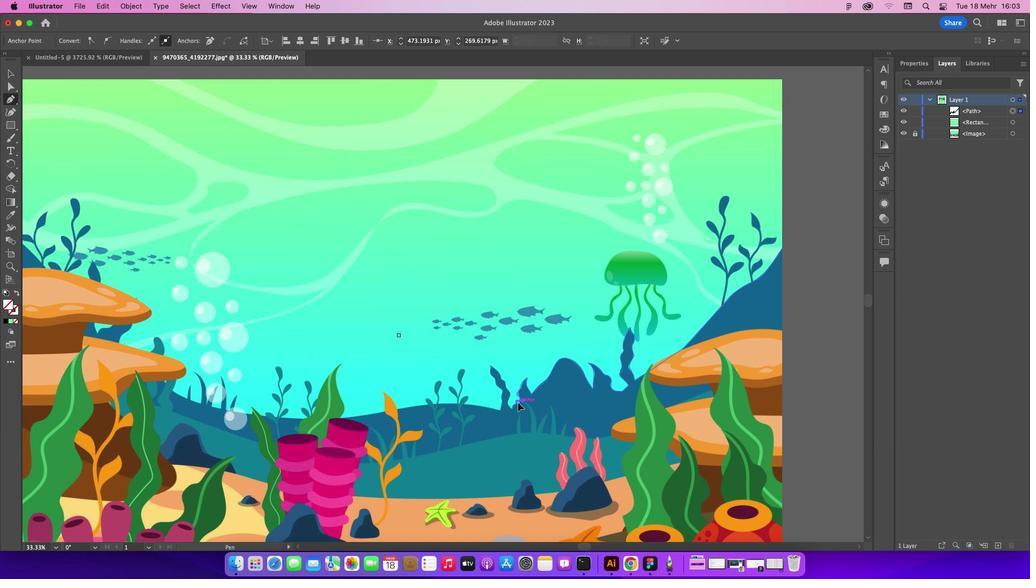 
Action: Mouse moved to (508, 405)
Screenshot: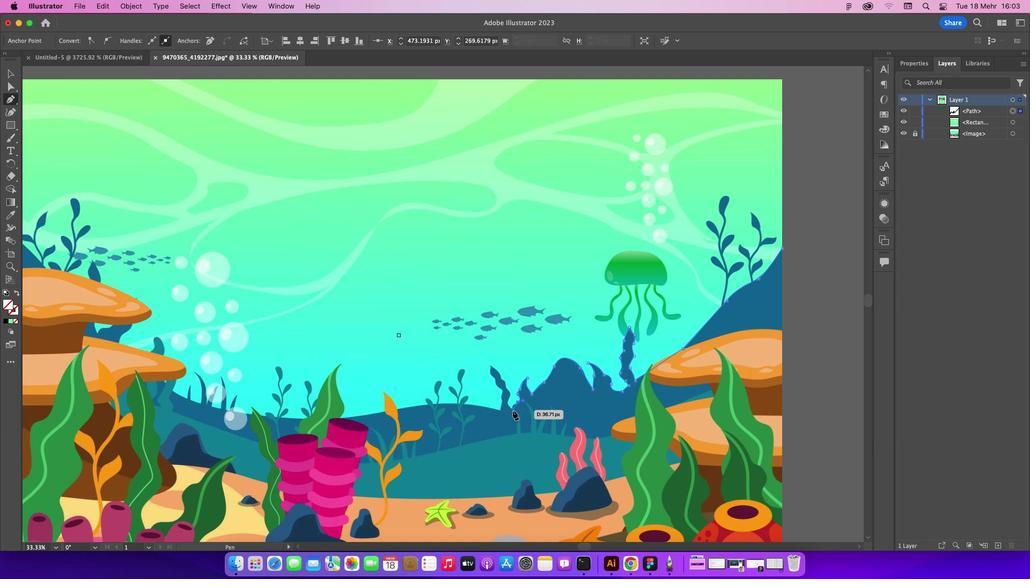 
Action: Mouse pressed left at (508, 405)
Screenshot: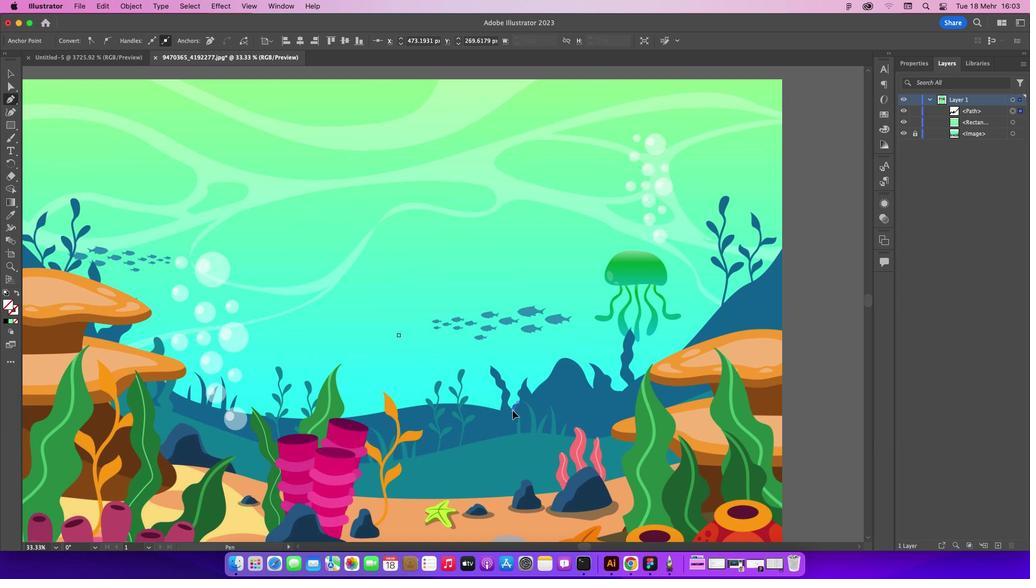 
Action: Mouse moved to (509, 405)
Screenshot: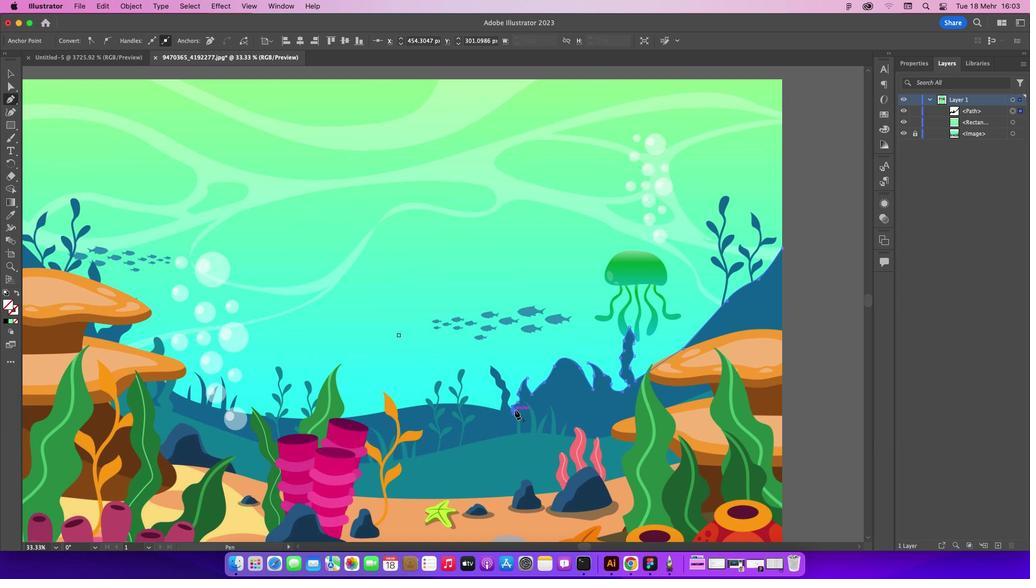 
Action: Mouse pressed left at (509, 405)
Screenshot: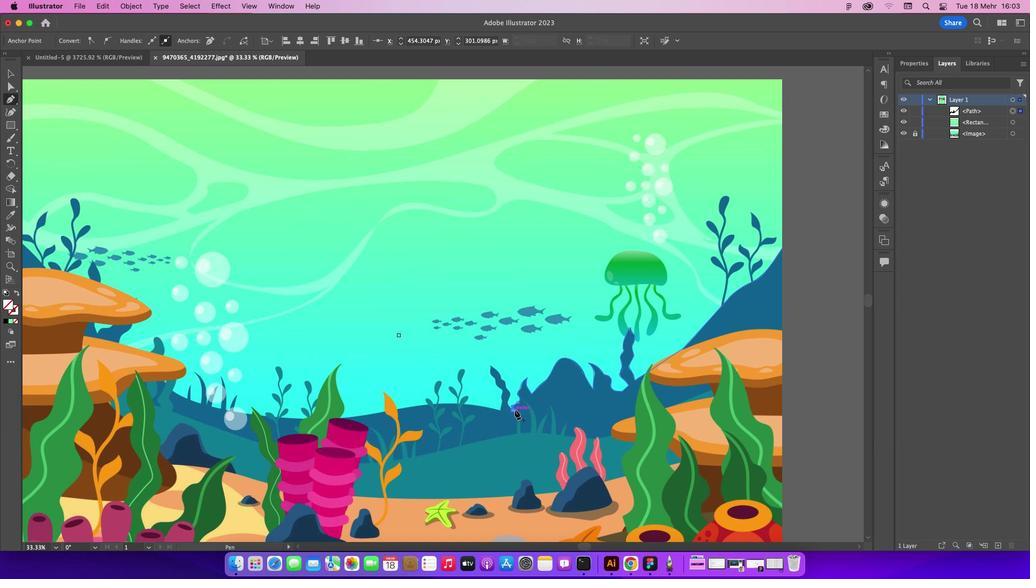 
Action: Mouse moved to (505, 390)
Screenshot: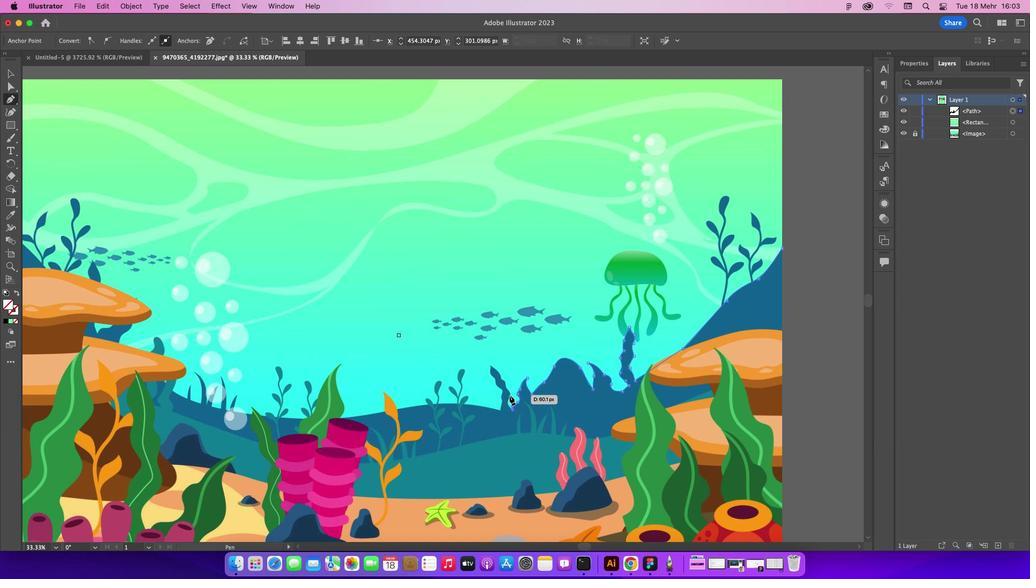
Action: Mouse pressed left at (505, 390)
Screenshot: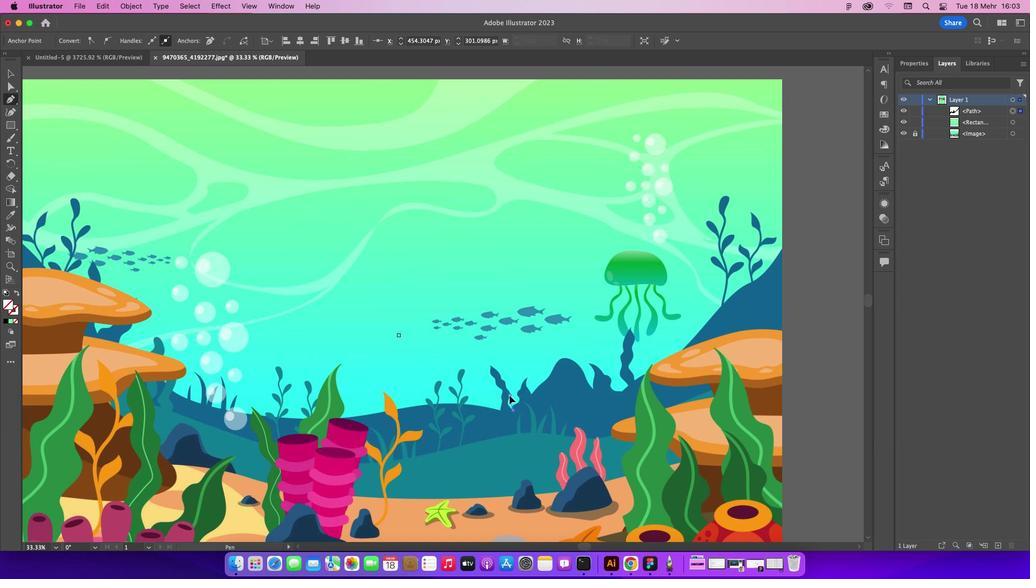 
Action: Mouse moved to (506, 390)
Screenshot: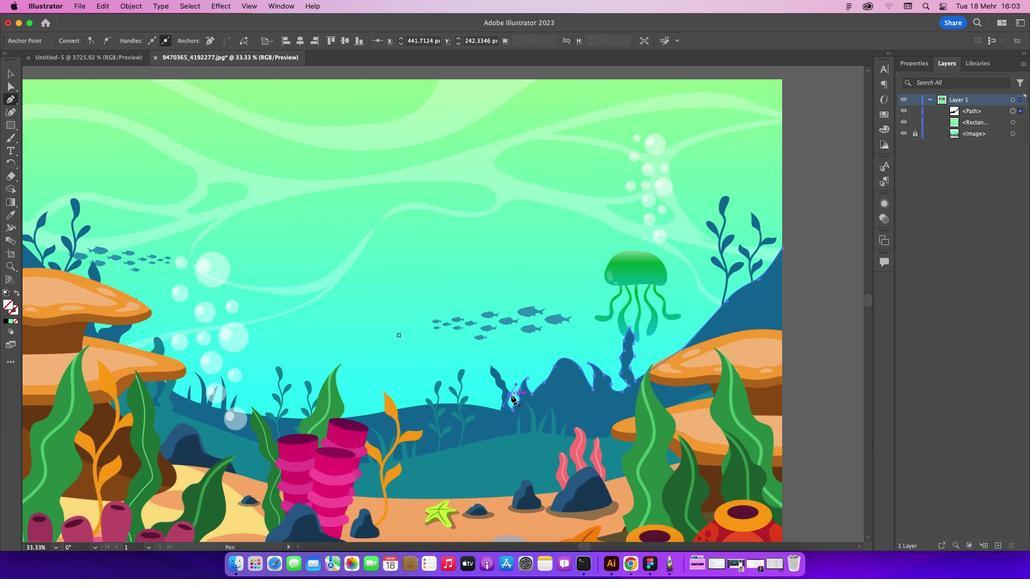 
Action: Mouse pressed left at (506, 390)
Screenshot: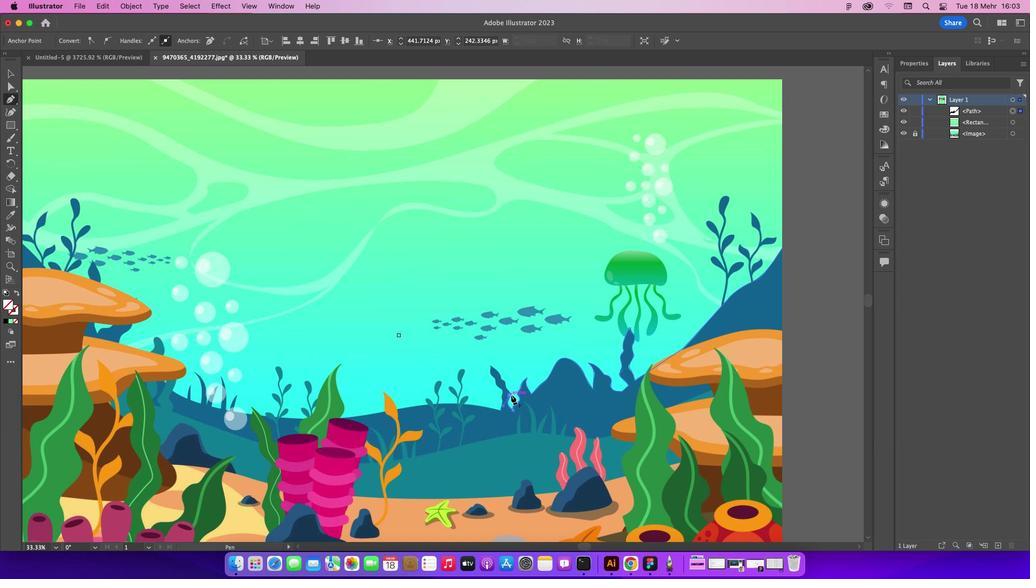 
Action: Mouse moved to (501, 377)
Screenshot: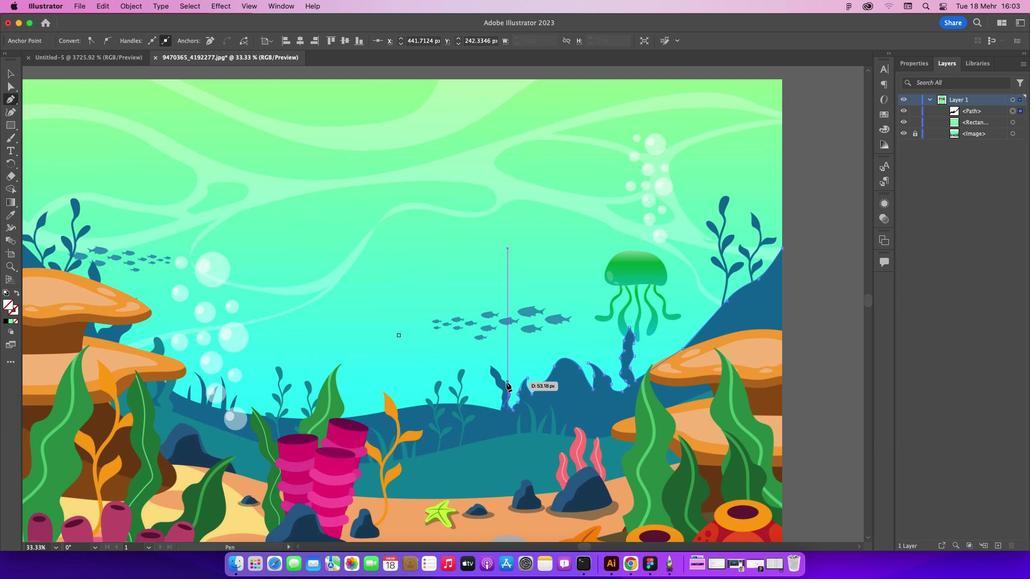 
Action: Mouse pressed left at (501, 377)
Screenshot: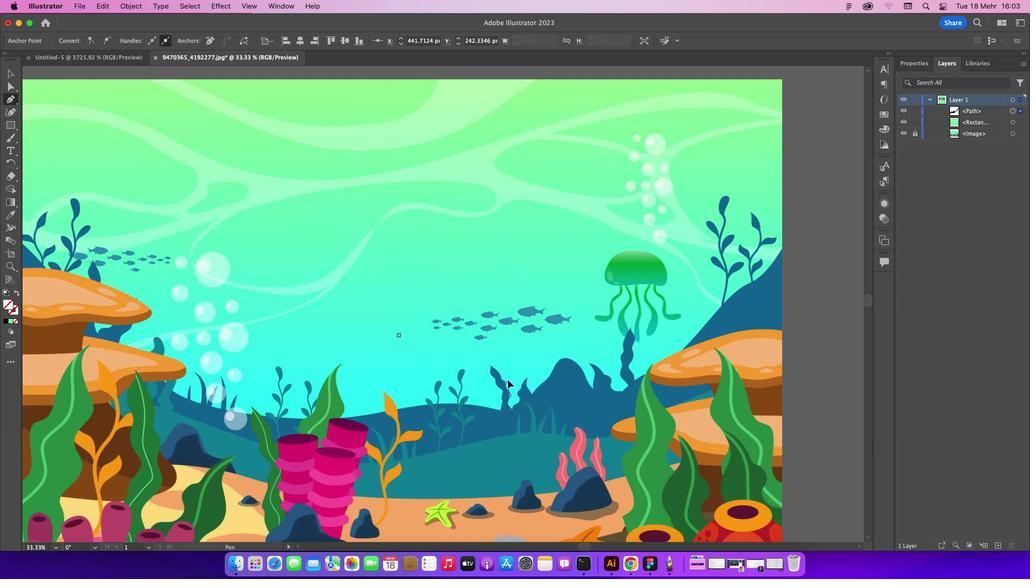 
Action: Mouse moved to (502, 377)
Screenshot: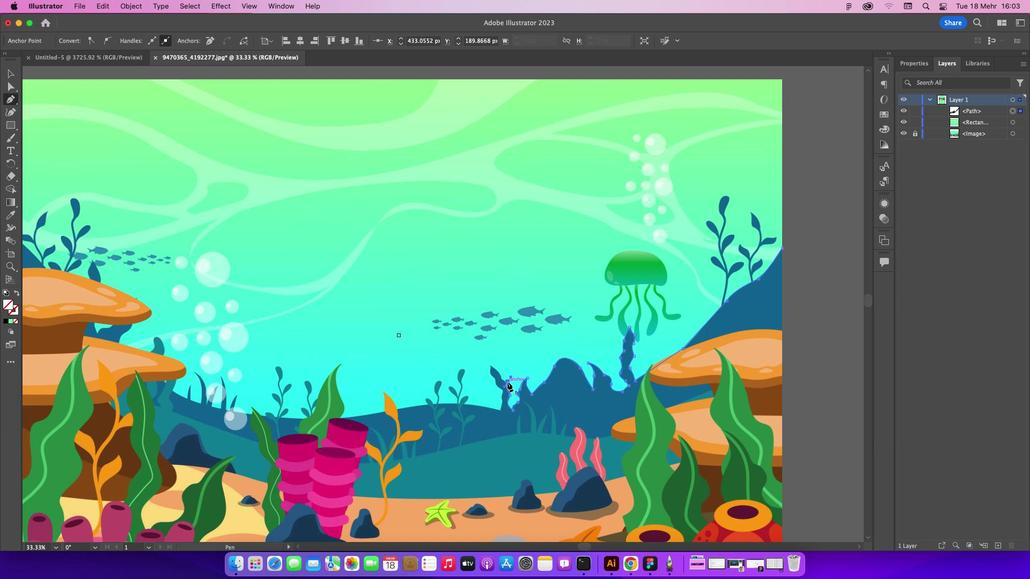 
Action: Mouse pressed left at (502, 377)
Screenshot: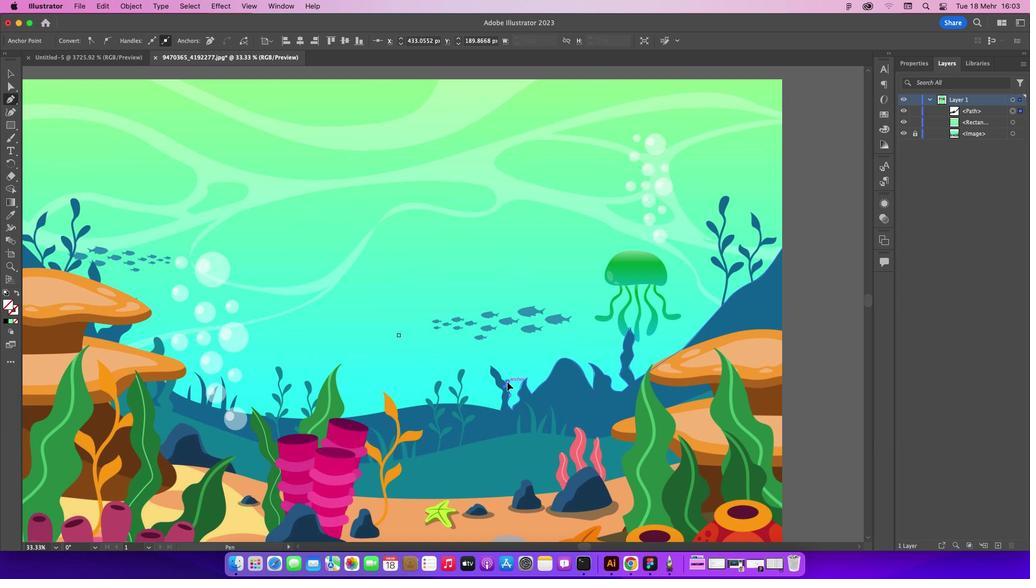 
Action: Mouse moved to (497, 375)
Screenshot: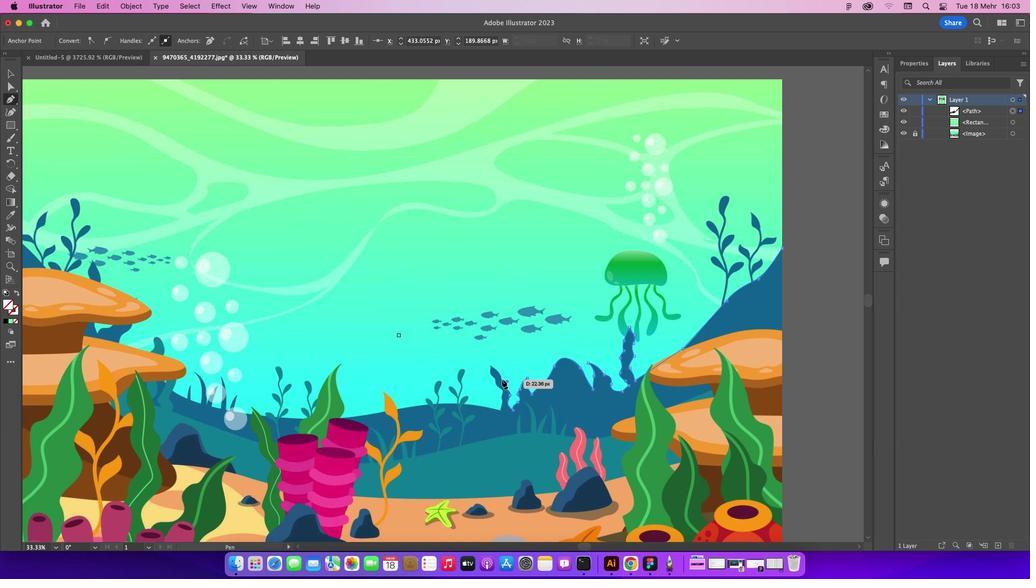 
Action: Mouse pressed left at (497, 375)
Screenshot: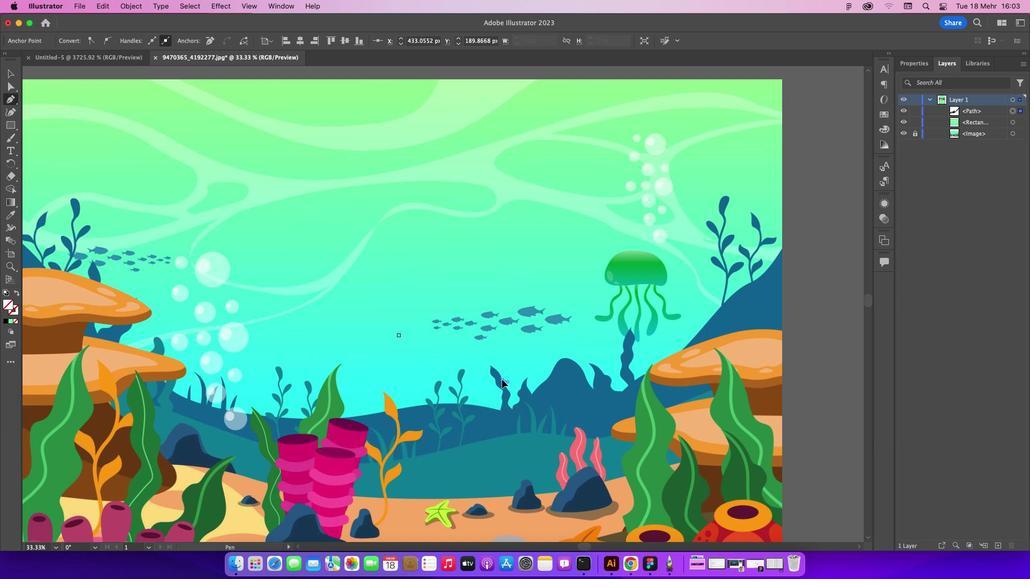 
Action: Mouse moved to (484, 360)
Screenshot: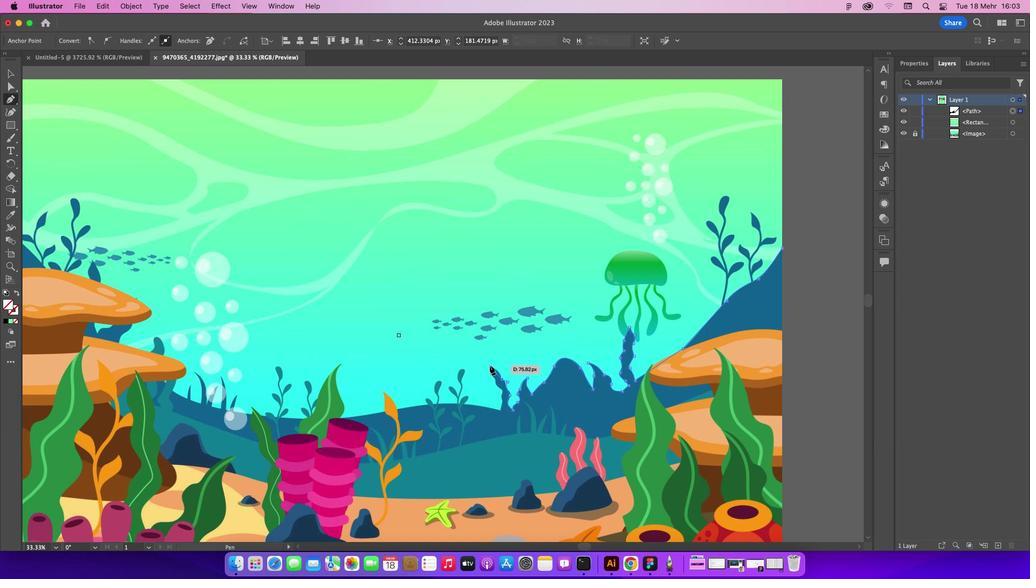 
Action: Mouse pressed left at (484, 360)
Screenshot: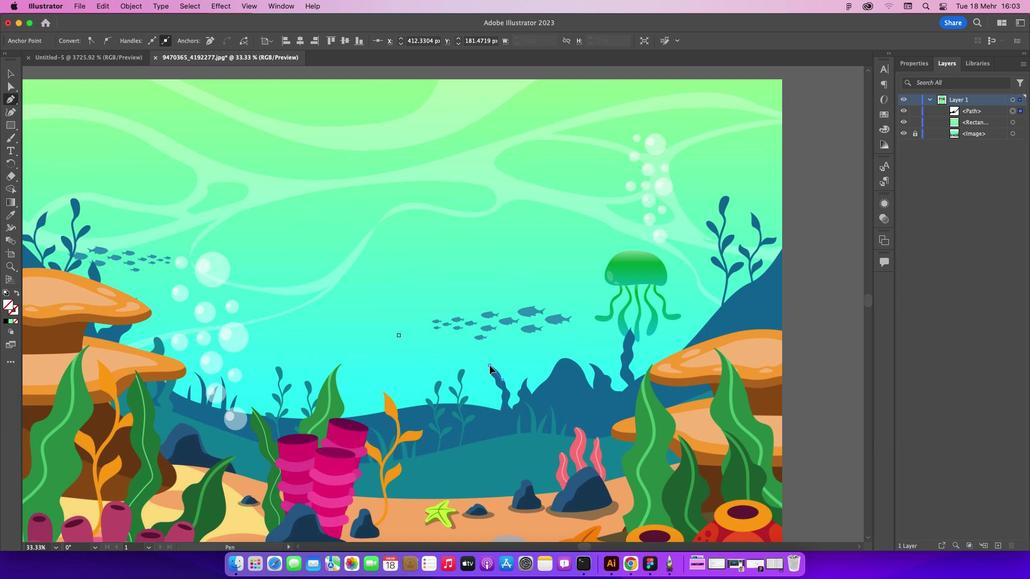 
Action: Mouse moved to (484, 359)
Screenshot: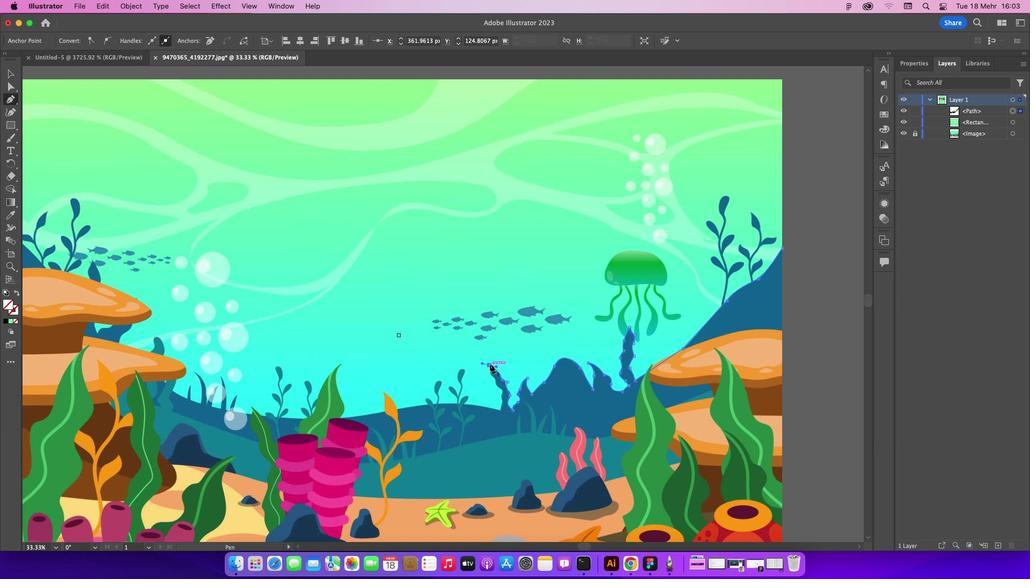 
Action: Mouse pressed left at (484, 359)
Screenshot: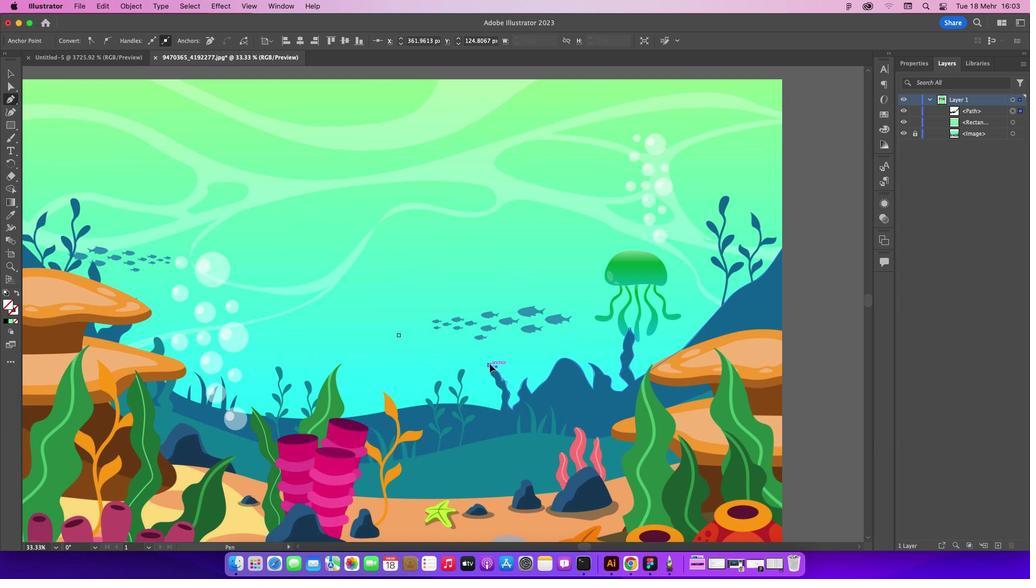 
Action: Mouse moved to (486, 366)
Screenshot: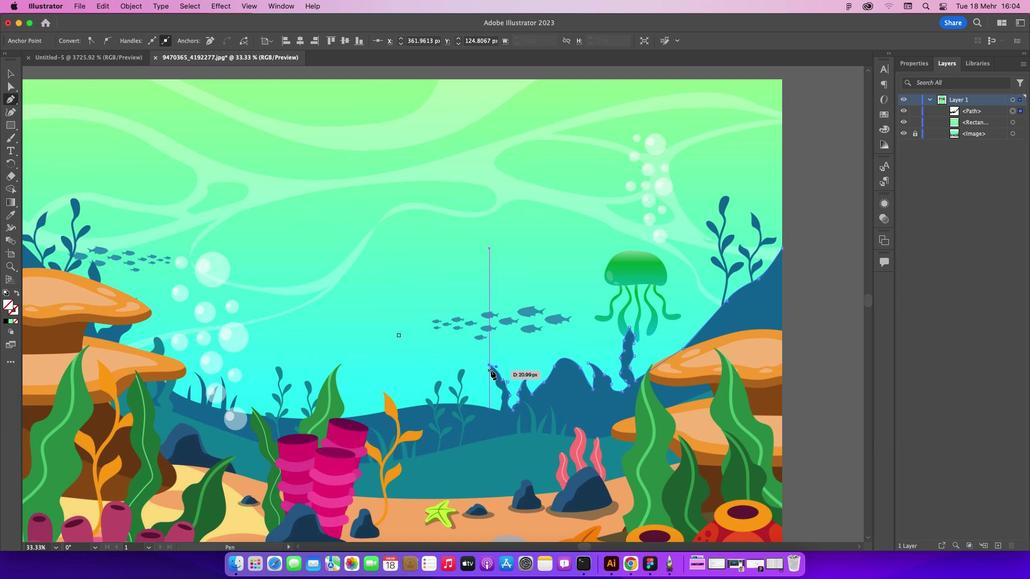 
Action: Mouse pressed left at (486, 366)
Screenshot: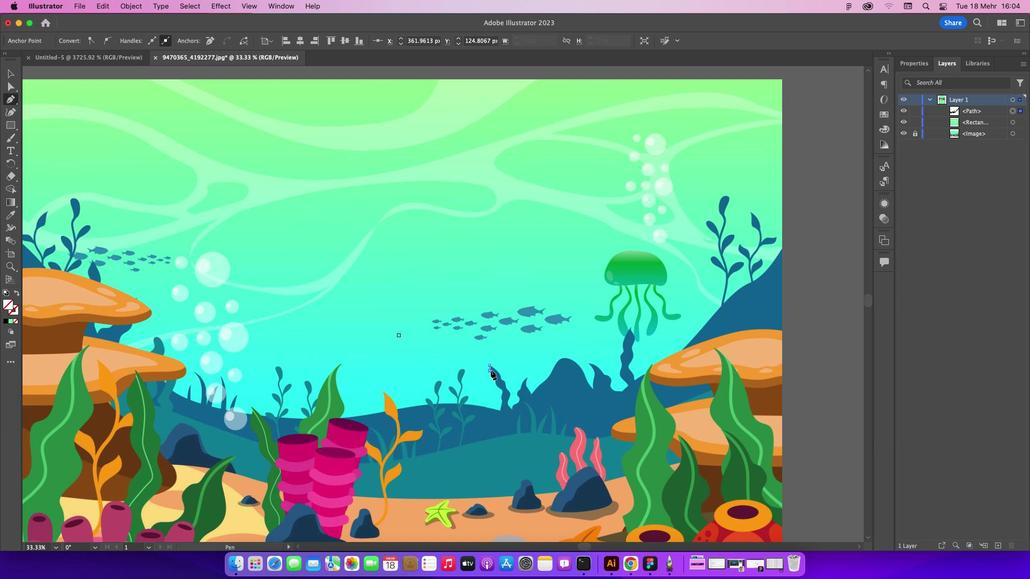 
Action: Mouse moved to (490, 374)
Screenshot: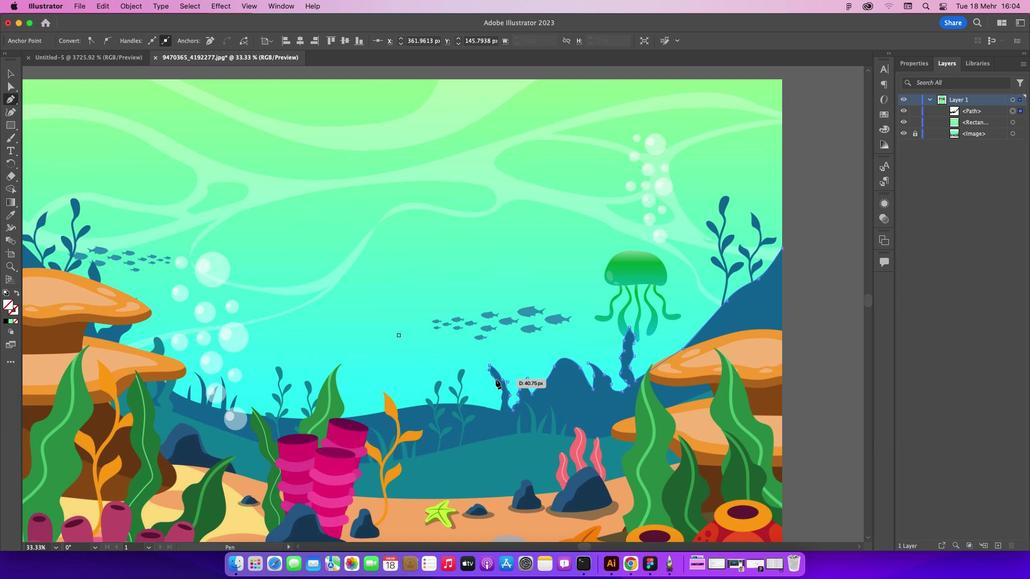
Action: Mouse pressed left at (490, 374)
Screenshot: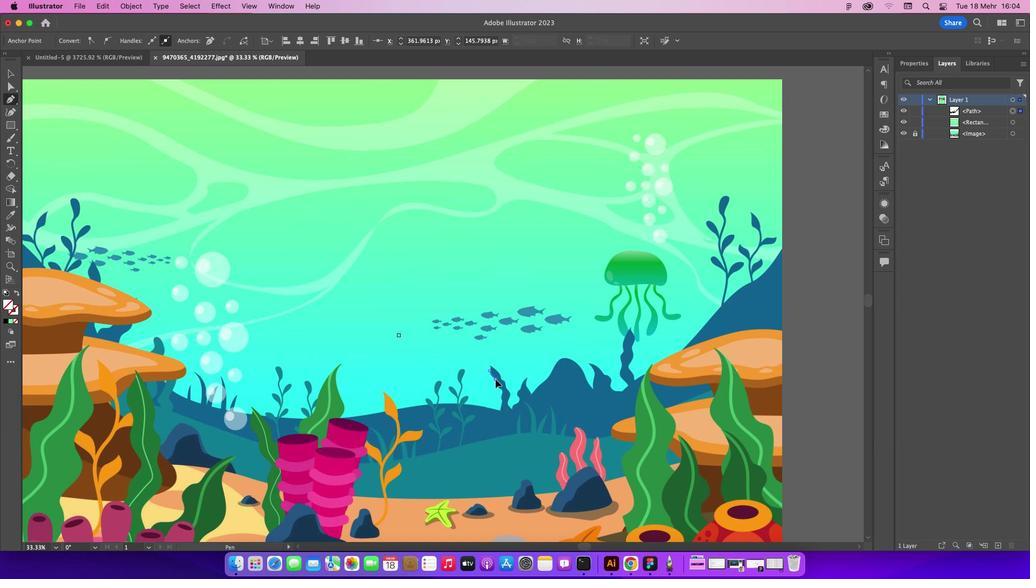 
Action: Mouse moved to (495, 383)
Screenshot: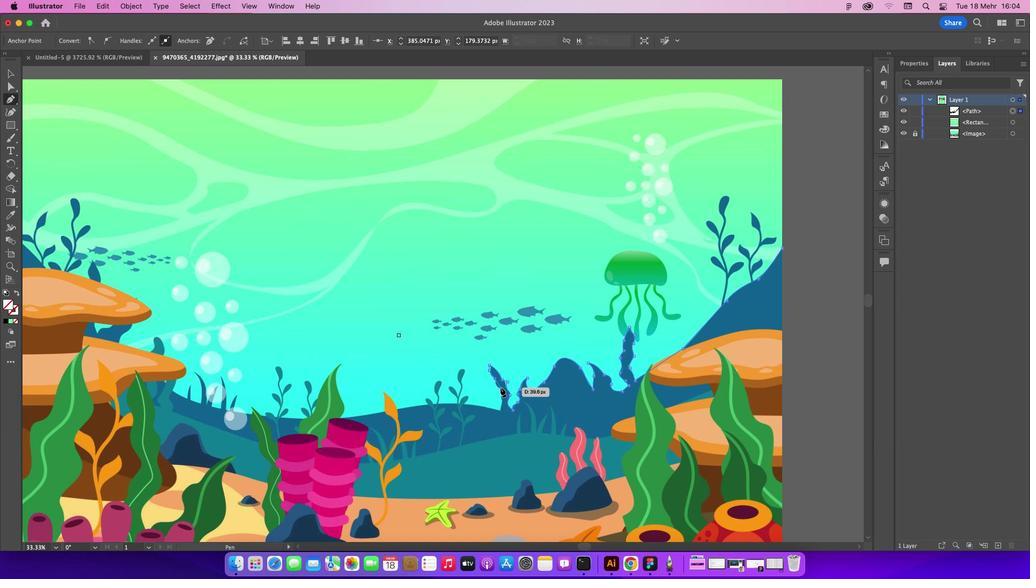 
Action: Mouse pressed left at (495, 383)
